 Task: Look for Airbnb properties in Krabi, Thailand from 5th December, 2023 to 12th December, 2023 for 2 adults.  With 1  bedroom having 1 bed and 1 bathroom. Property type can be hotel. Look for 3 properties as per requirement.
Action: Mouse moved to (557, 116)
Screenshot: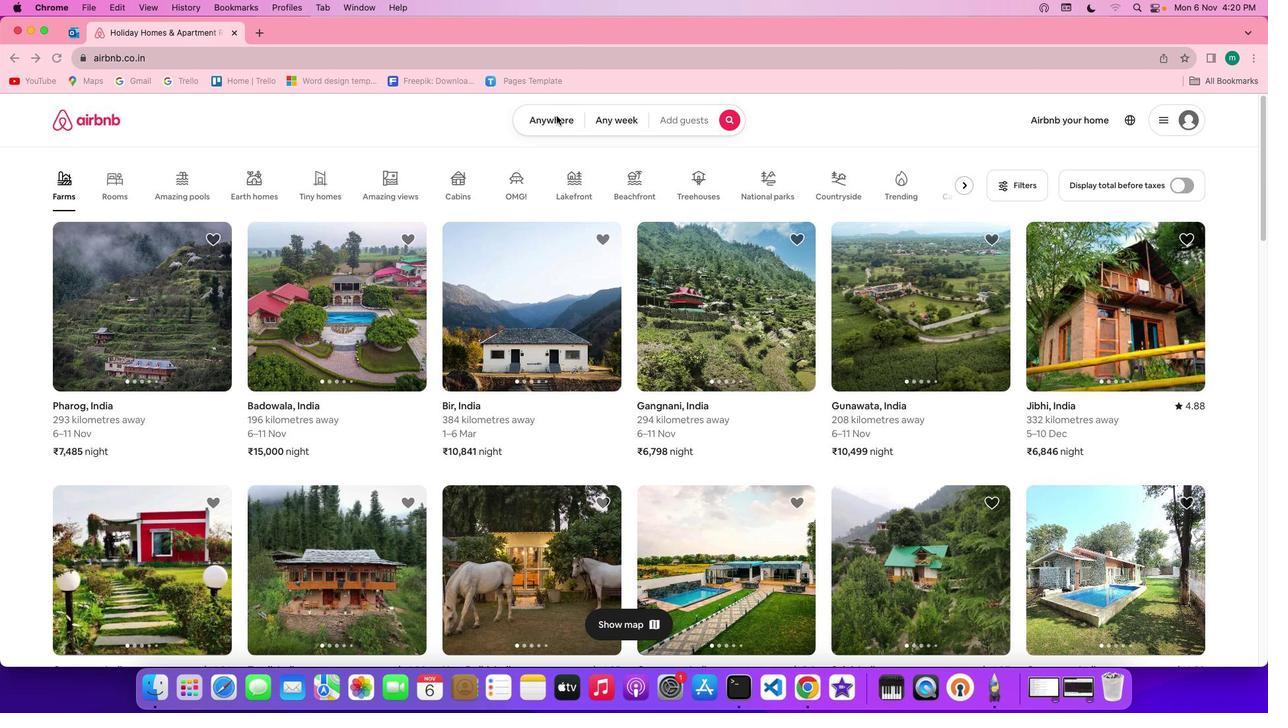 
Action: Mouse pressed left at (557, 116)
Screenshot: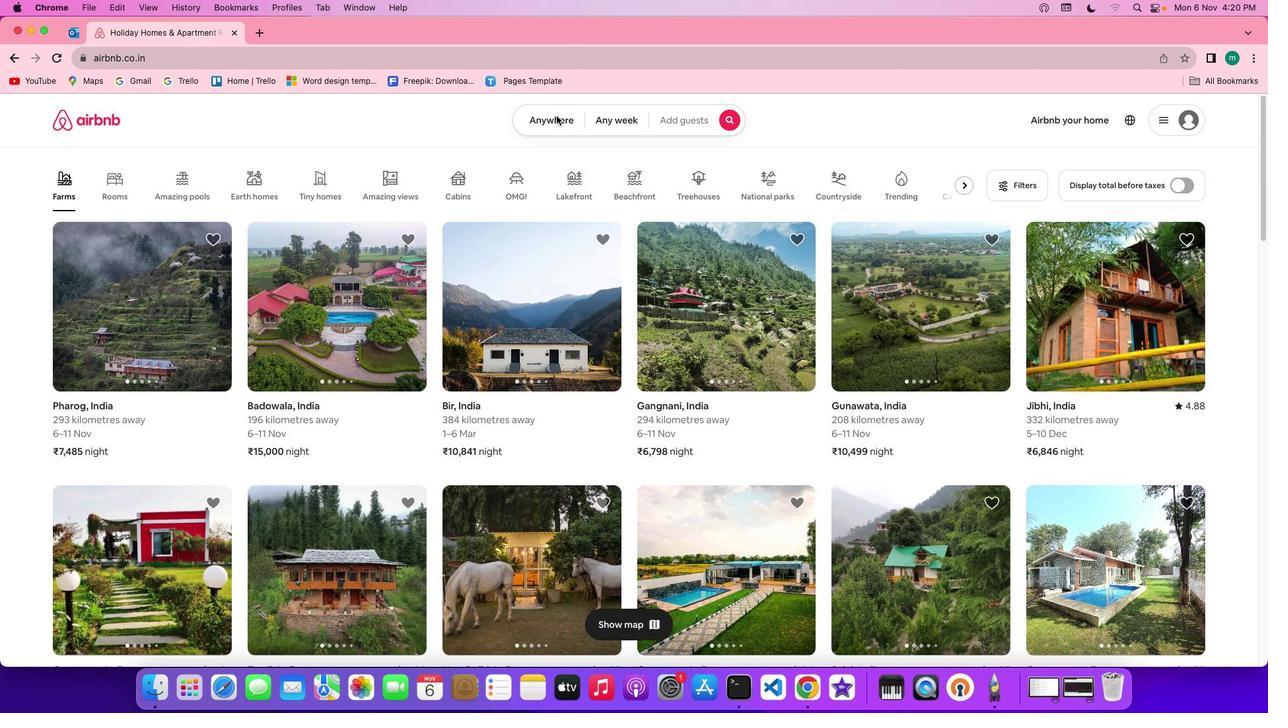 
Action: Mouse pressed left at (557, 116)
Screenshot: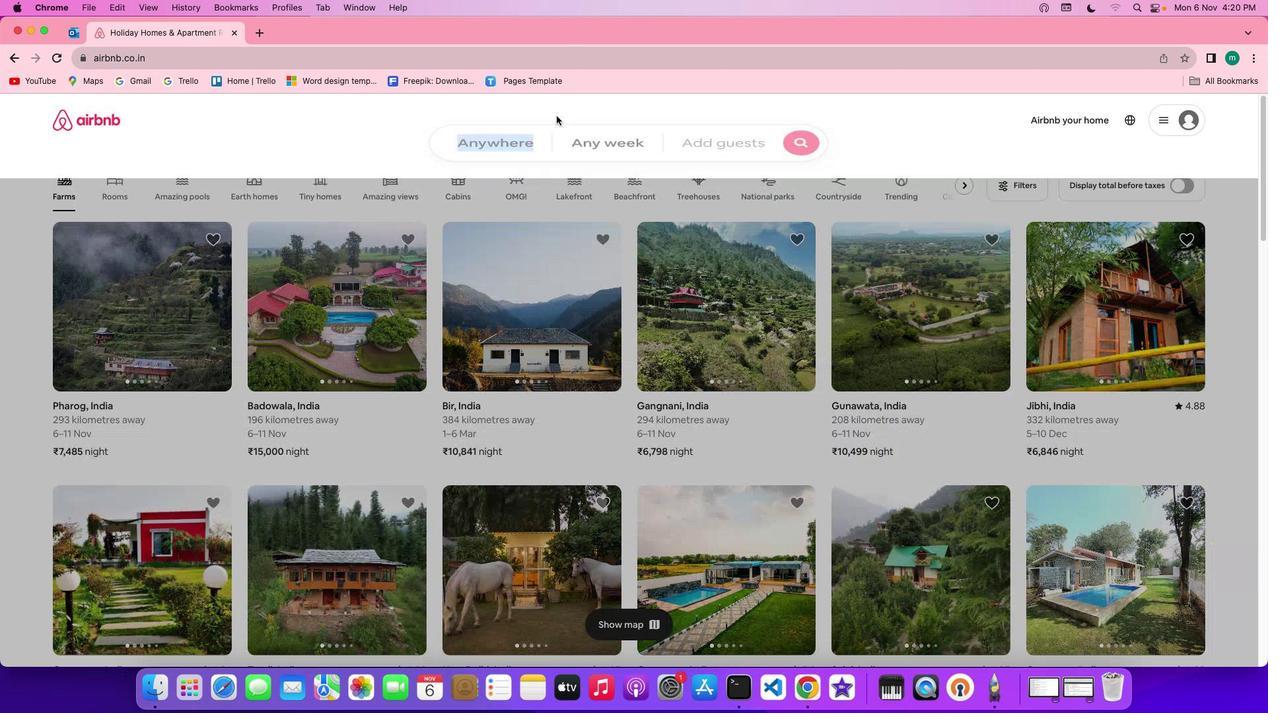 
Action: Mouse moved to (487, 176)
Screenshot: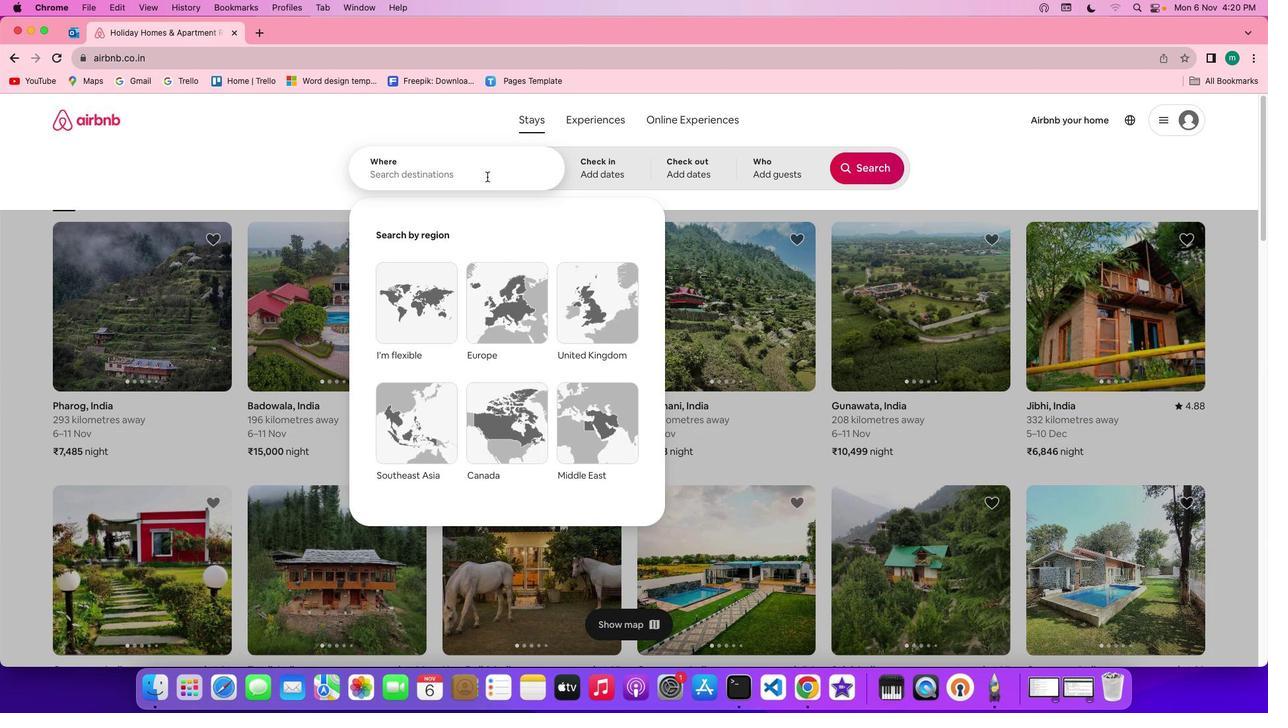 
Action: Mouse pressed left at (487, 176)
Screenshot: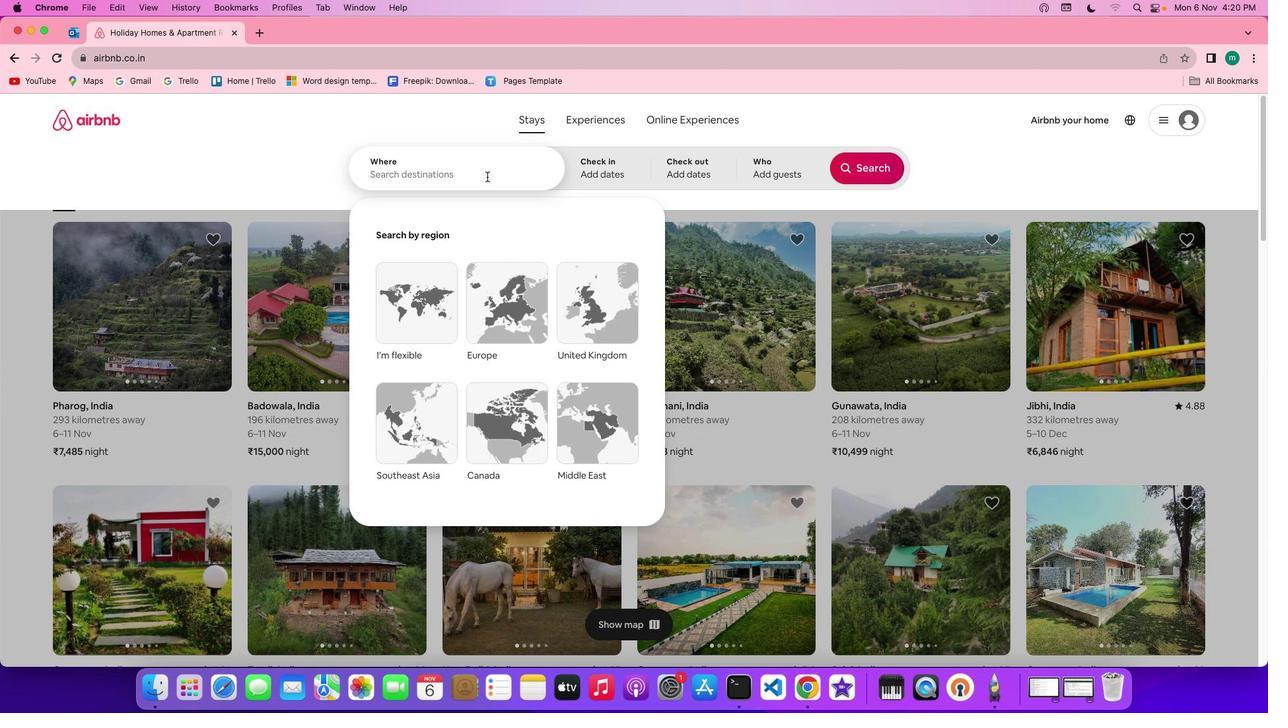 
Action: Mouse moved to (487, 176)
Screenshot: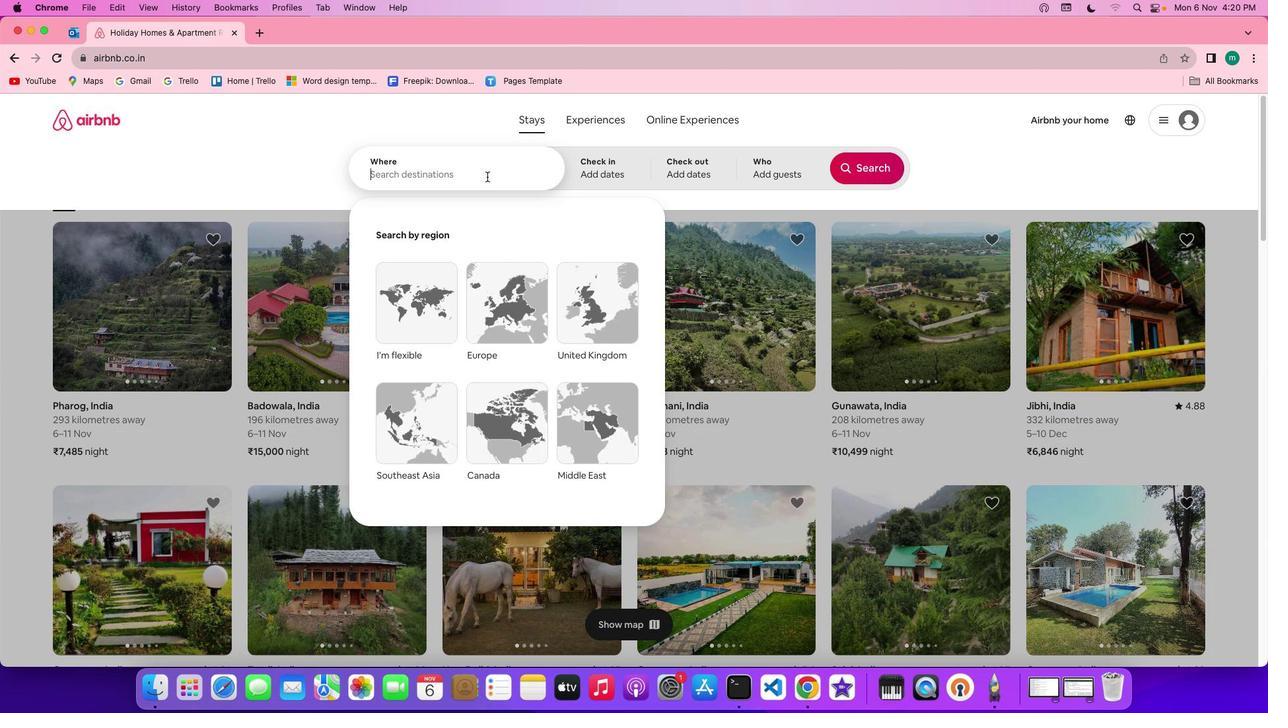 
Action: Key pressed Key.shift'k''r''a''b''i'','Key.spaceKey.shift'T''h''a''i''l''a''n''d'
Screenshot: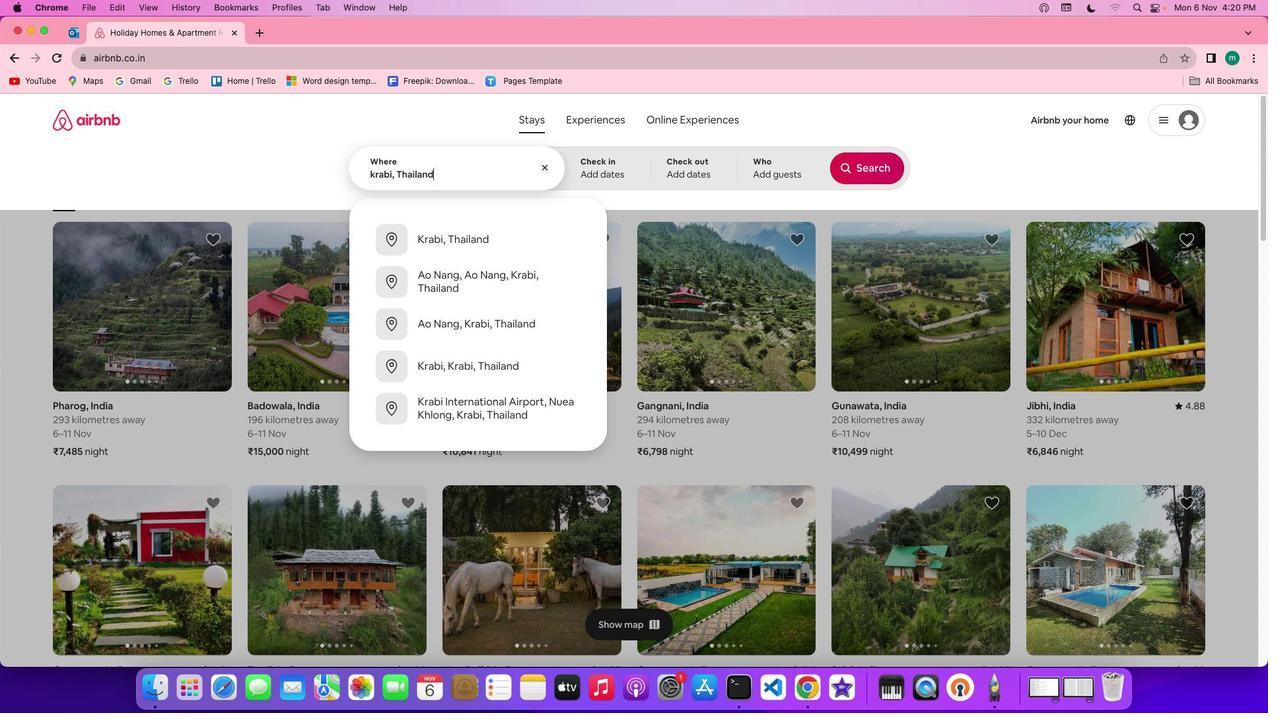 
Action: Mouse moved to (600, 172)
Screenshot: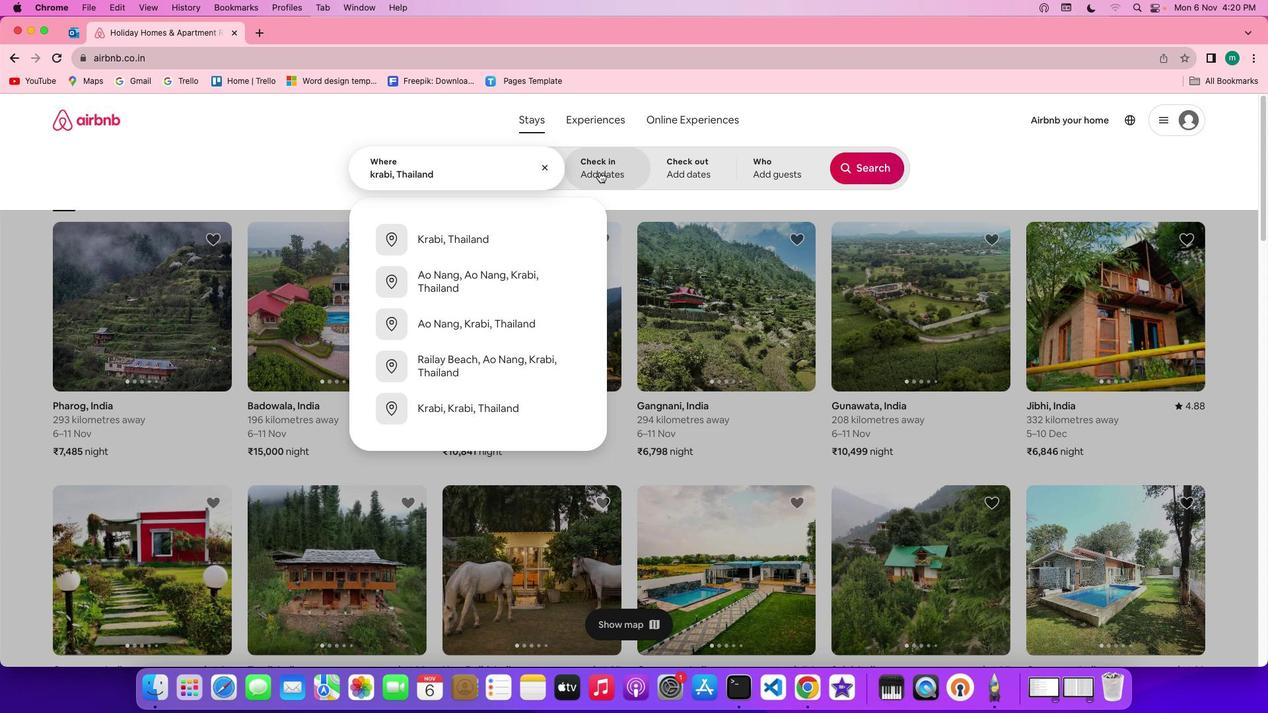 
Action: Mouse pressed left at (600, 172)
Screenshot: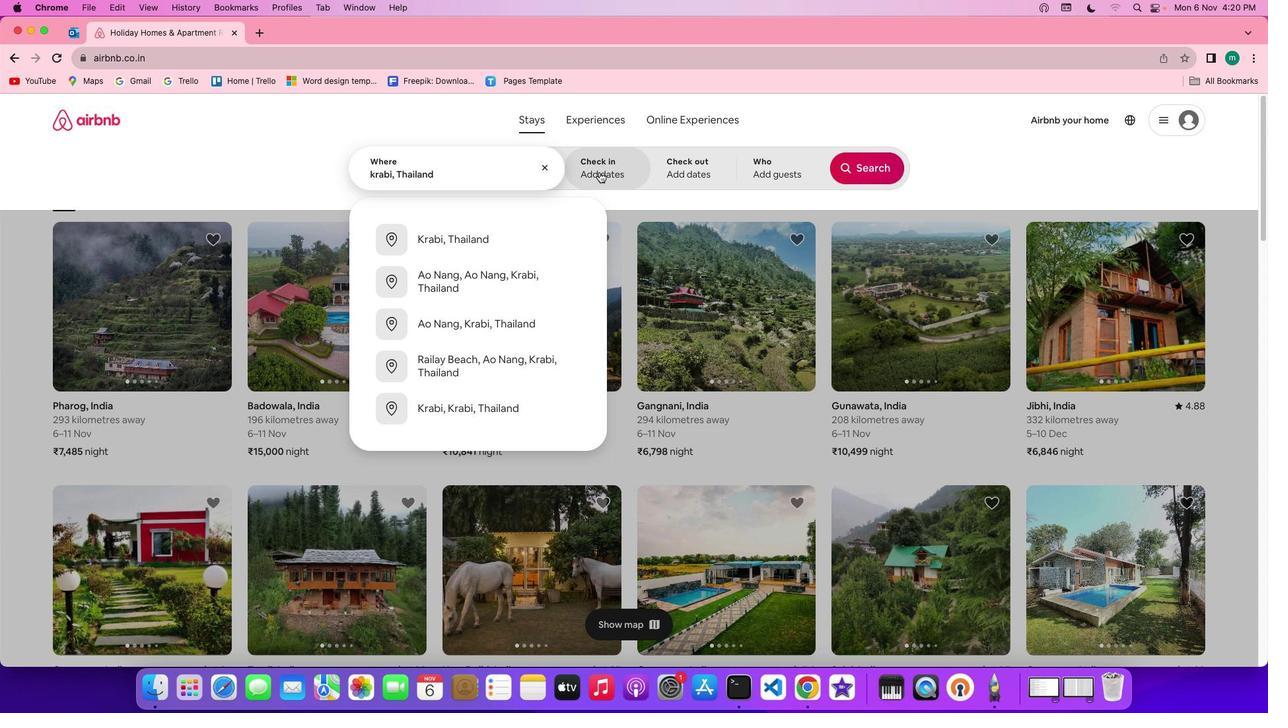 
Action: Mouse moved to (716, 362)
Screenshot: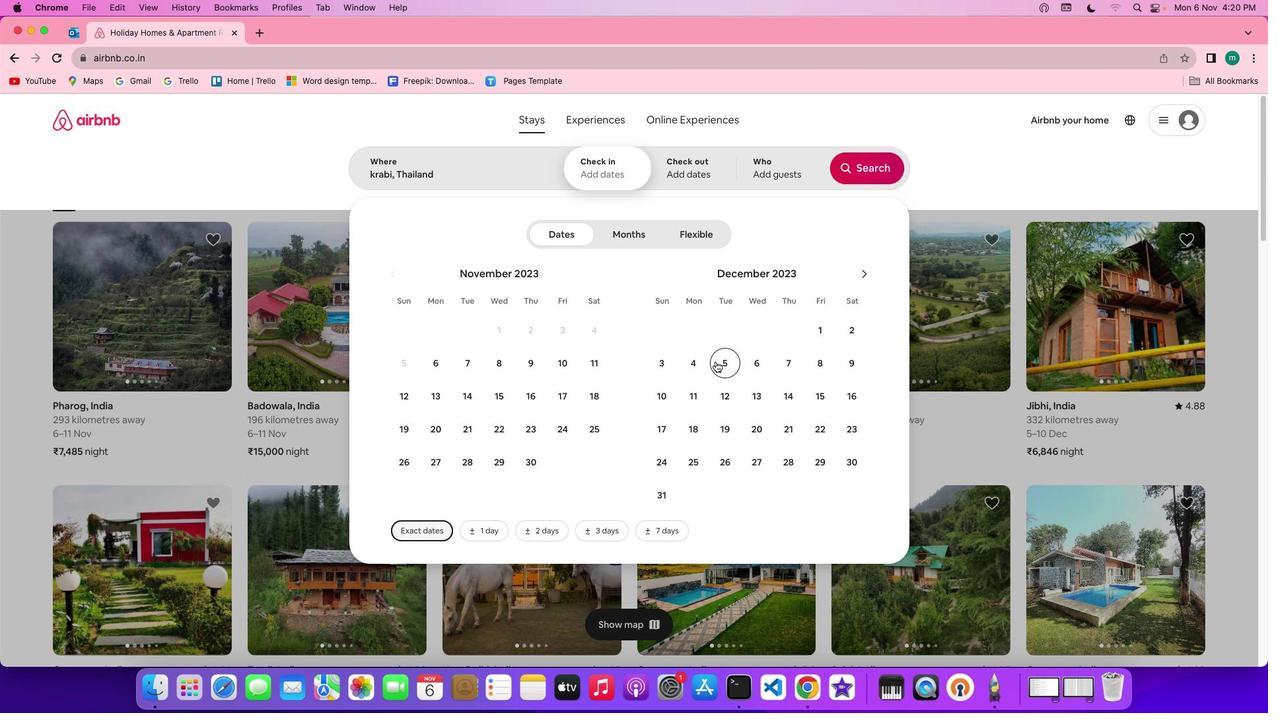 
Action: Mouse pressed left at (716, 362)
Screenshot: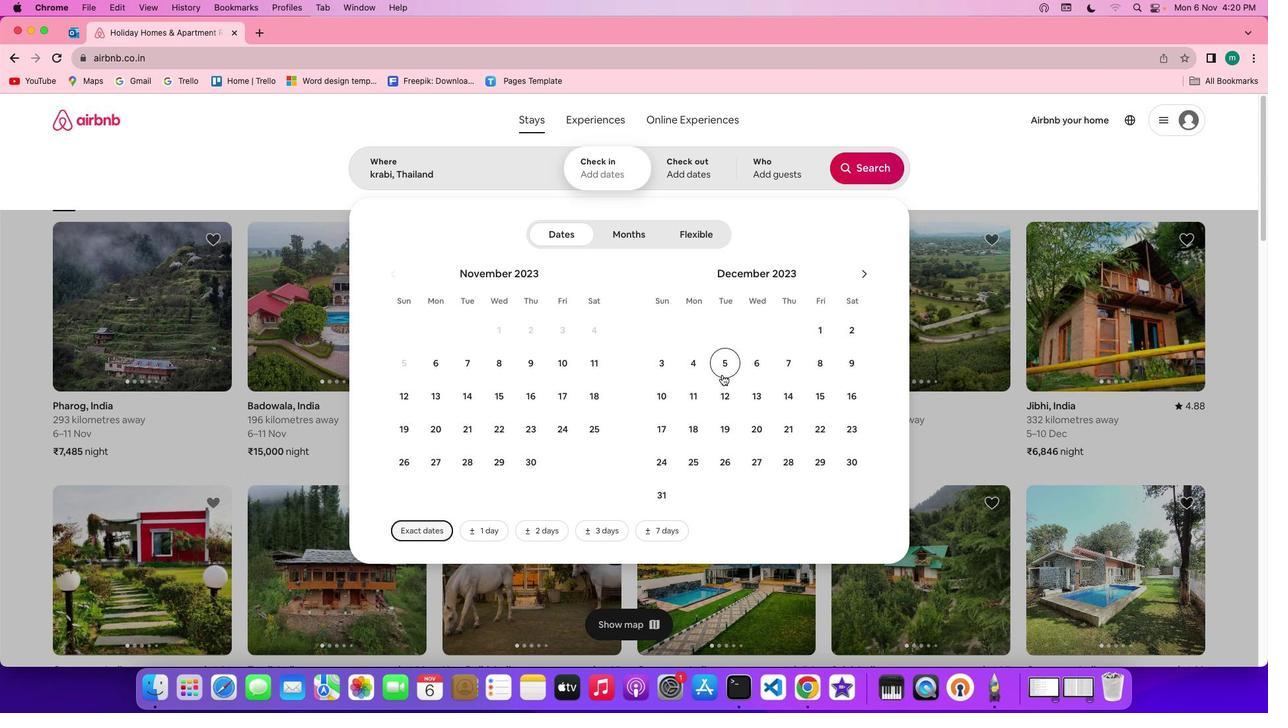 
Action: Mouse moved to (726, 399)
Screenshot: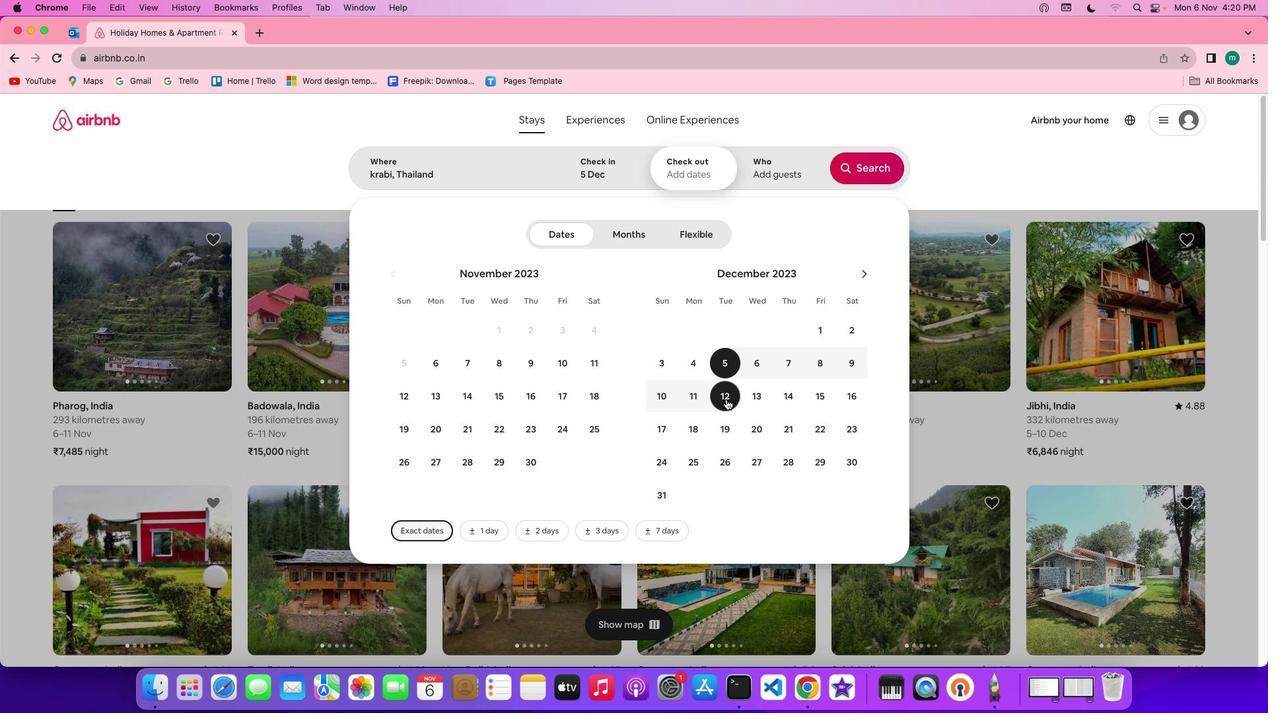 
Action: Mouse pressed left at (726, 399)
Screenshot: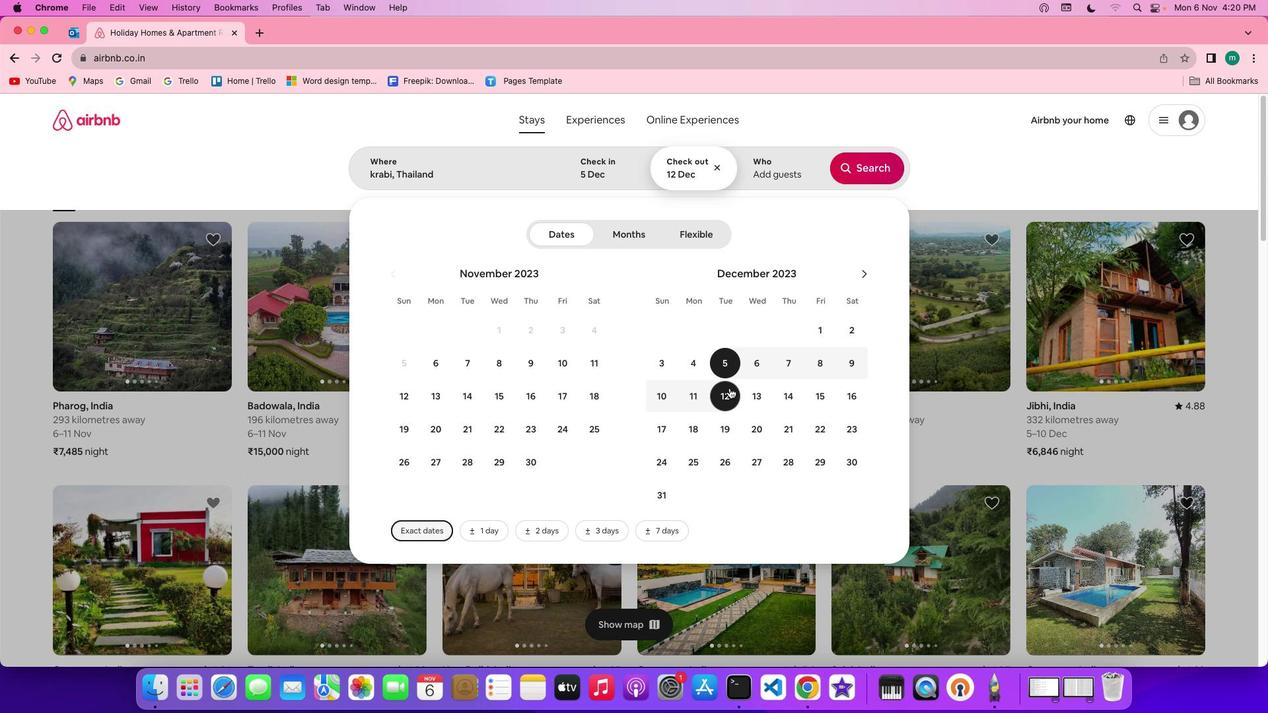 
Action: Mouse moved to (760, 174)
Screenshot: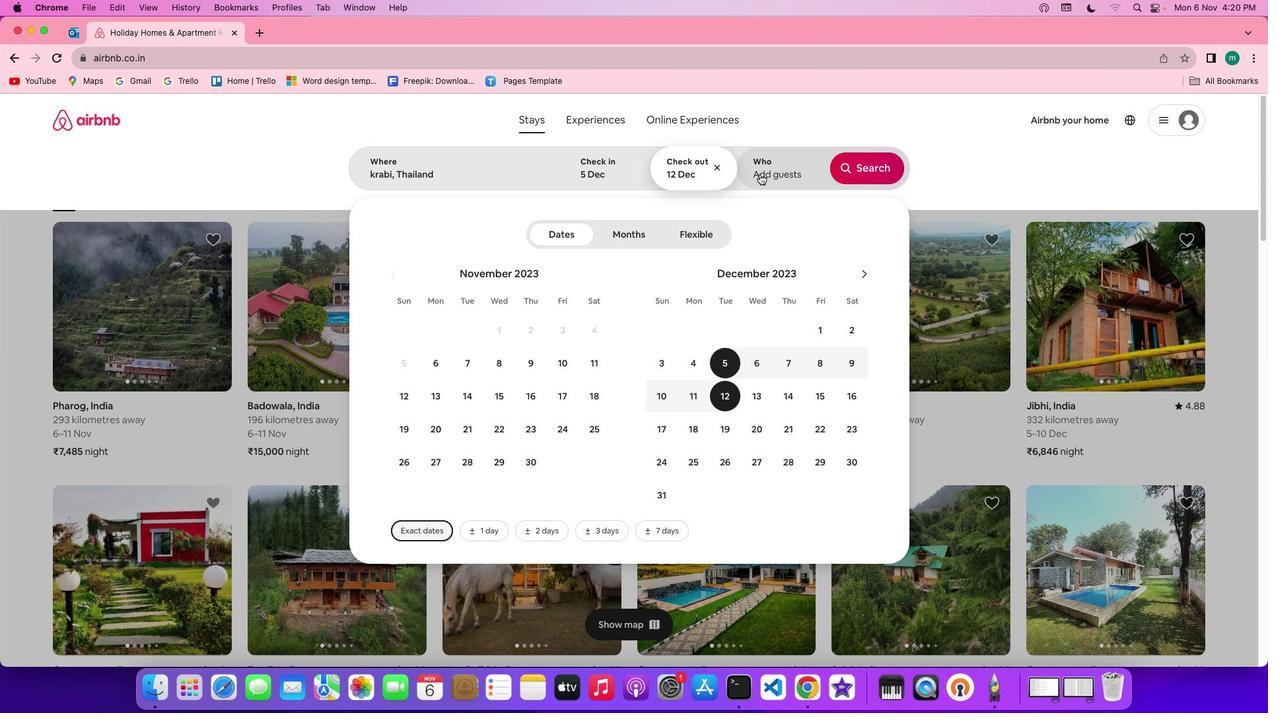 
Action: Mouse pressed left at (760, 174)
Screenshot: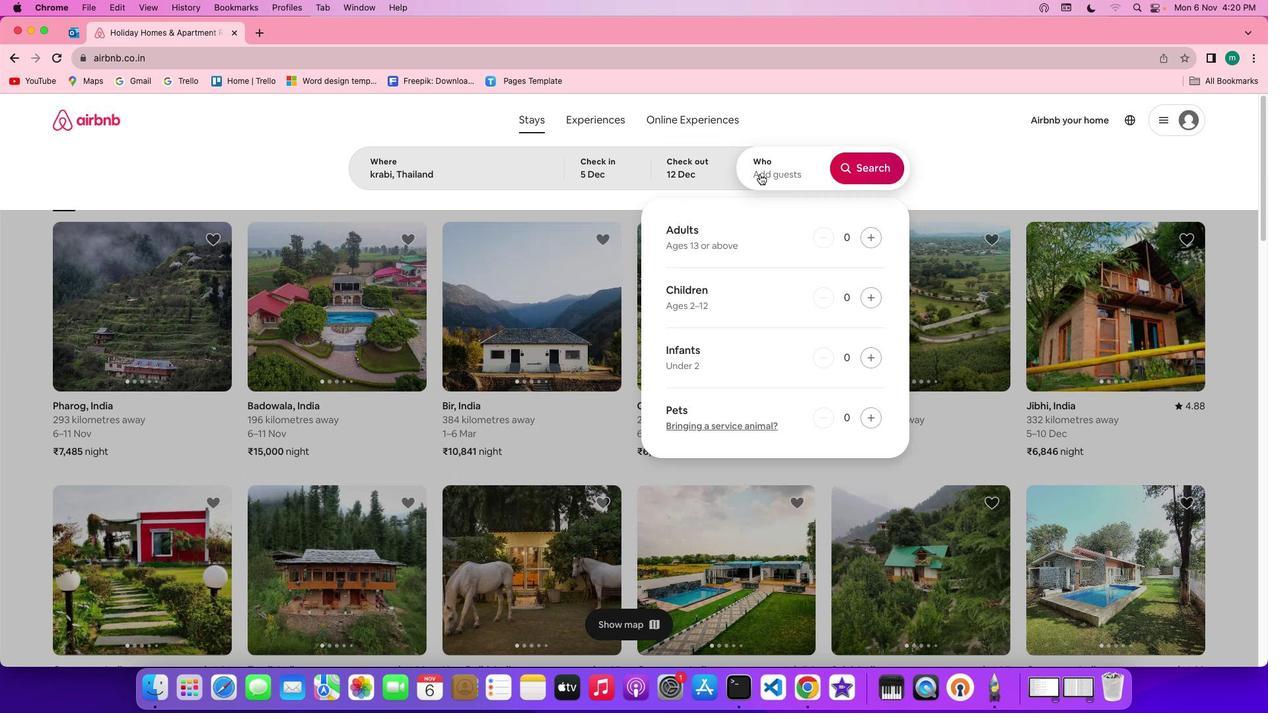 
Action: Mouse moved to (867, 234)
Screenshot: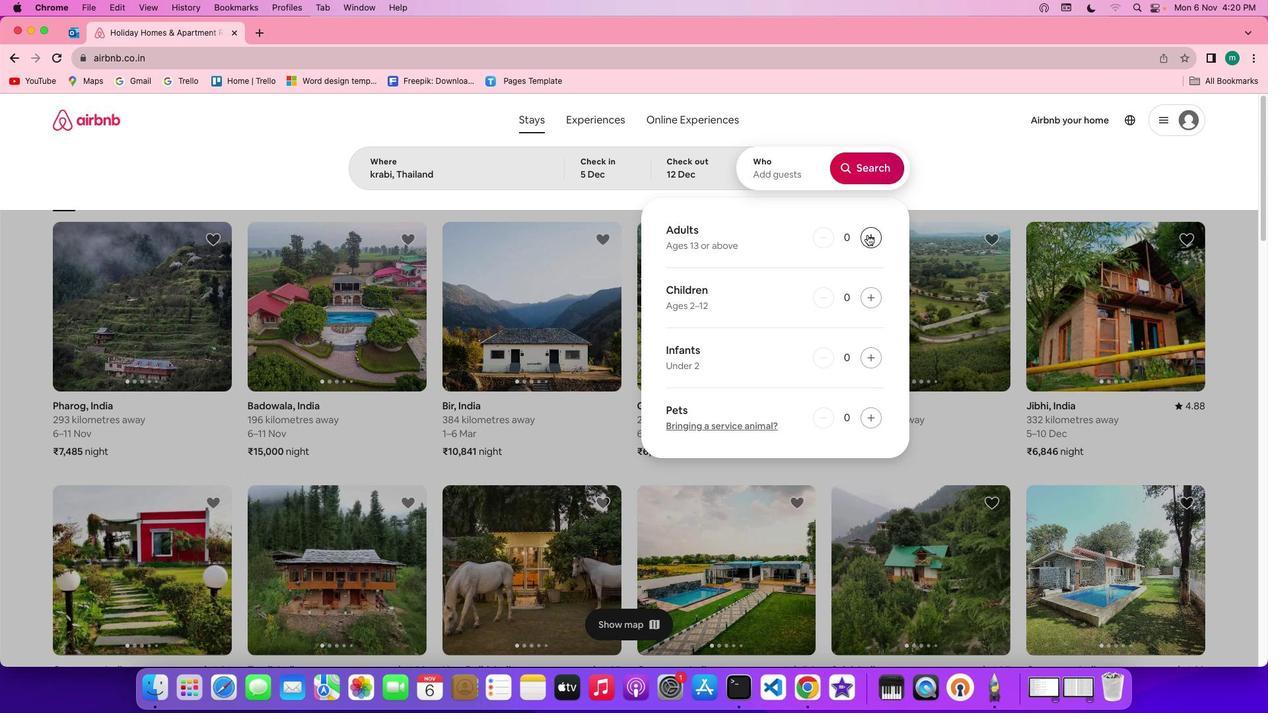 
Action: Mouse pressed left at (867, 234)
Screenshot: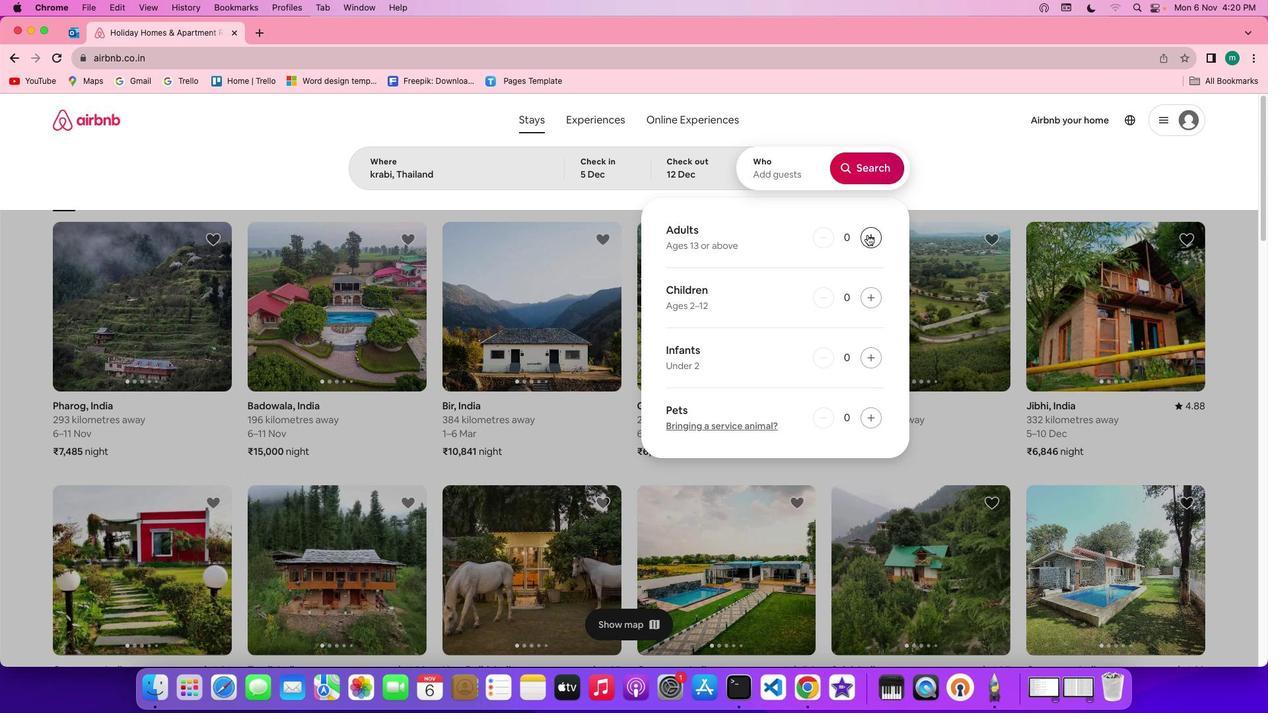 
Action: Mouse pressed left at (867, 234)
Screenshot: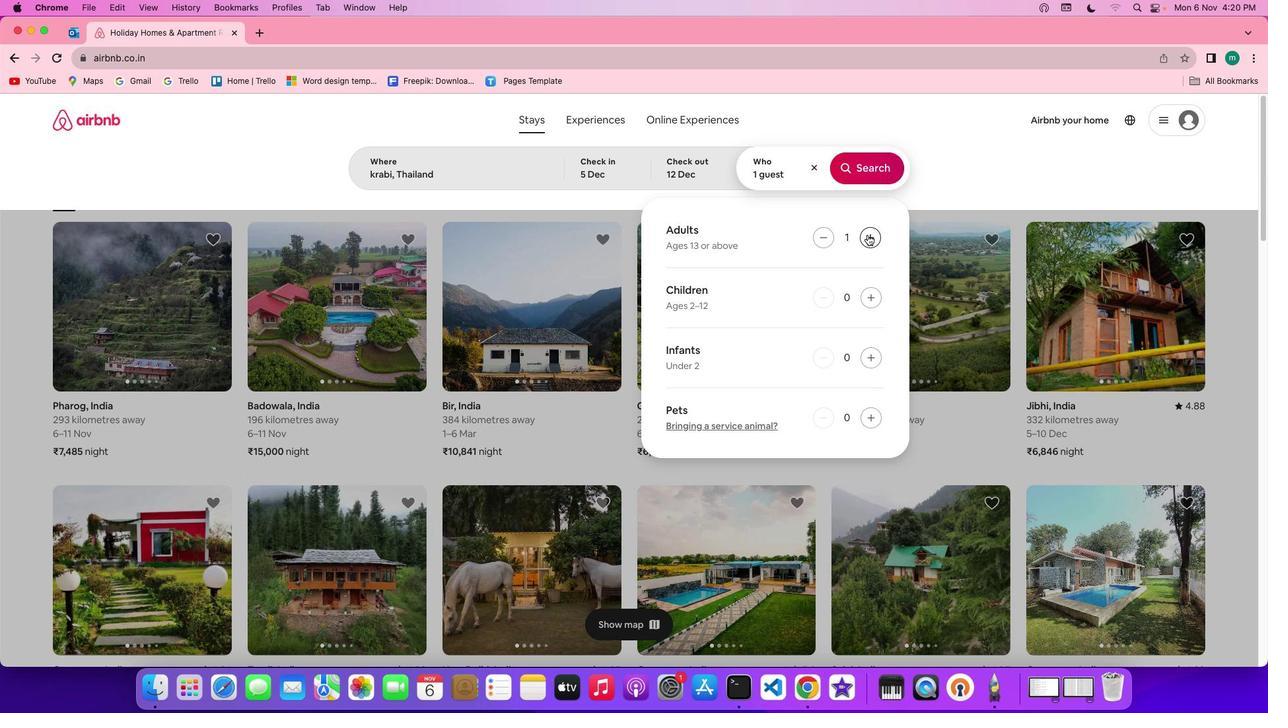 
Action: Mouse moved to (867, 176)
Screenshot: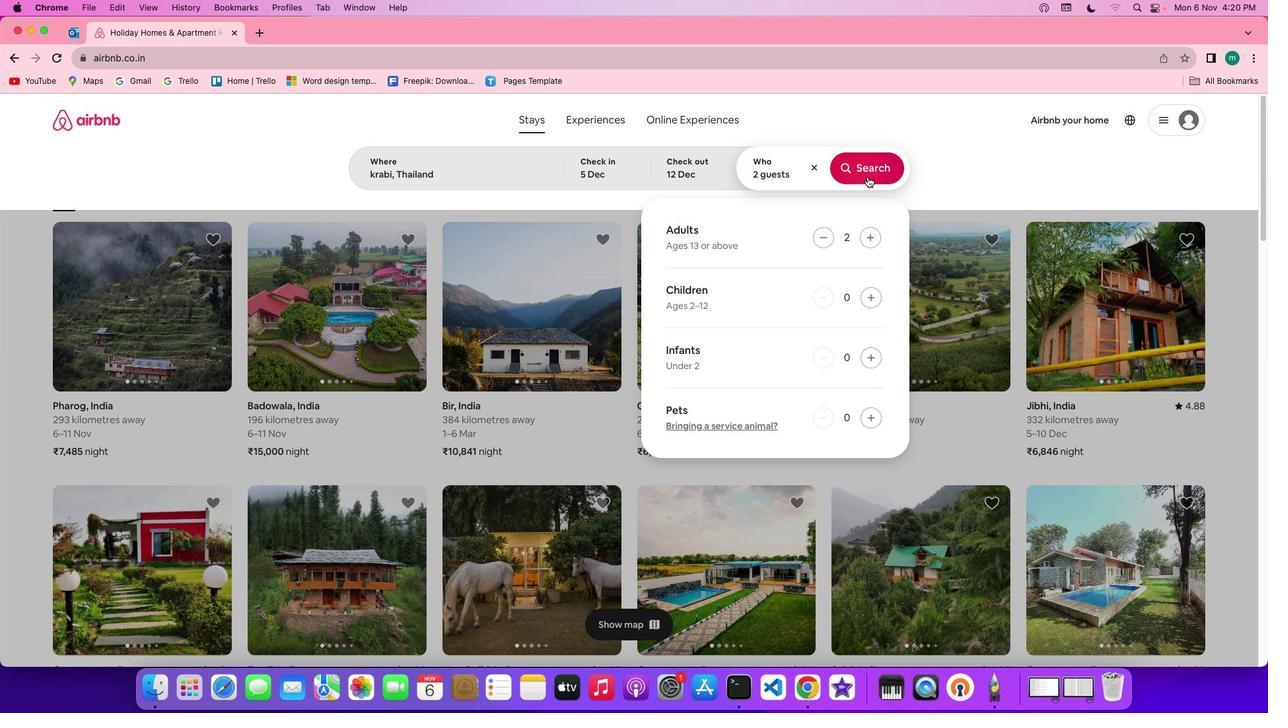 
Action: Mouse pressed left at (867, 176)
Screenshot: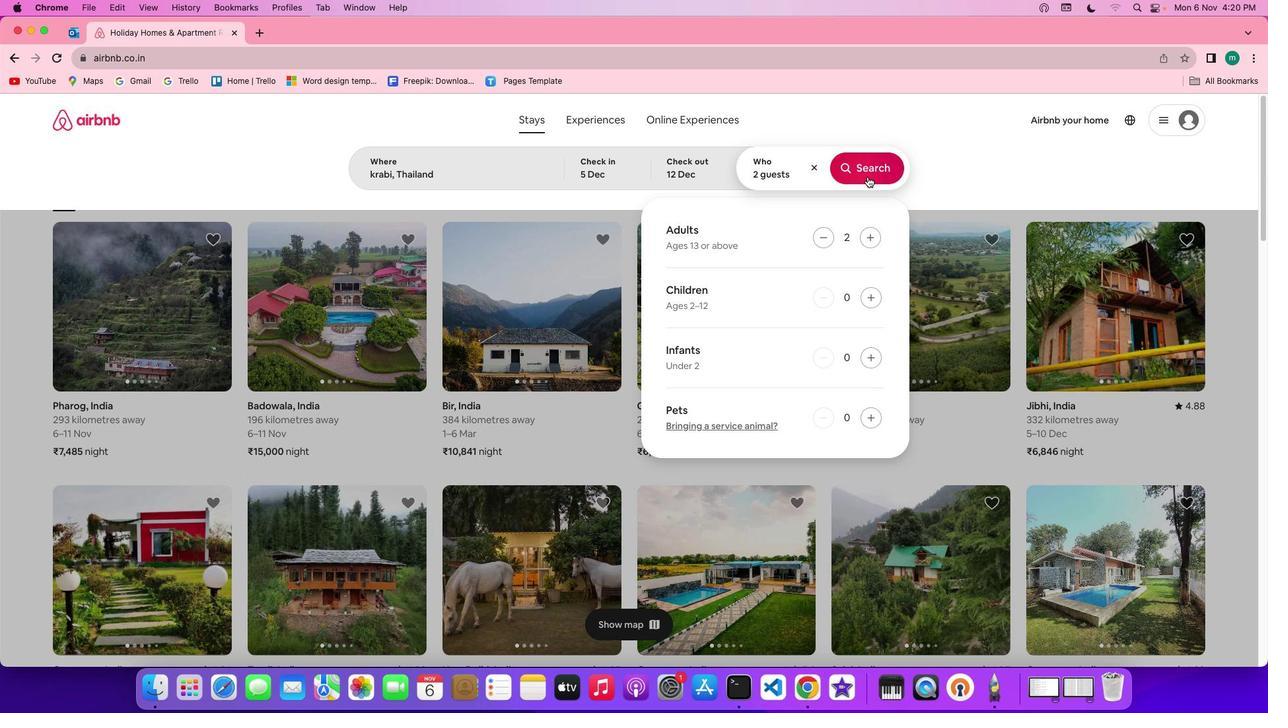 
Action: Mouse moved to (1061, 169)
Screenshot: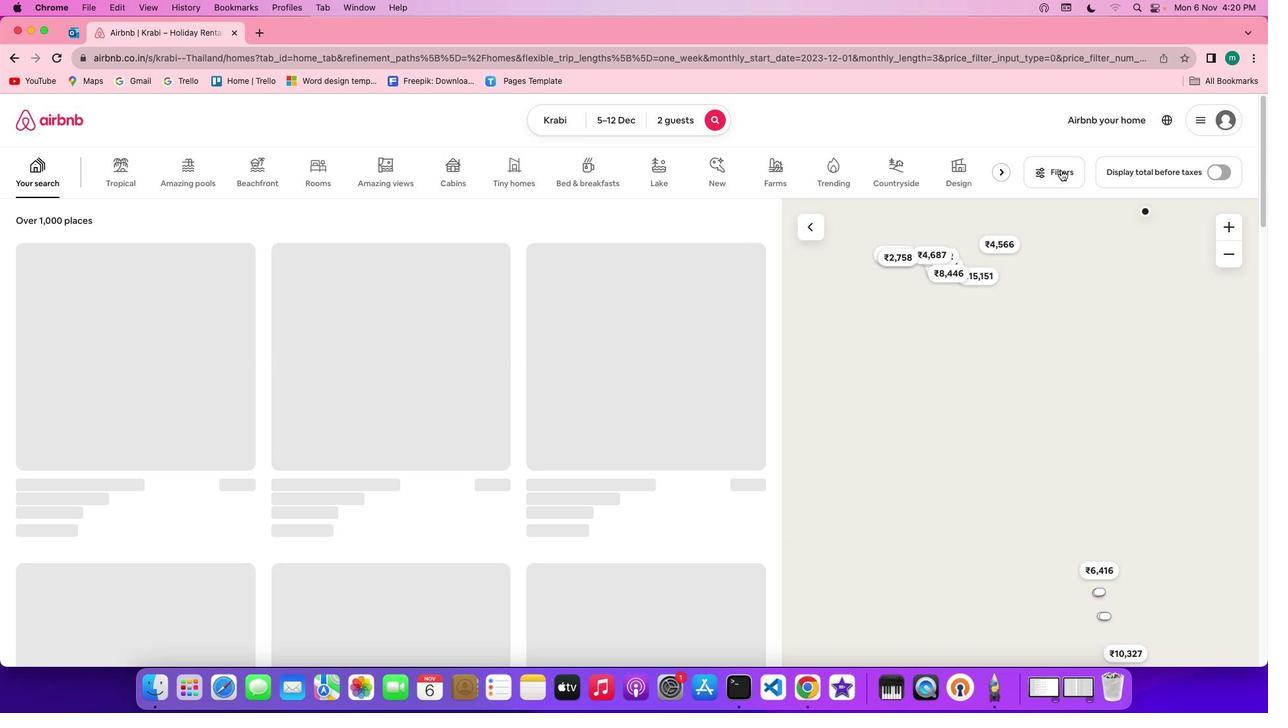 
Action: Mouse pressed left at (1061, 169)
Screenshot: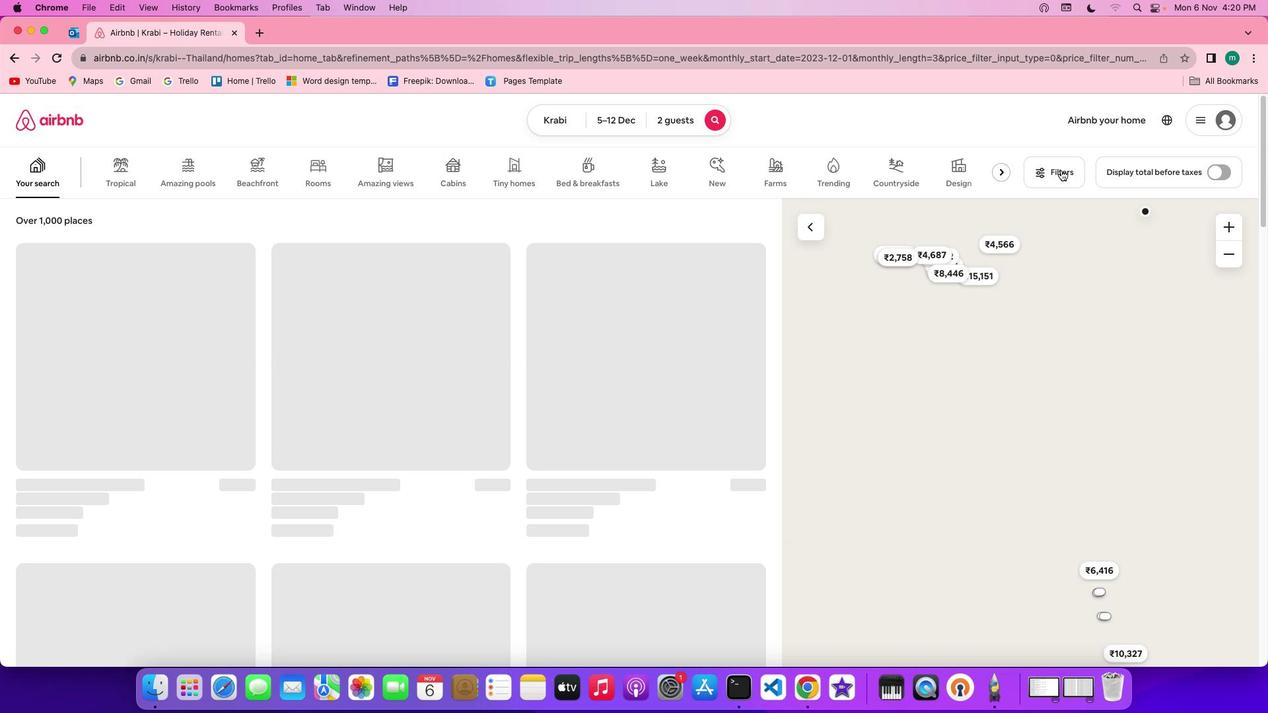 
Action: Mouse moved to (1058, 169)
Screenshot: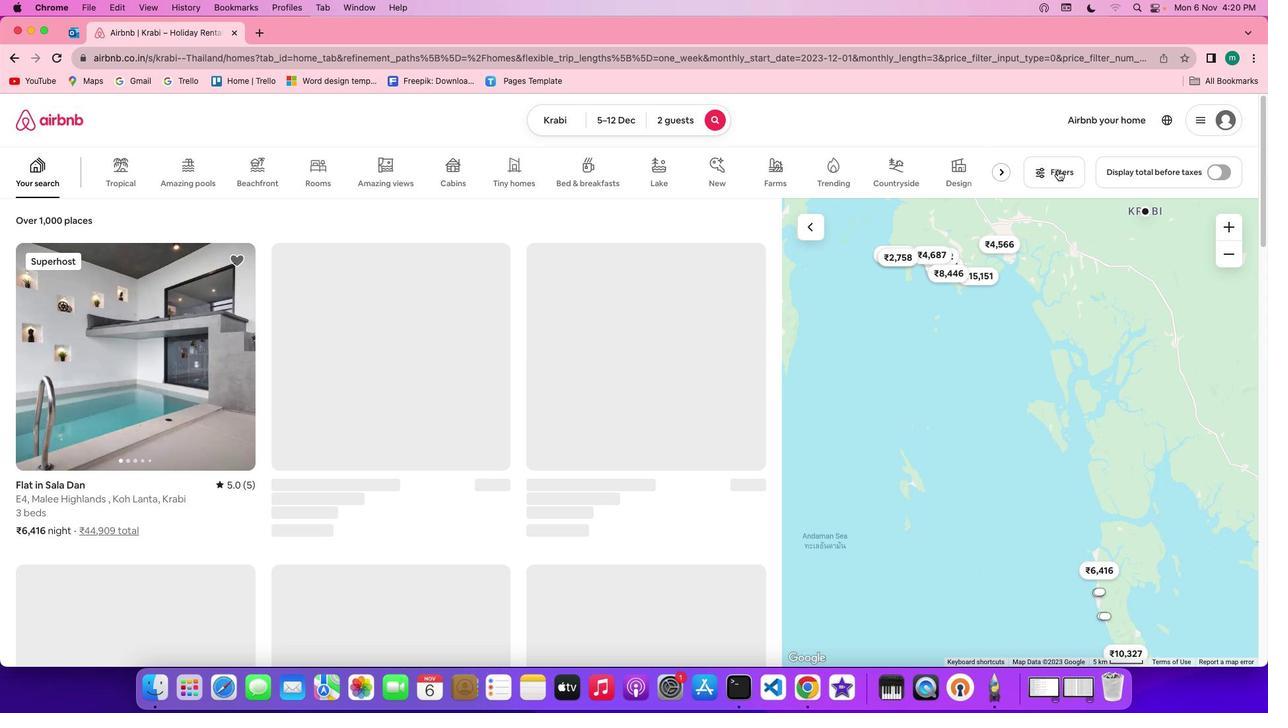 
Action: Mouse pressed left at (1058, 169)
Screenshot: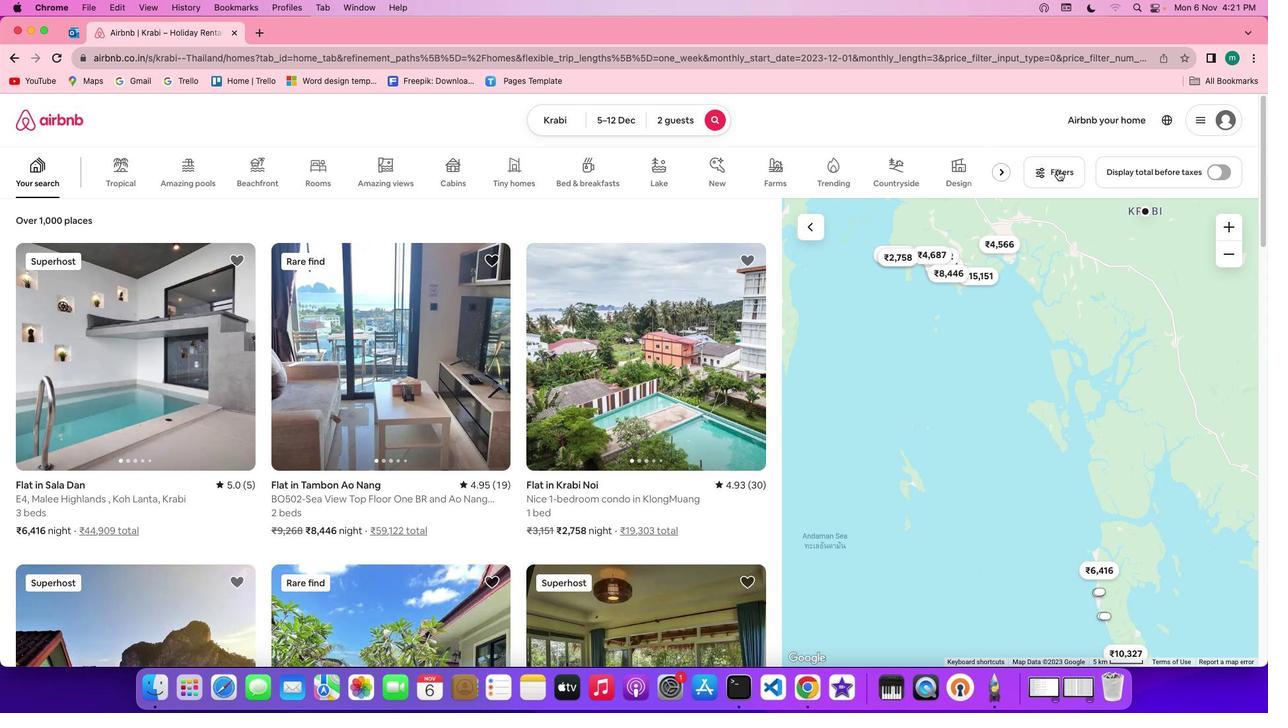 
Action: Mouse moved to (754, 298)
Screenshot: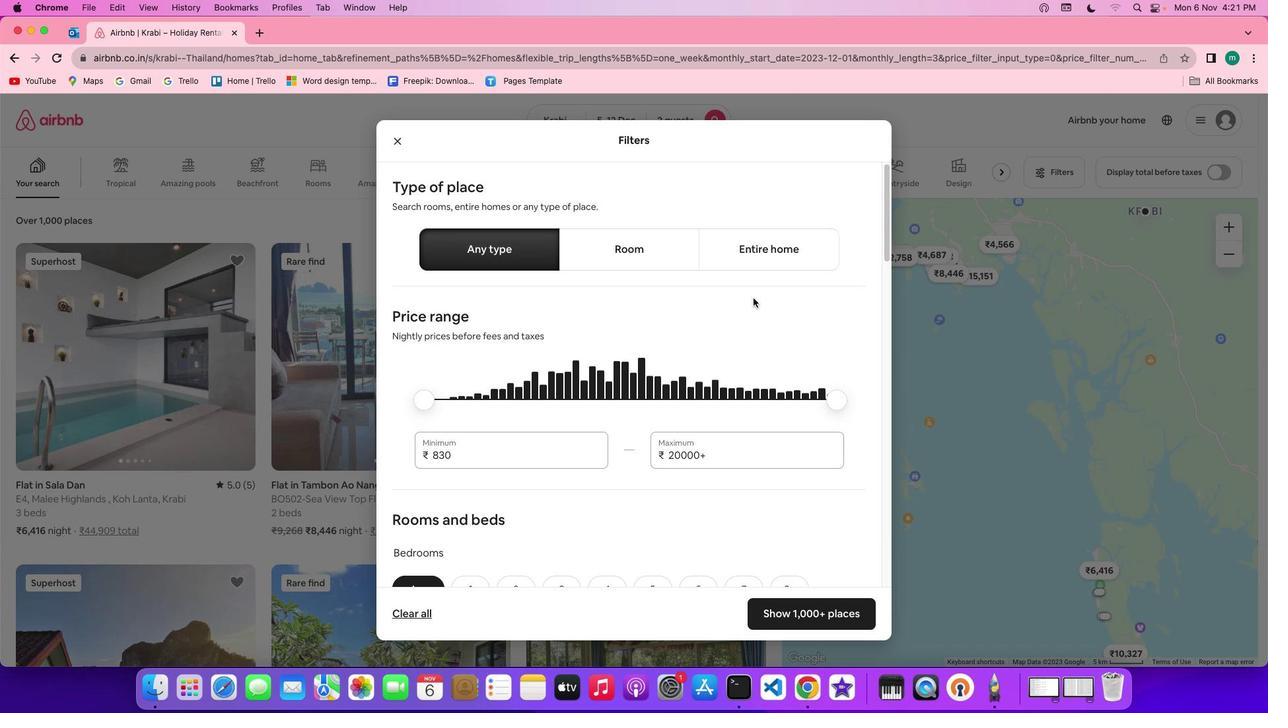 
Action: Mouse scrolled (754, 298) with delta (0, 0)
Screenshot: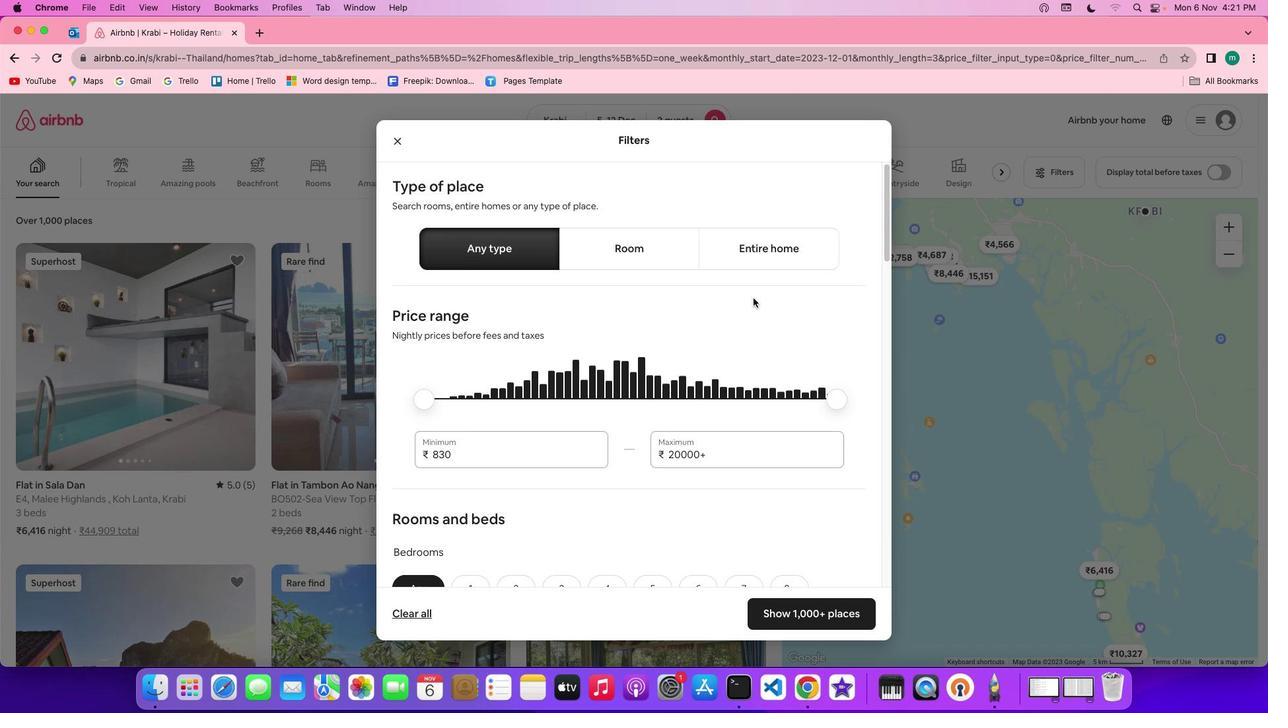 
Action: Mouse scrolled (754, 298) with delta (0, 0)
Screenshot: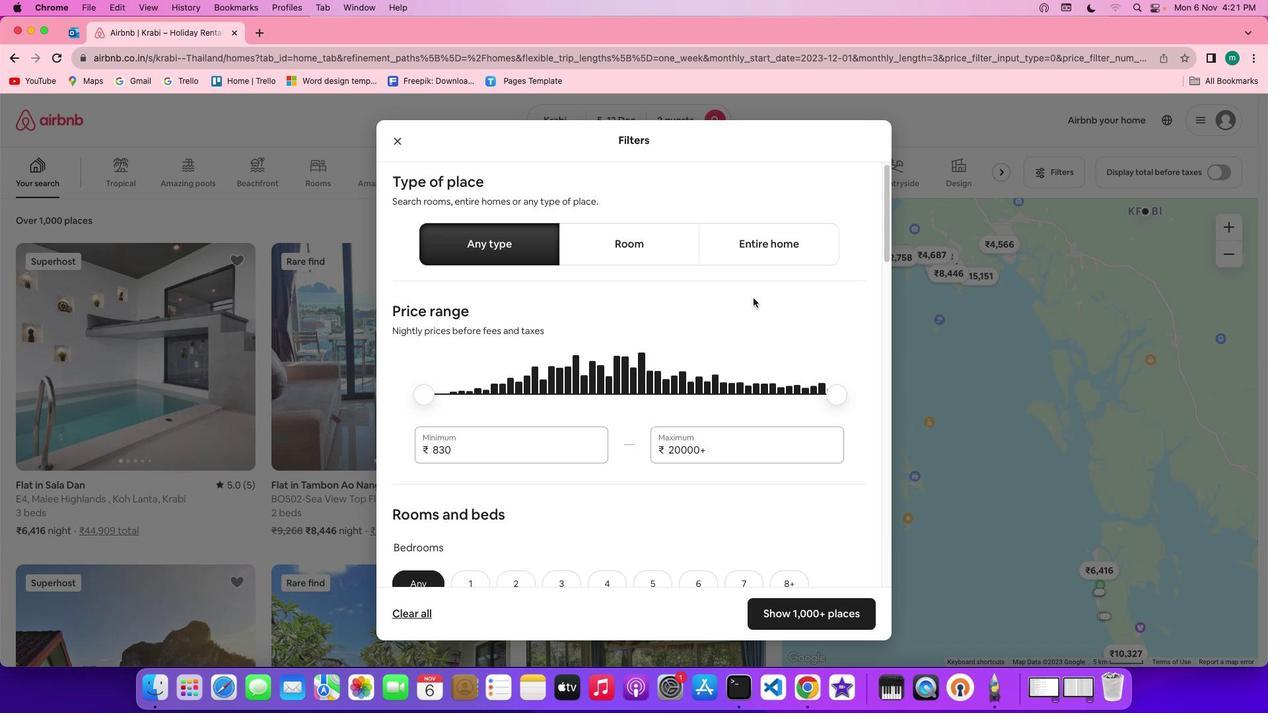 
Action: Mouse scrolled (754, 298) with delta (0, 0)
Screenshot: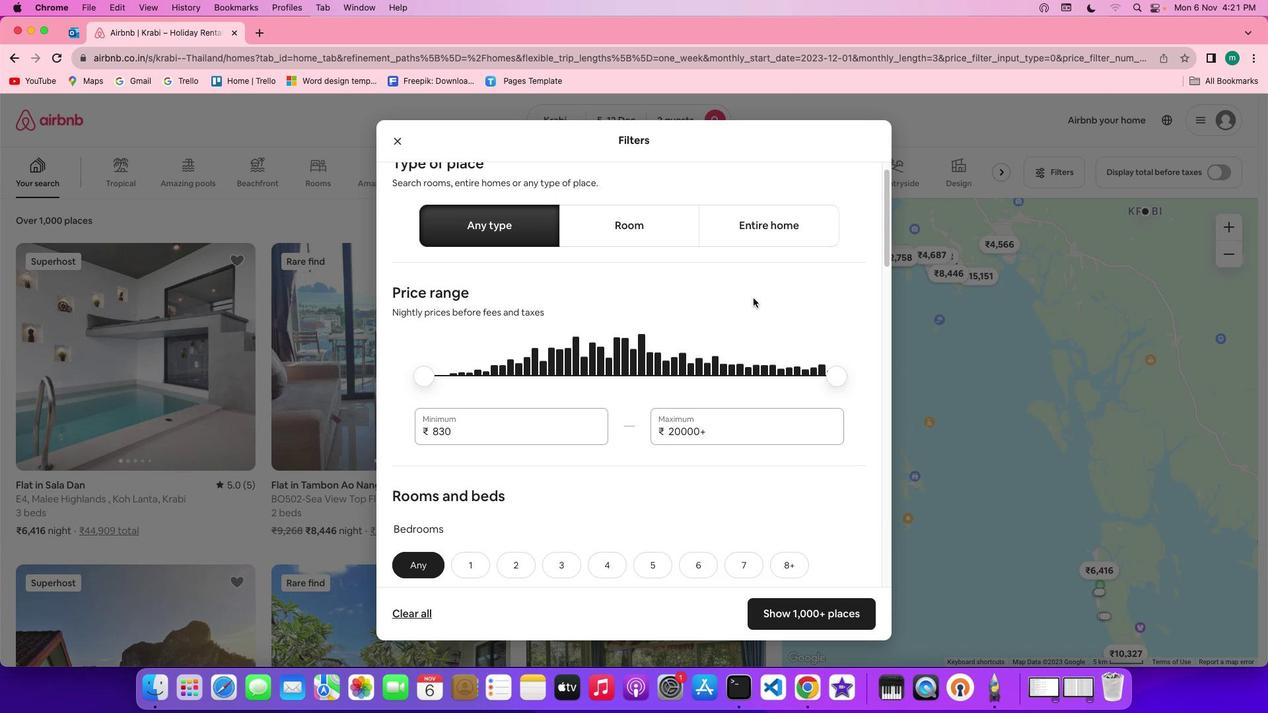 
Action: Mouse scrolled (754, 298) with delta (0, 0)
Screenshot: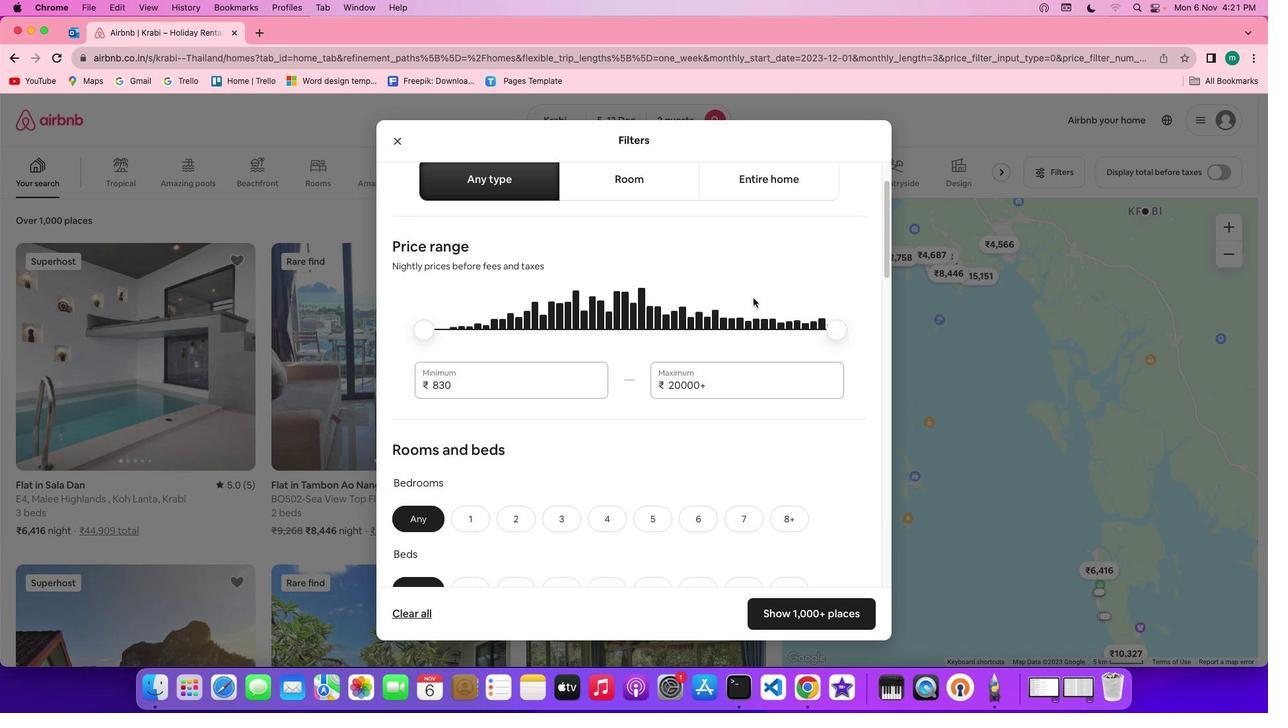 
Action: Mouse scrolled (754, 298) with delta (0, 0)
Screenshot: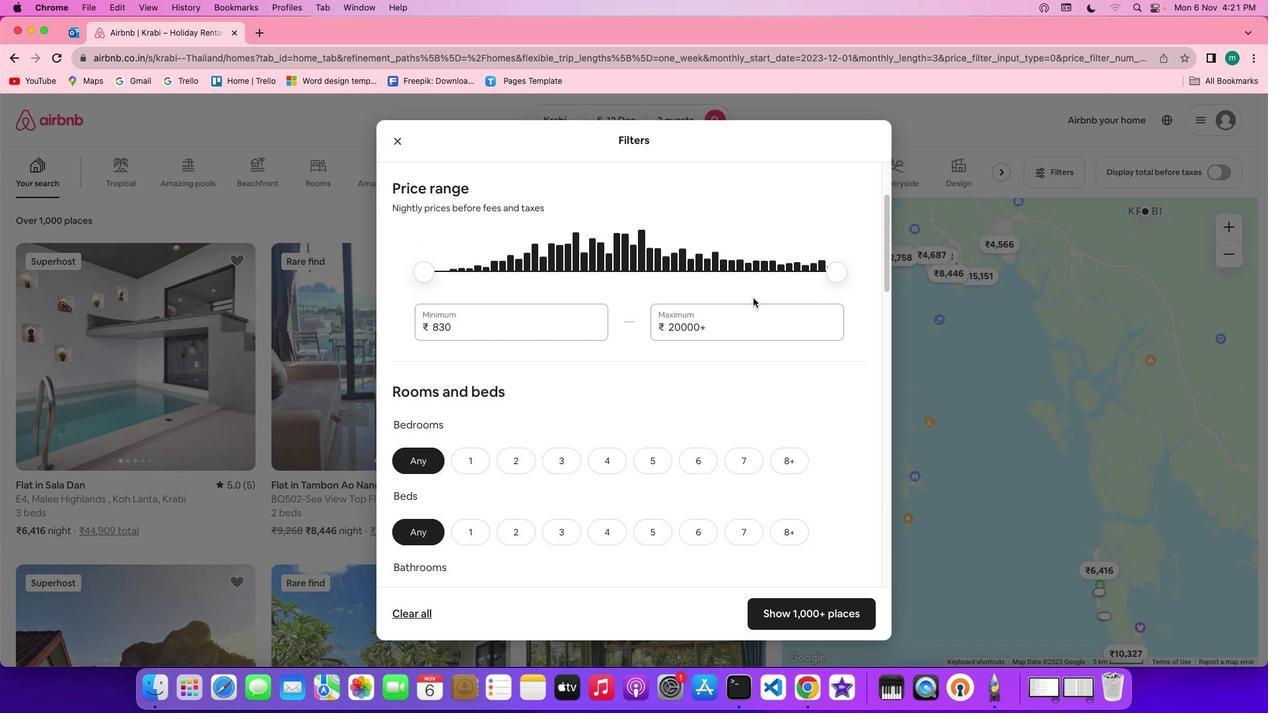 
Action: Mouse moved to (753, 298)
Screenshot: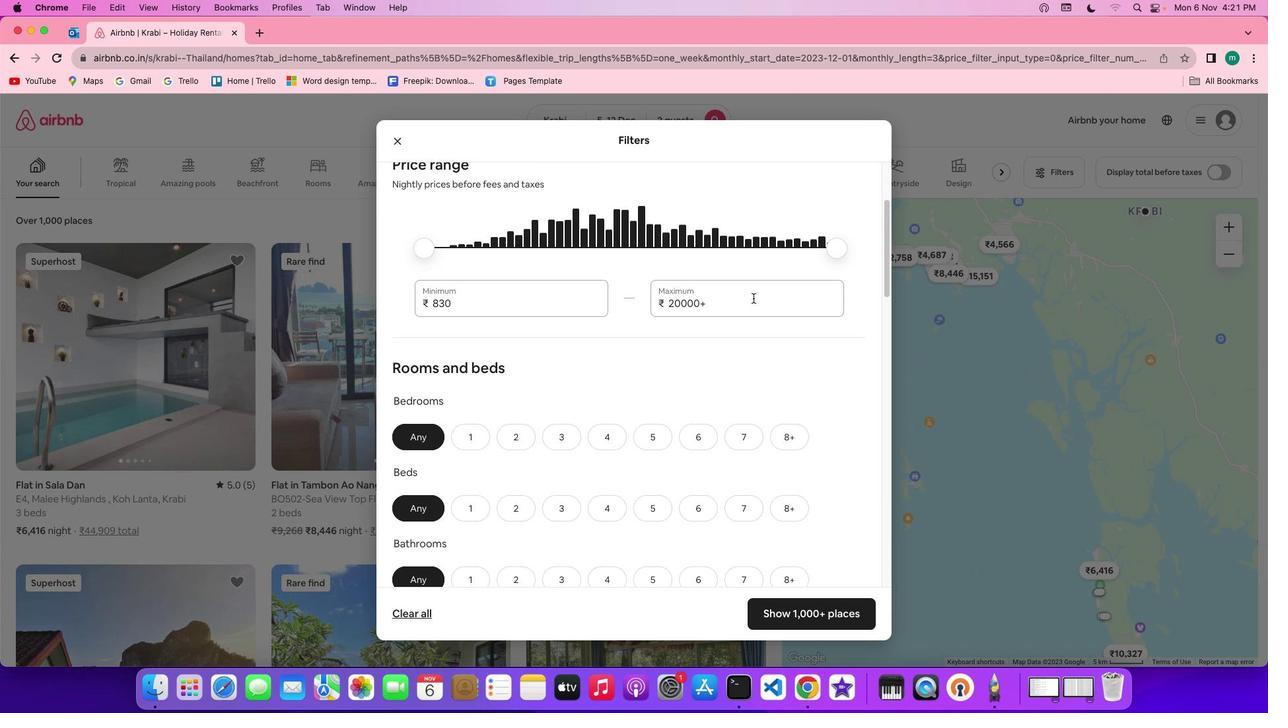 
Action: Mouse scrolled (753, 298) with delta (0, 0)
Screenshot: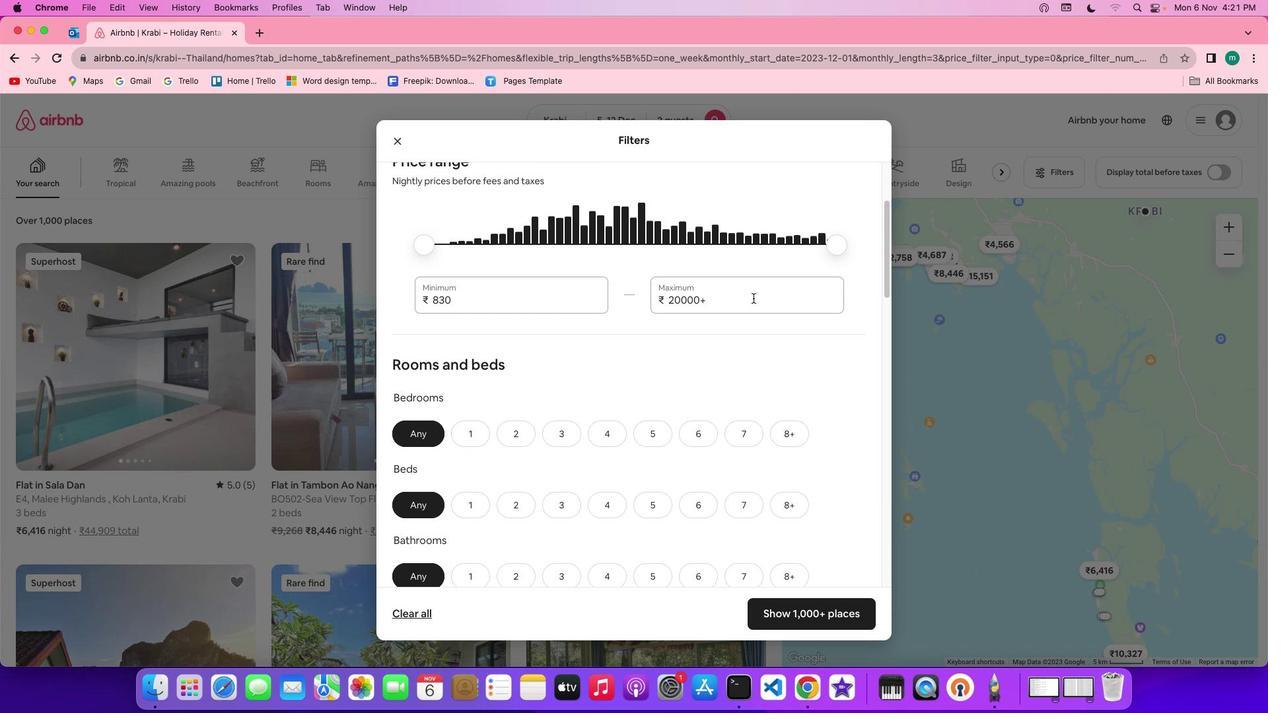
Action: Mouse scrolled (753, 298) with delta (0, 0)
Screenshot: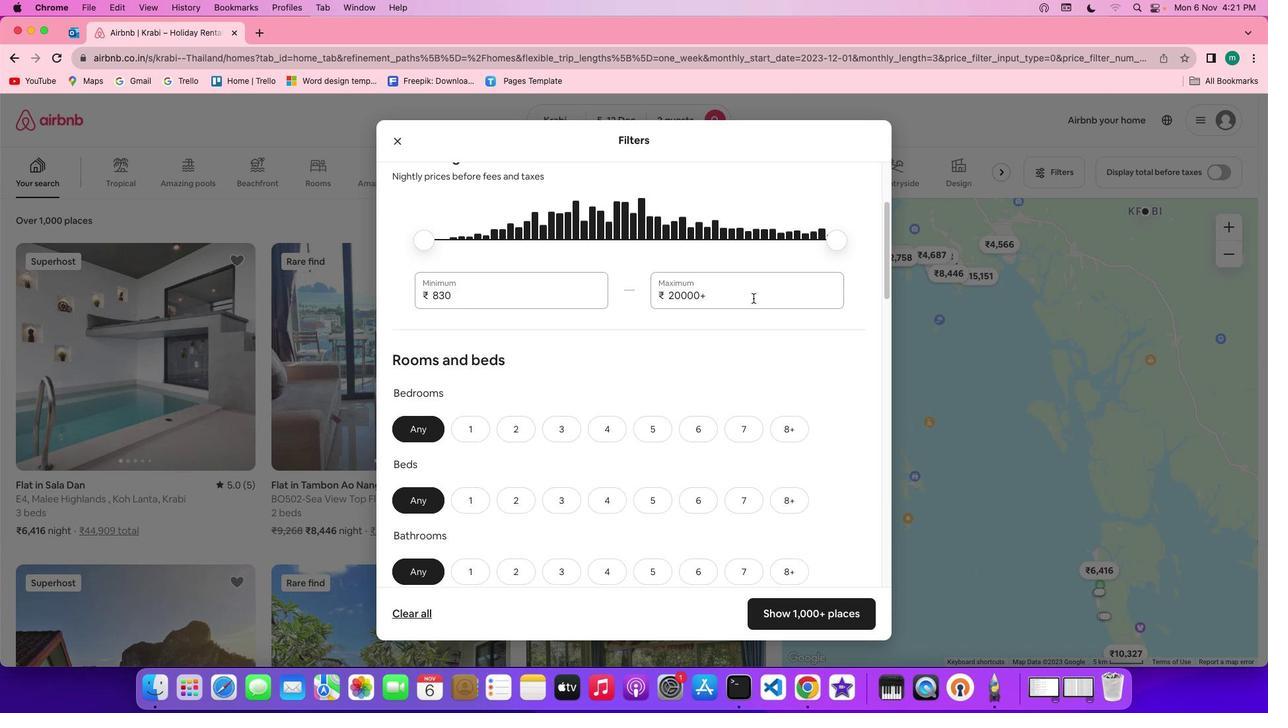 
Action: Mouse scrolled (753, 298) with delta (0, -1)
Screenshot: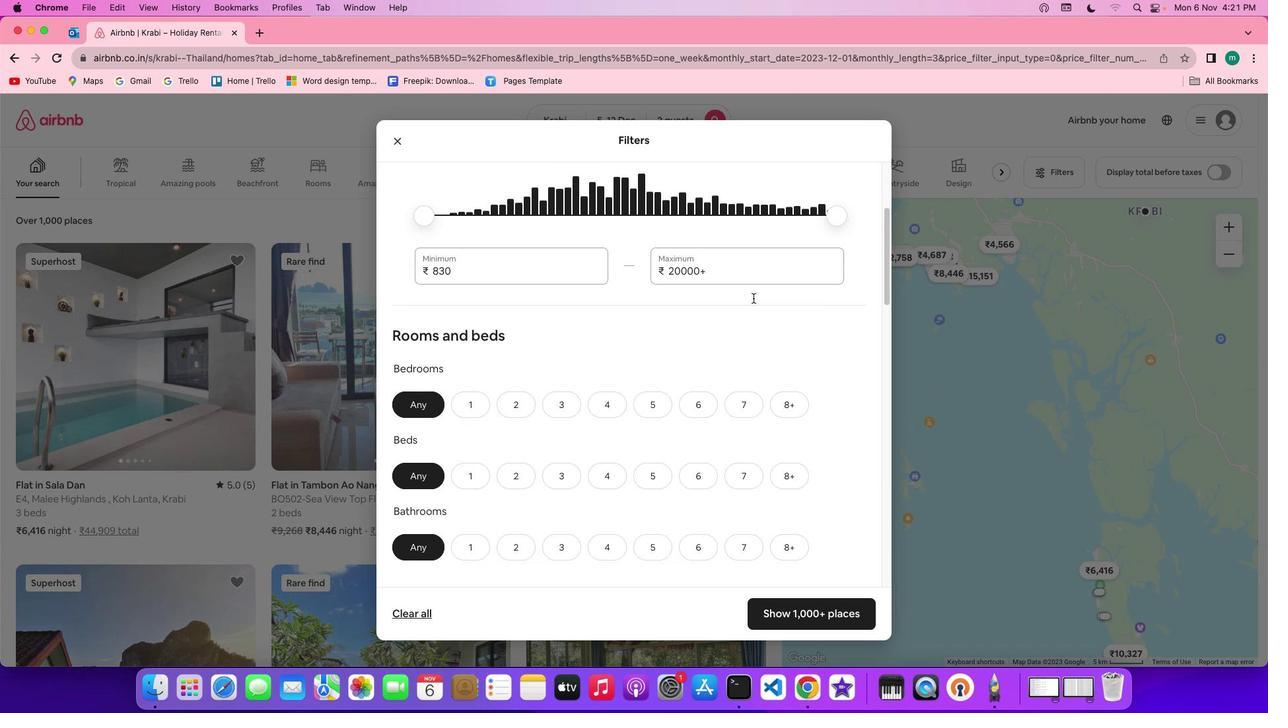 
Action: Mouse scrolled (753, 298) with delta (0, 0)
Screenshot: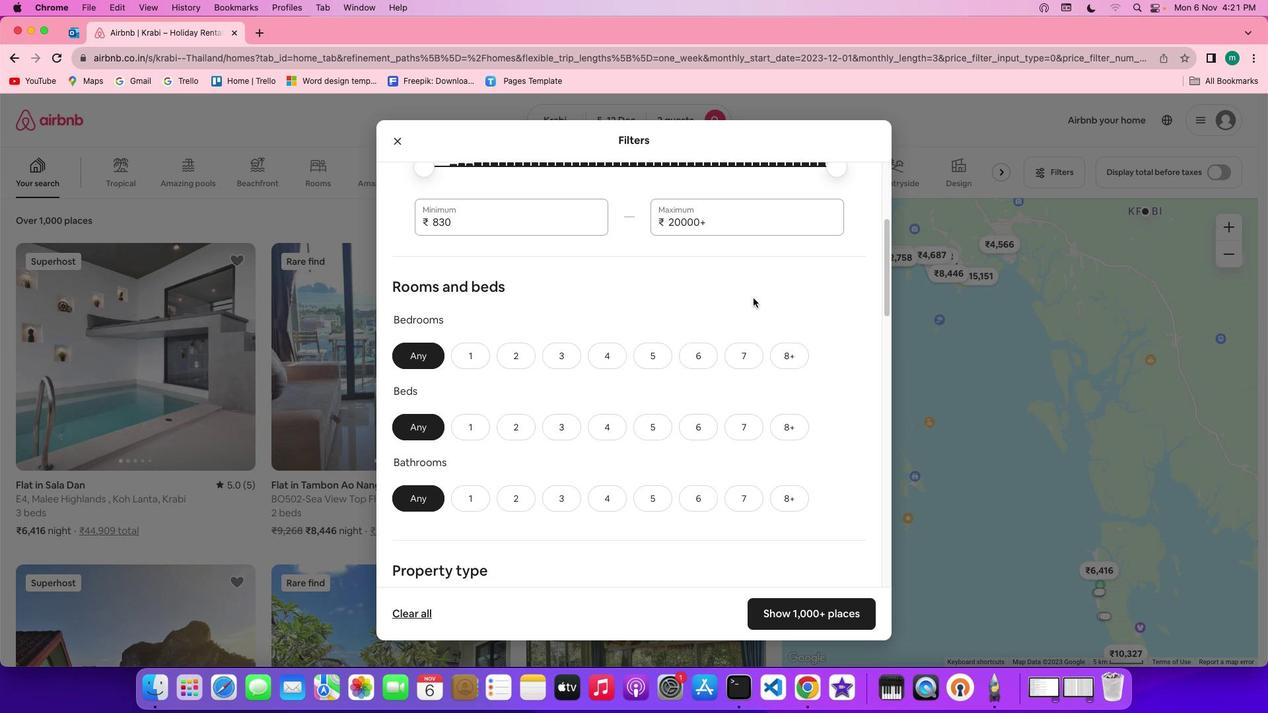 
Action: Mouse scrolled (753, 298) with delta (0, 0)
Screenshot: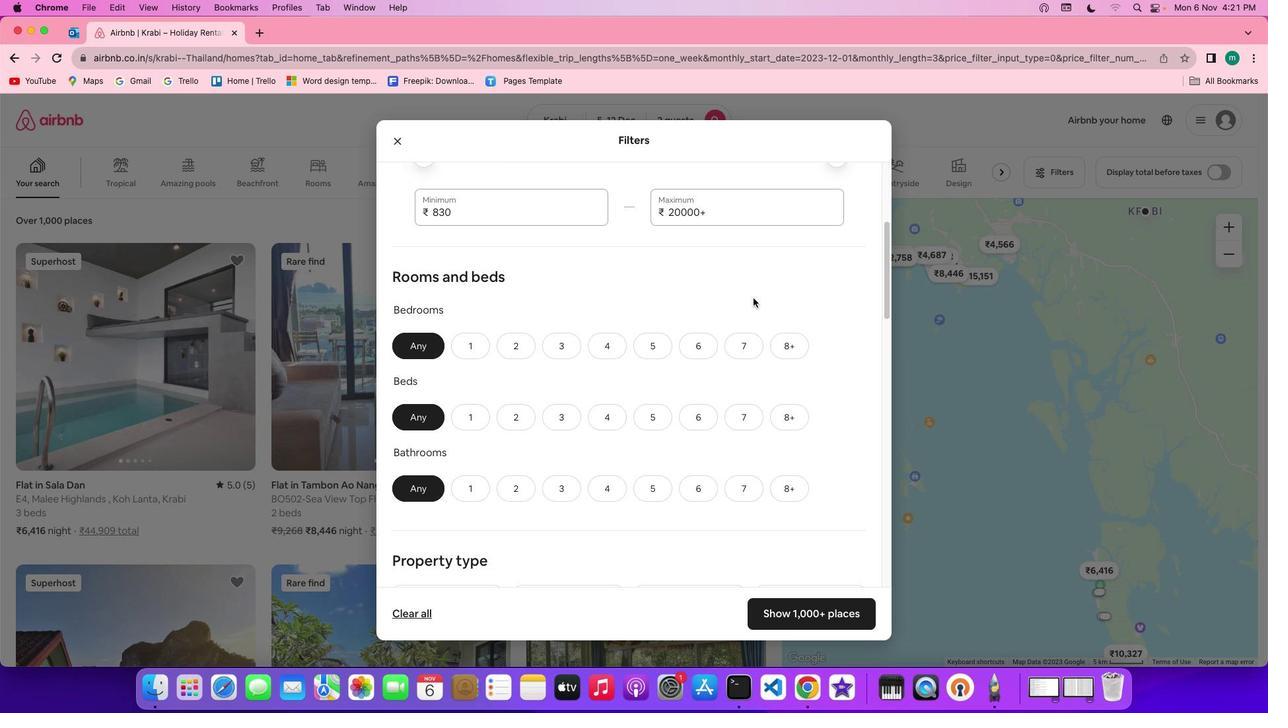 
Action: Mouse scrolled (753, 298) with delta (0, 0)
Screenshot: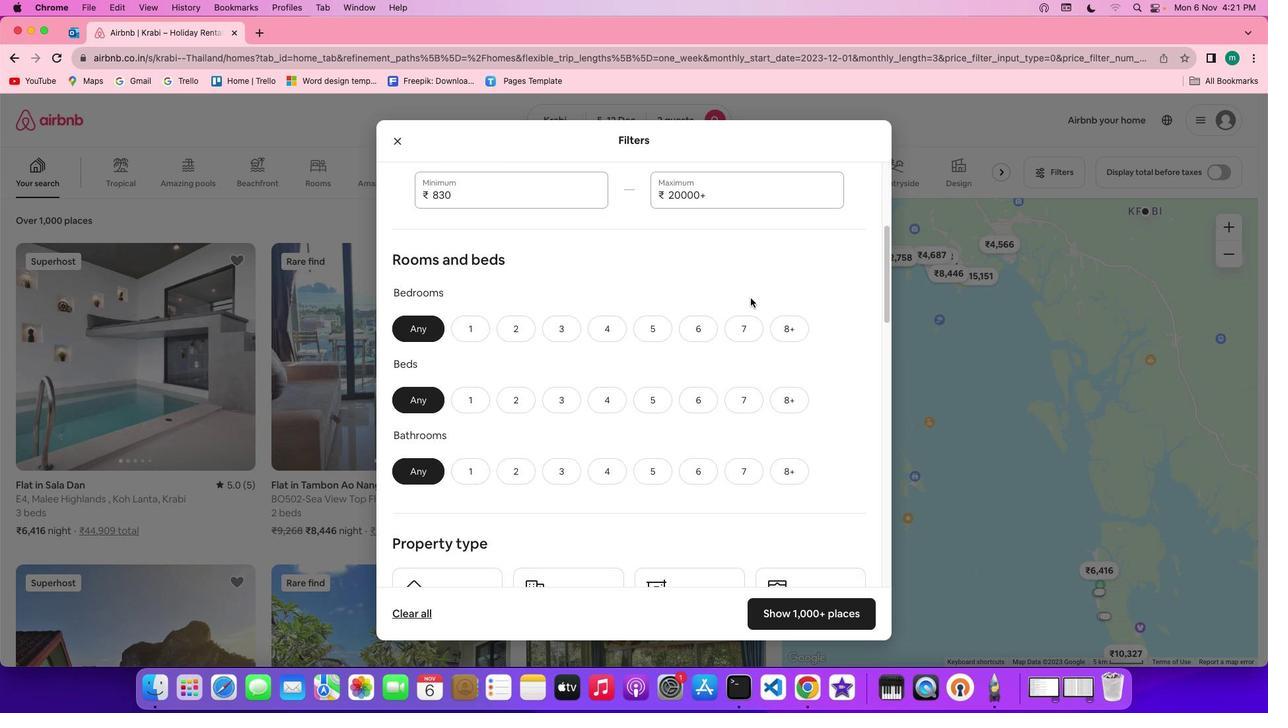
Action: Mouse moved to (465, 327)
Screenshot: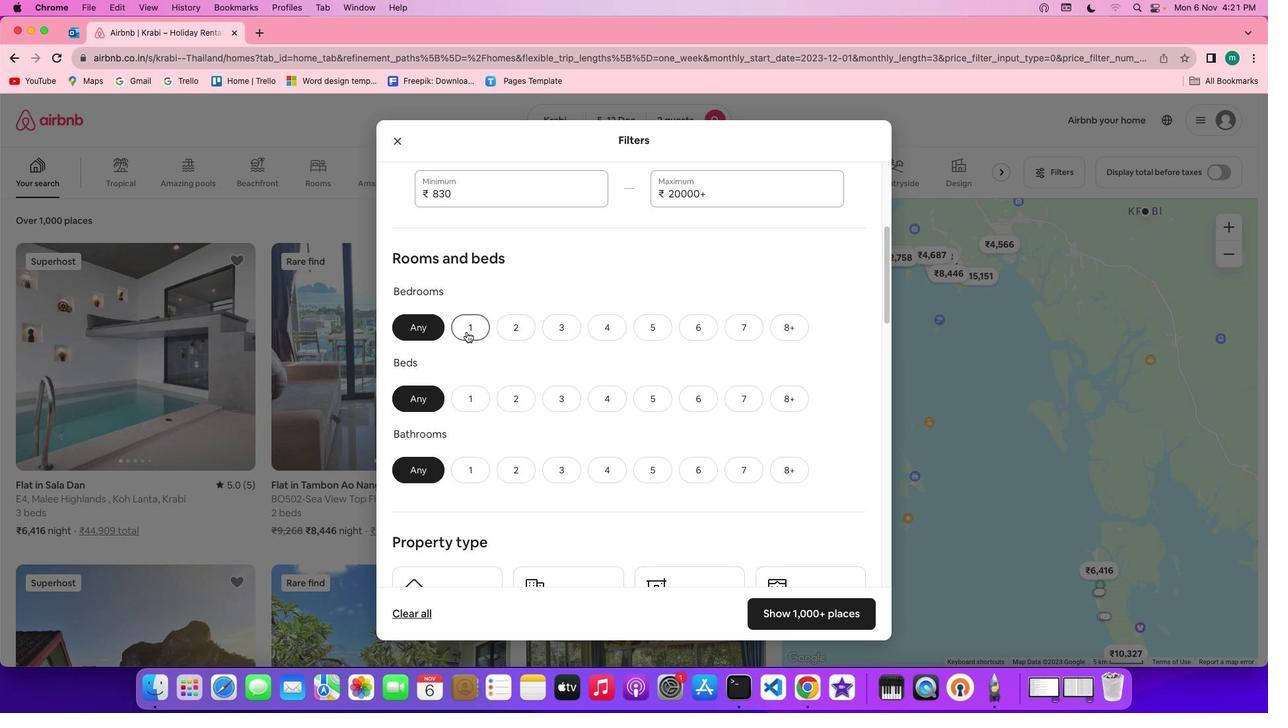 
Action: Mouse pressed left at (465, 327)
Screenshot: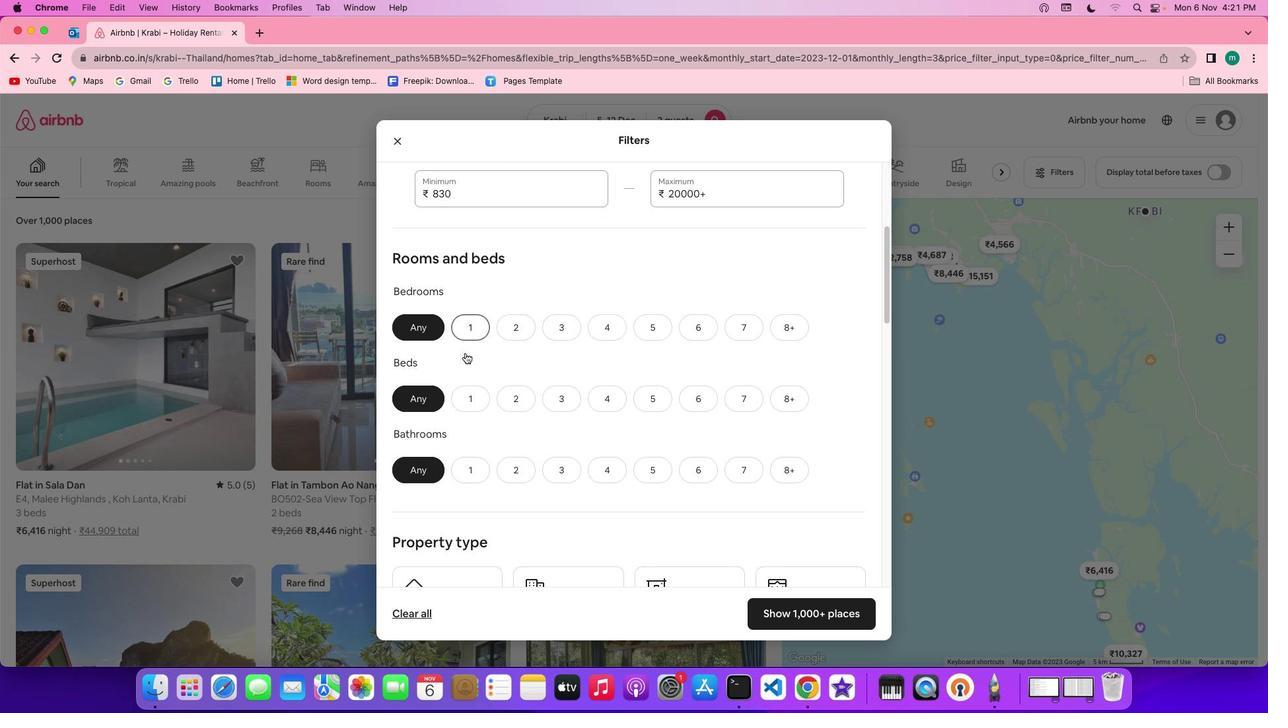 
Action: Mouse moved to (471, 402)
Screenshot: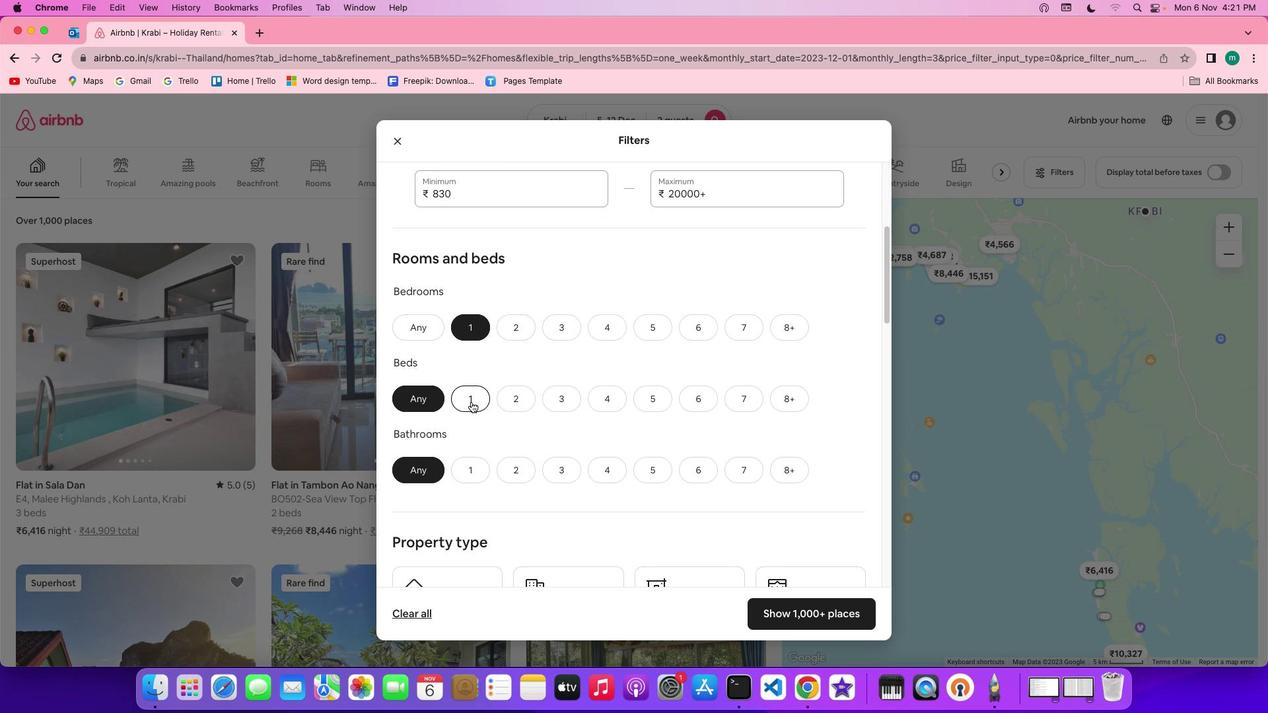 
Action: Mouse pressed left at (471, 402)
Screenshot: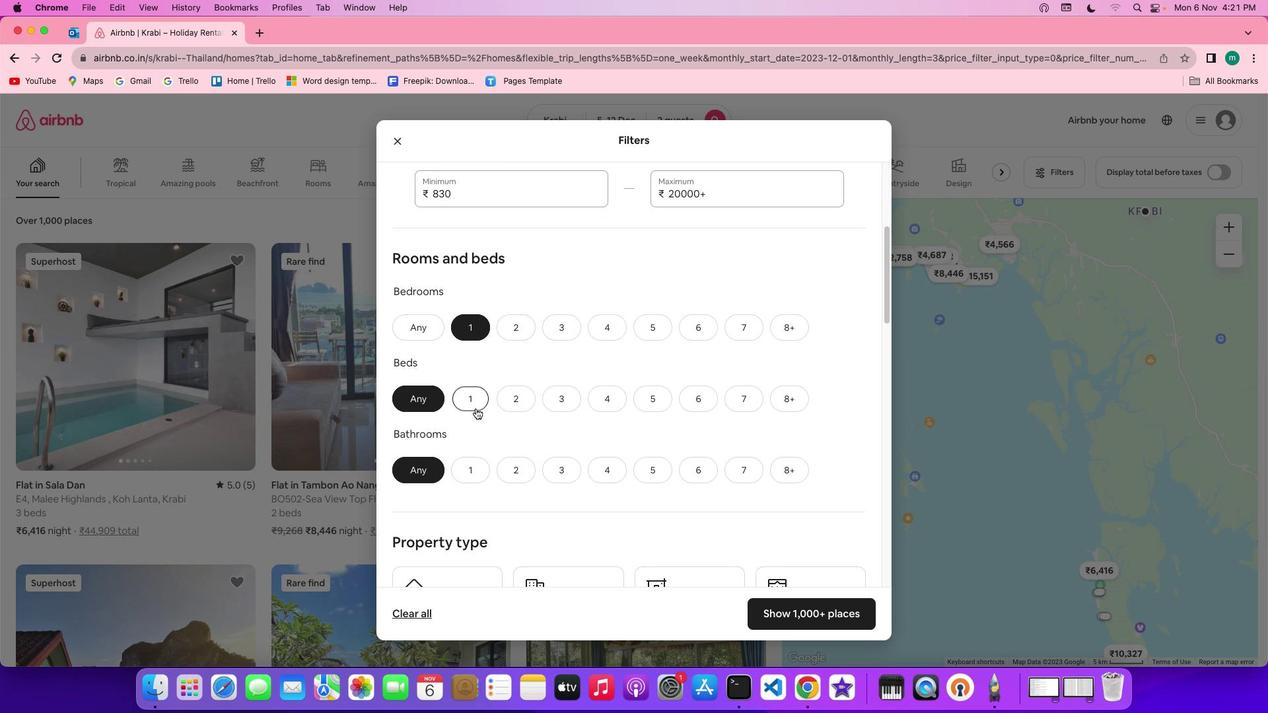 
Action: Mouse moved to (483, 466)
Screenshot: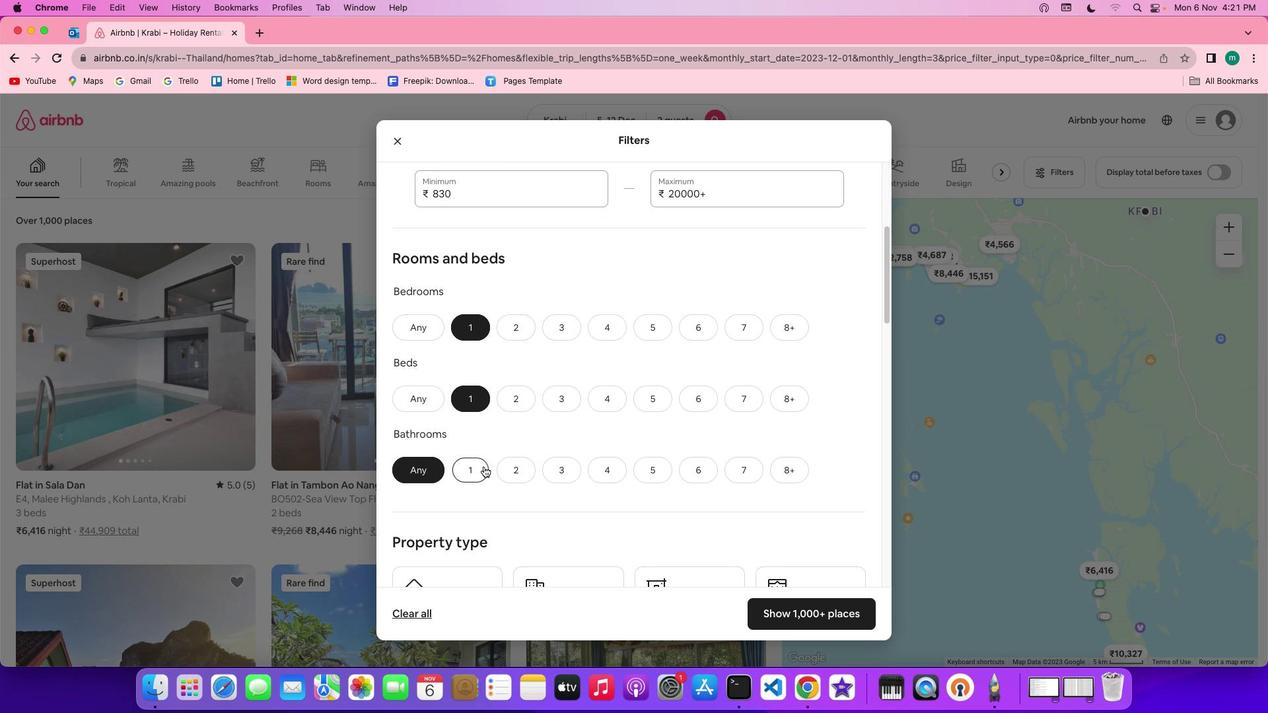 
Action: Mouse pressed left at (483, 466)
Screenshot: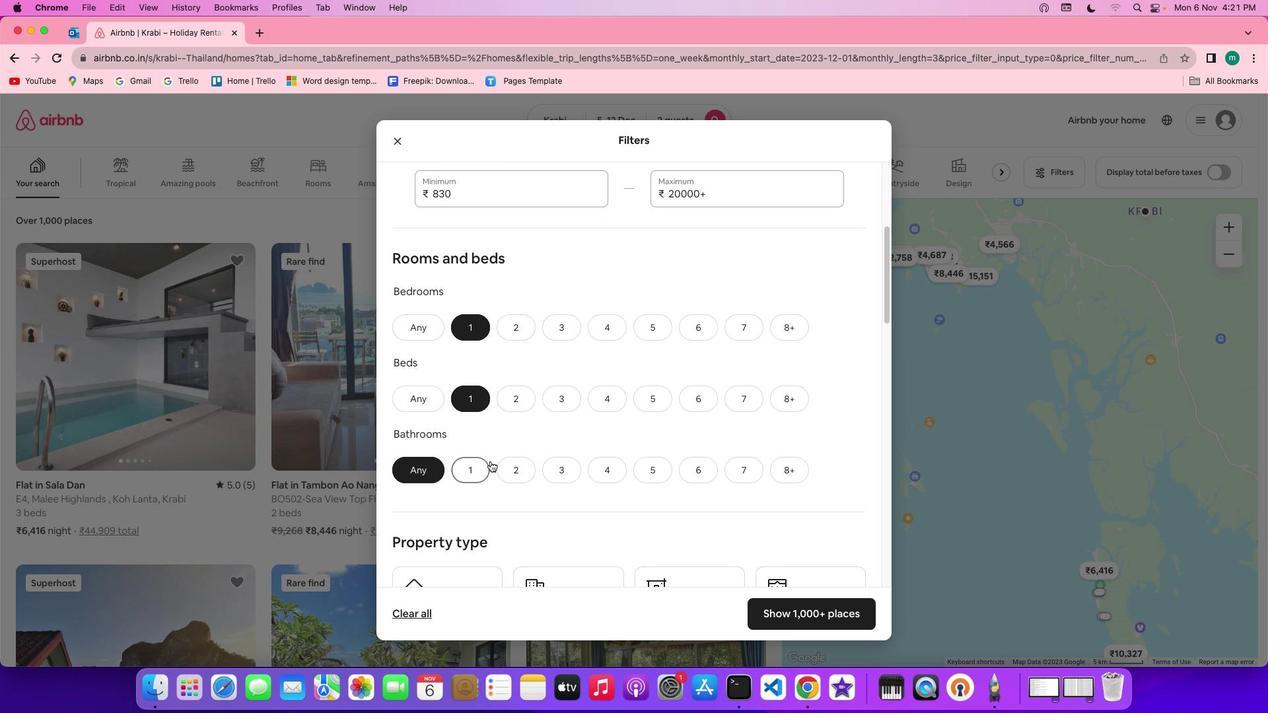 
Action: Mouse moved to (724, 444)
Screenshot: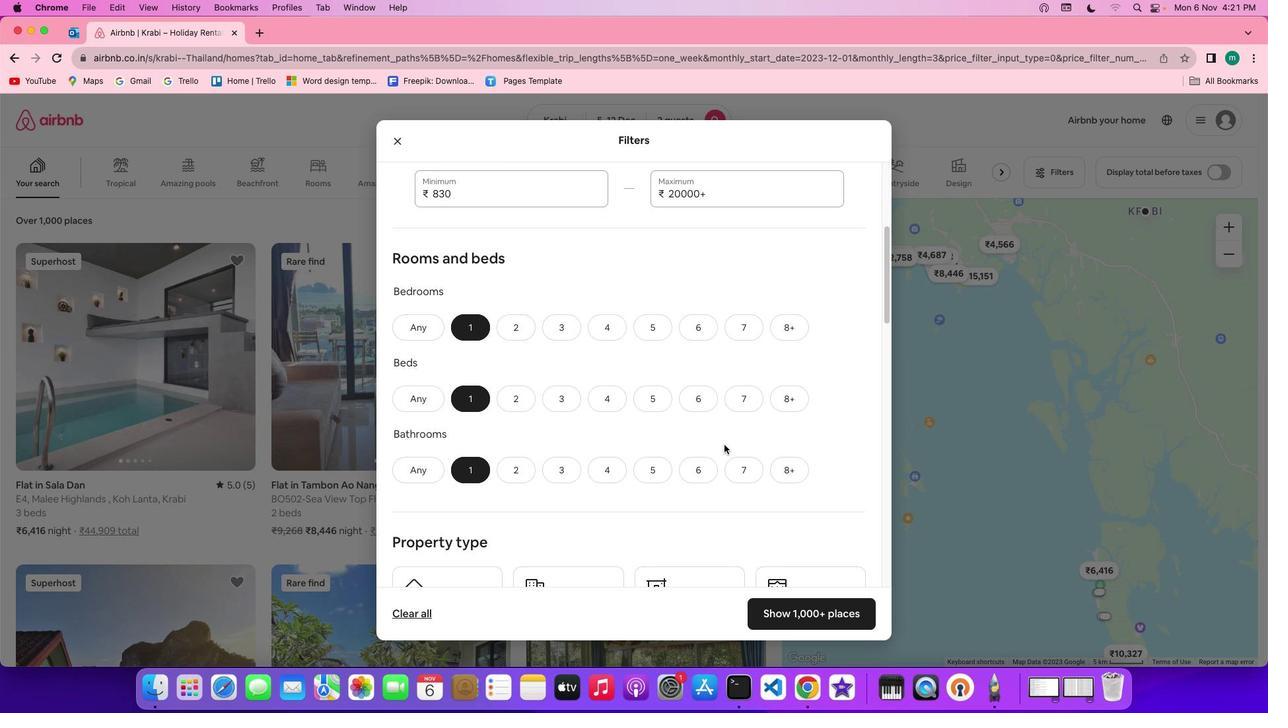 
Action: Mouse scrolled (724, 444) with delta (0, 0)
Screenshot: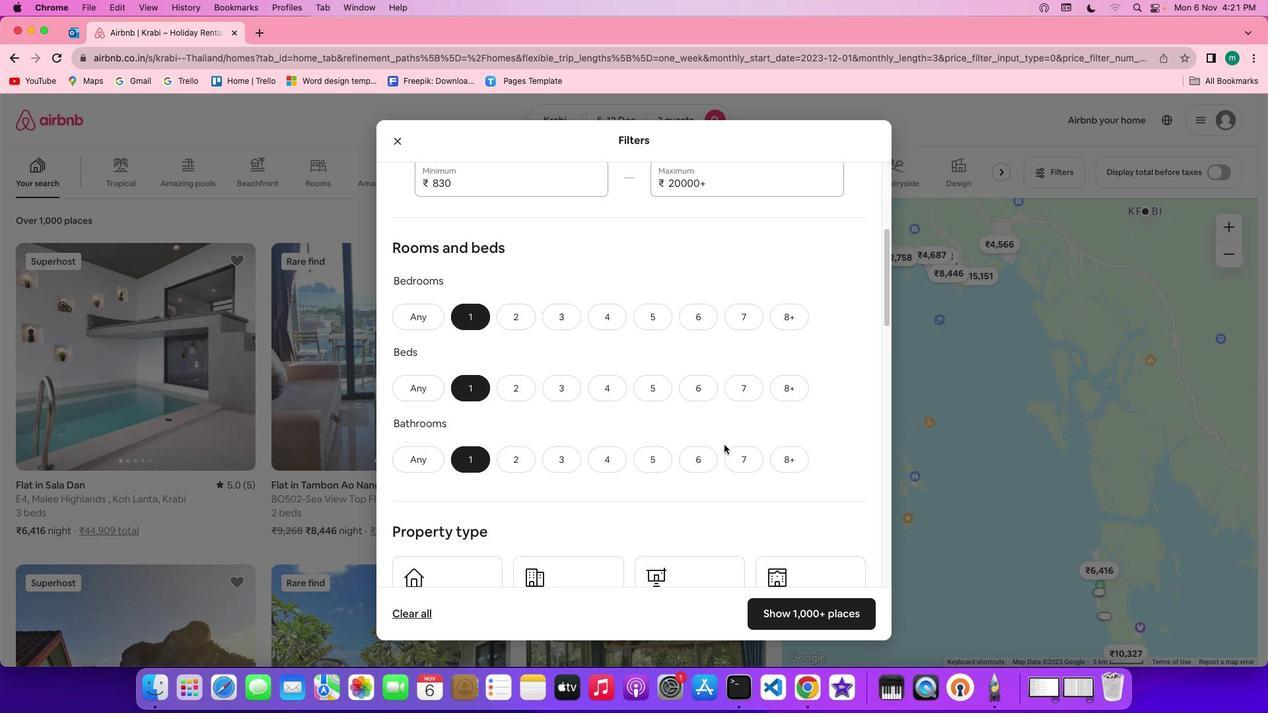 
Action: Mouse scrolled (724, 444) with delta (0, 0)
Screenshot: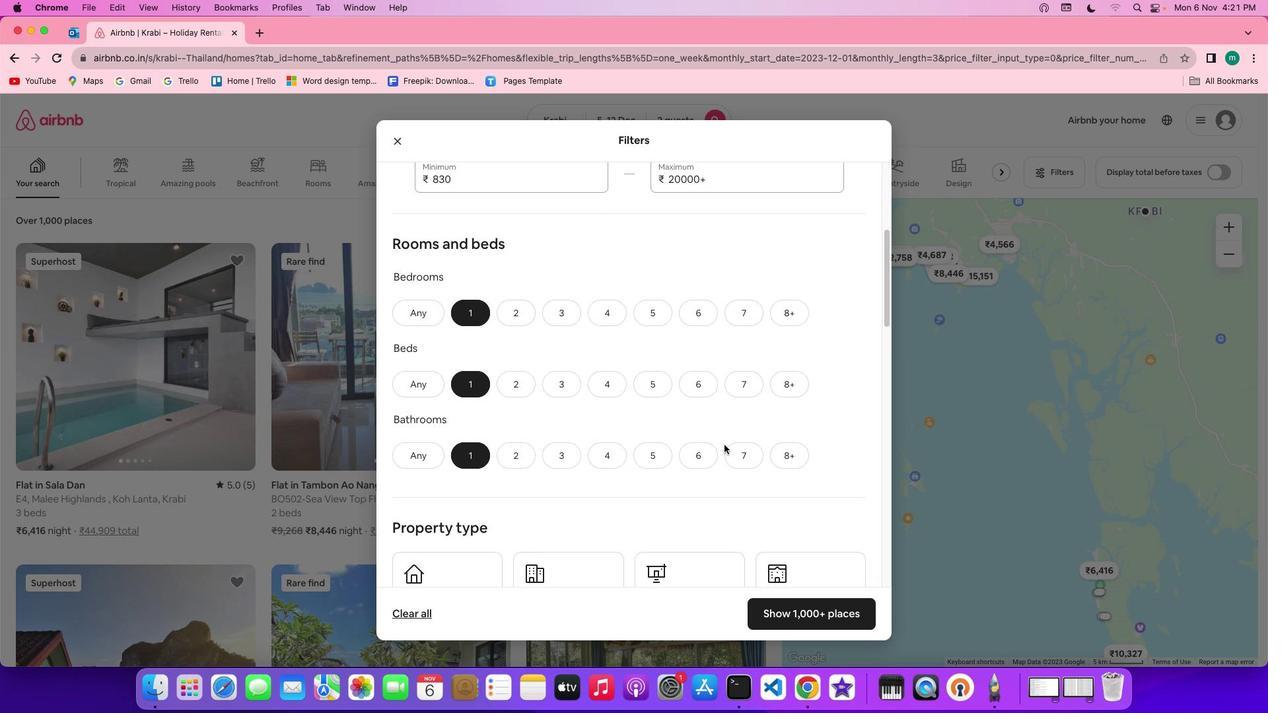 
Action: Mouse moved to (724, 444)
Screenshot: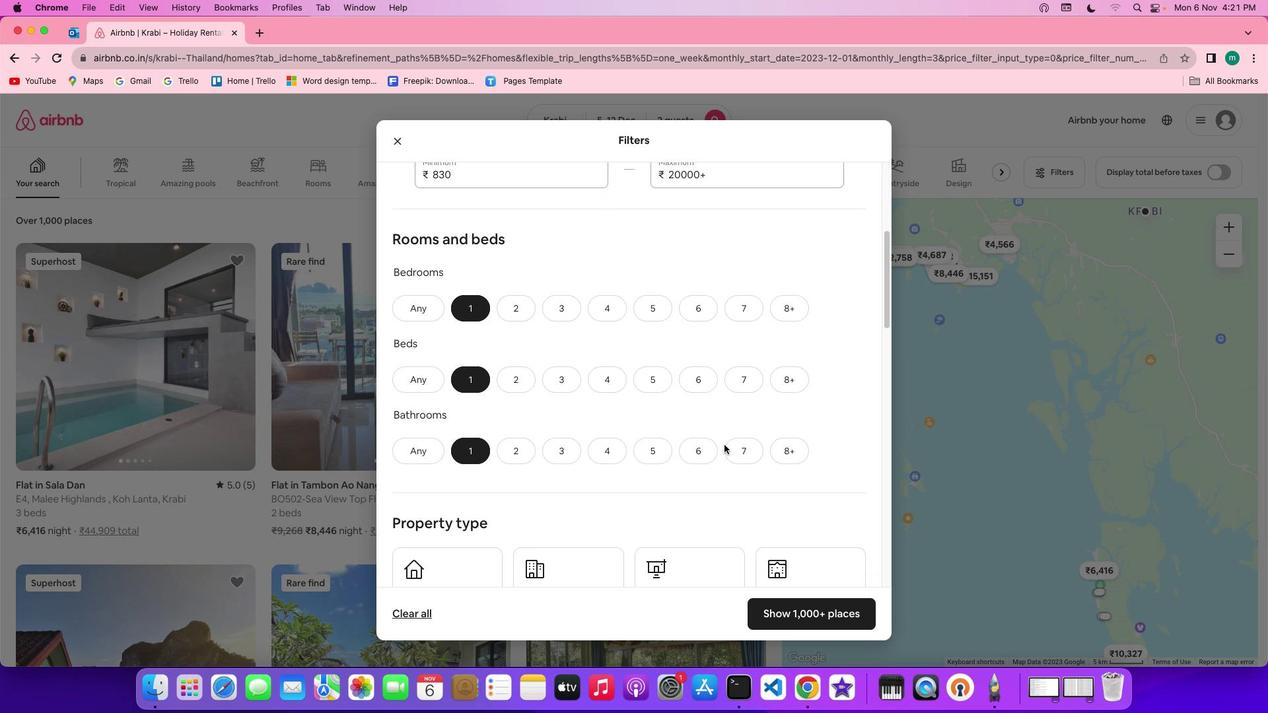 
Action: Mouse scrolled (724, 444) with delta (0, 0)
Screenshot: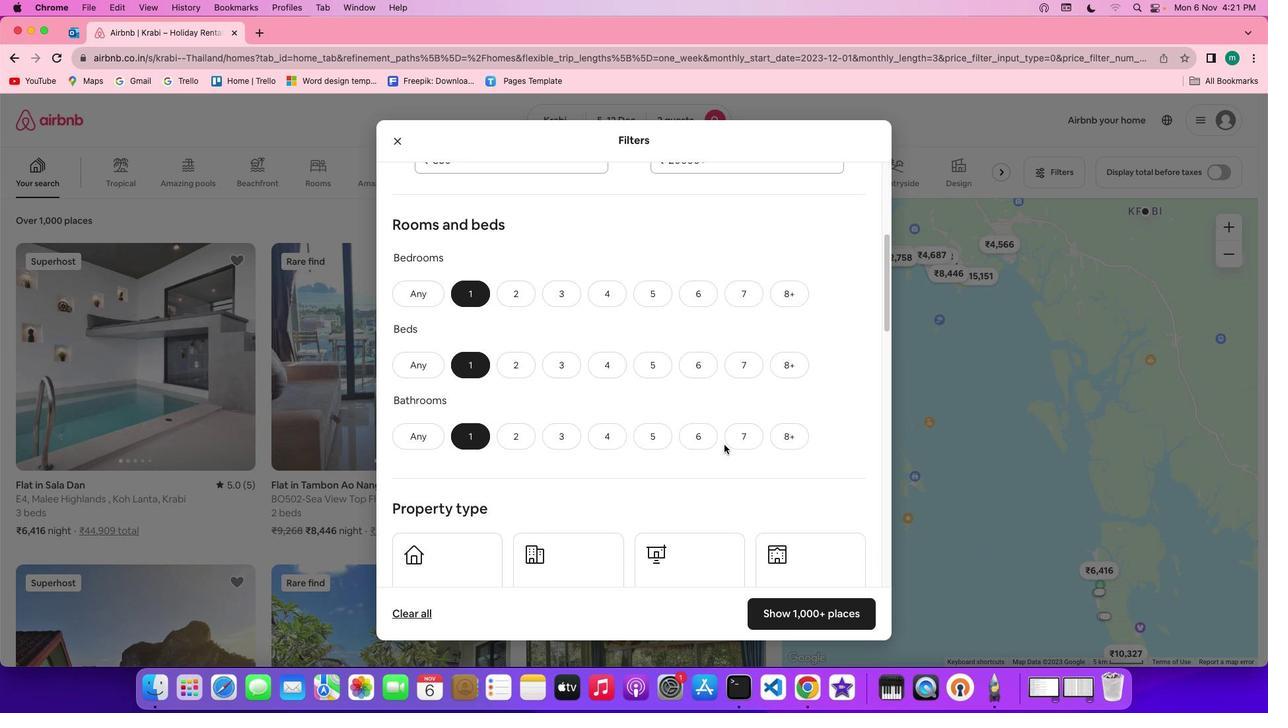 
Action: Mouse scrolled (724, 444) with delta (0, 0)
Screenshot: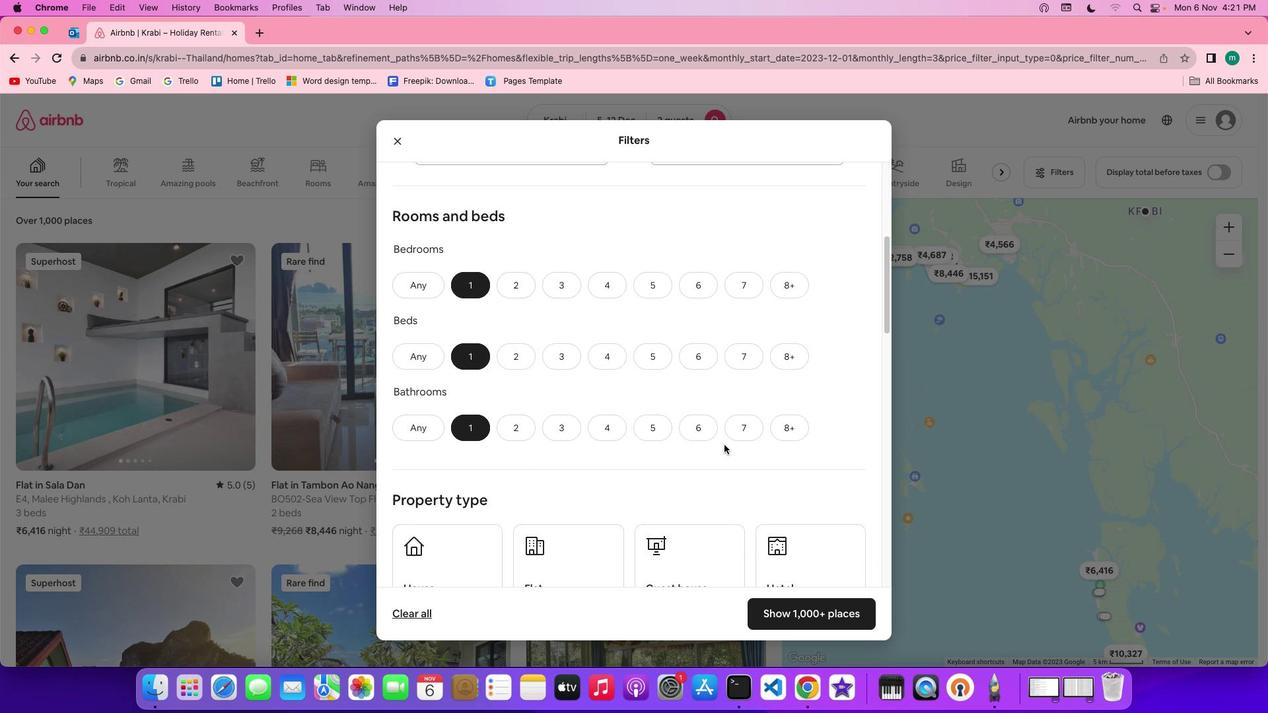 
Action: Mouse scrolled (724, 444) with delta (0, 0)
Screenshot: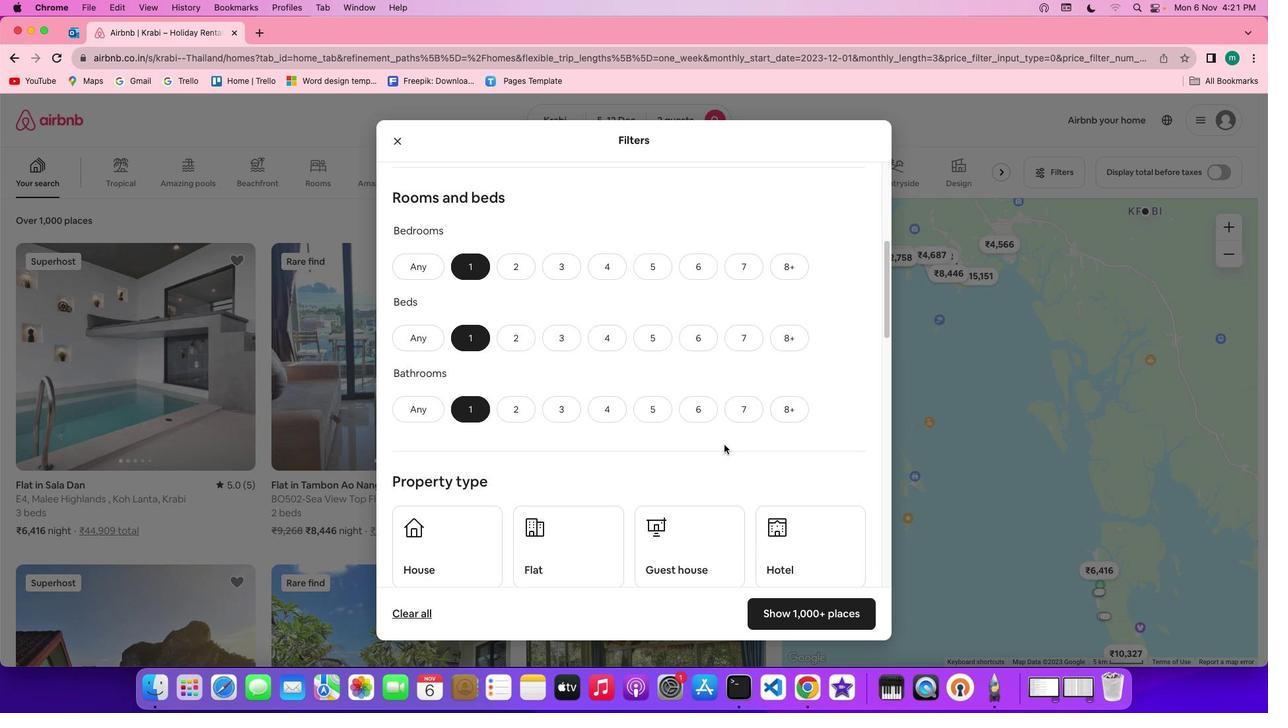 
Action: Mouse scrolled (724, 444) with delta (0, 0)
Screenshot: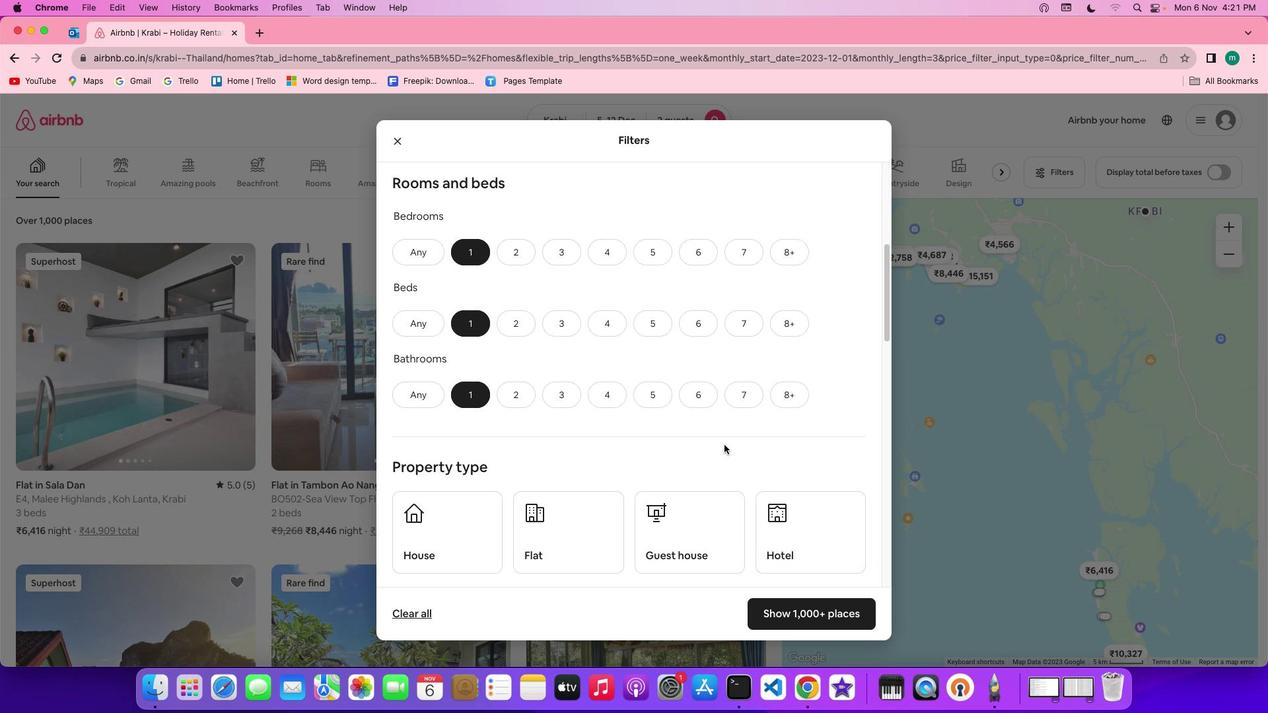 
Action: Mouse scrolled (724, 444) with delta (0, 0)
Screenshot: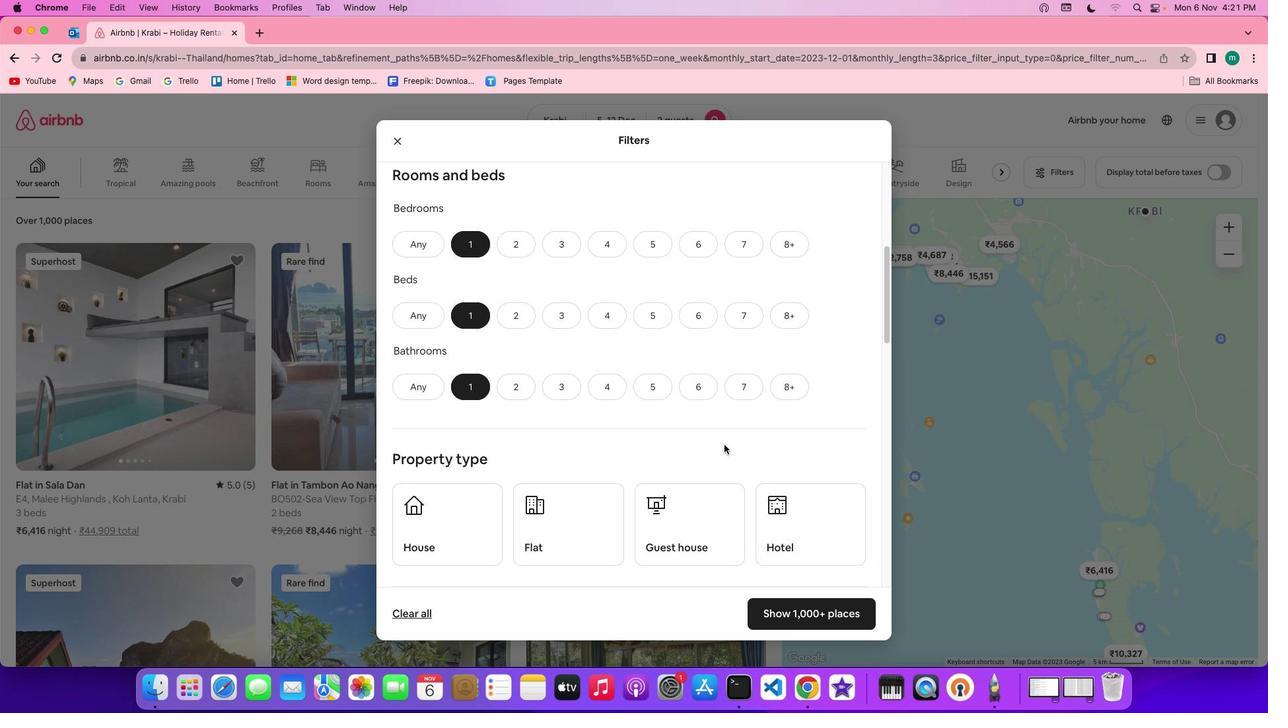 
Action: Mouse scrolled (724, 444) with delta (0, 0)
Screenshot: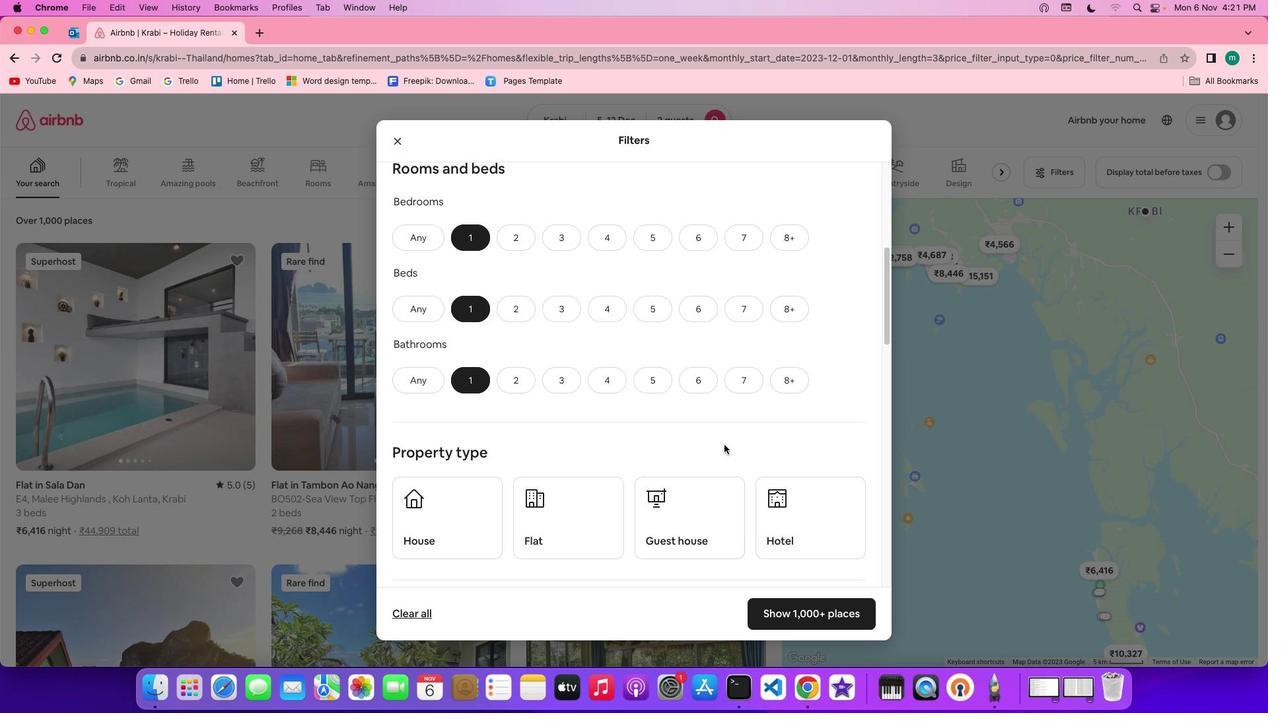 
Action: Mouse scrolled (724, 444) with delta (0, 0)
Screenshot: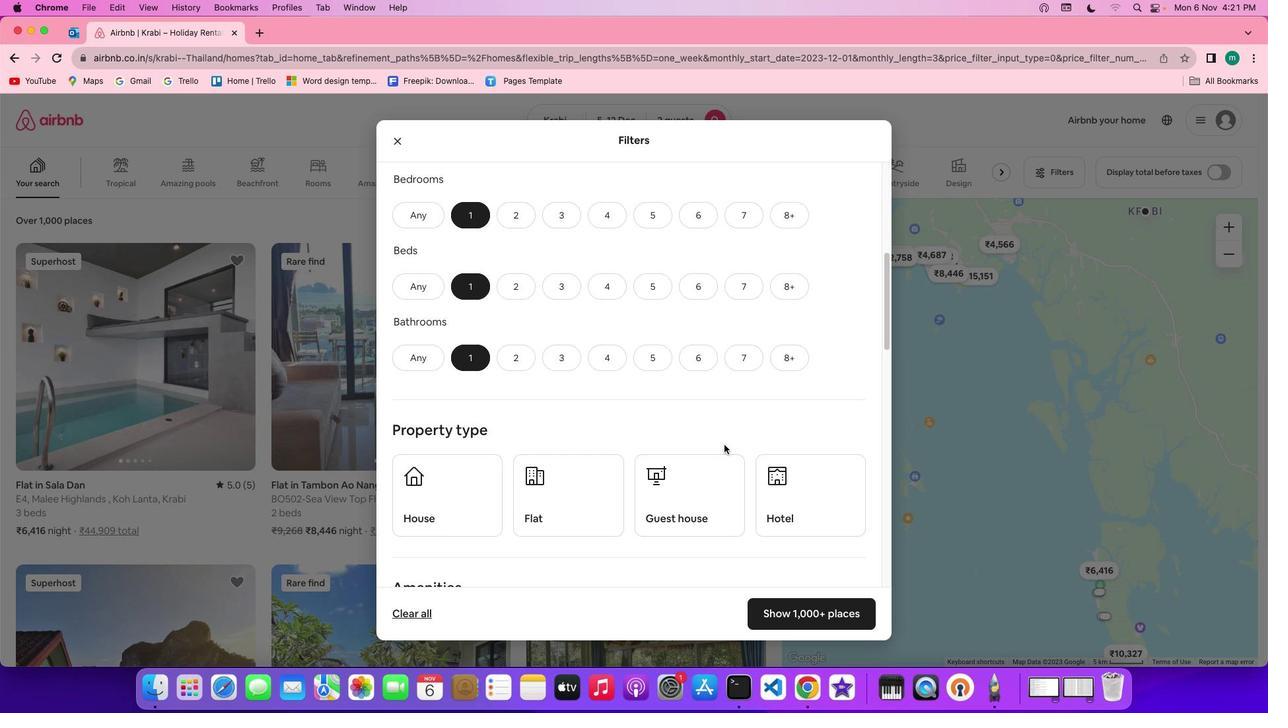 
Action: Mouse scrolled (724, 444) with delta (0, 0)
Screenshot: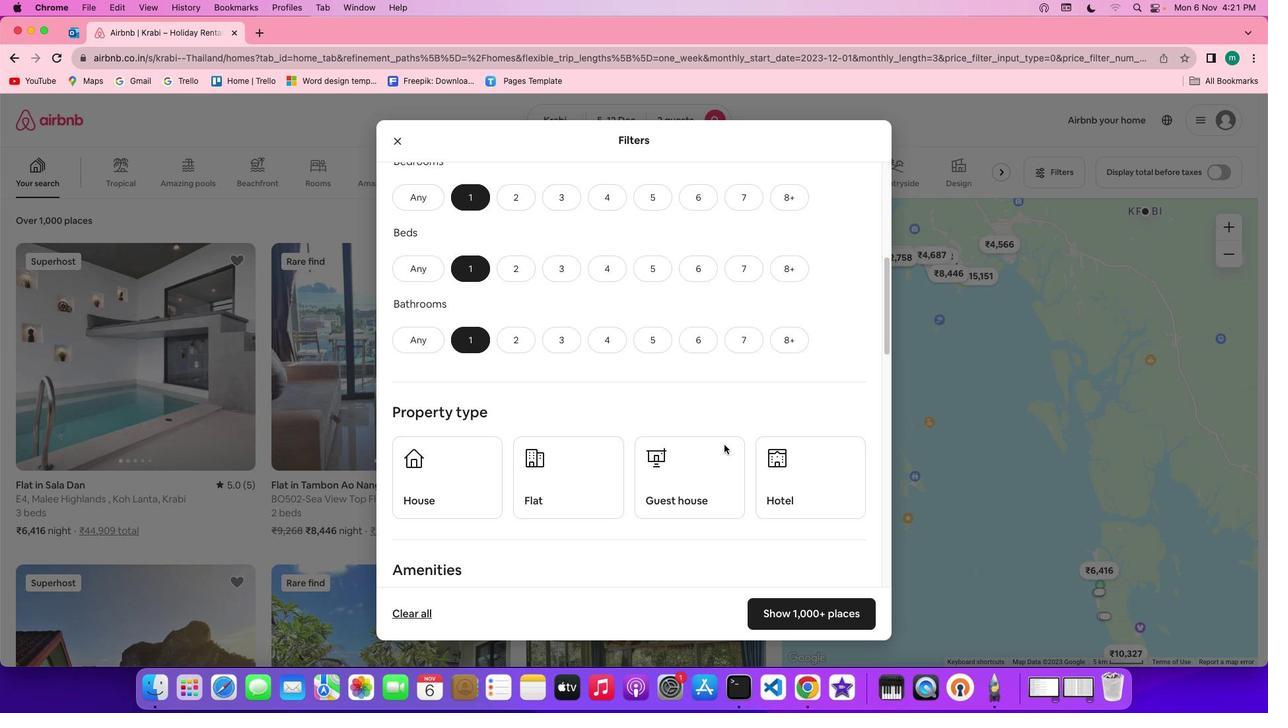 
Action: Mouse scrolled (724, 444) with delta (0, -1)
Screenshot: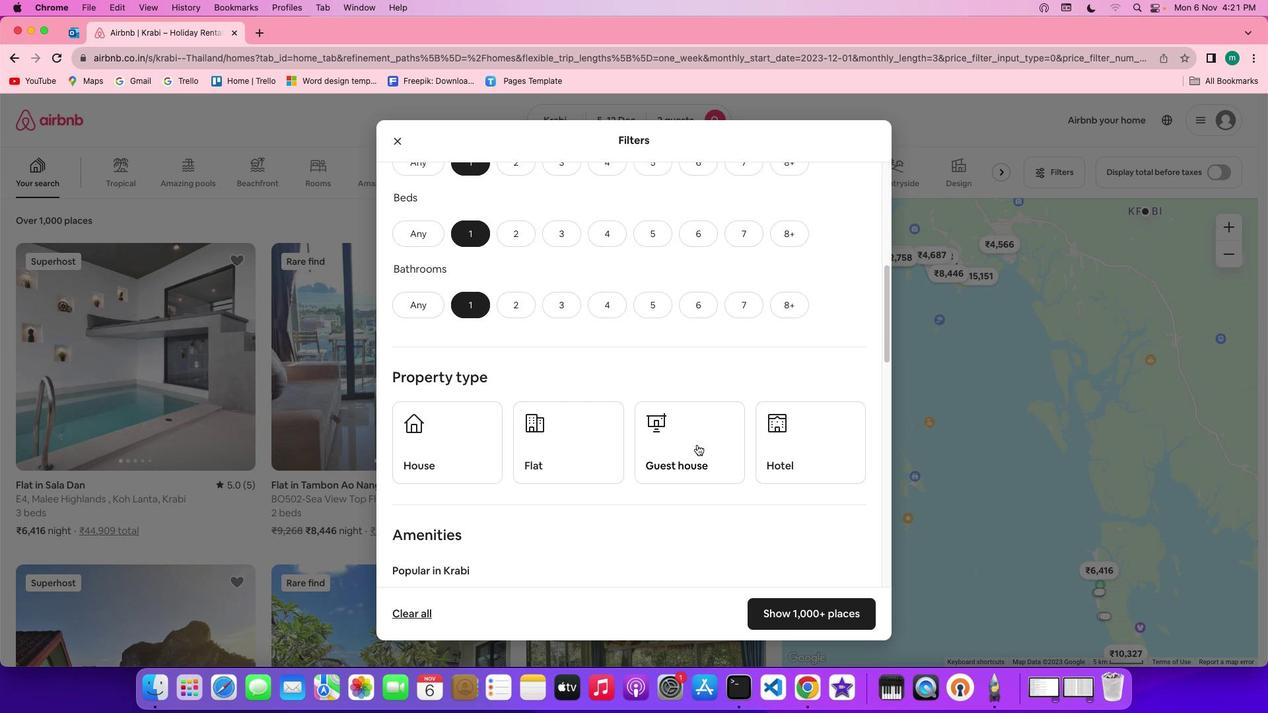 
Action: Mouse moved to (820, 461)
Screenshot: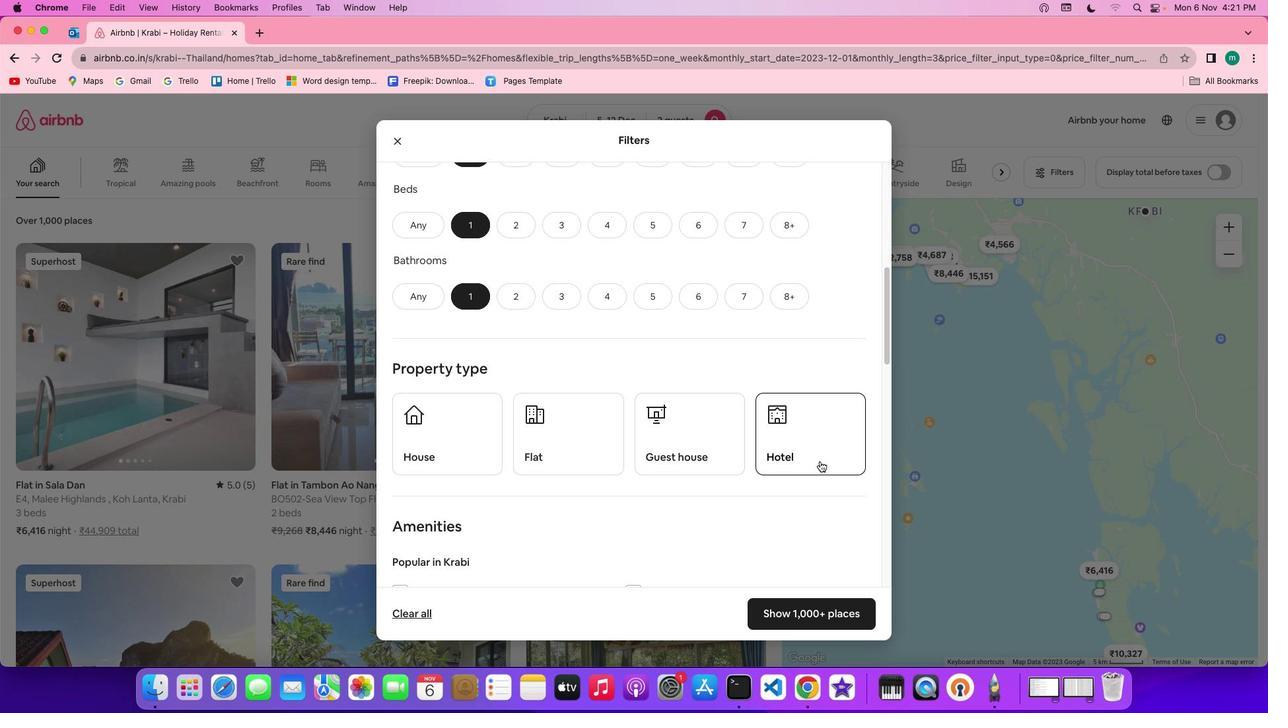 
Action: Mouse pressed left at (820, 461)
Screenshot: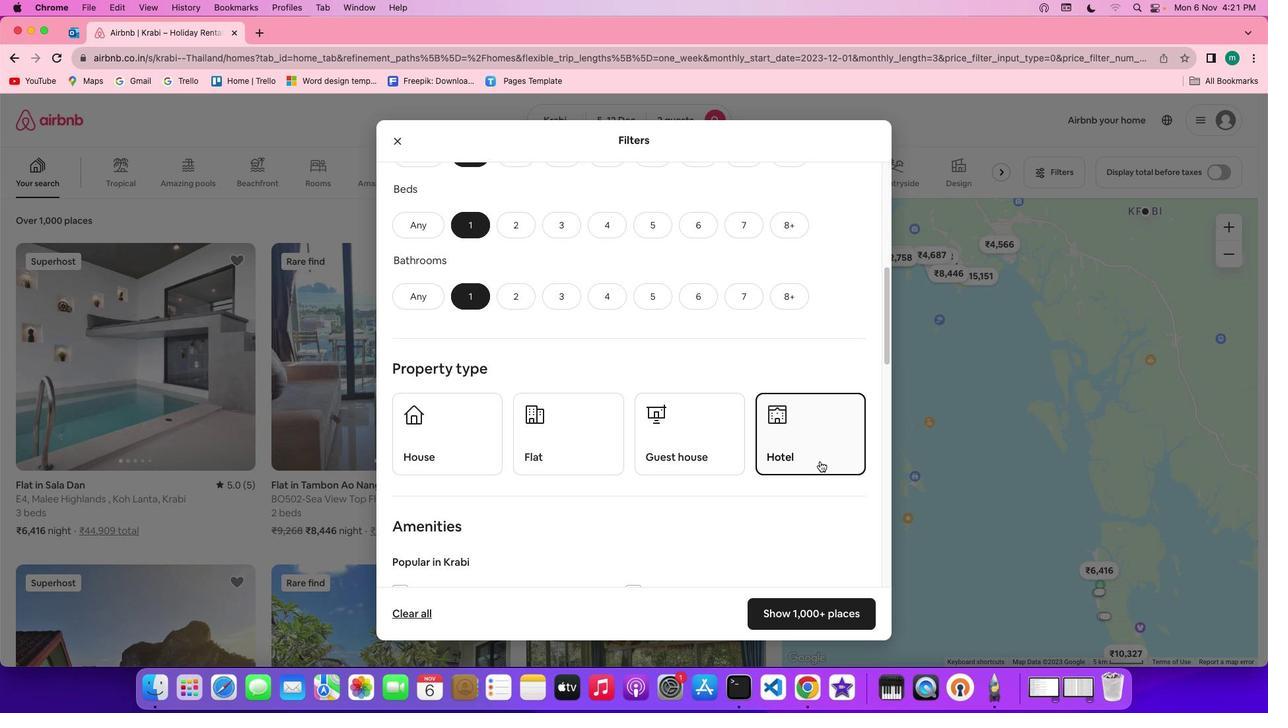 
Action: Mouse moved to (626, 460)
Screenshot: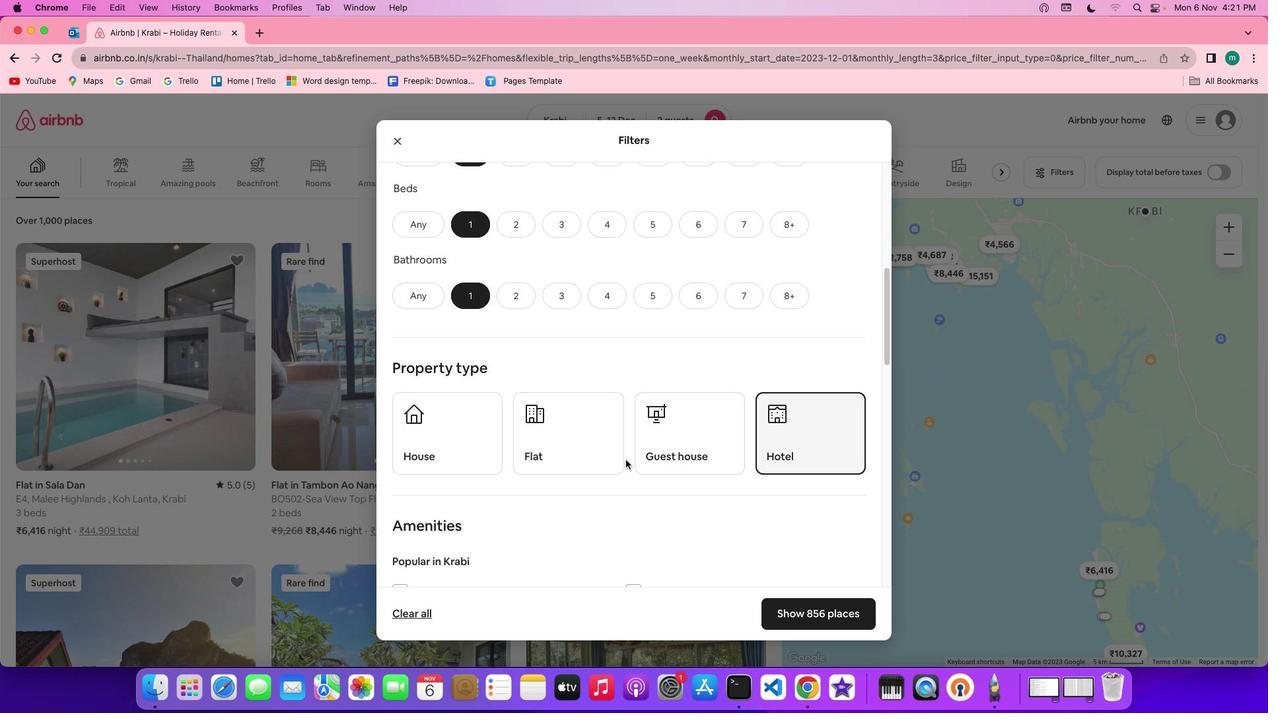 
Action: Mouse scrolled (626, 460) with delta (0, 0)
Screenshot: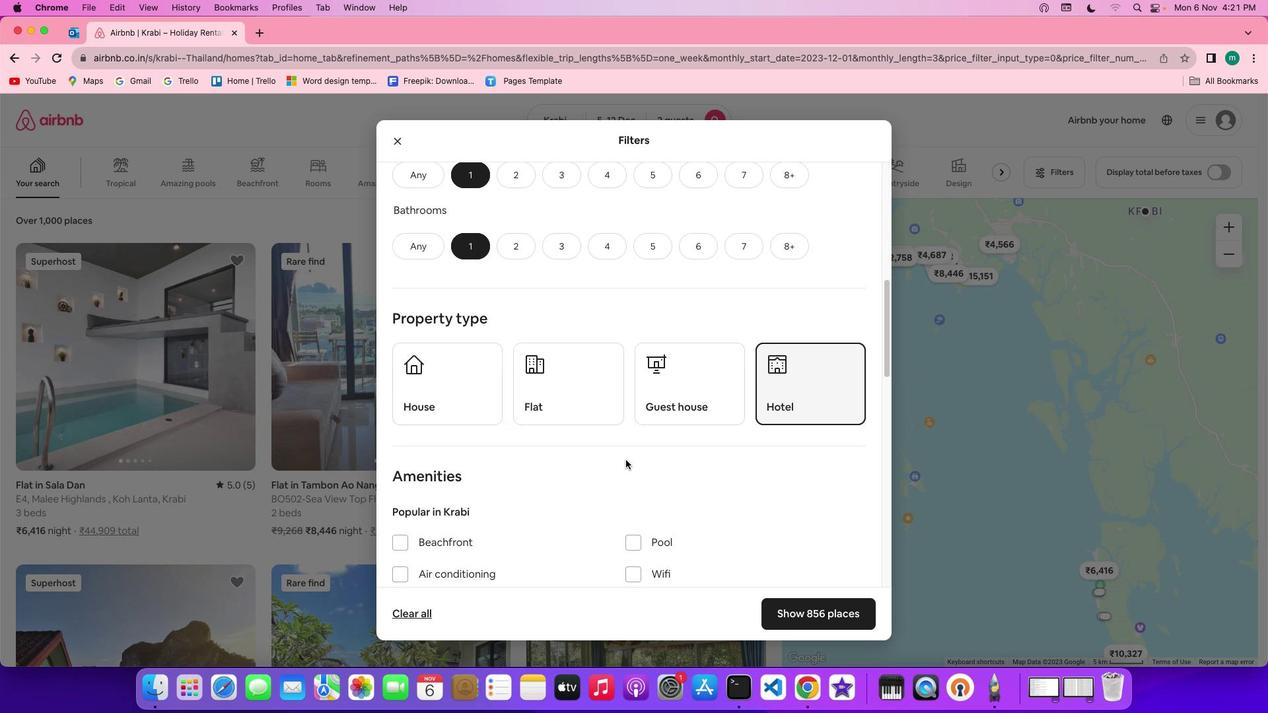 
Action: Mouse scrolled (626, 460) with delta (0, 0)
Screenshot: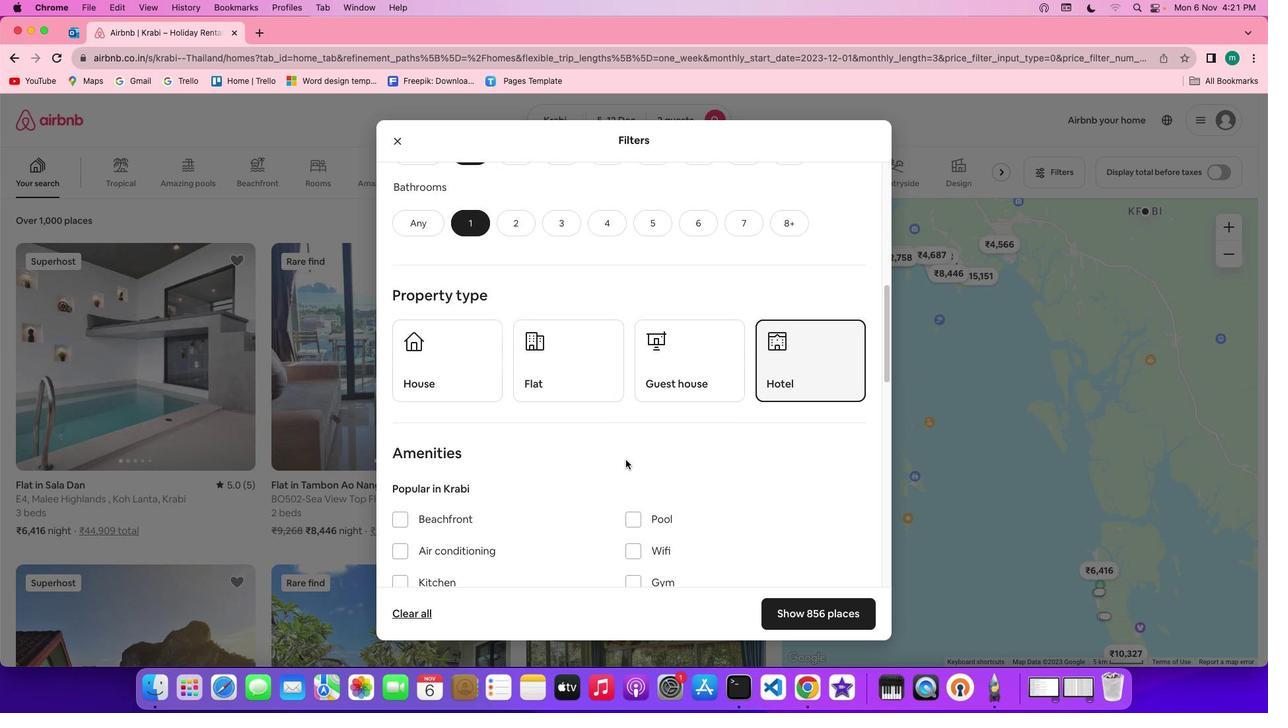 
Action: Mouse scrolled (626, 460) with delta (0, -1)
Screenshot: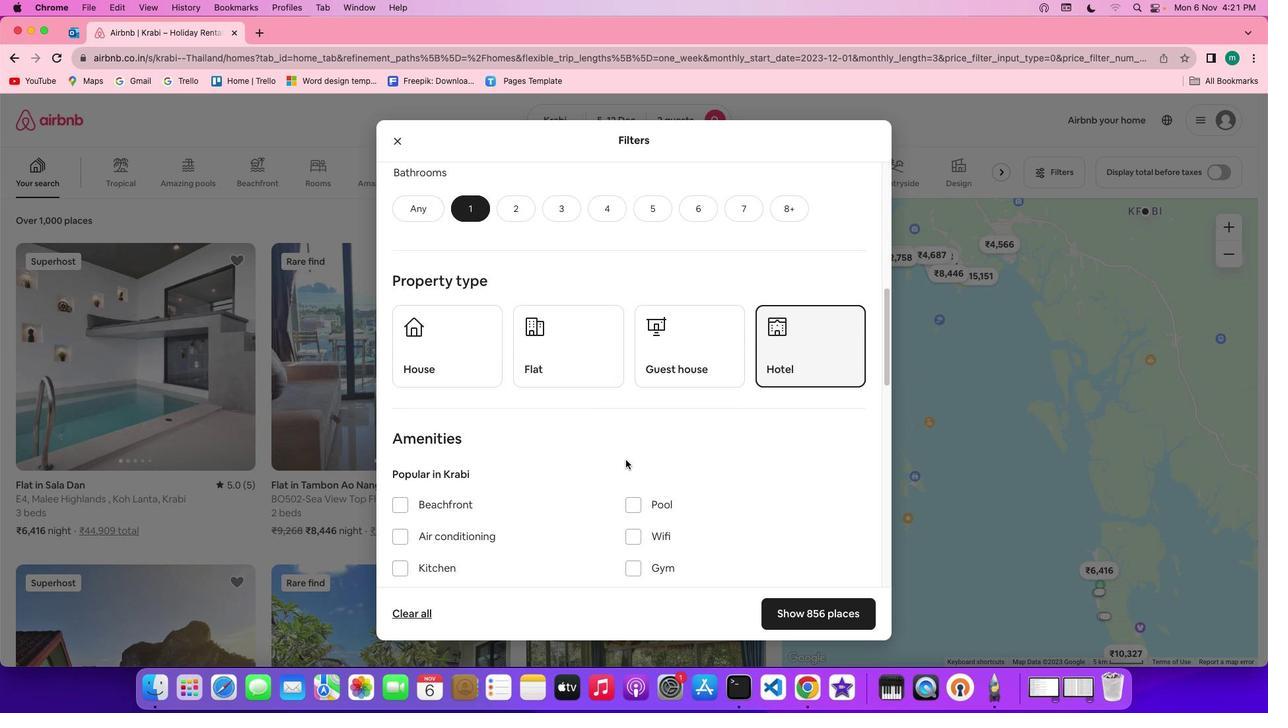 
Action: Mouse scrolled (626, 460) with delta (0, 0)
Screenshot: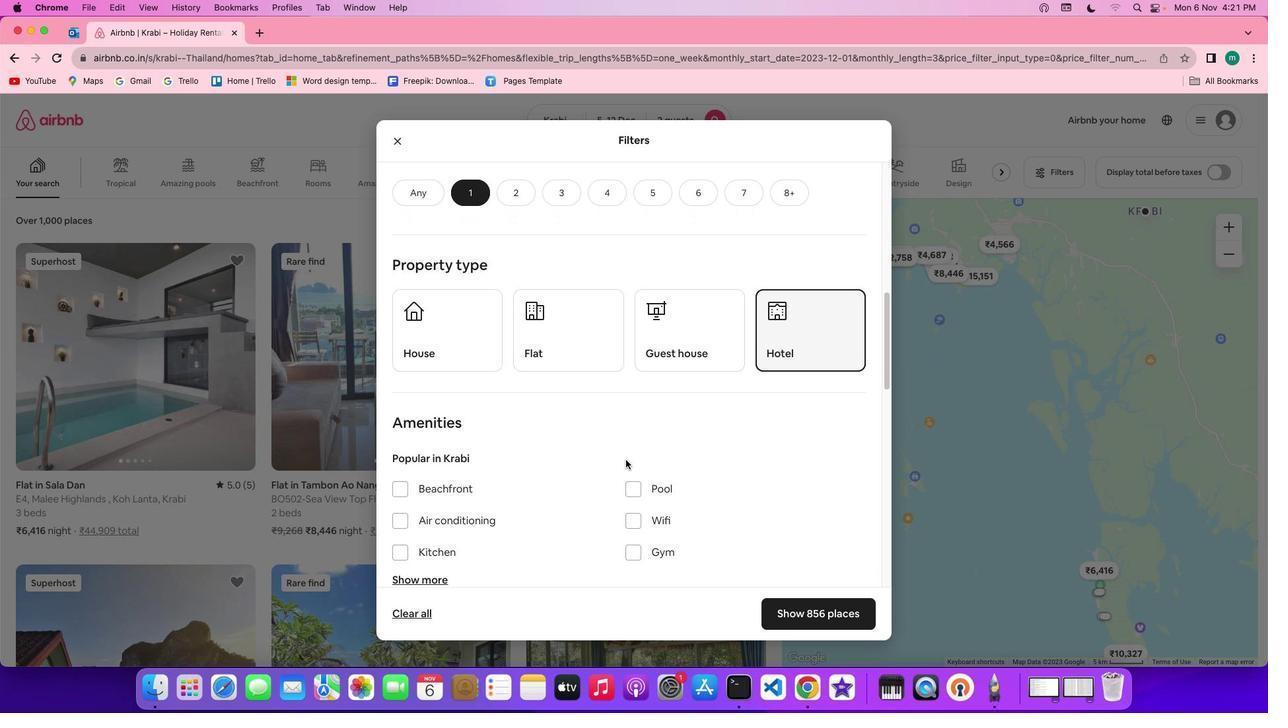 
Action: Mouse scrolled (626, 460) with delta (0, 0)
Screenshot: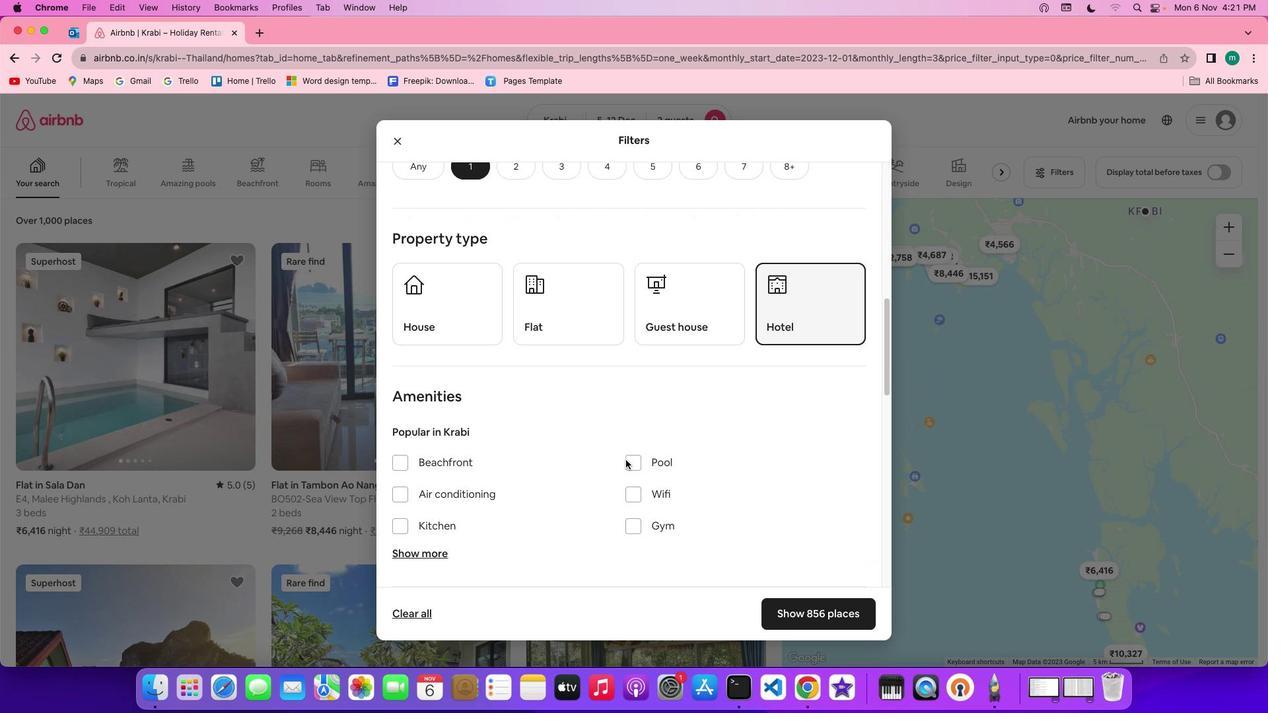 
Action: Mouse scrolled (626, 460) with delta (0, 0)
Screenshot: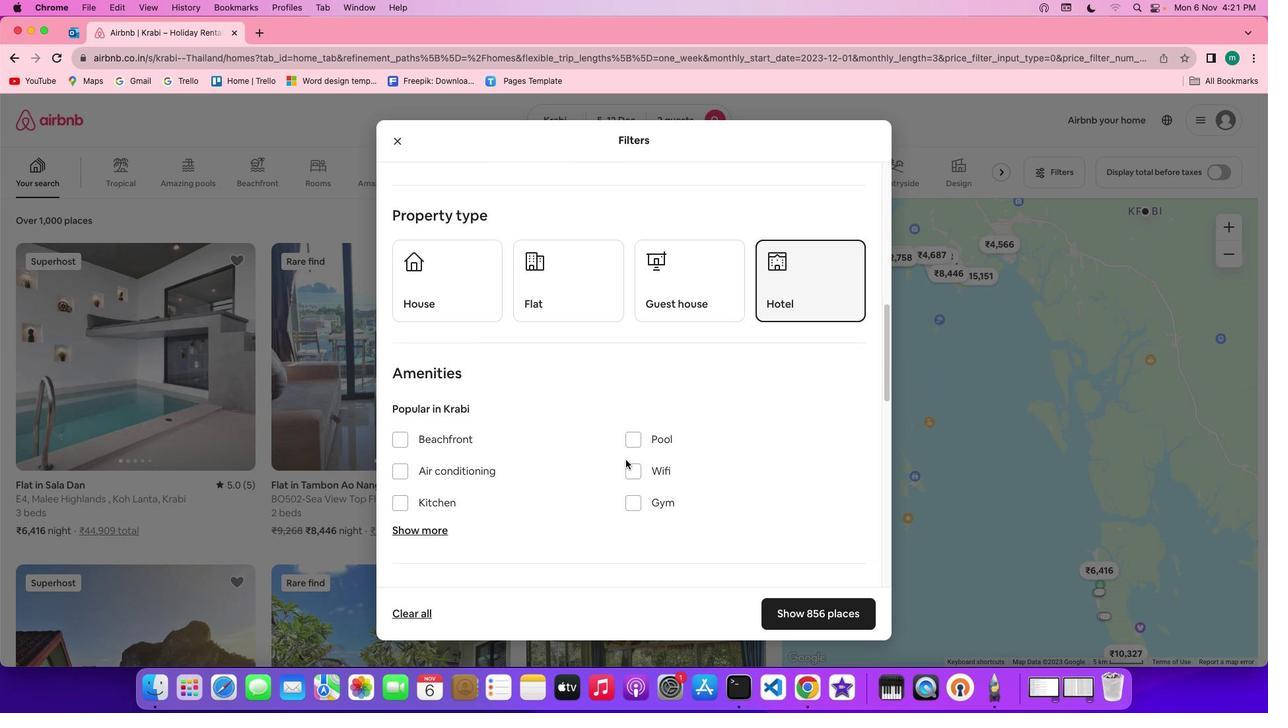 
Action: Mouse moved to (576, 445)
Screenshot: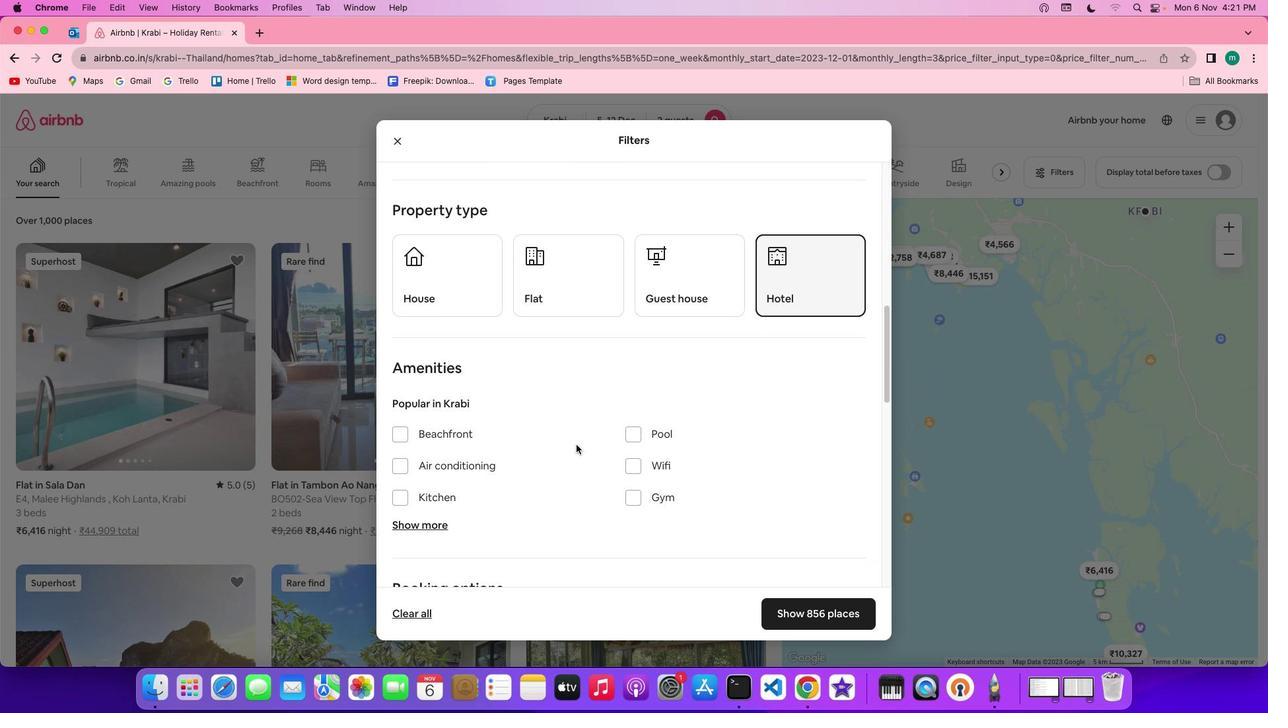 
Action: Mouse scrolled (576, 445) with delta (0, 0)
Screenshot: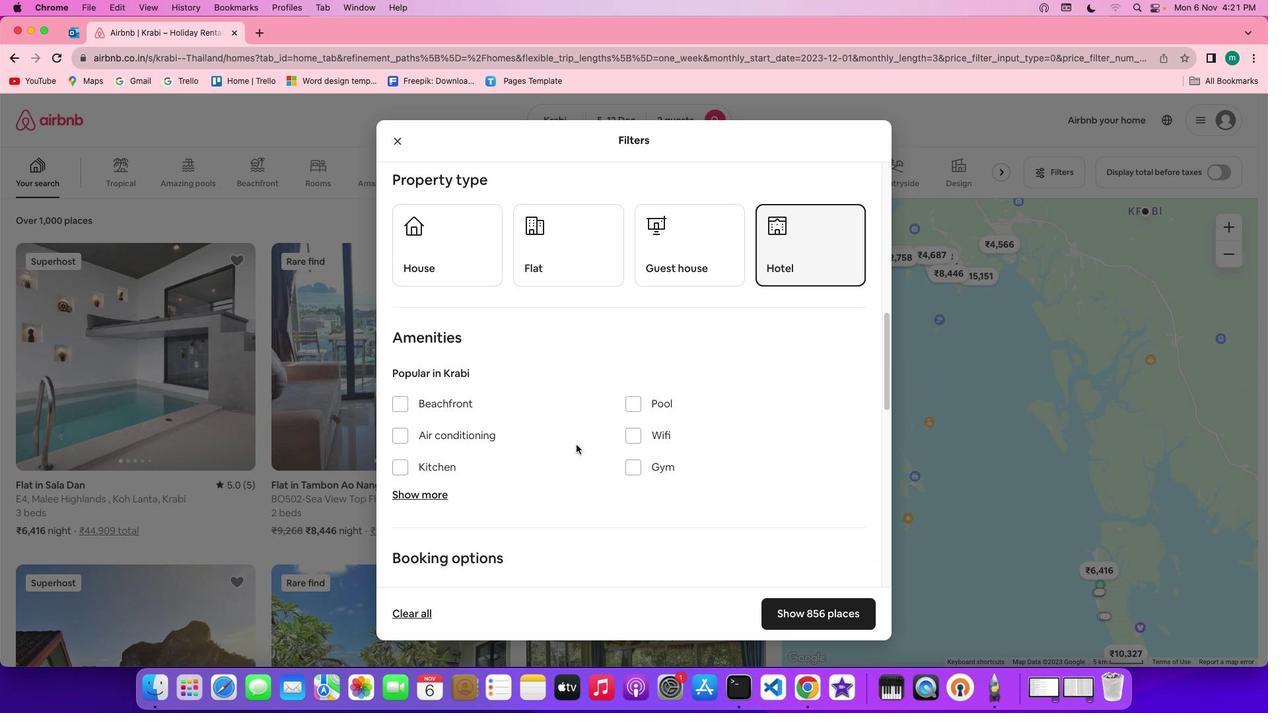 
Action: Mouse moved to (576, 445)
Screenshot: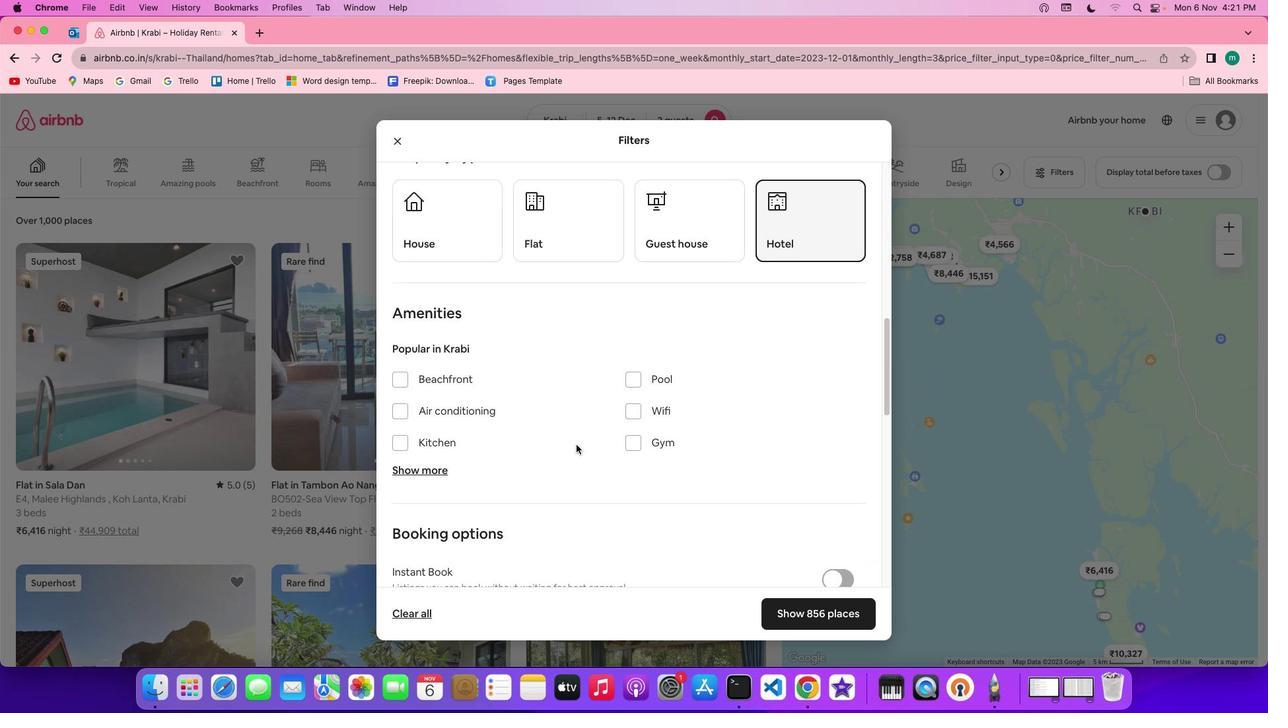 
Action: Mouse scrolled (576, 445) with delta (0, 0)
Screenshot: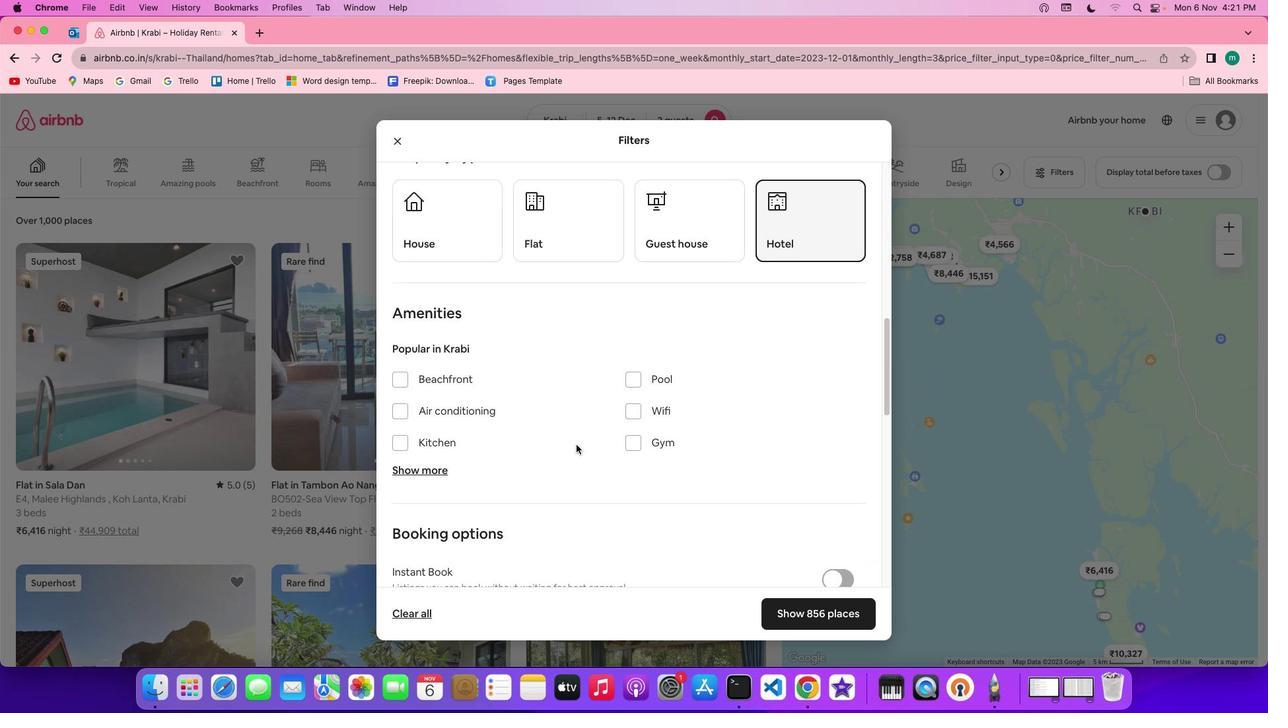 
Action: Mouse scrolled (576, 445) with delta (0, -1)
Screenshot: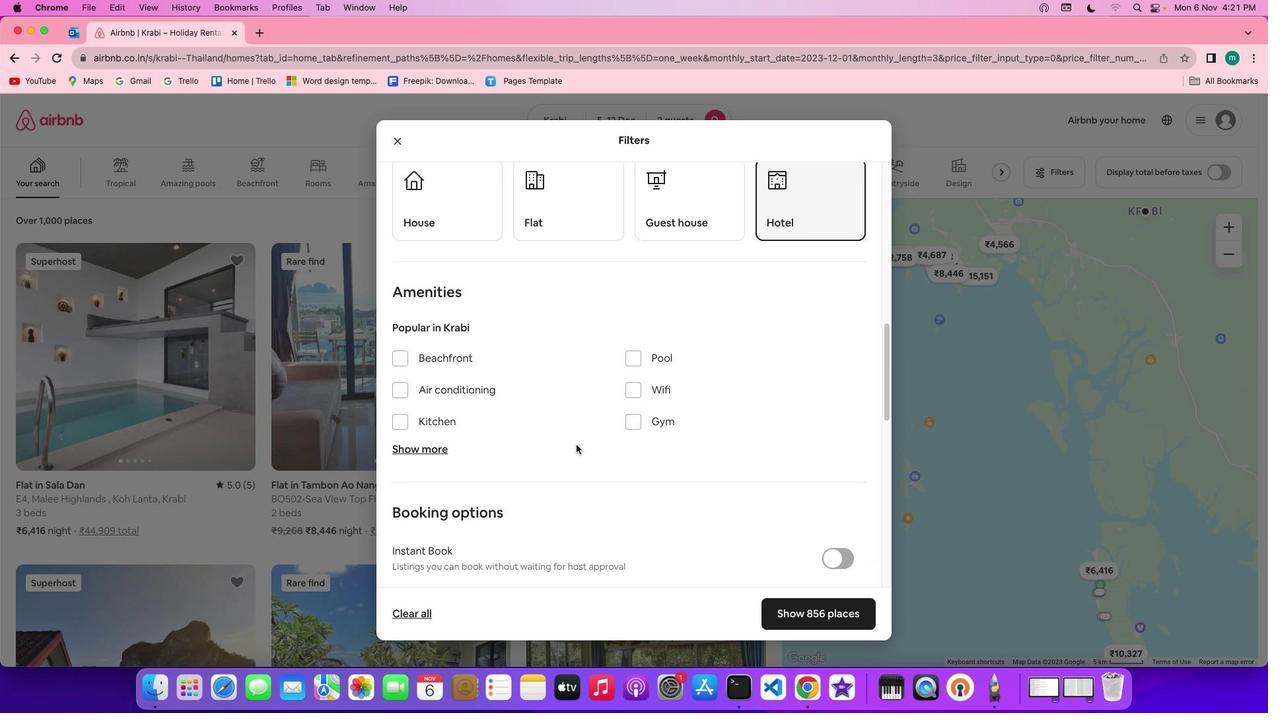 
Action: Mouse scrolled (576, 445) with delta (0, 0)
Screenshot: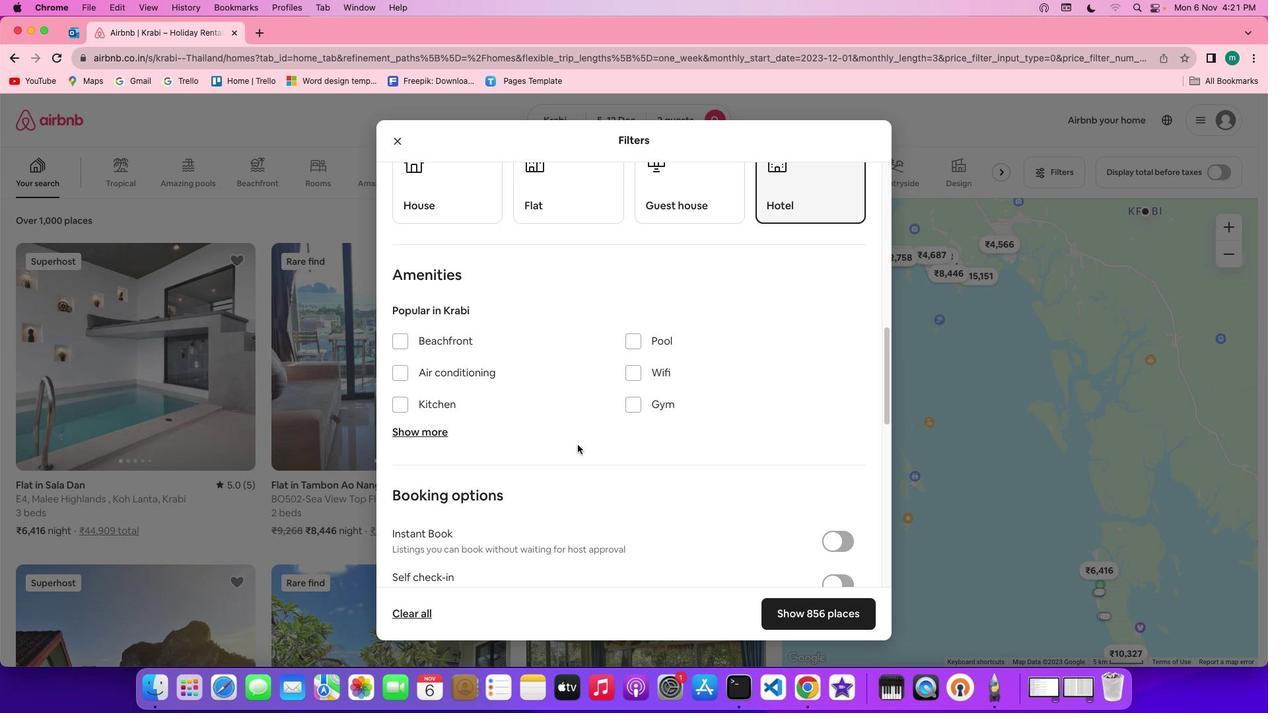 
Action: Mouse moved to (578, 444)
Screenshot: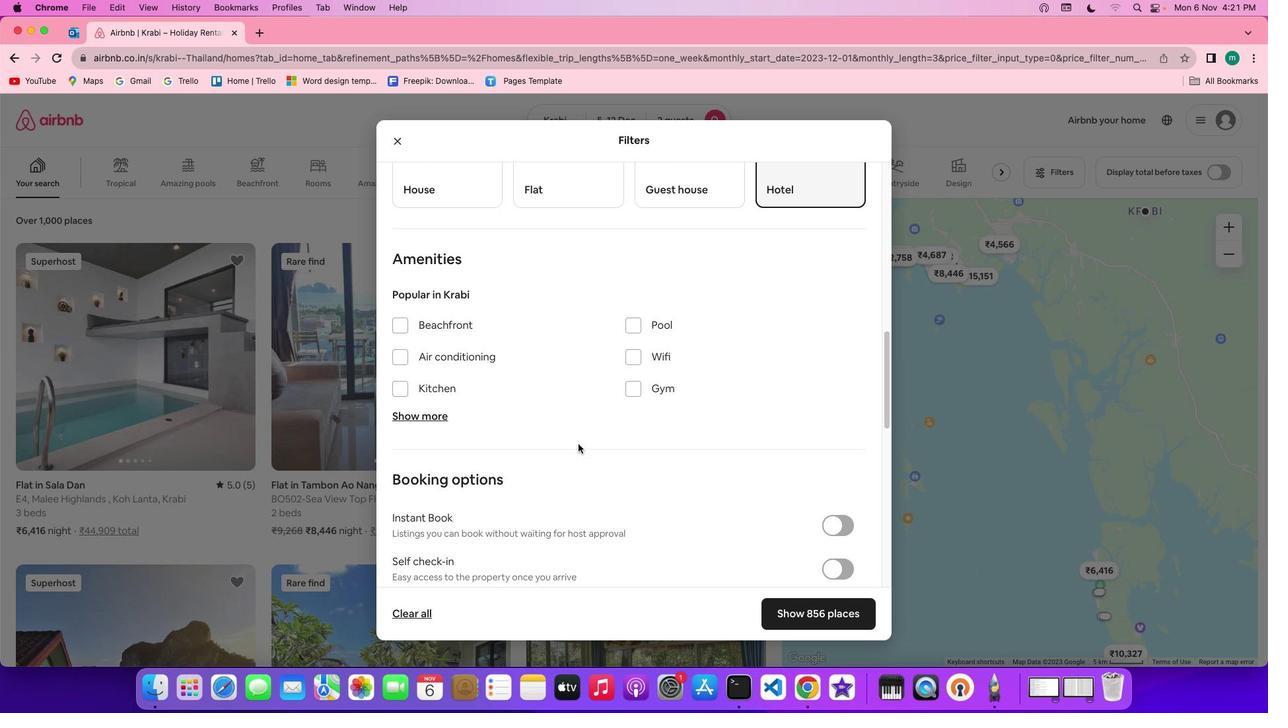 
Action: Mouse scrolled (578, 444) with delta (0, 0)
Screenshot: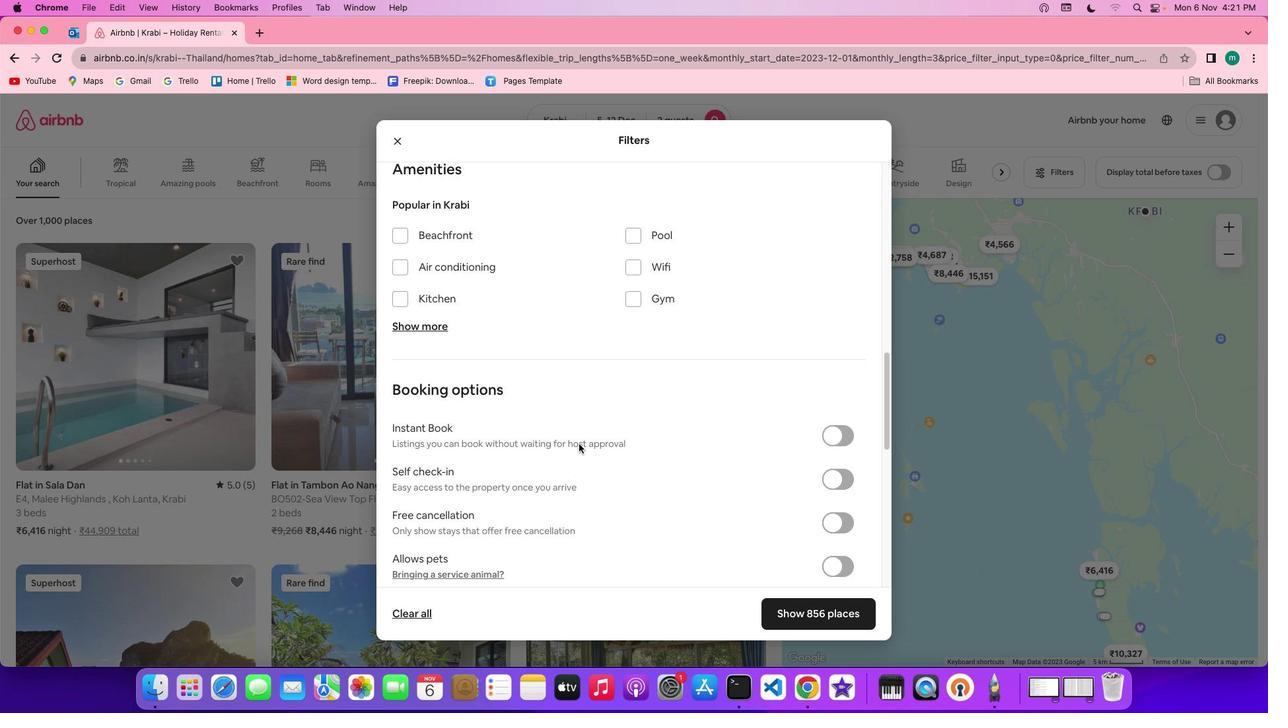 
Action: Mouse scrolled (578, 444) with delta (0, 0)
Screenshot: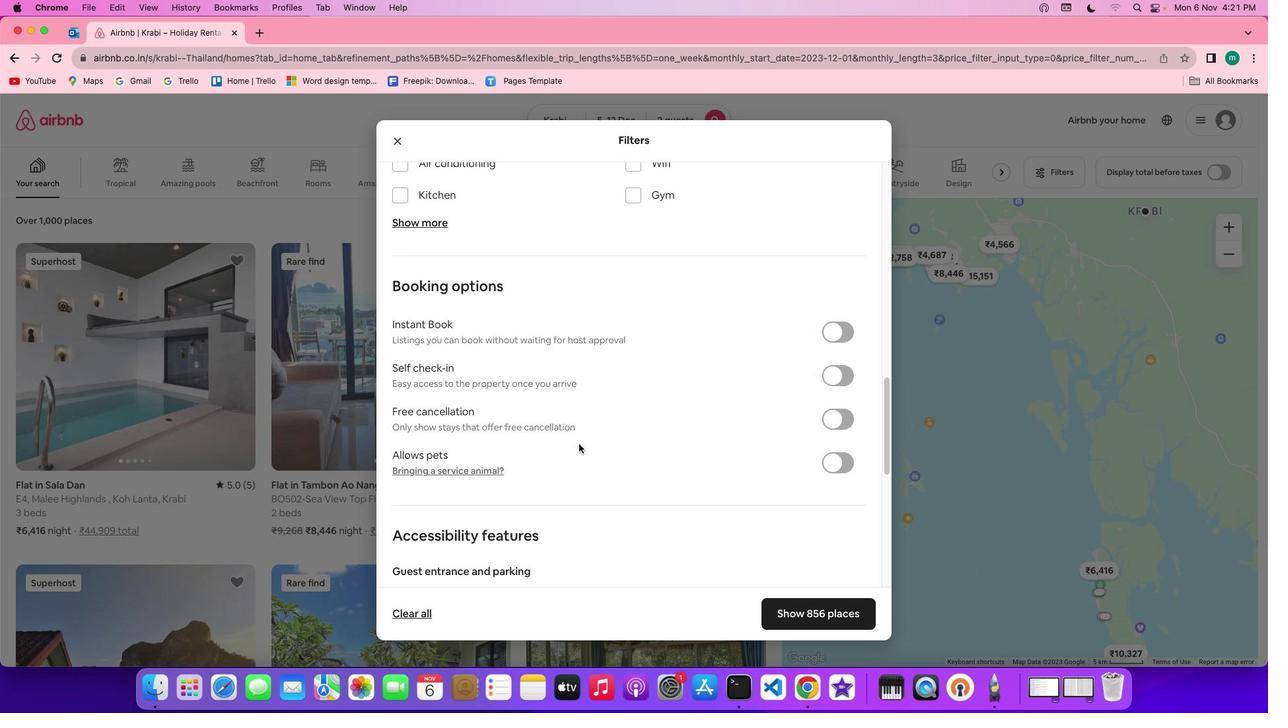 
Action: Mouse scrolled (578, 444) with delta (0, -1)
Screenshot: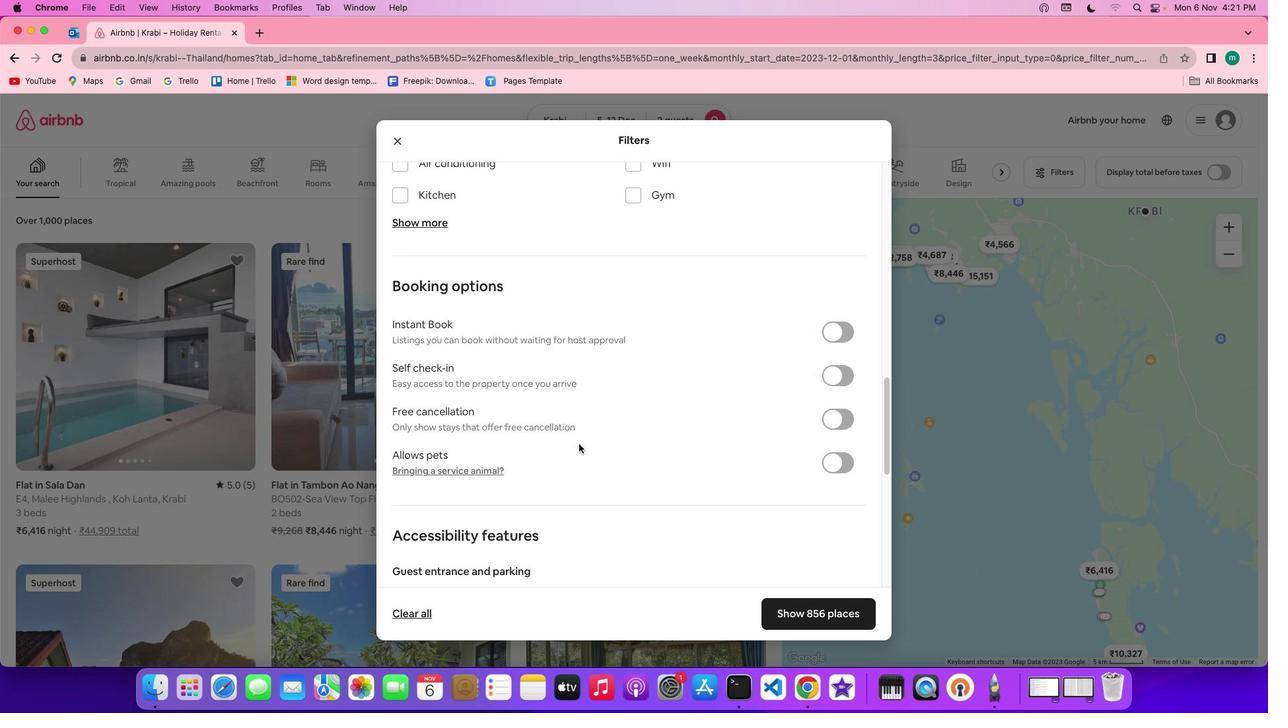 
Action: Mouse moved to (578, 444)
Screenshot: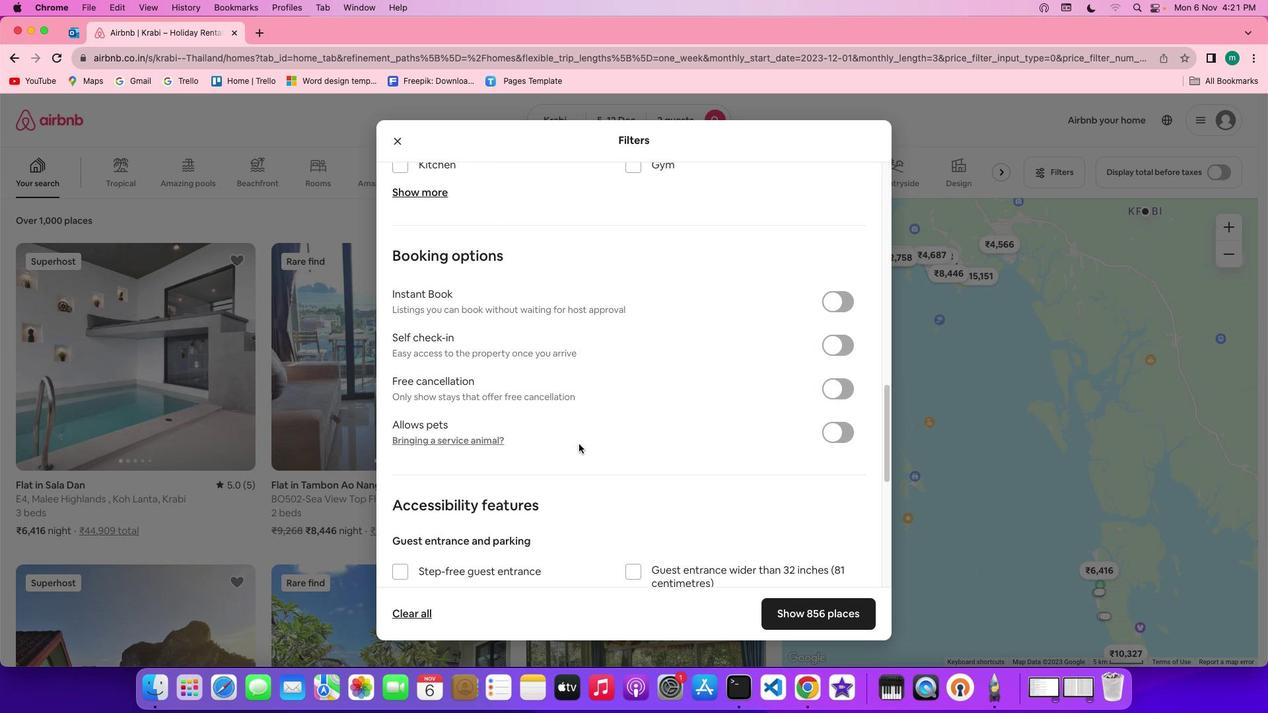 
Action: Mouse scrolled (578, 444) with delta (0, -2)
Screenshot: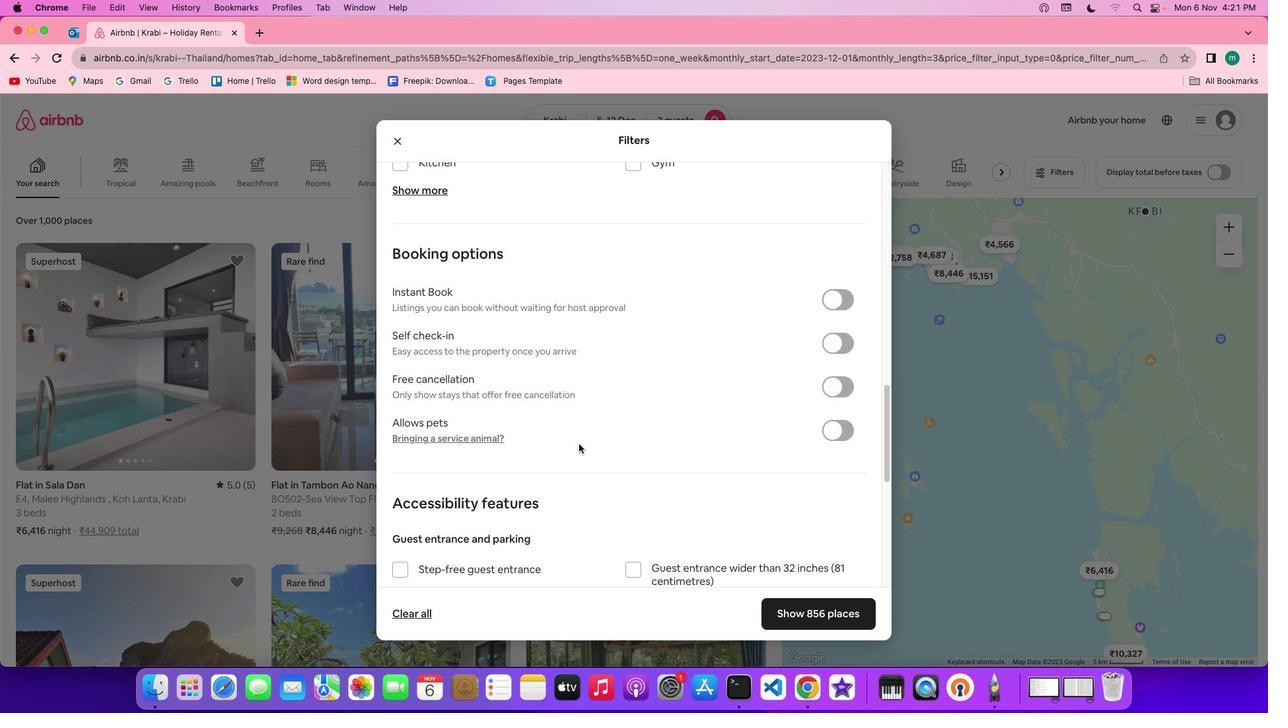 
Action: Mouse moved to (579, 444)
Screenshot: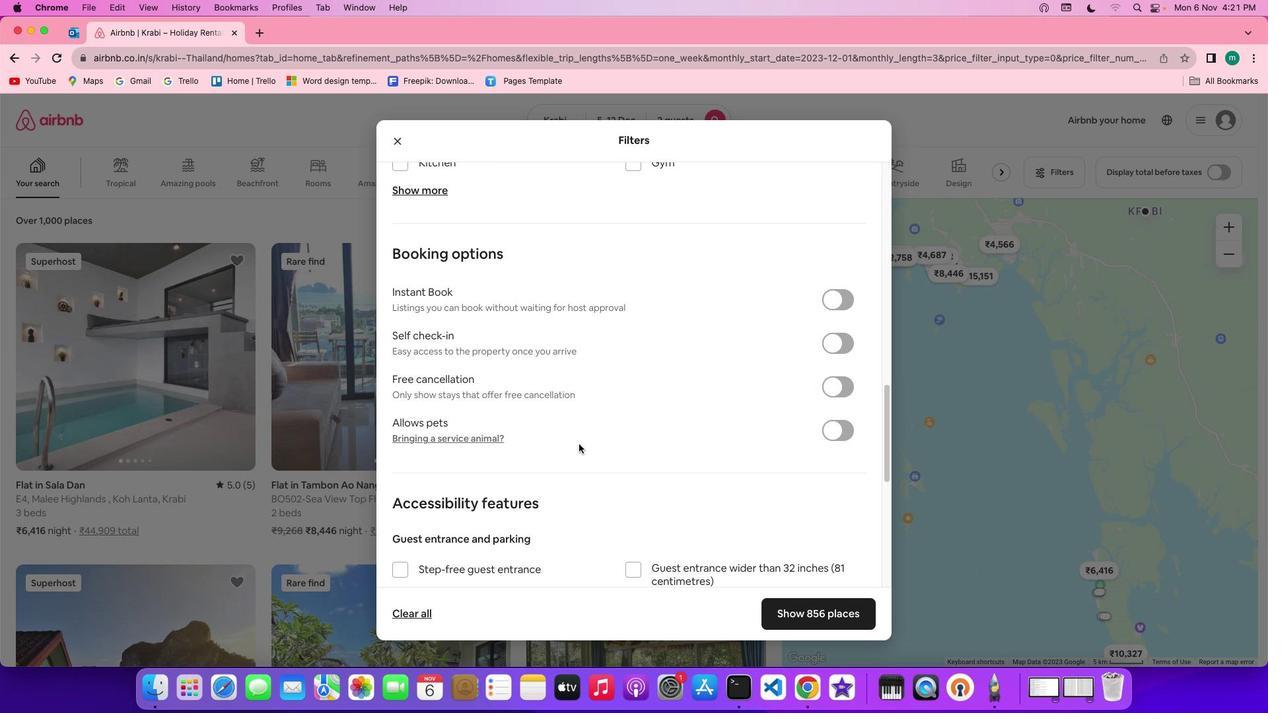 
Action: Mouse scrolled (579, 444) with delta (0, 0)
Screenshot: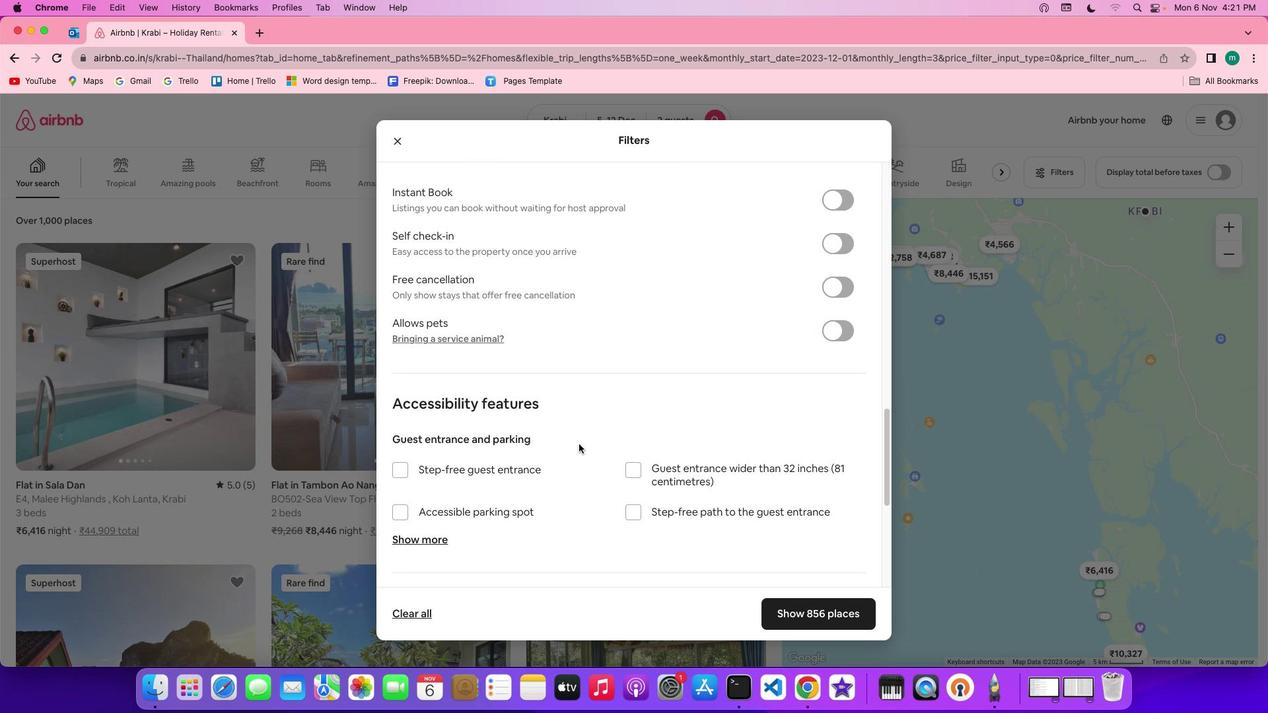 
Action: Mouse scrolled (579, 444) with delta (0, 0)
Screenshot: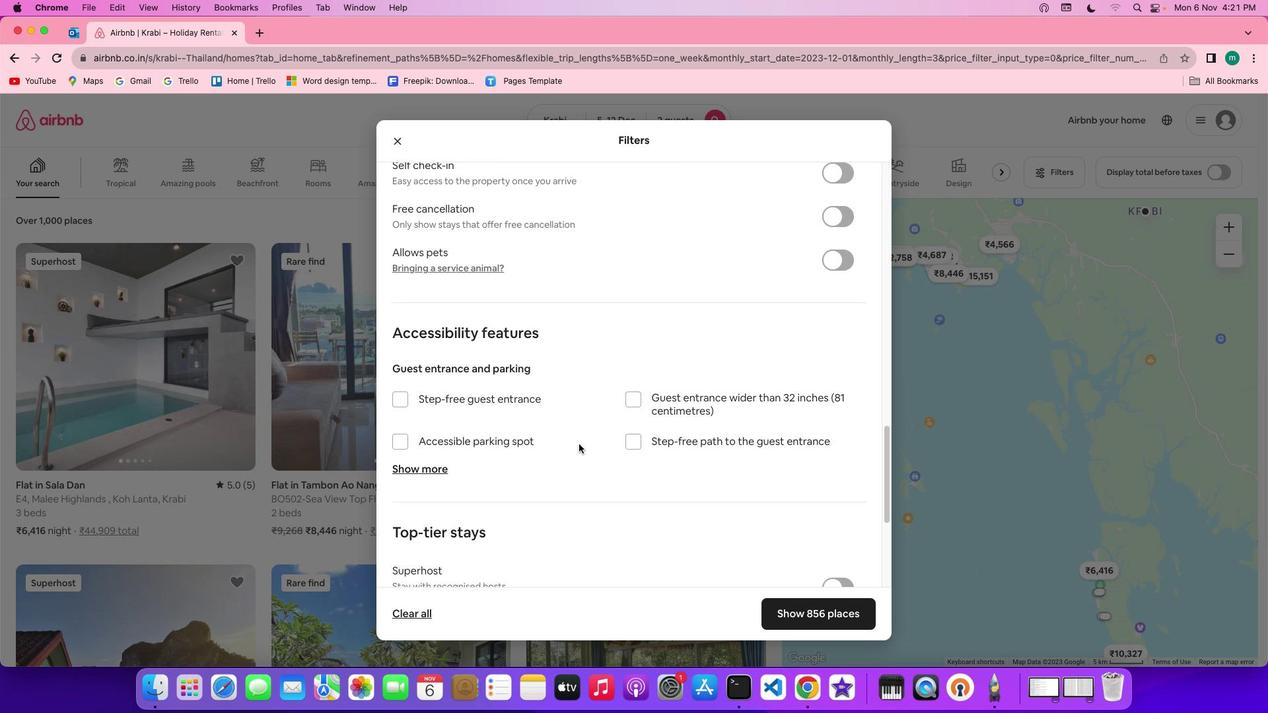 
Action: Mouse scrolled (579, 444) with delta (0, -1)
Screenshot: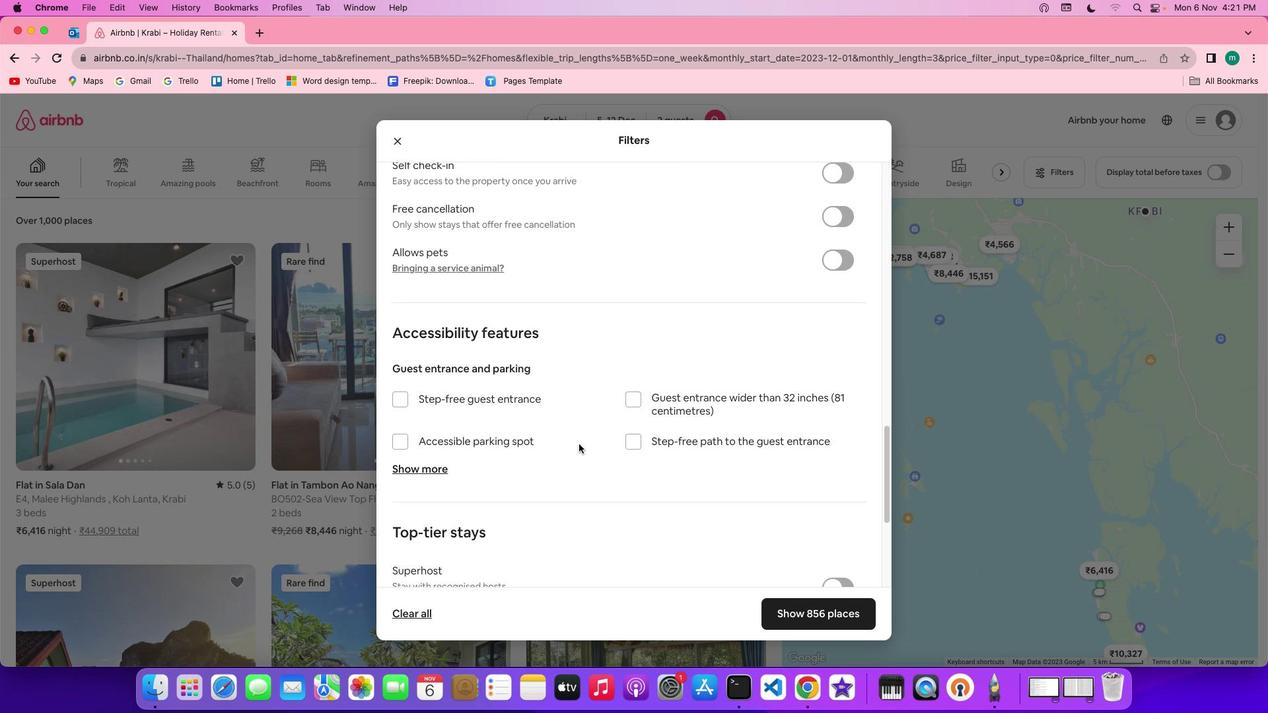 
Action: Mouse scrolled (579, 444) with delta (0, -3)
Screenshot: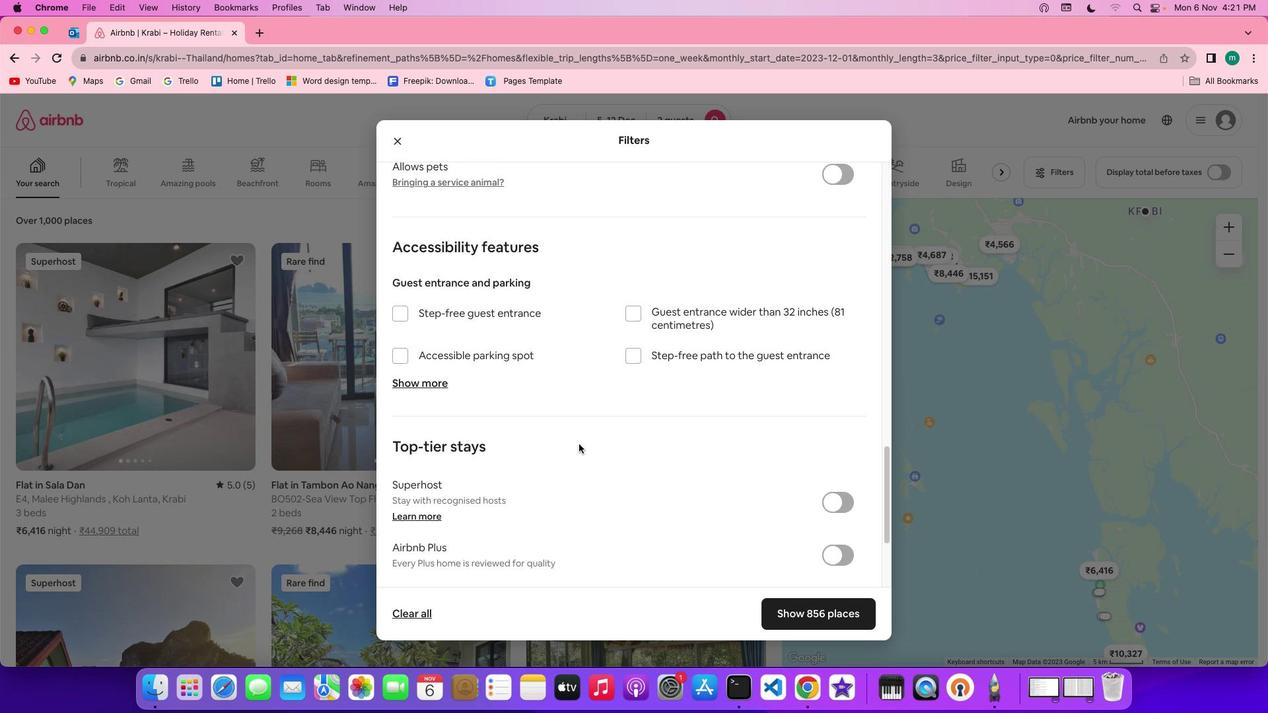 
Action: Mouse scrolled (579, 444) with delta (0, -3)
Screenshot: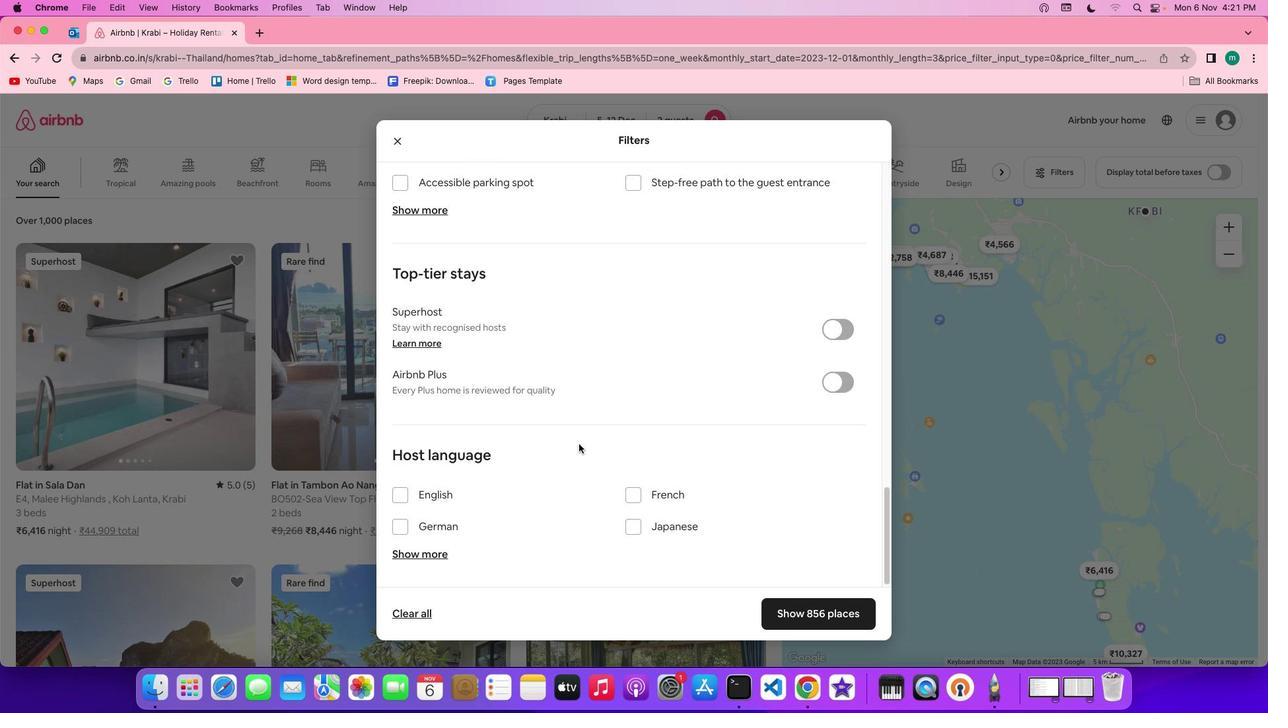 
Action: Mouse scrolled (579, 444) with delta (0, 0)
Screenshot: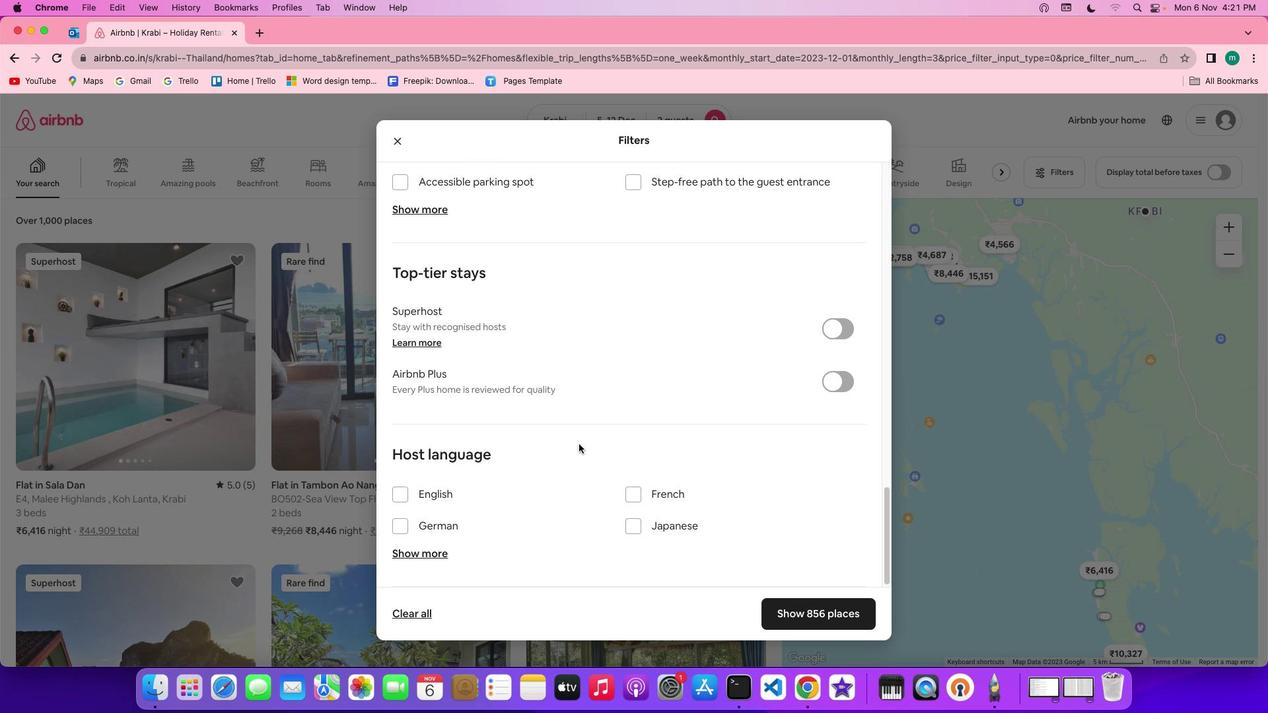 
Action: Mouse scrolled (579, 444) with delta (0, 0)
Screenshot: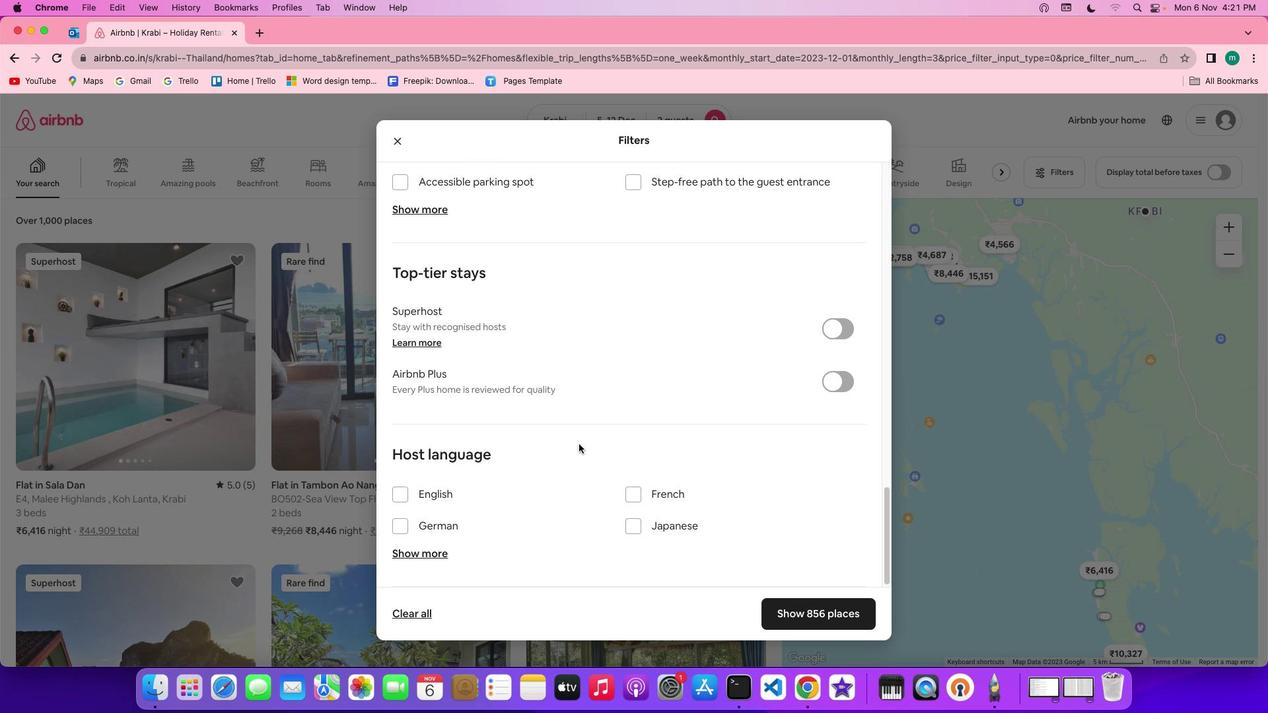 
Action: Mouse scrolled (579, 444) with delta (0, -1)
Screenshot: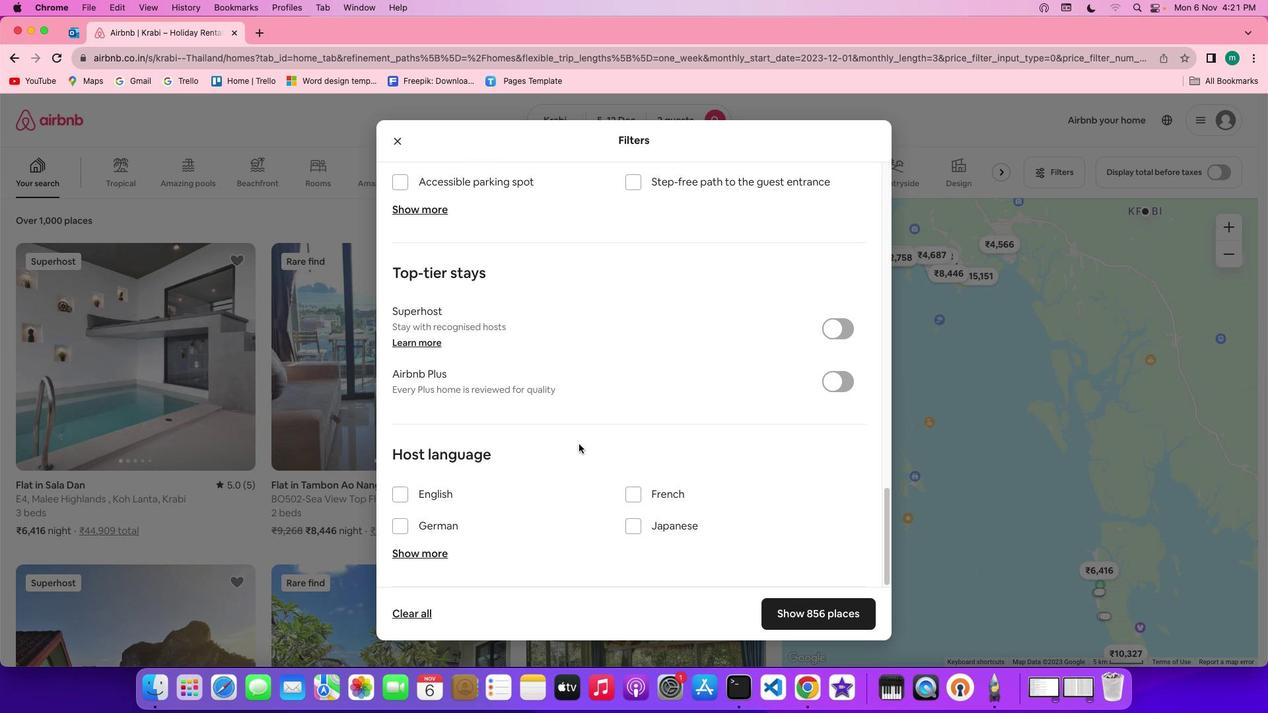 
Action: Mouse scrolled (579, 444) with delta (0, -3)
Screenshot: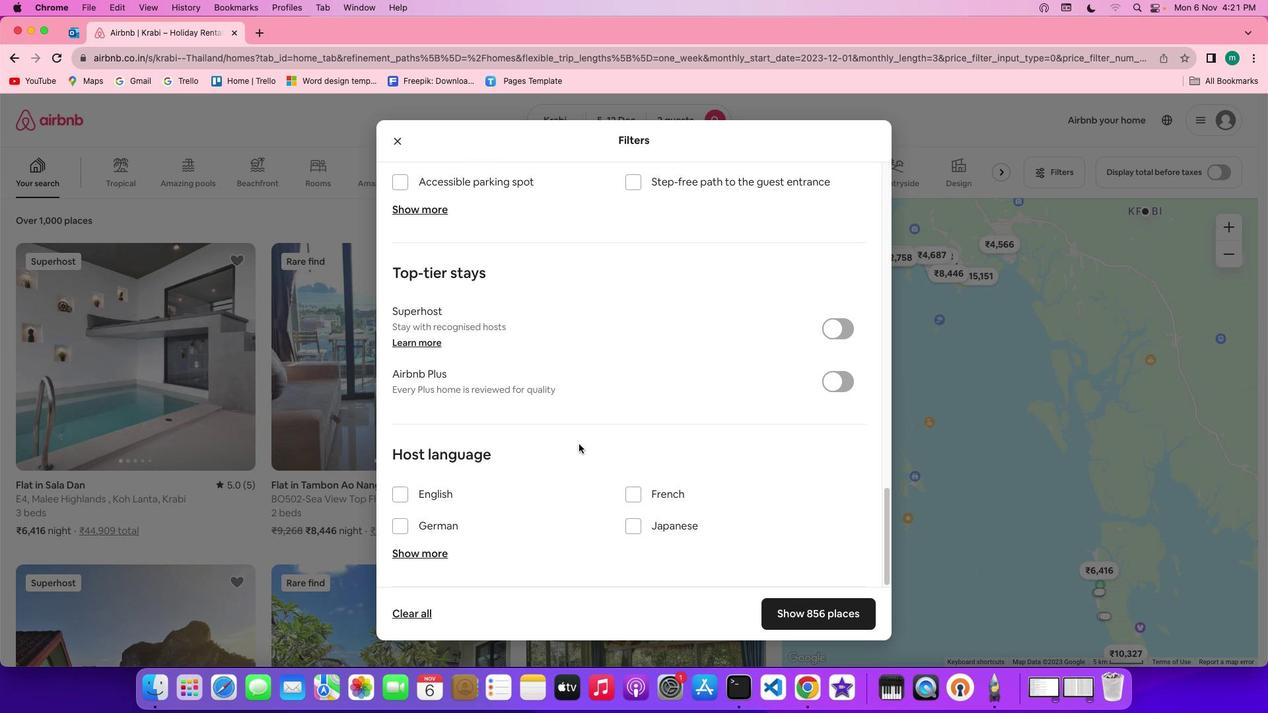 
Action: Mouse scrolled (579, 444) with delta (0, -3)
Screenshot: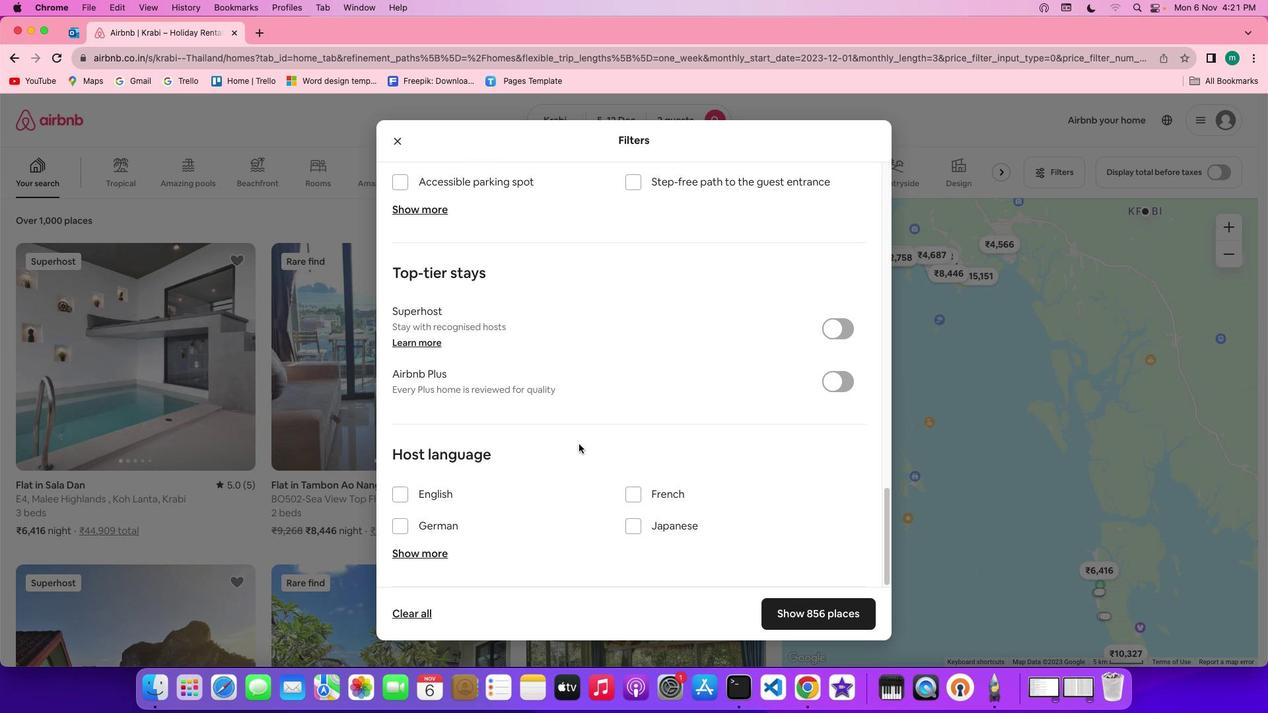 
Action: Mouse scrolled (579, 444) with delta (0, -3)
Screenshot: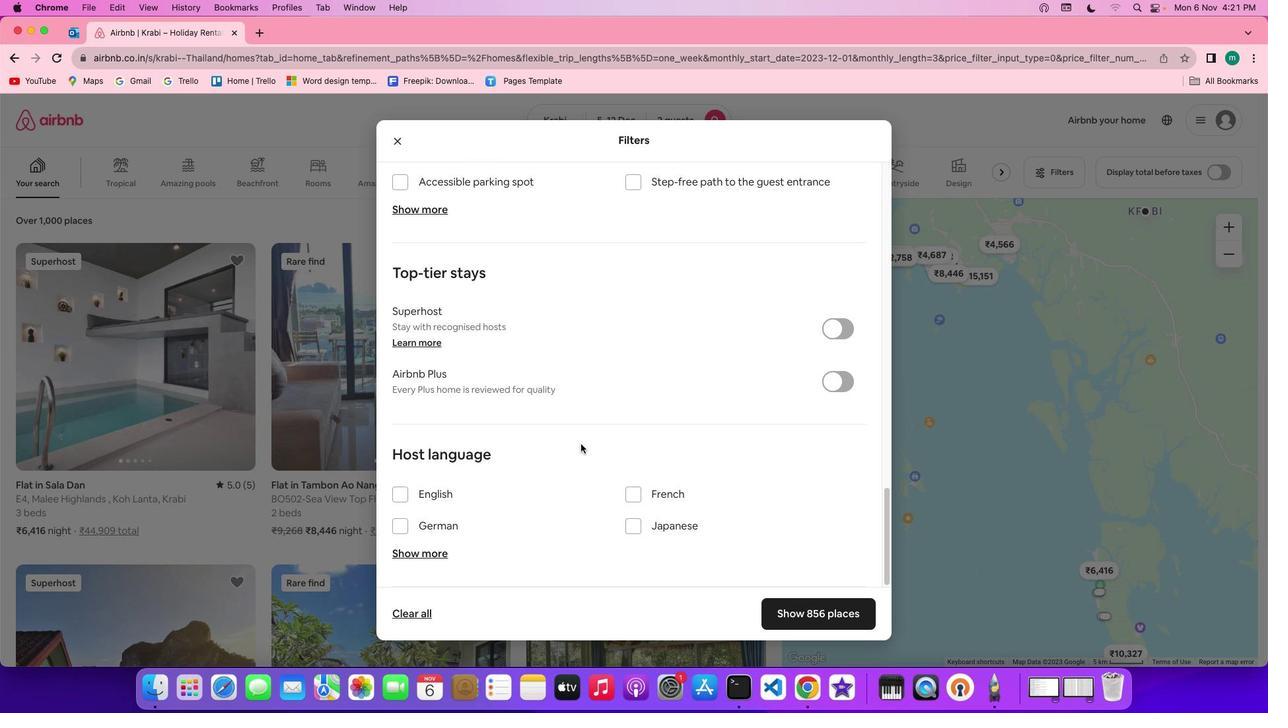 
Action: Mouse moved to (581, 444)
Screenshot: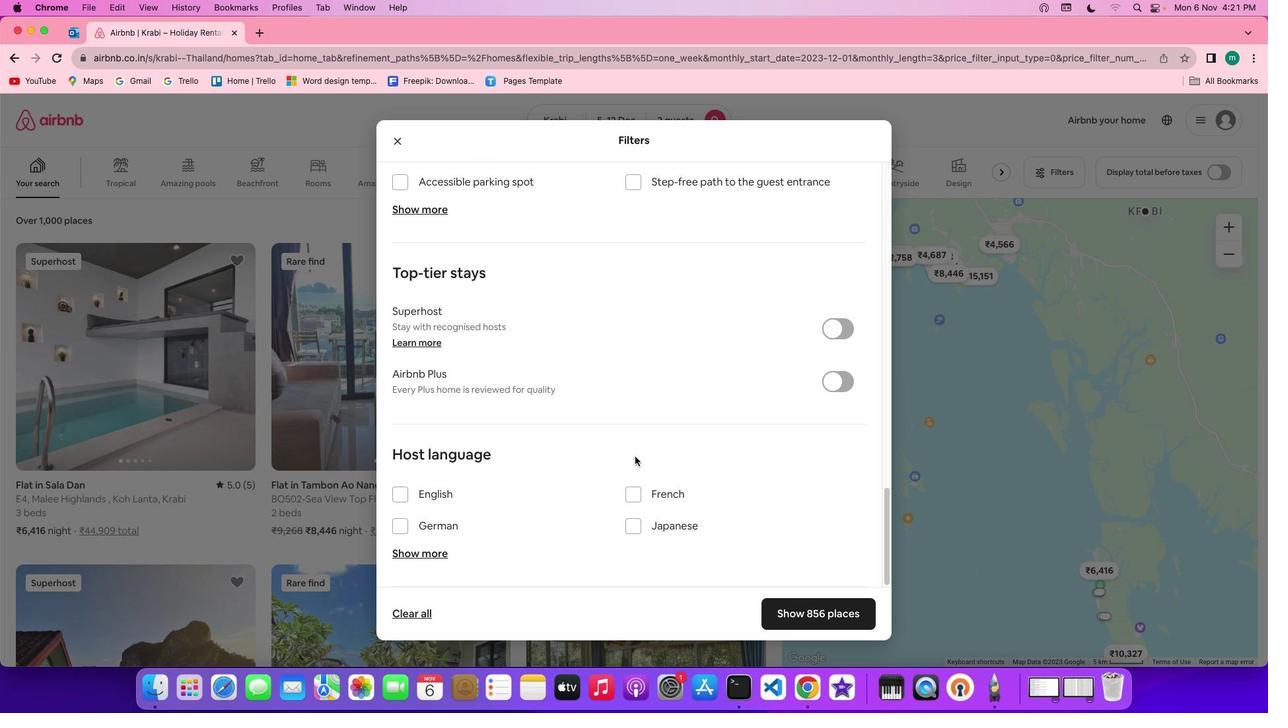 
Action: Mouse scrolled (581, 444) with delta (0, 0)
Screenshot: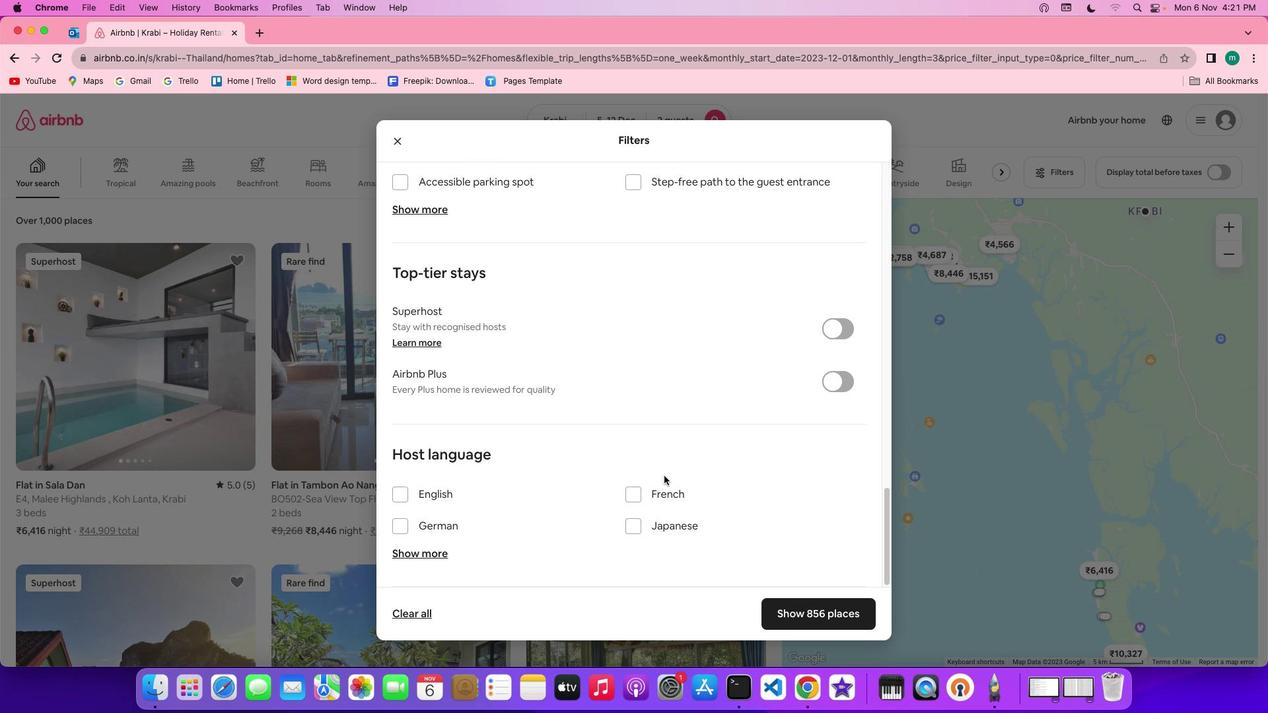 
Action: Mouse scrolled (581, 444) with delta (0, 0)
Screenshot: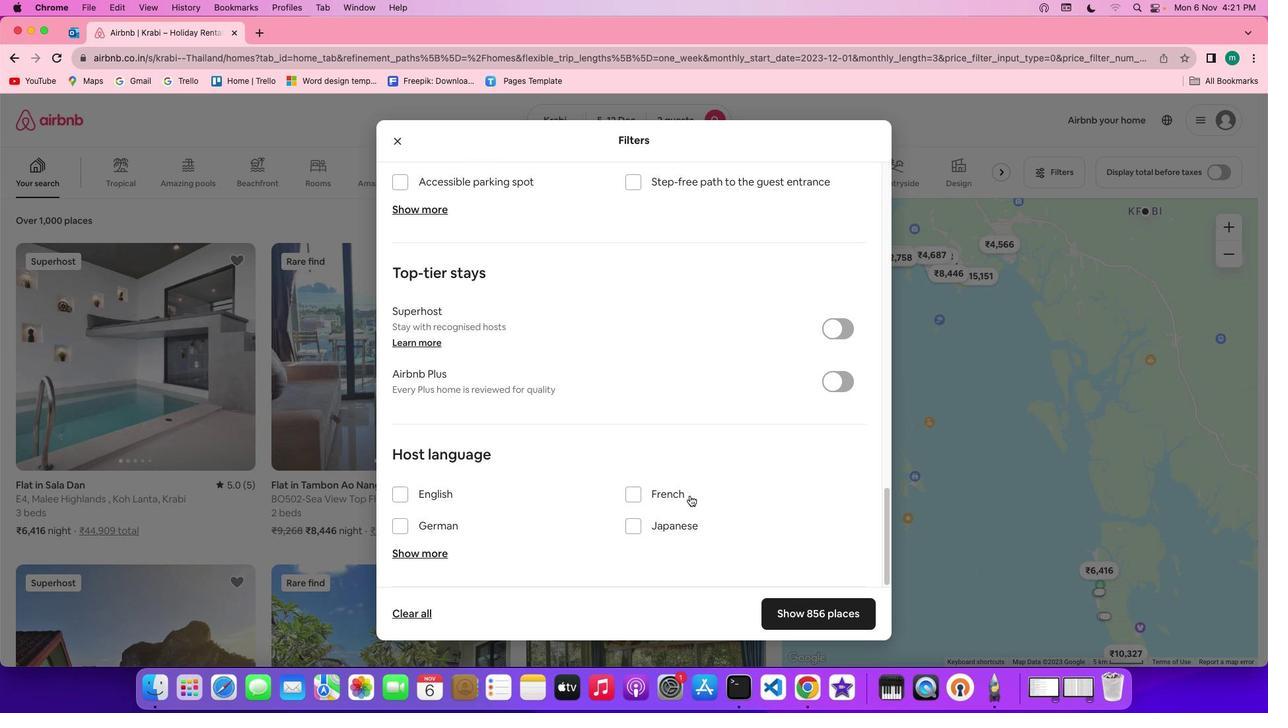 
Action: Mouse moved to (582, 444)
Screenshot: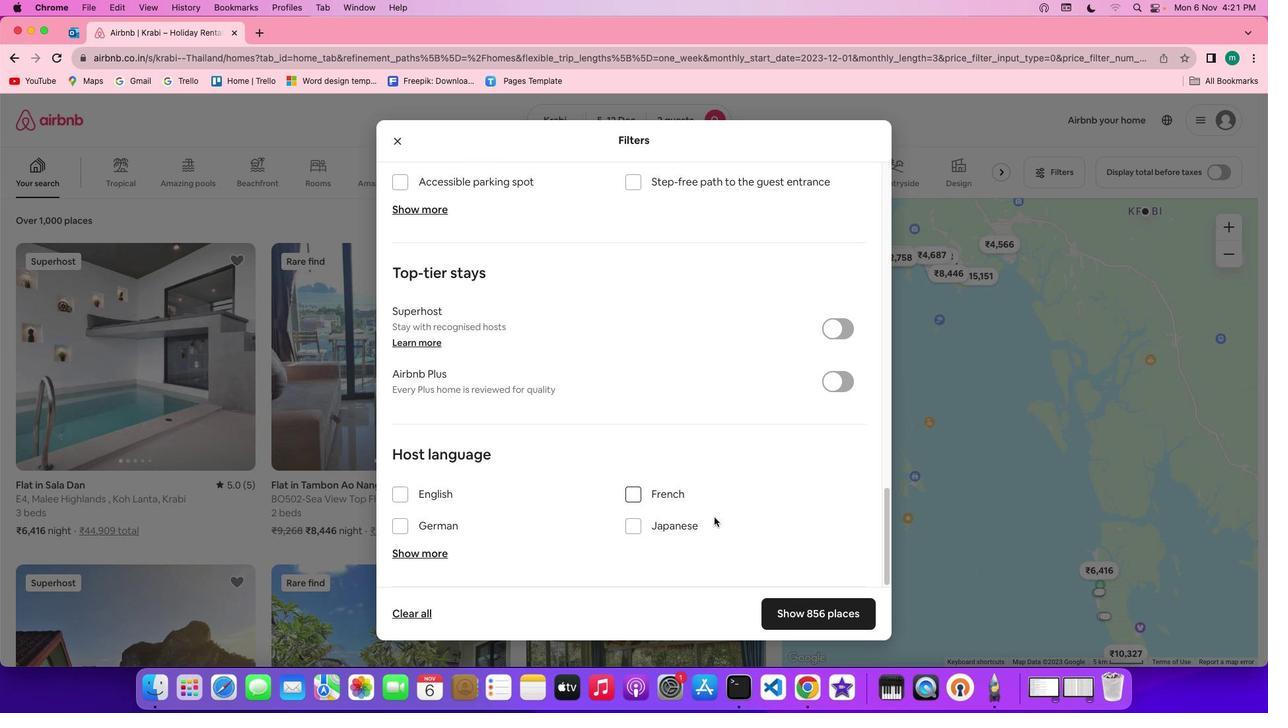 
Action: Mouse scrolled (582, 444) with delta (0, -1)
Screenshot: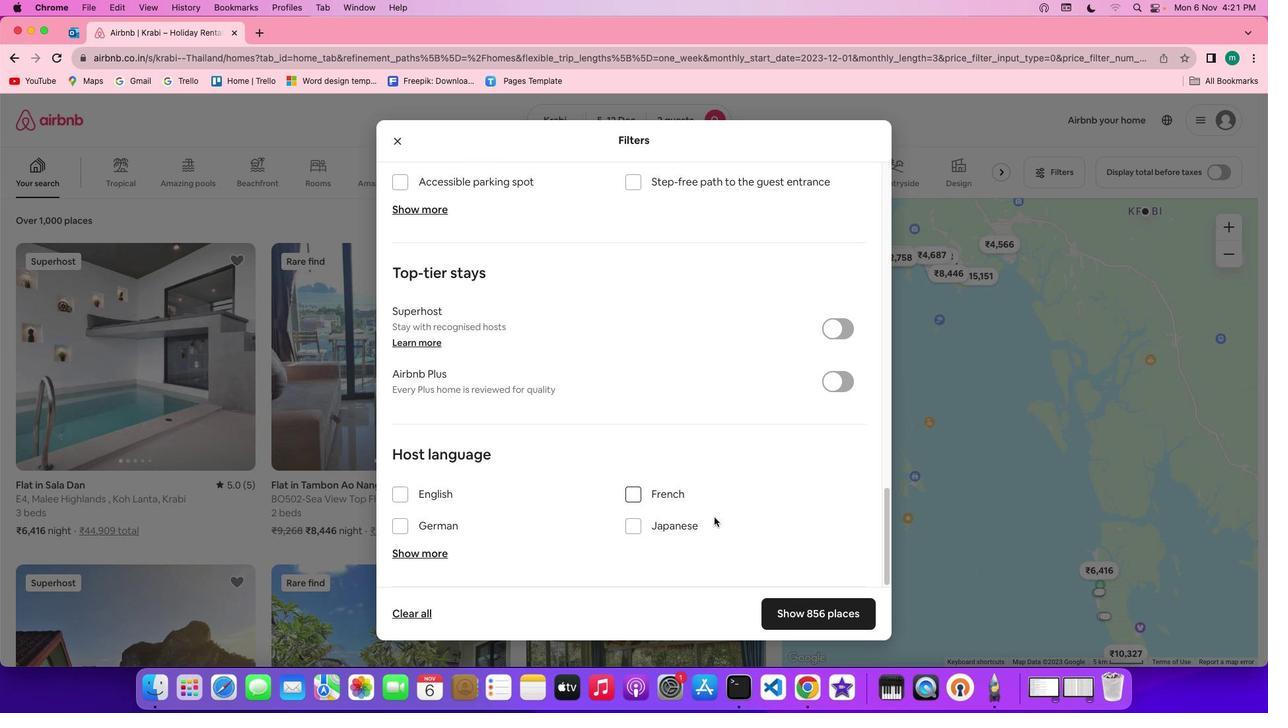 
Action: Mouse moved to (586, 444)
Screenshot: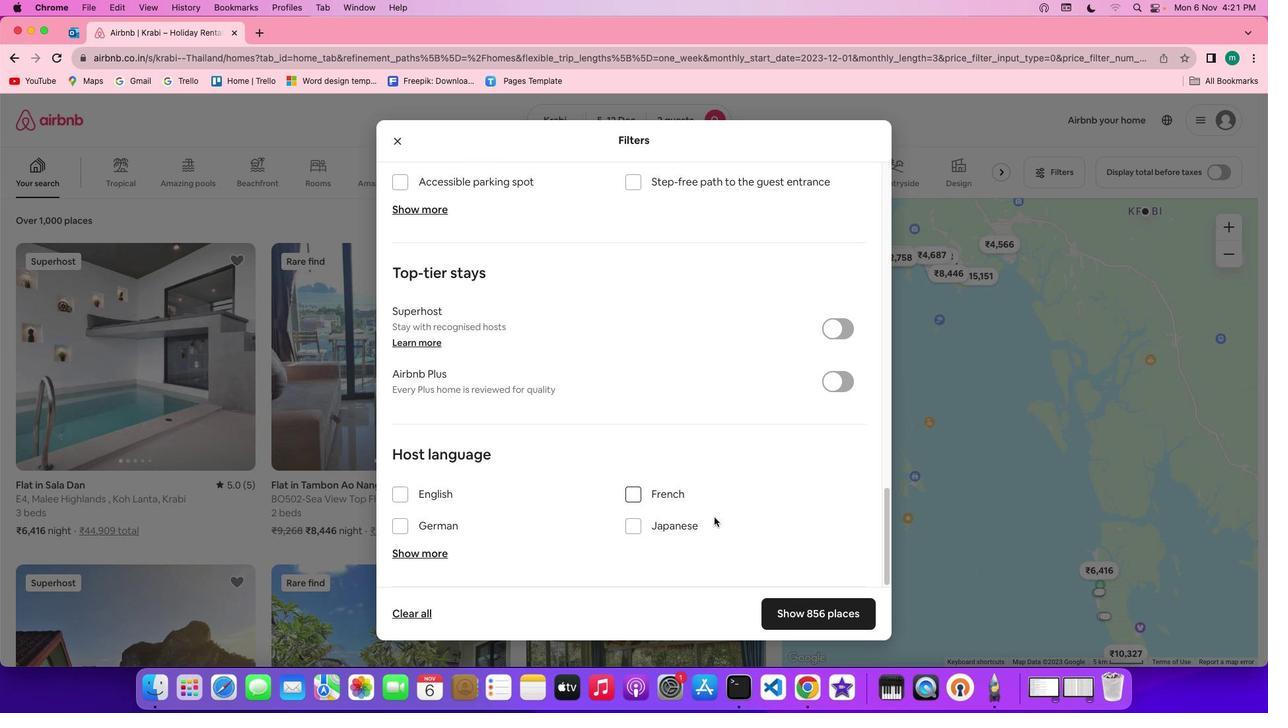 
Action: Mouse scrolled (586, 444) with delta (0, -3)
Screenshot: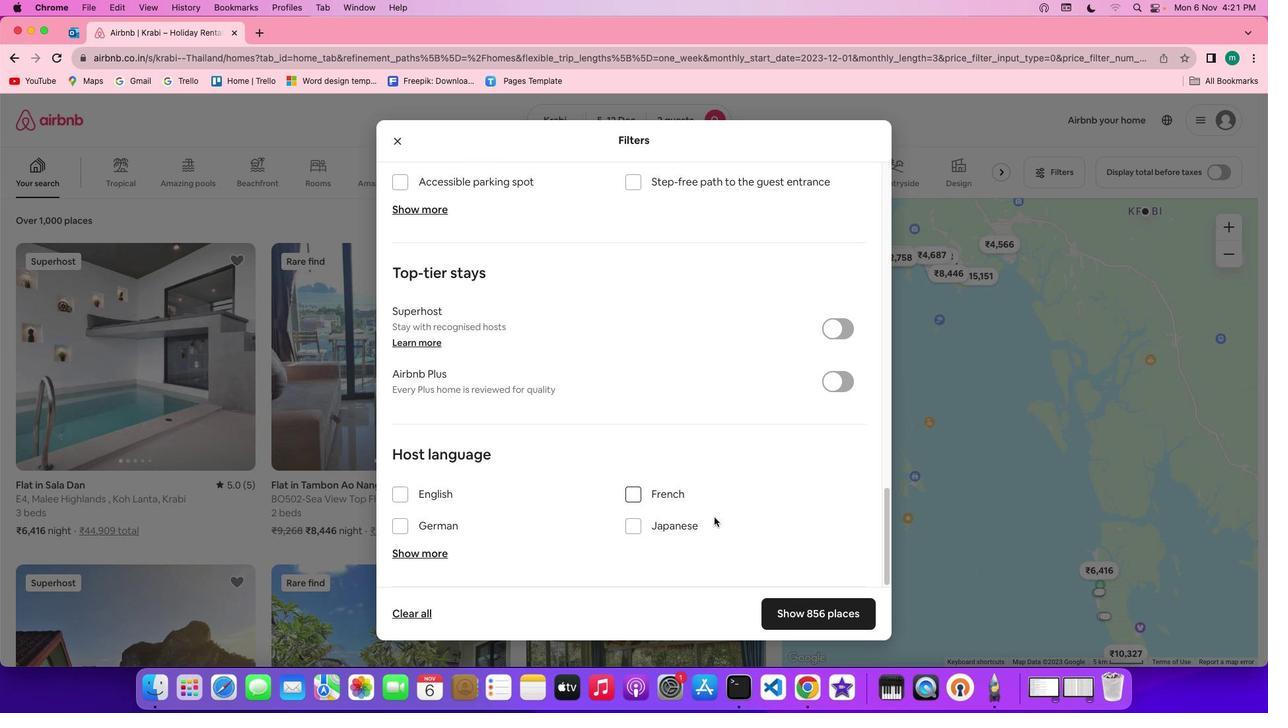 
Action: Mouse moved to (826, 611)
Screenshot: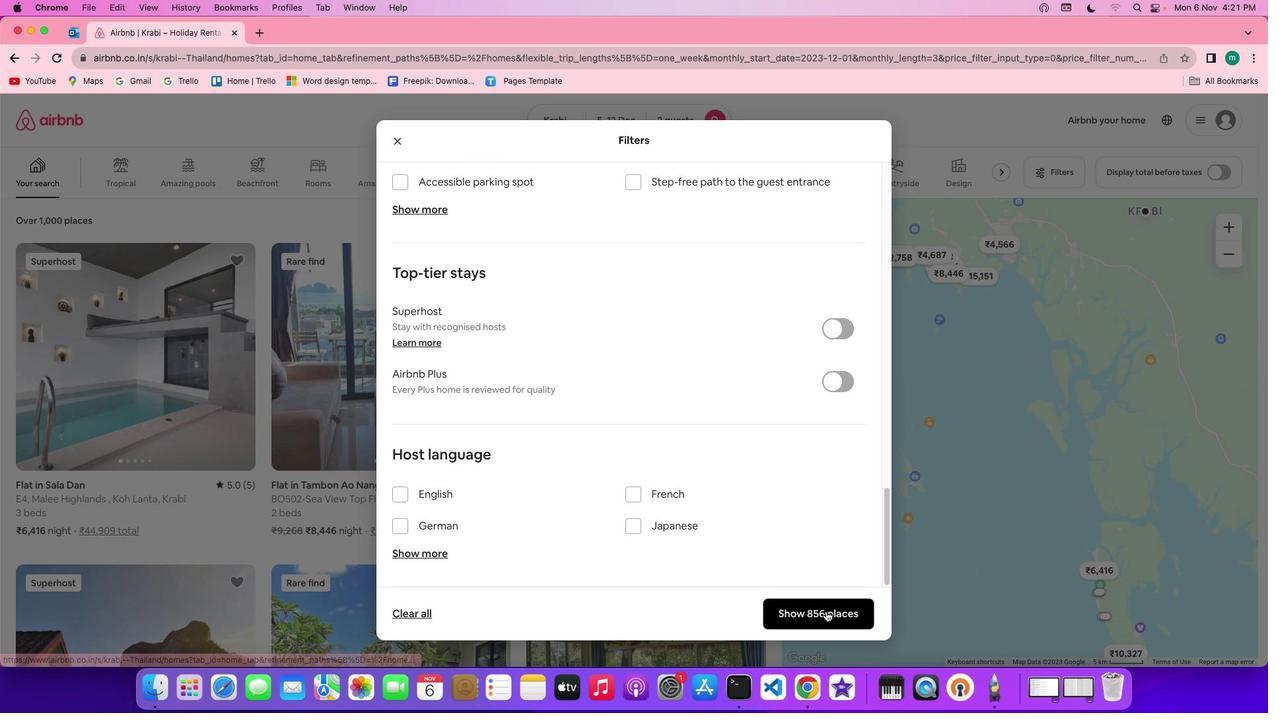 
Action: Mouse pressed left at (826, 611)
Screenshot: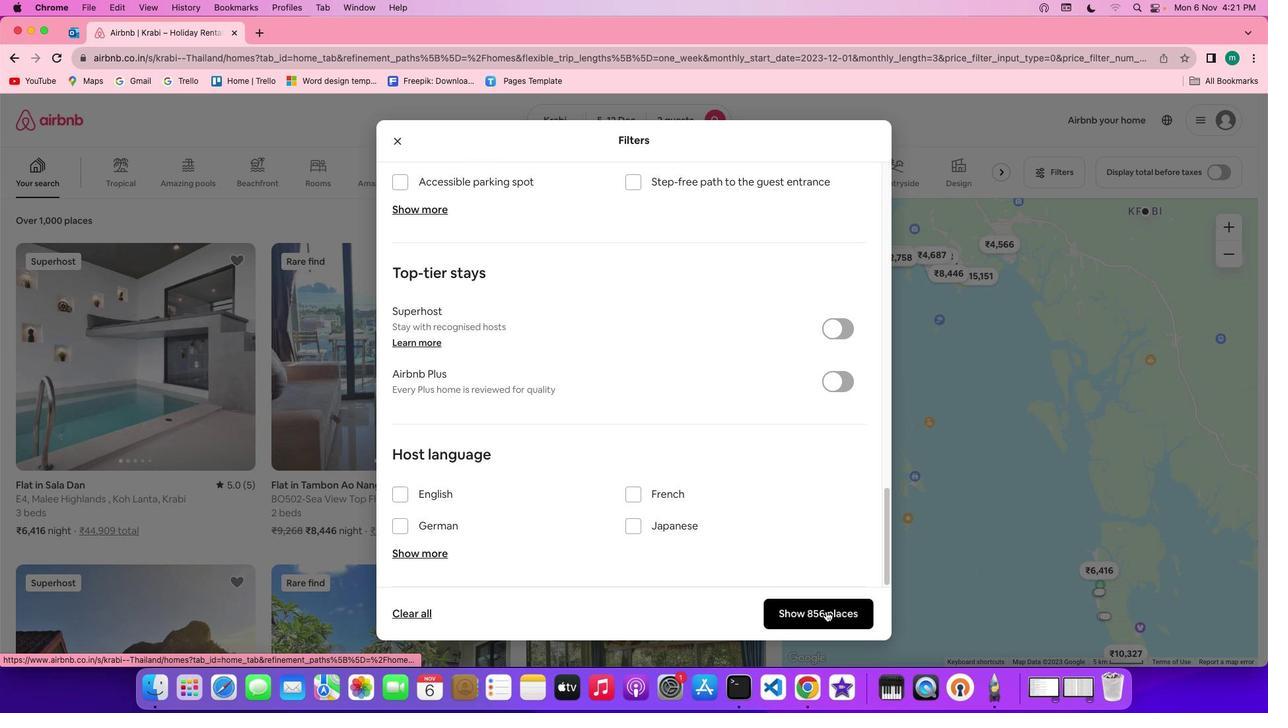 
Action: Mouse moved to (222, 314)
Screenshot: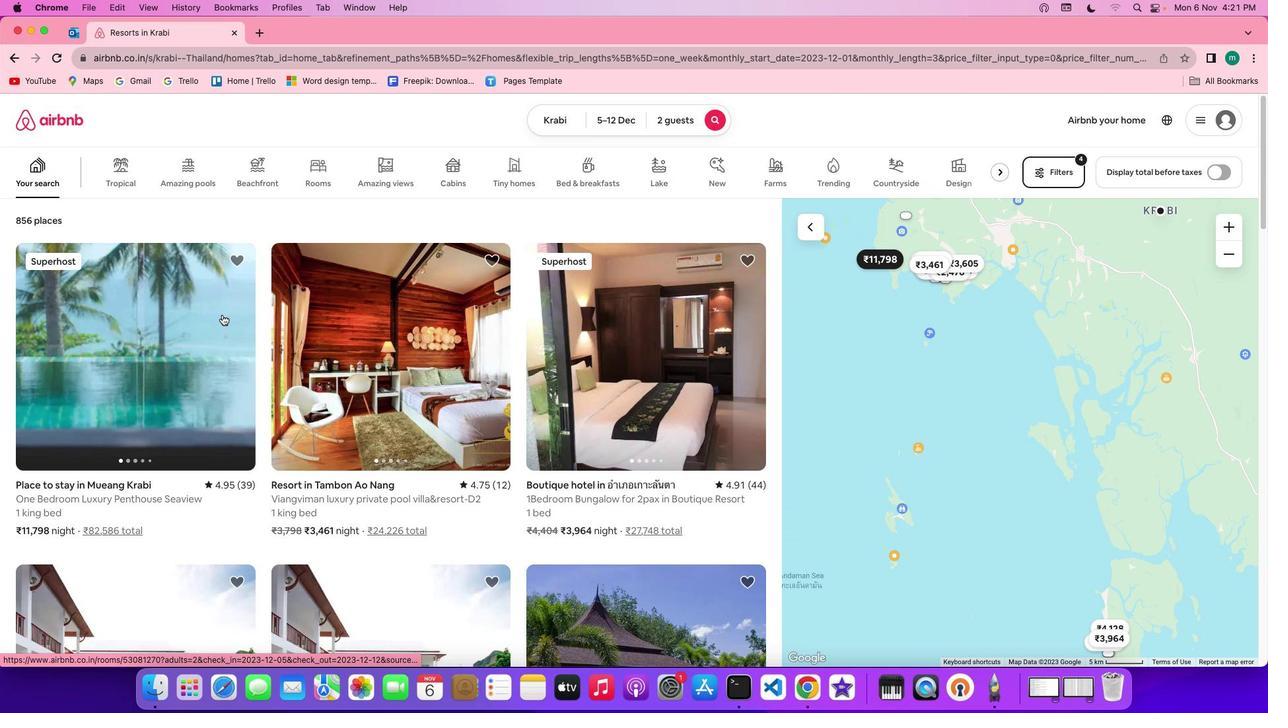 
Action: Mouse pressed left at (222, 314)
Screenshot: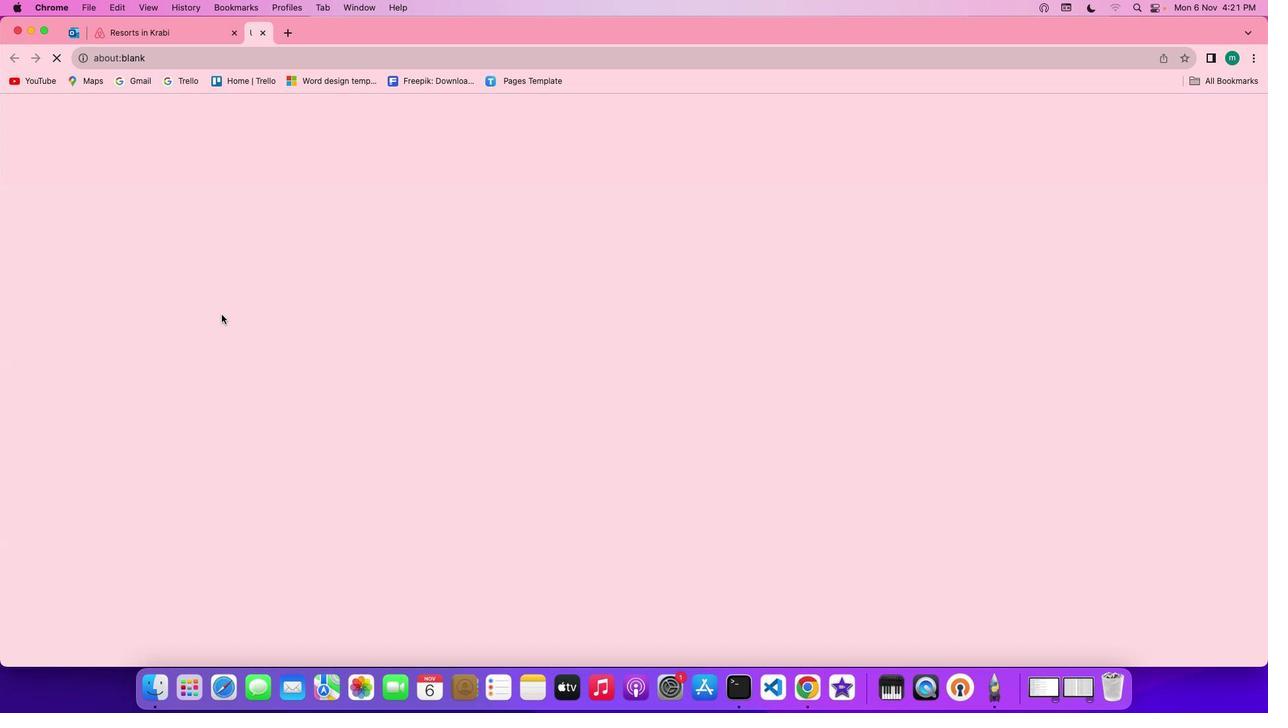 
Action: Mouse moved to (932, 494)
Screenshot: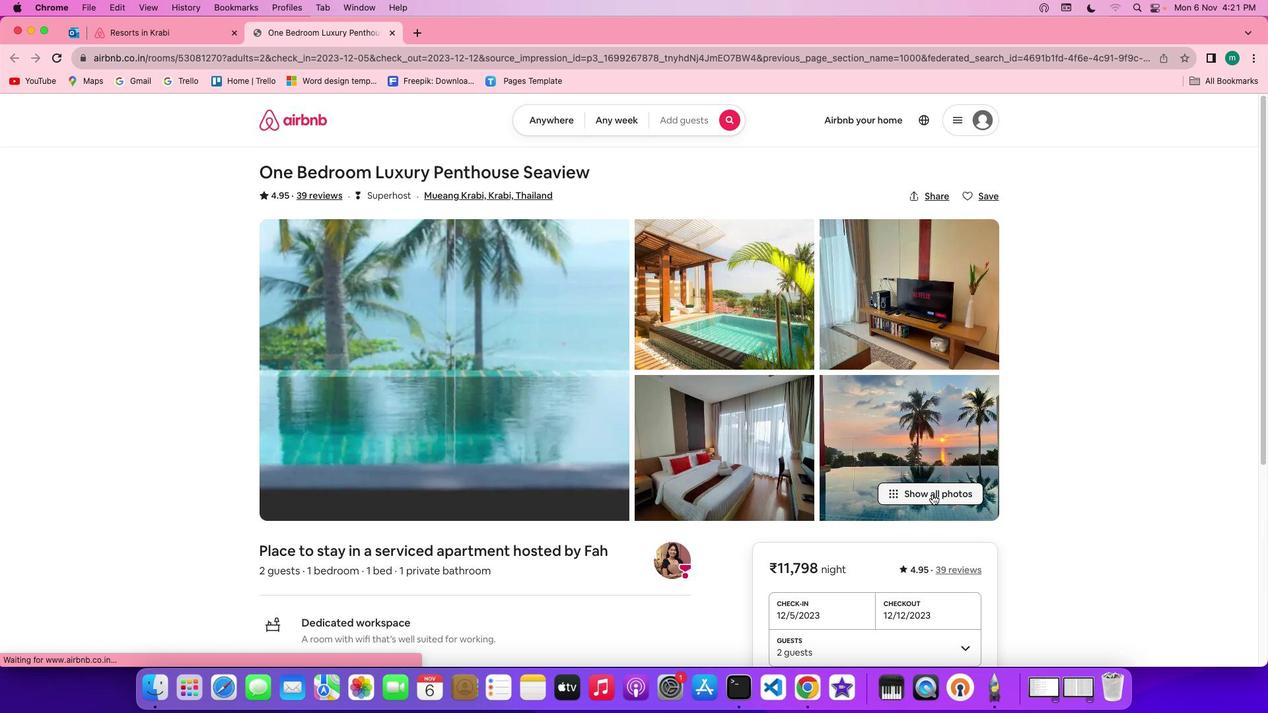 
Action: Mouse pressed left at (932, 494)
Screenshot: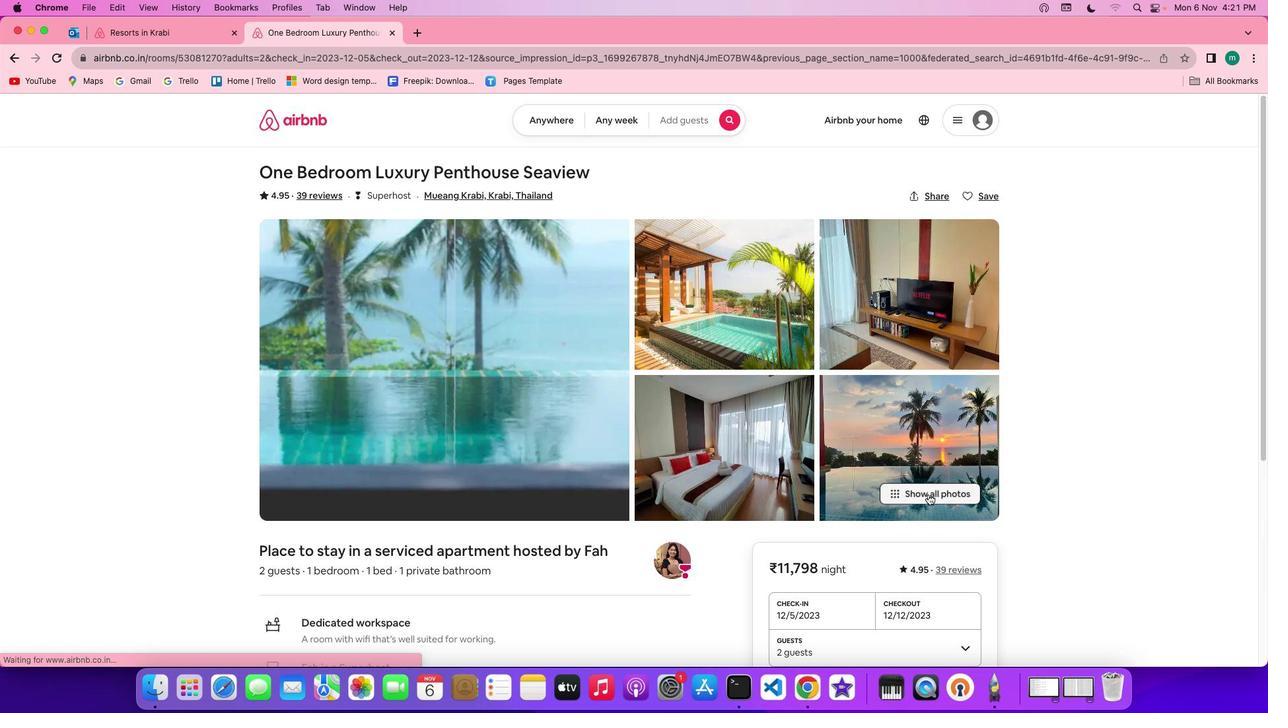 
Action: Mouse moved to (678, 472)
Screenshot: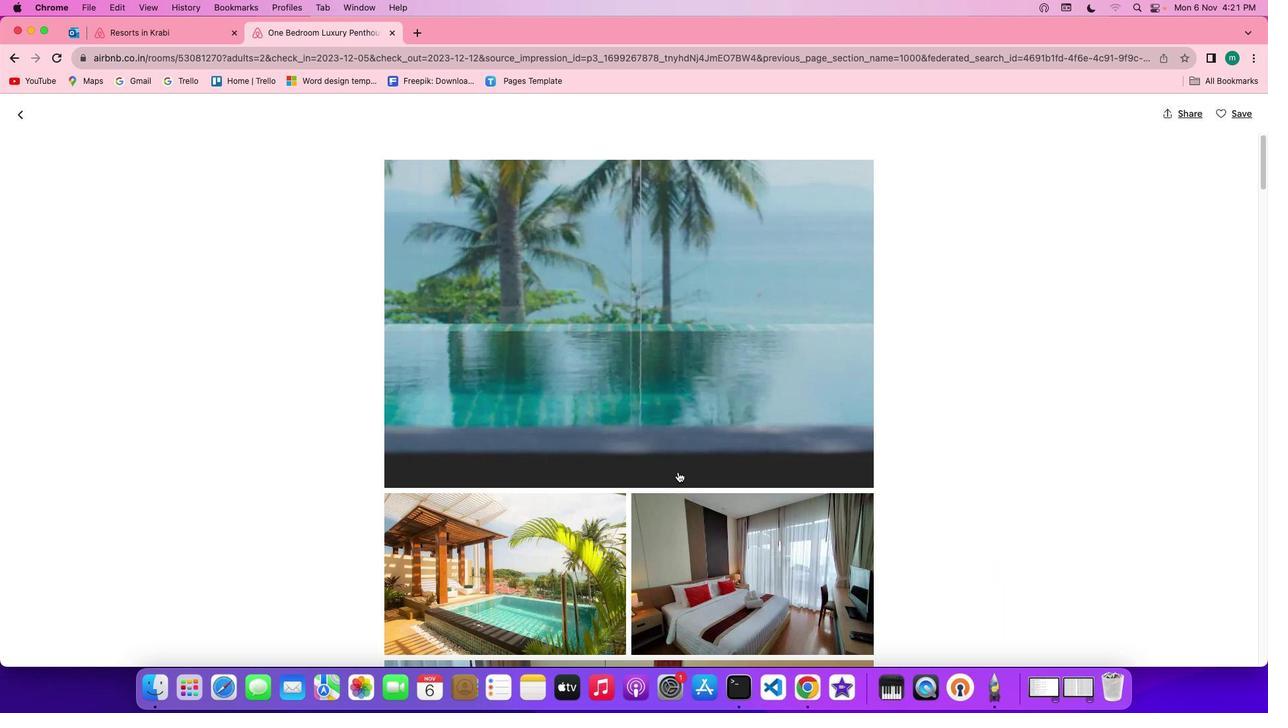 
Action: Mouse scrolled (678, 472) with delta (0, 0)
Screenshot: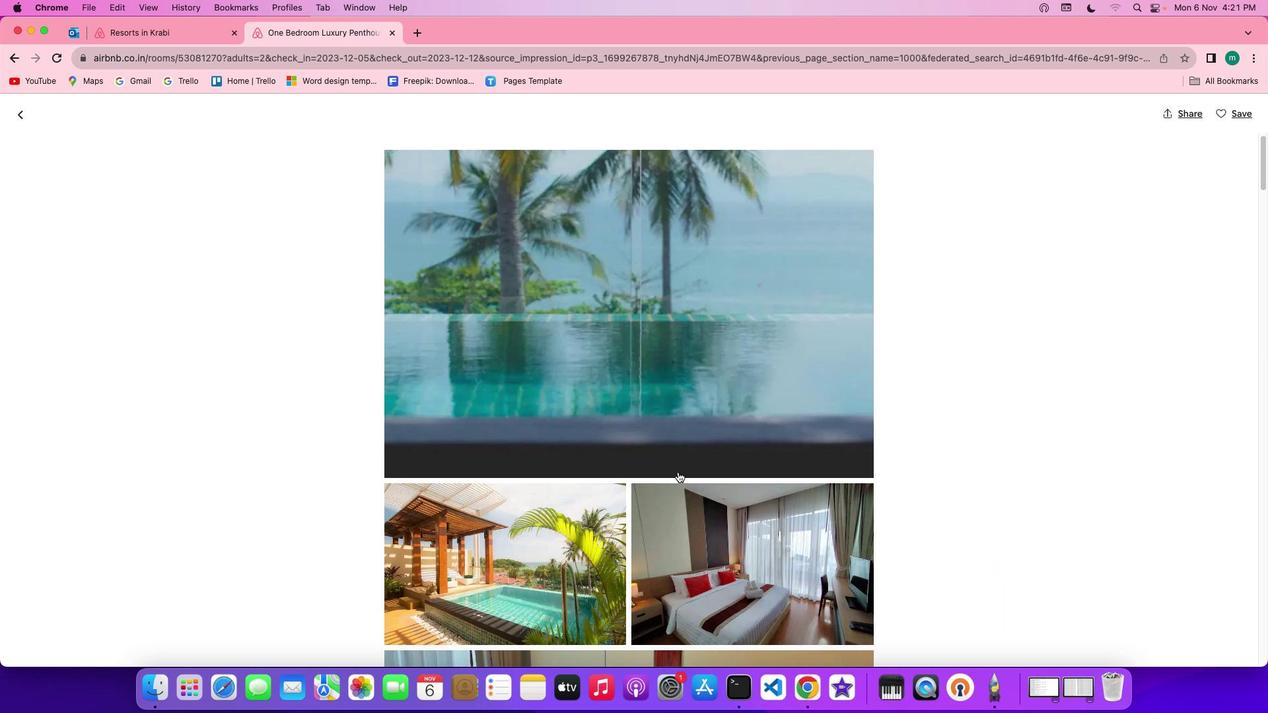 
Action: Mouse scrolled (678, 472) with delta (0, 0)
Screenshot: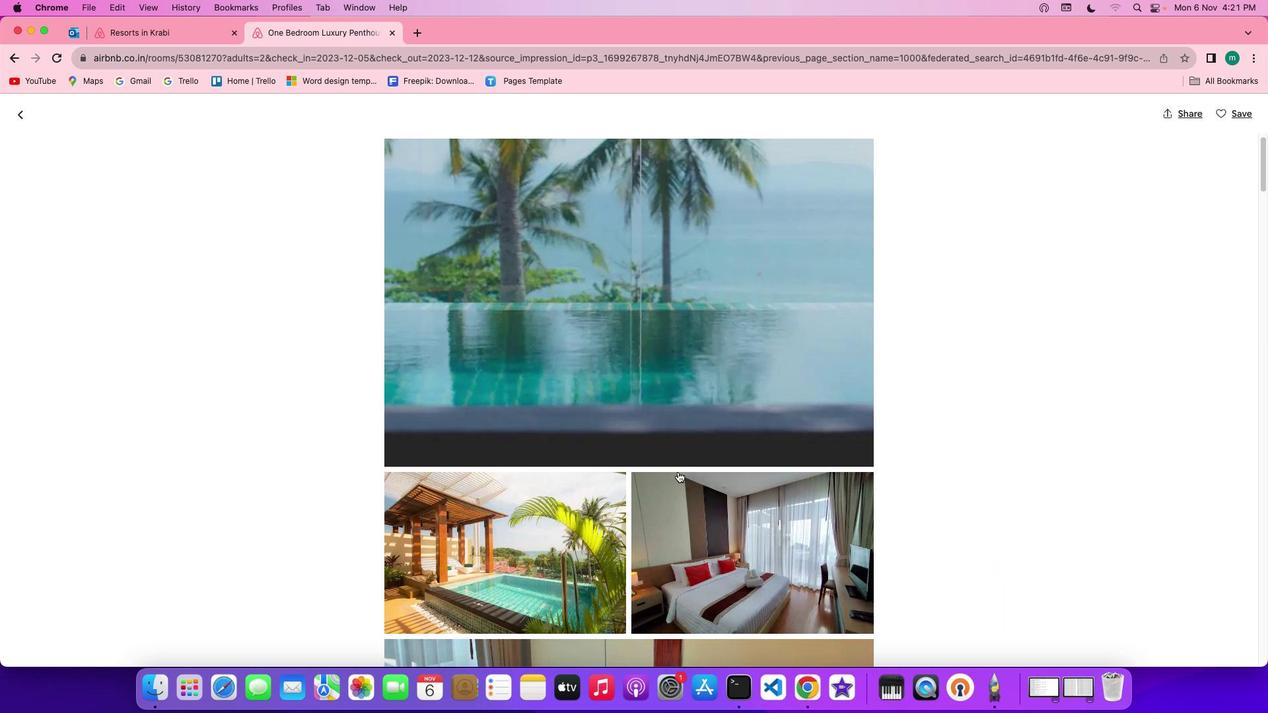
Action: Mouse scrolled (678, 472) with delta (0, -1)
Screenshot: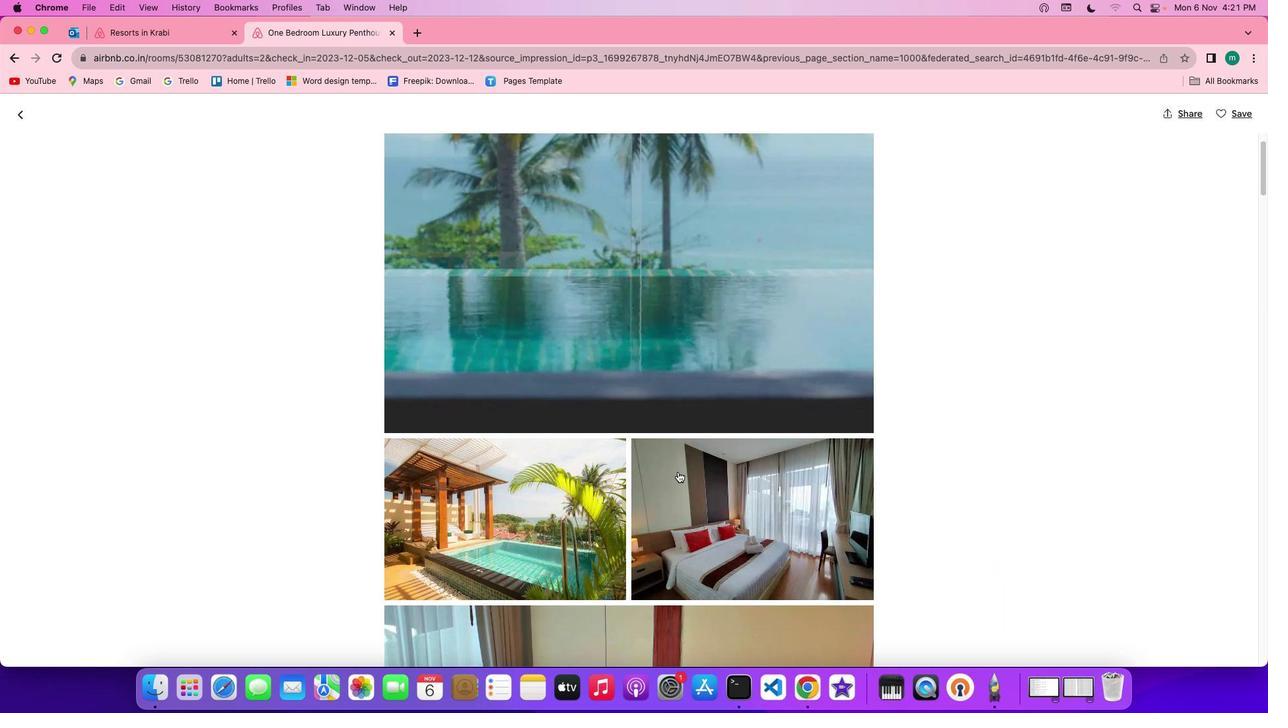 
Action: Mouse scrolled (678, 472) with delta (0, 0)
Screenshot: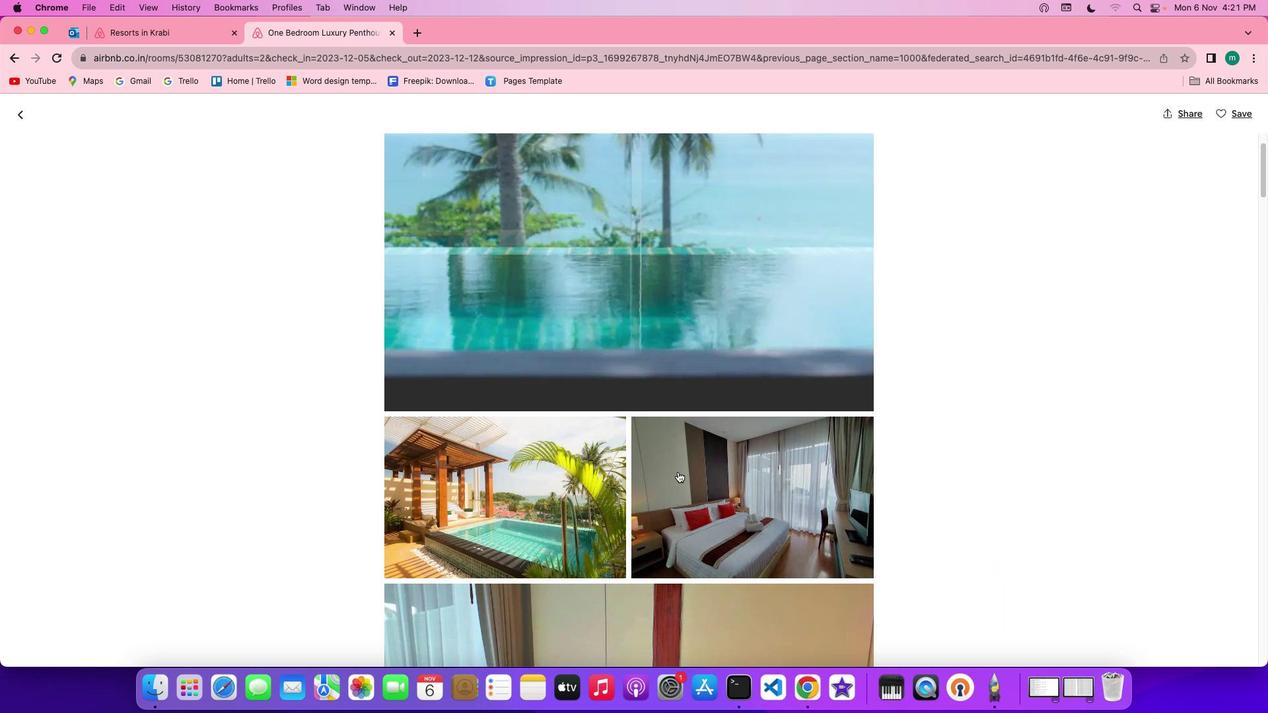 
Action: Mouse scrolled (678, 472) with delta (0, 0)
Screenshot: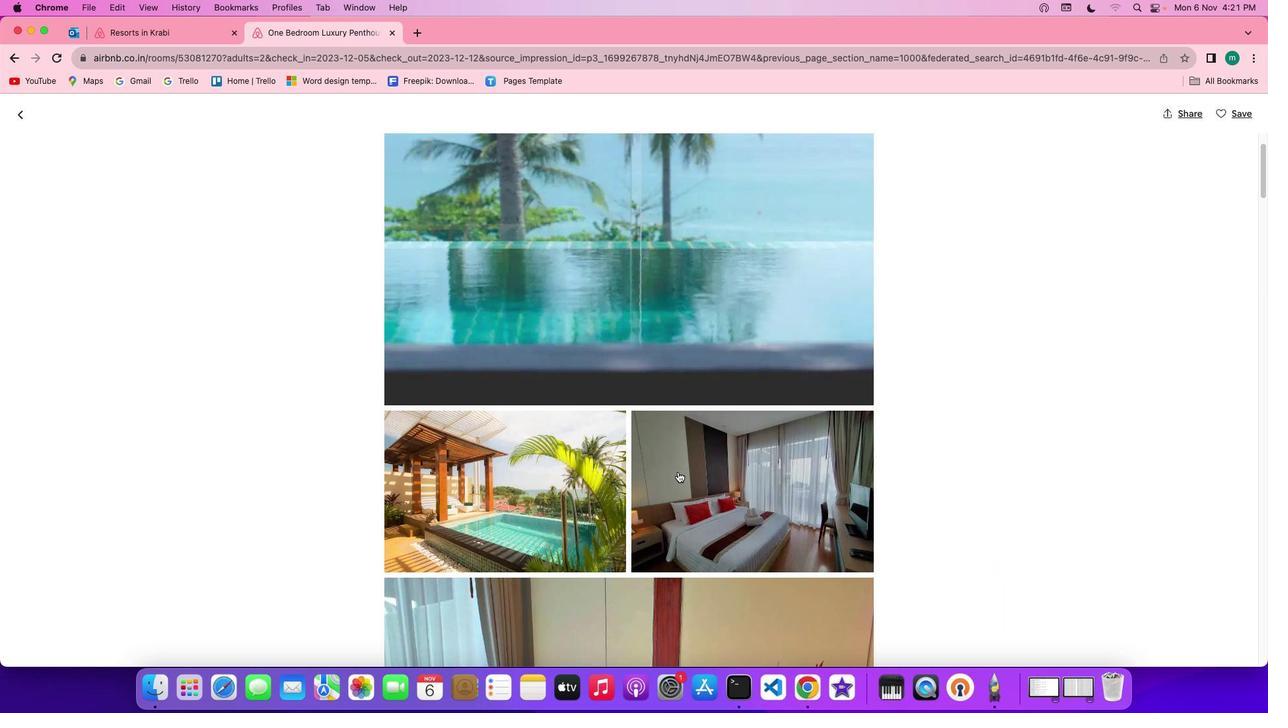 
Action: Mouse scrolled (678, 472) with delta (0, 0)
Screenshot: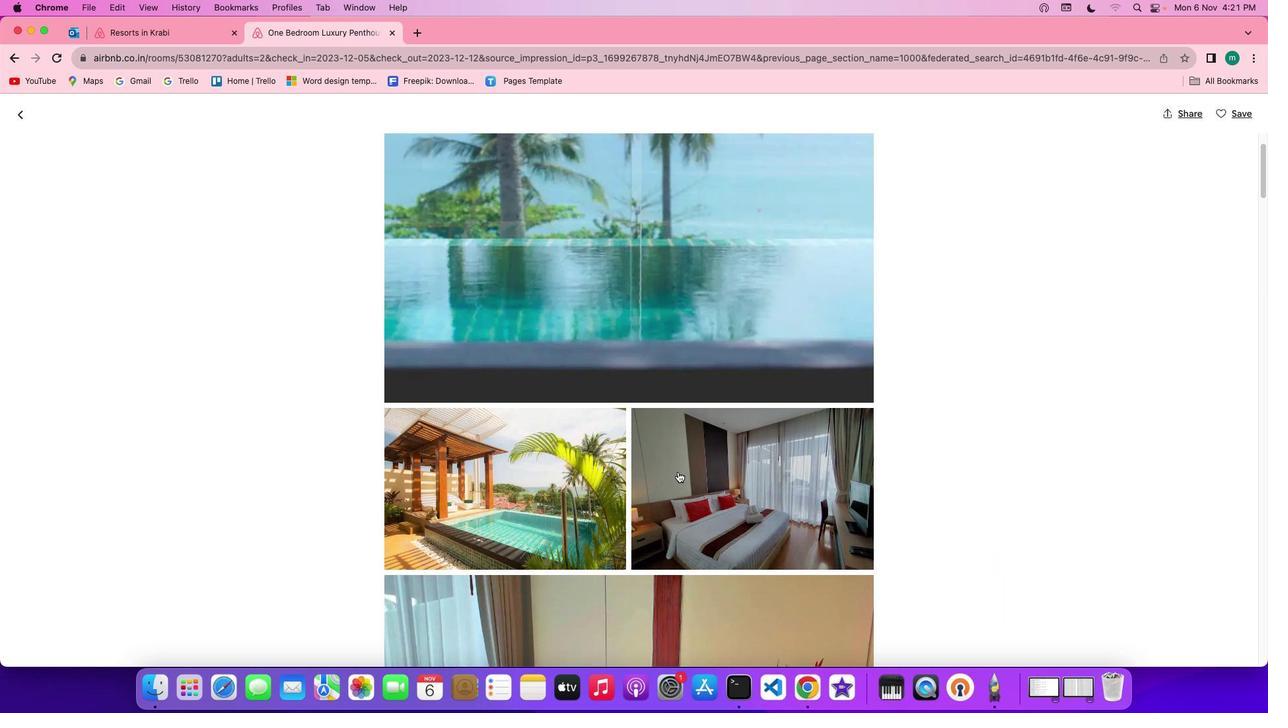 
Action: Mouse scrolled (678, 472) with delta (0, 0)
Screenshot: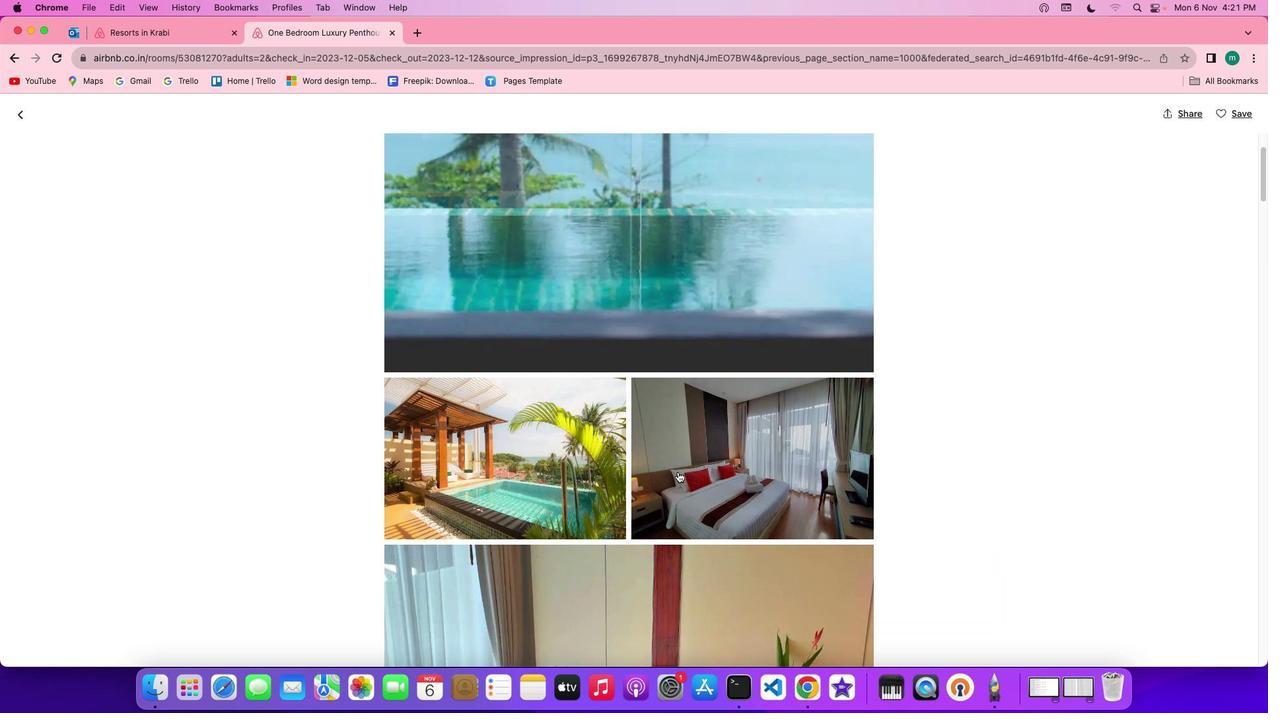 
Action: Mouse scrolled (678, 472) with delta (0, 0)
Screenshot: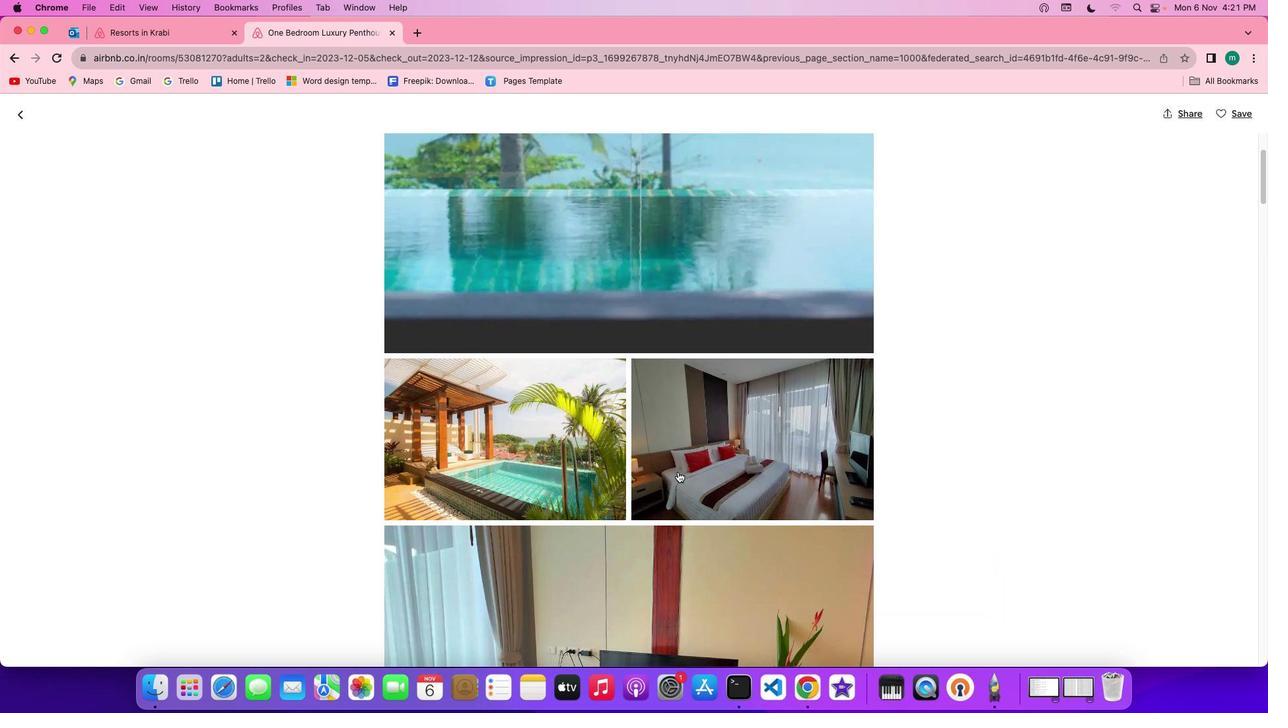 
Action: Mouse scrolled (678, 472) with delta (0, 0)
Screenshot: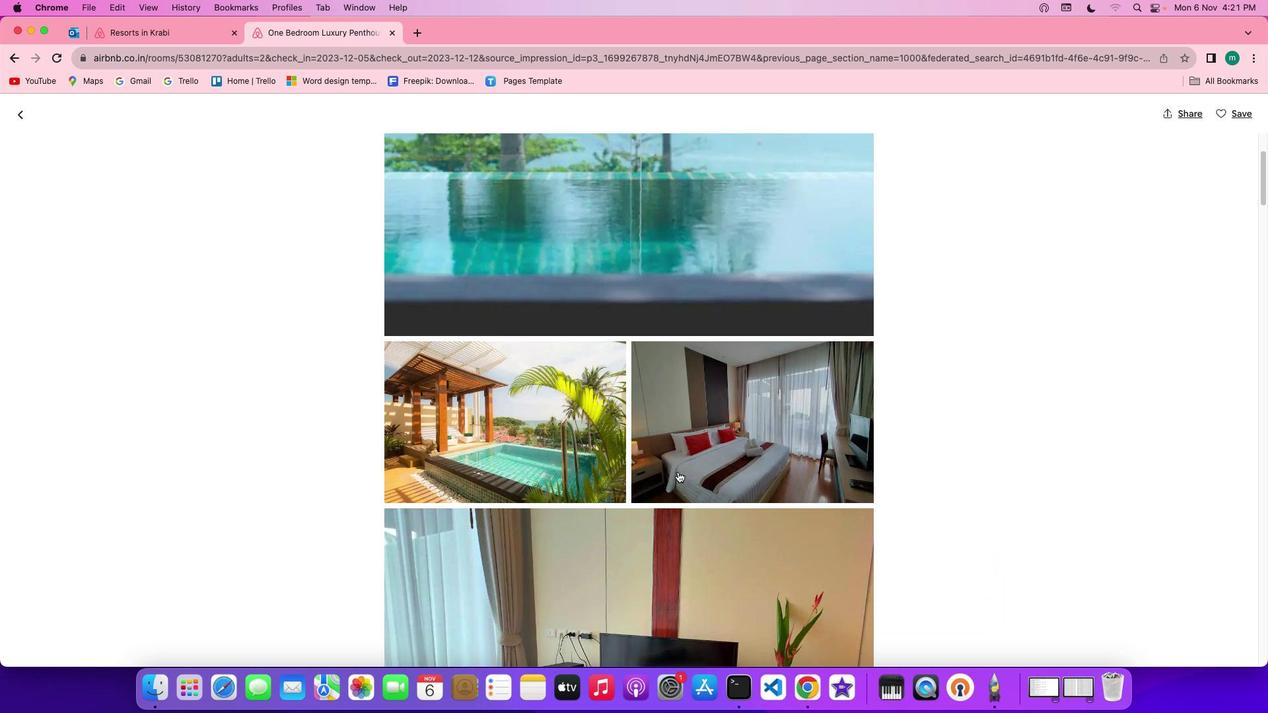 
Action: Mouse scrolled (678, 472) with delta (0, 0)
Screenshot: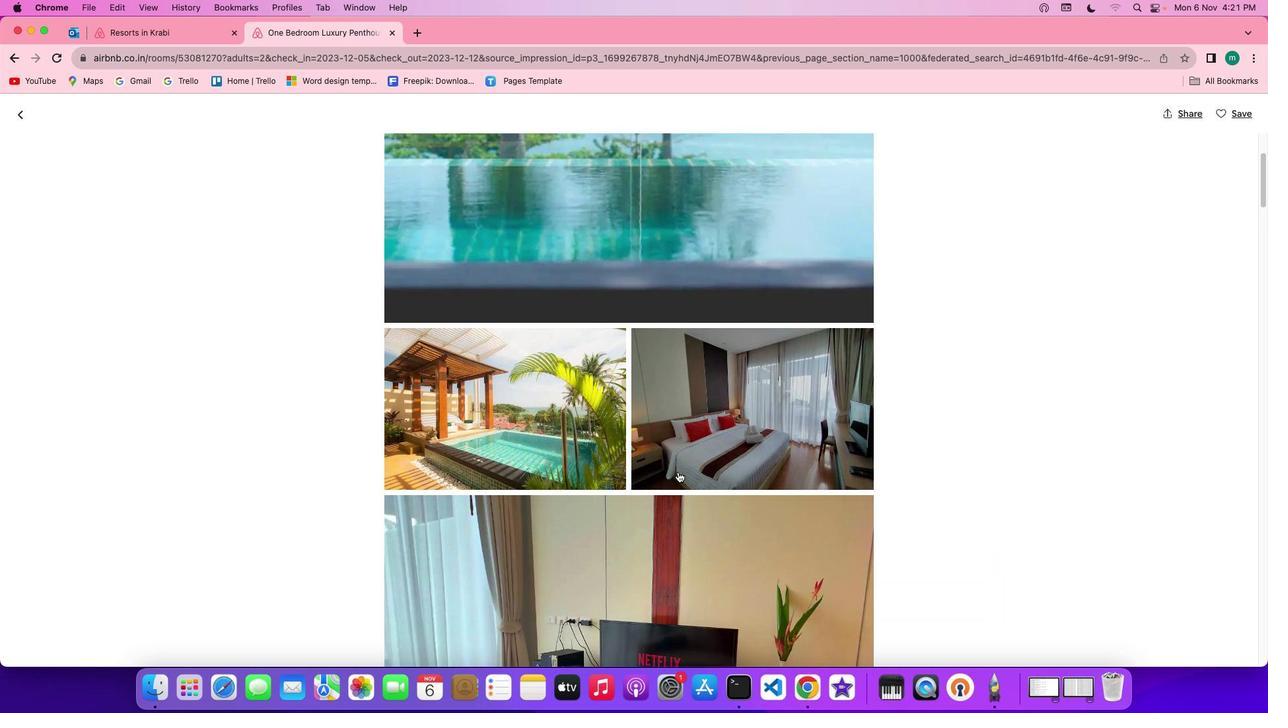 
Action: Mouse scrolled (678, 472) with delta (0, 0)
Screenshot: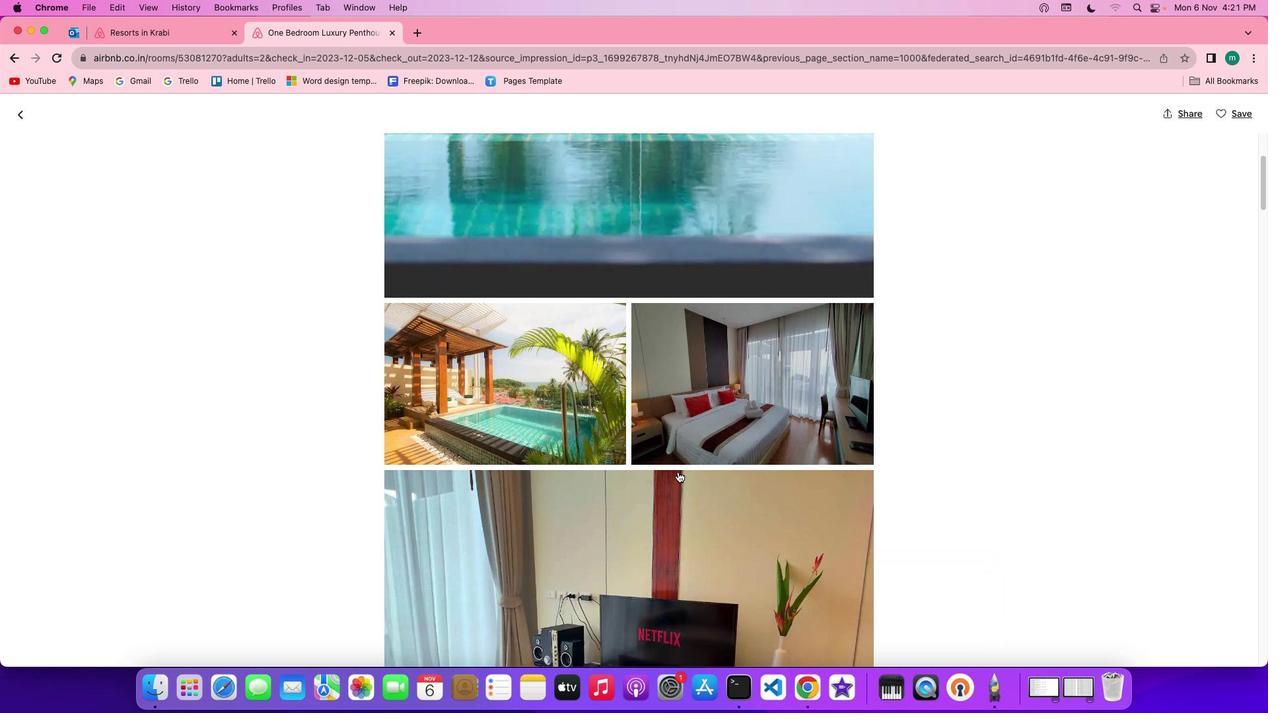 
Action: Mouse scrolled (678, 472) with delta (0, 0)
Screenshot: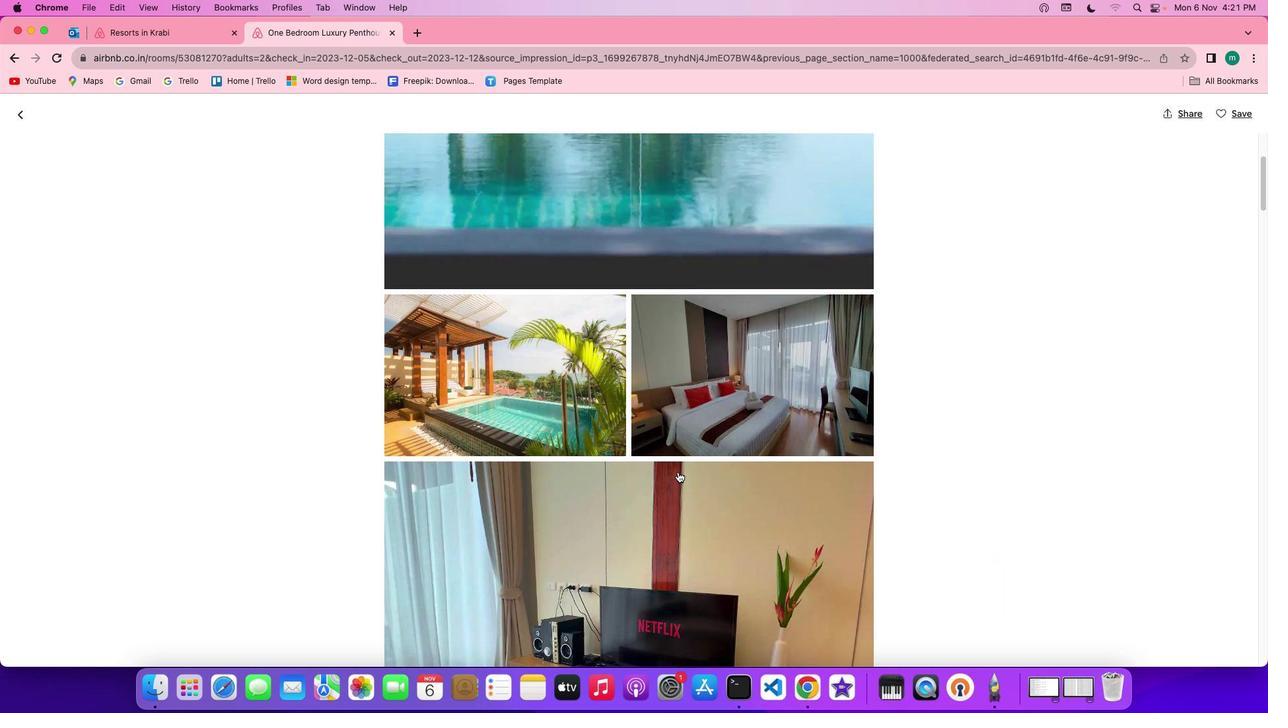 
Action: Mouse scrolled (678, 472) with delta (0, 0)
Screenshot: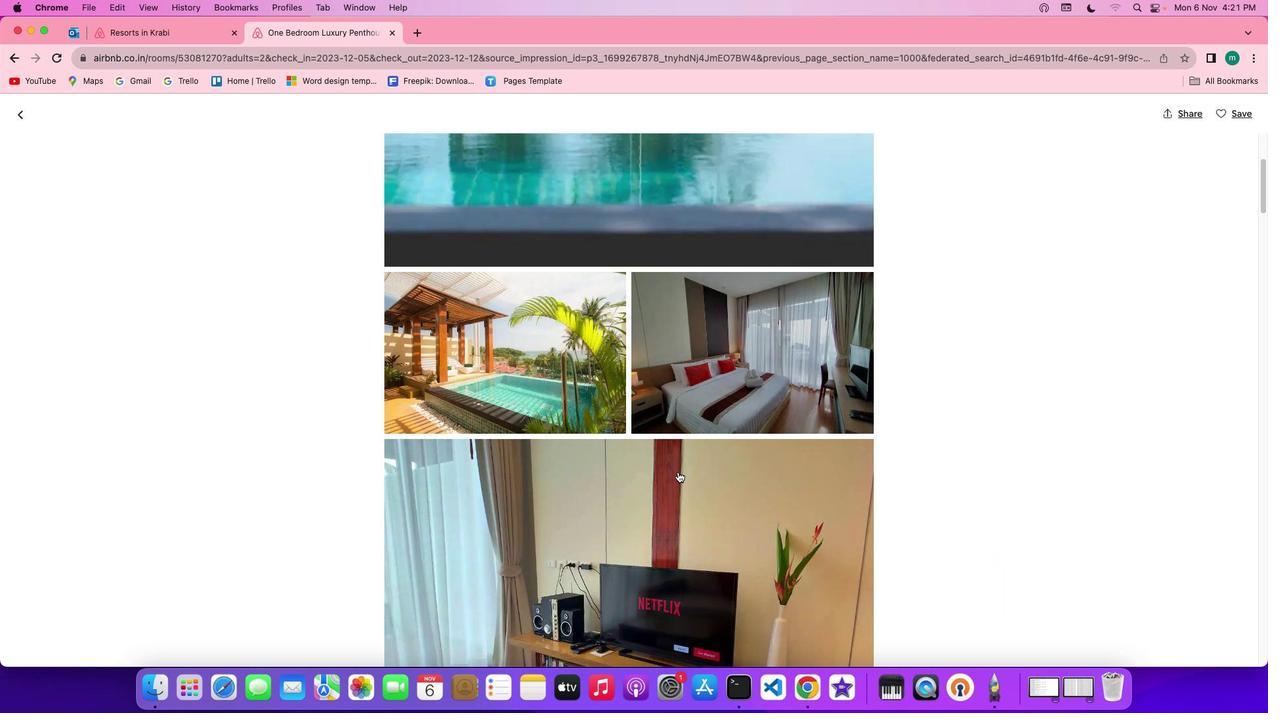 
Action: Mouse scrolled (678, 472) with delta (0, 0)
Screenshot: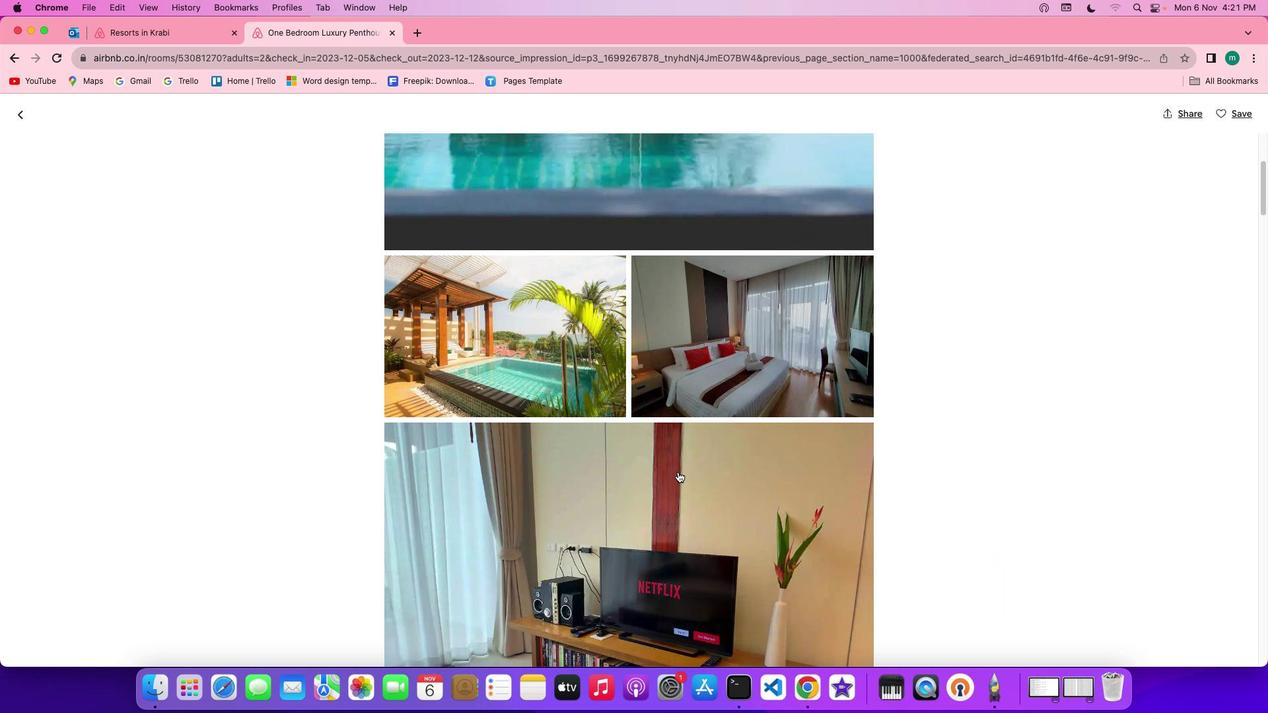 
Action: Mouse scrolled (678, 472) with delta (0, 0)
Screenshot: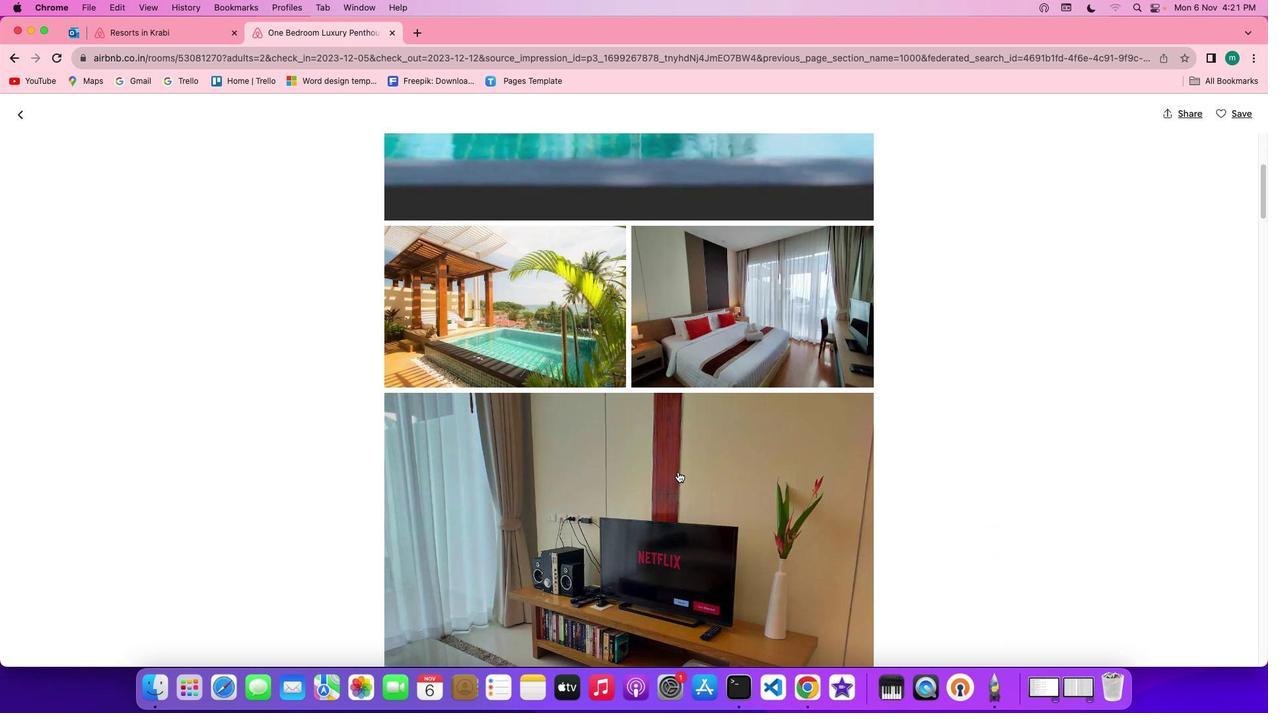 
Action: Mouse scrolled (678, 472) with delta (0, 0)
Screenshot: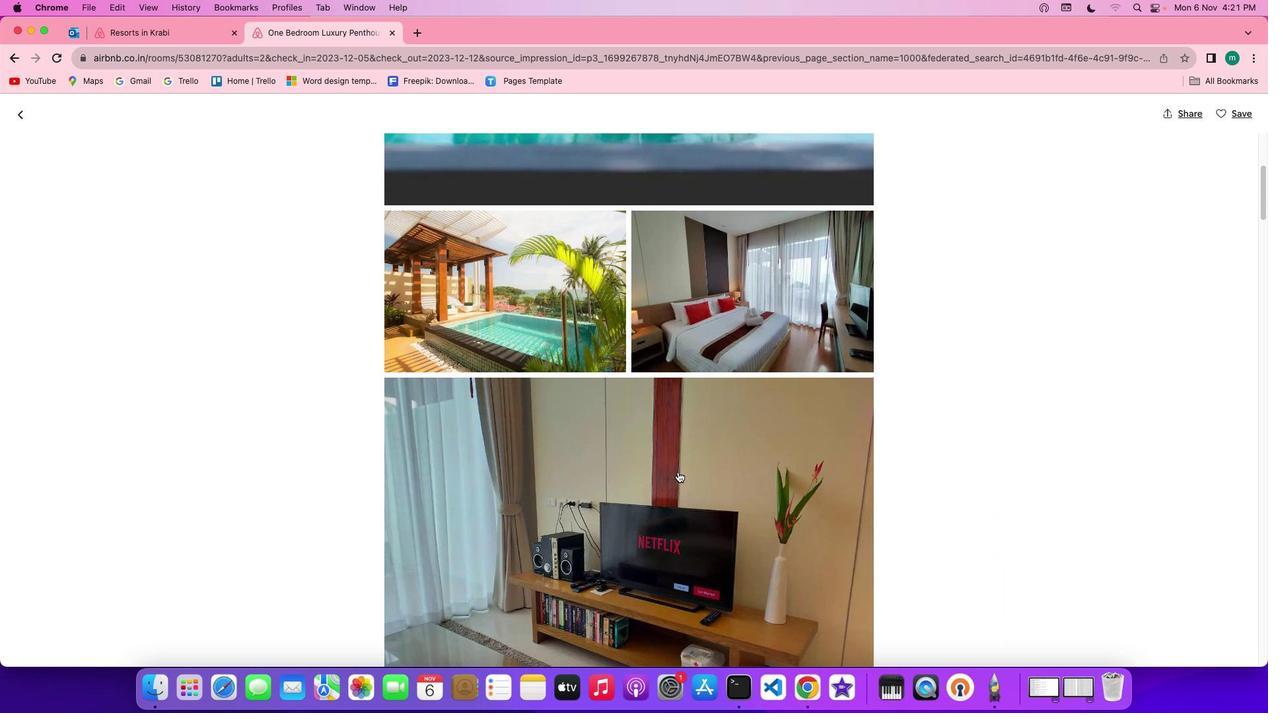 
Action: Mouse scrolled (678, 472) with delta (0, 0)
Screenshot: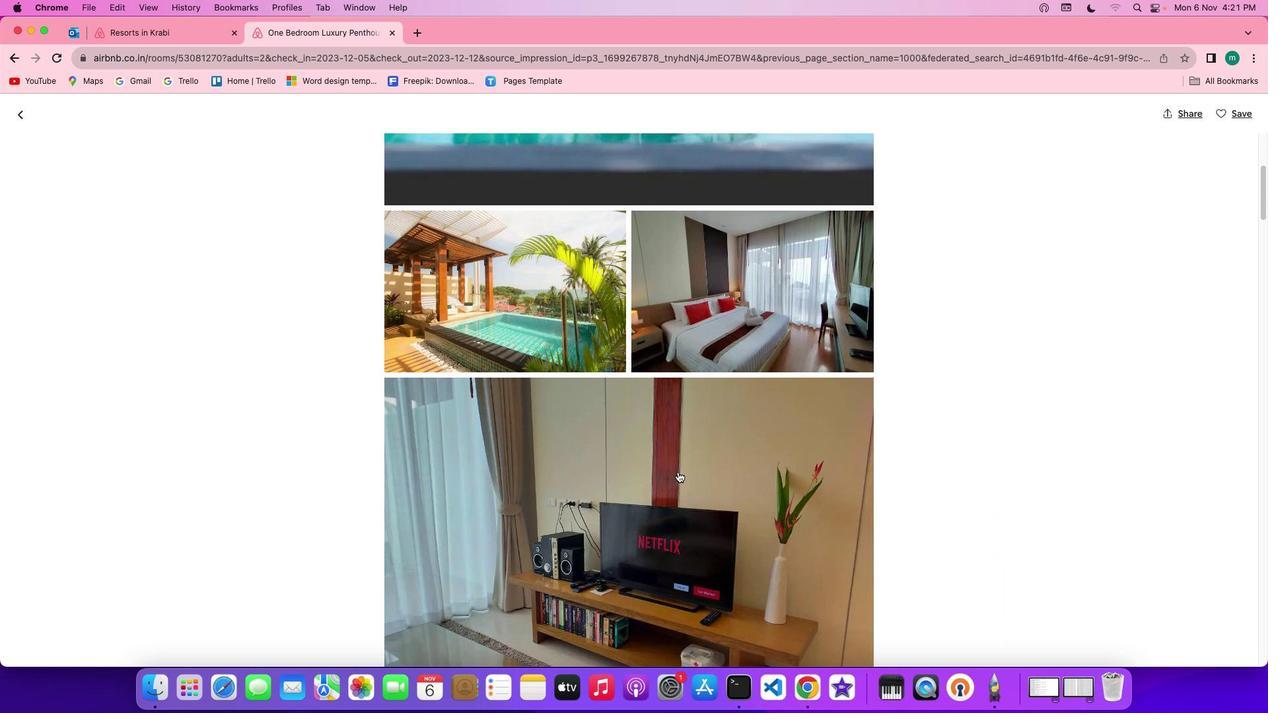 
Action: Mouse scrolled (678, 472) with delta (0, 0)
Screenshot: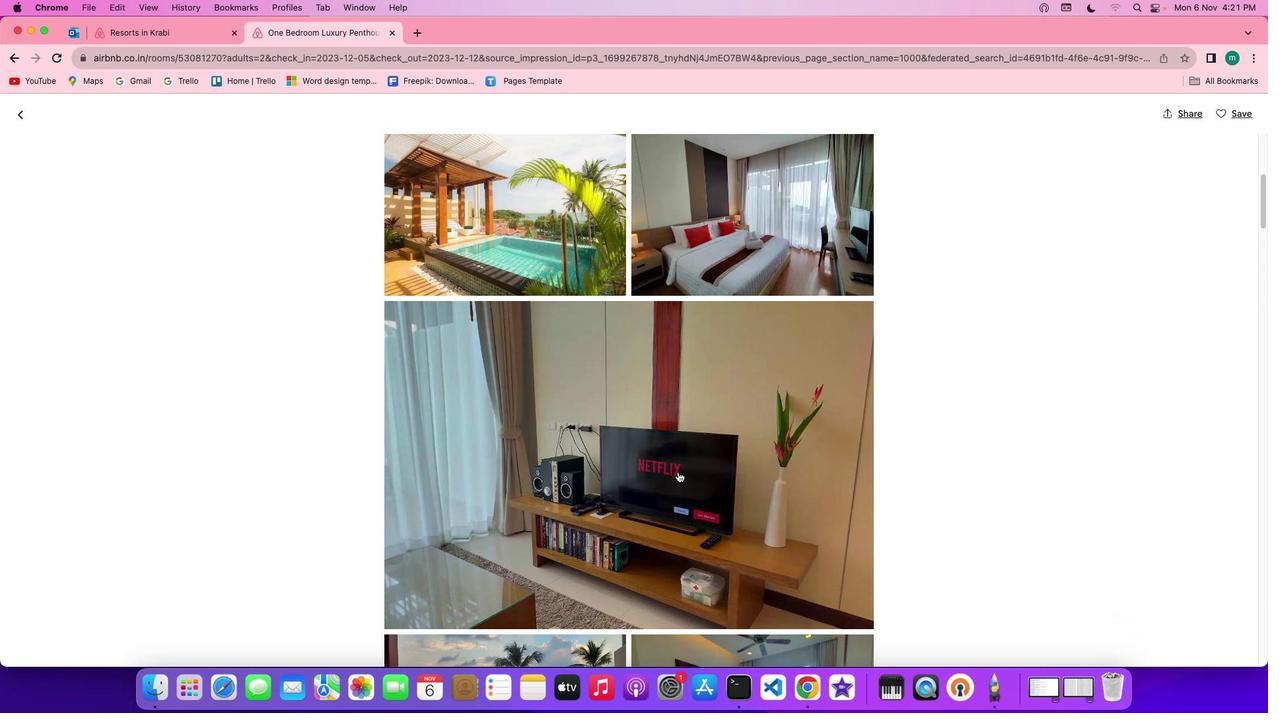 
Action: Mouse scrolled (678, 472) with delta (0, 0)
Screenshot: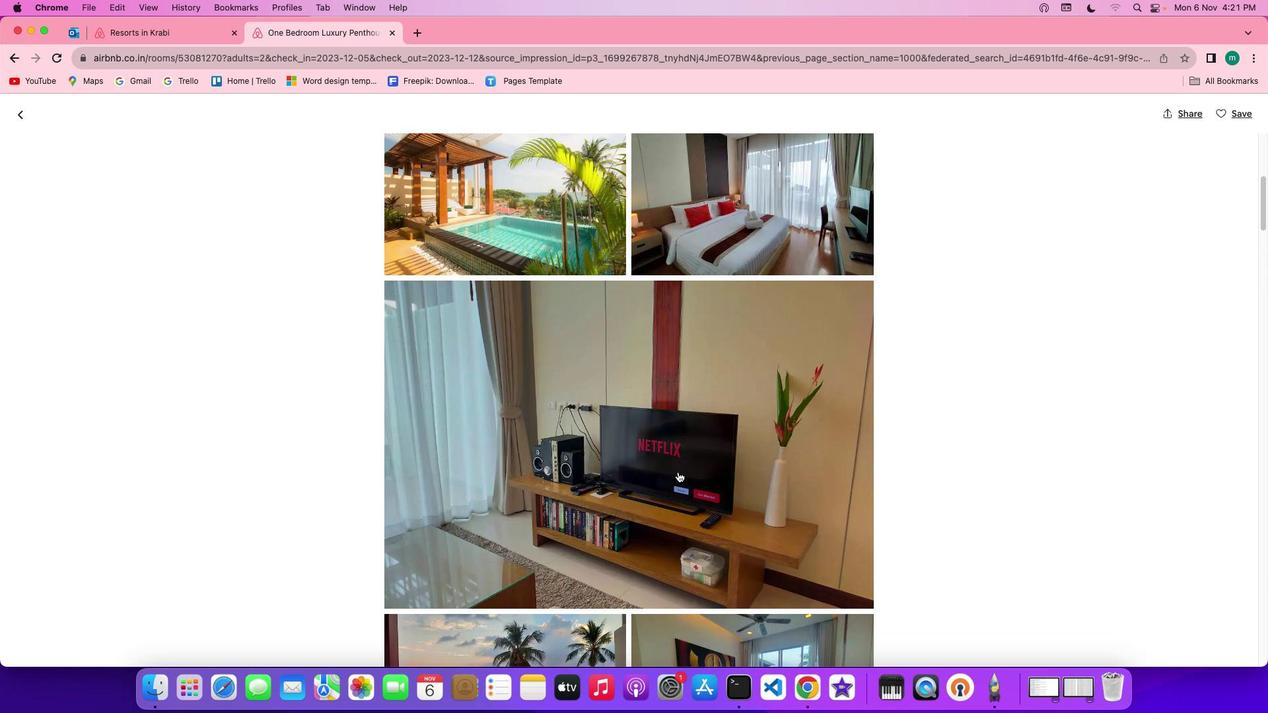 
Action: Mouse scrolled (678, 472) with delta (0, 0)
Screenshot: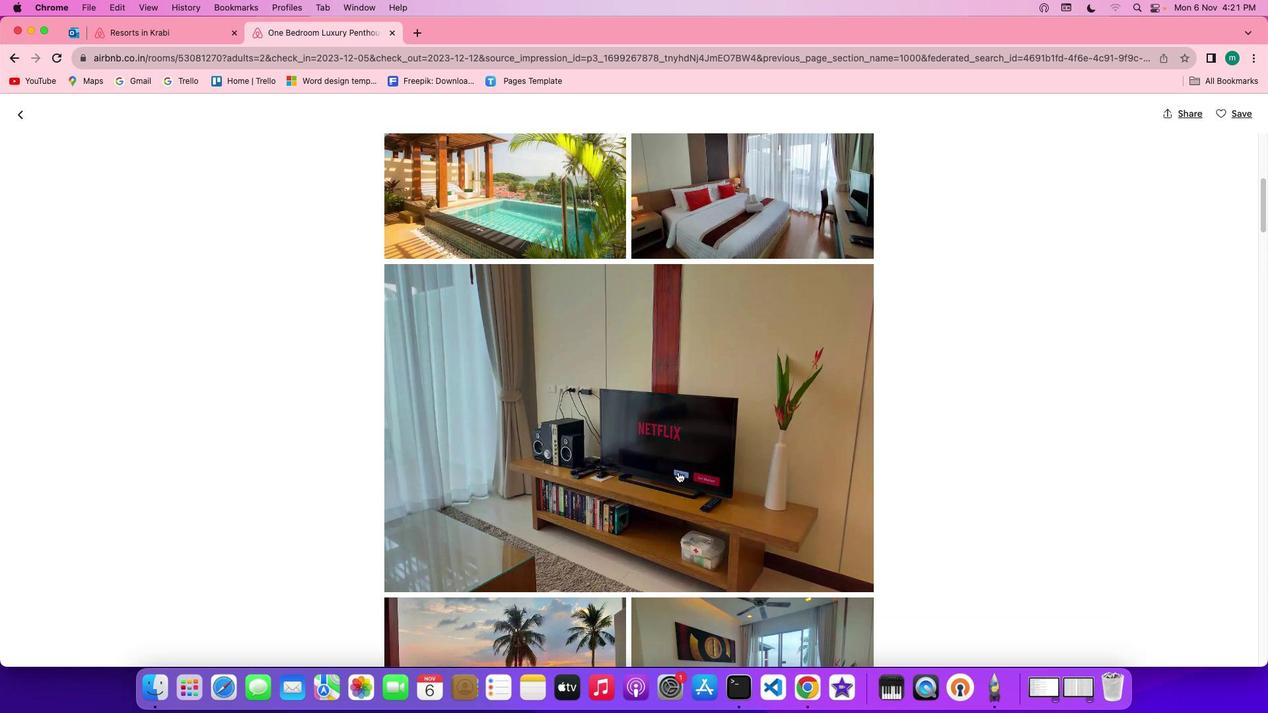 
Action: Mouse scrolled (678, 472) with delta (0, -1)
Screenshot: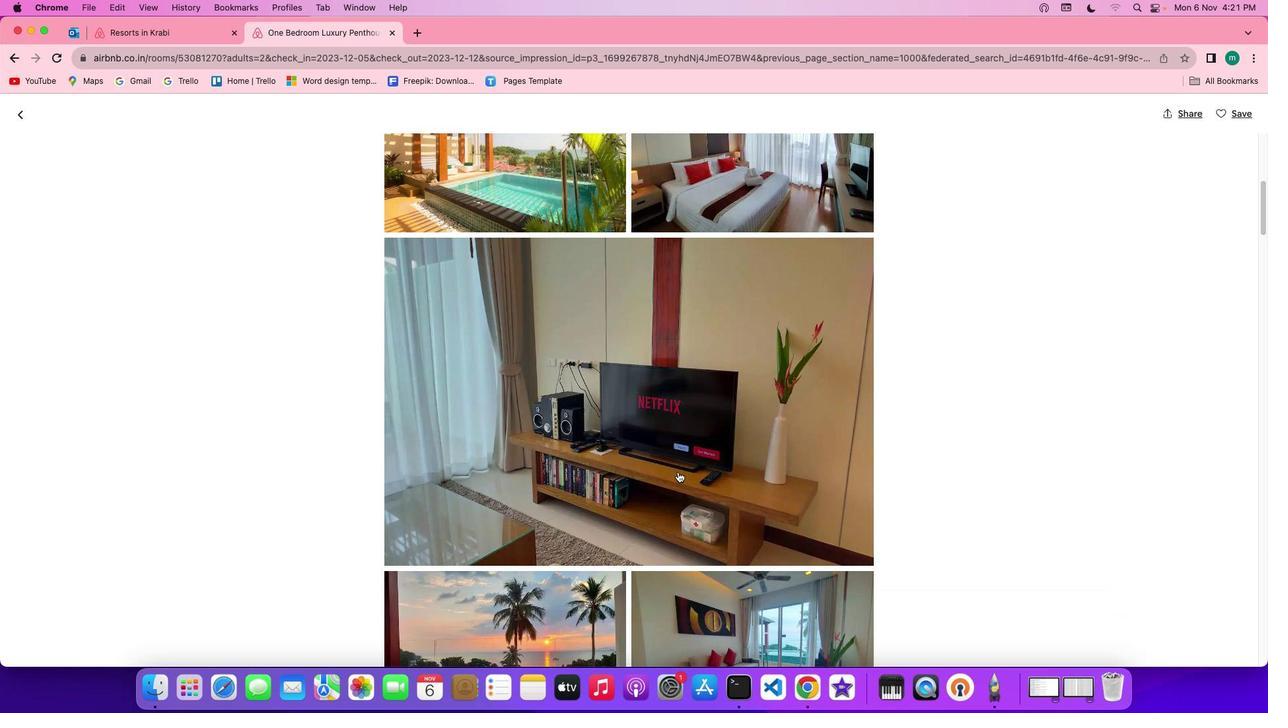 
Action: Mouse scrolled (678, 472) with delta (0, 0)
Screenshot: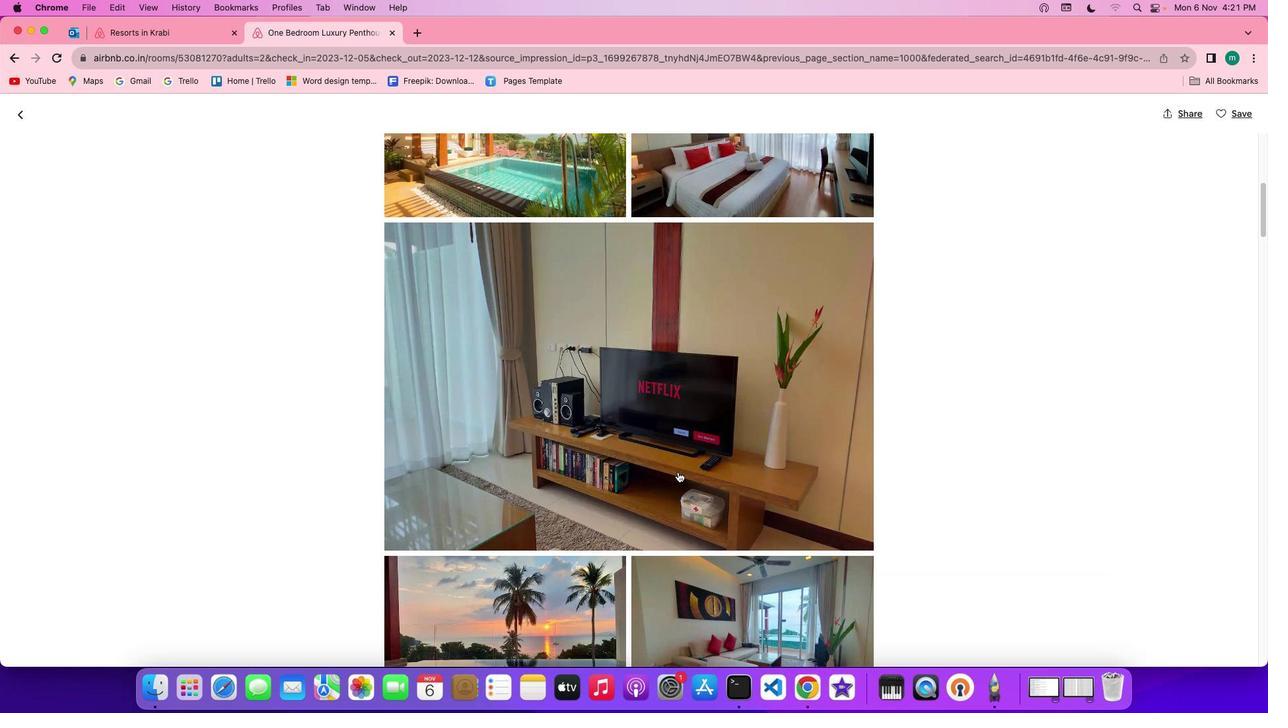 
Action: Mouse scrolled (678, 472) with delta (0, 0)
Screenshot: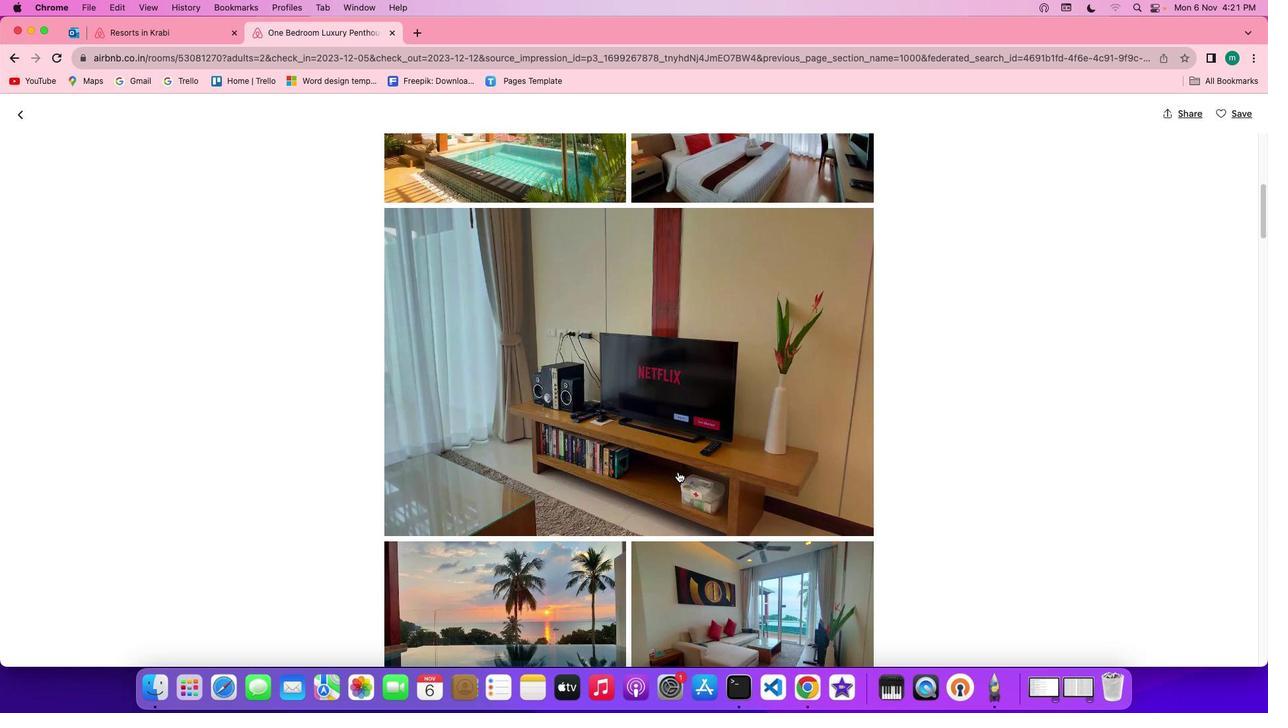 
Action: Mouse scrolled (678, 472) with delta (0, 0)
Screenshot: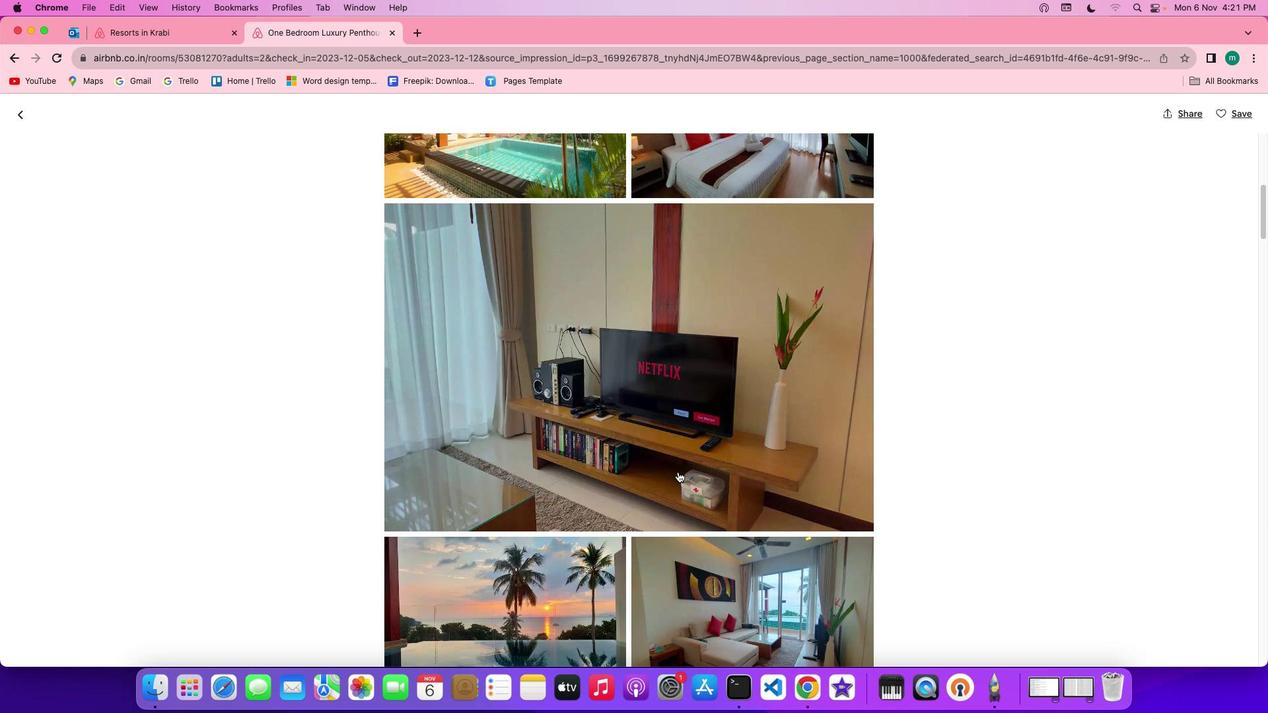 
Action: Mouse scrolled (678, 472) with delta (0, 0)
Screenshot: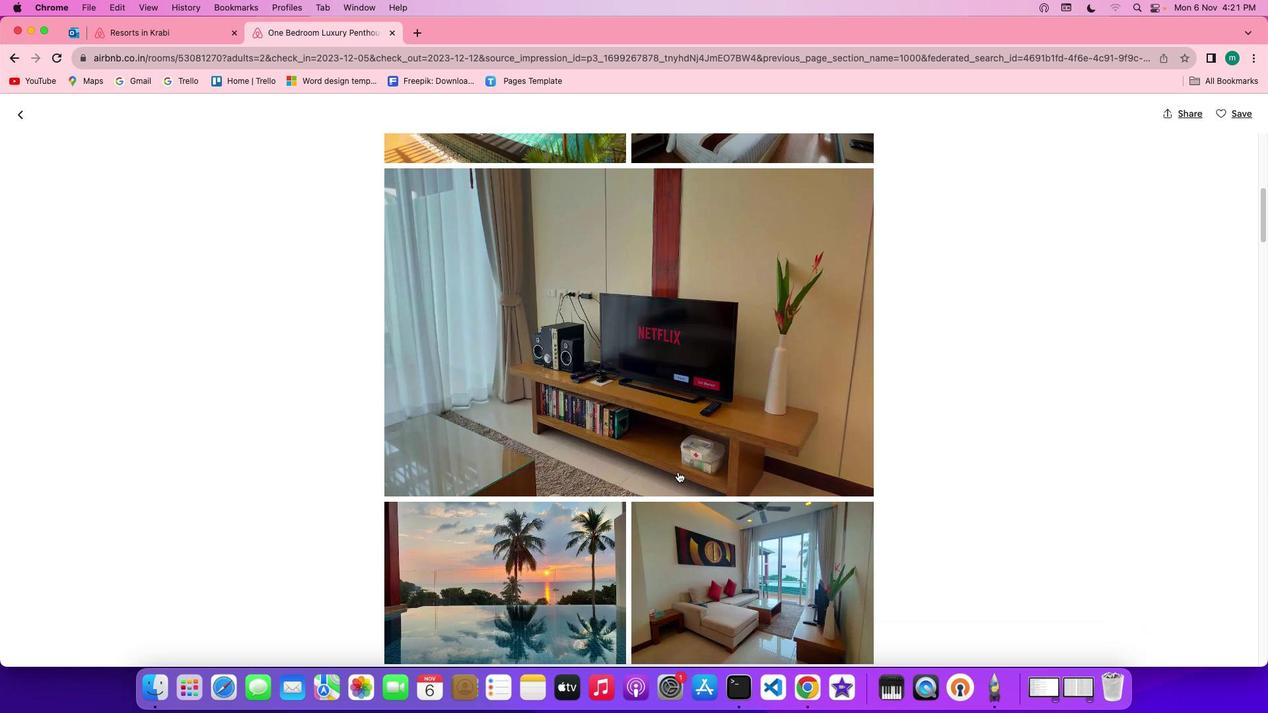 
Action: Mouse scrolled (678, 472) with delta (0, 0)
Screenshot: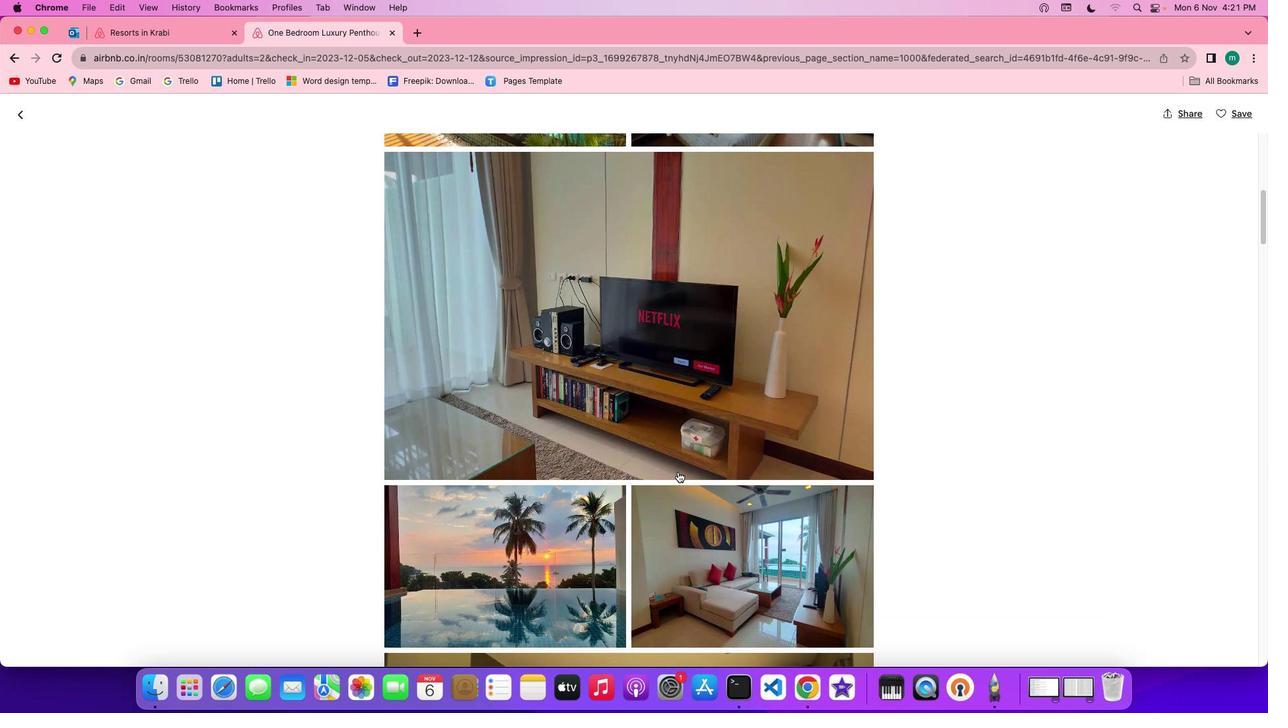 
Action: Mouse scrolled (678, 472) with delta (0, 0)
Screenshot: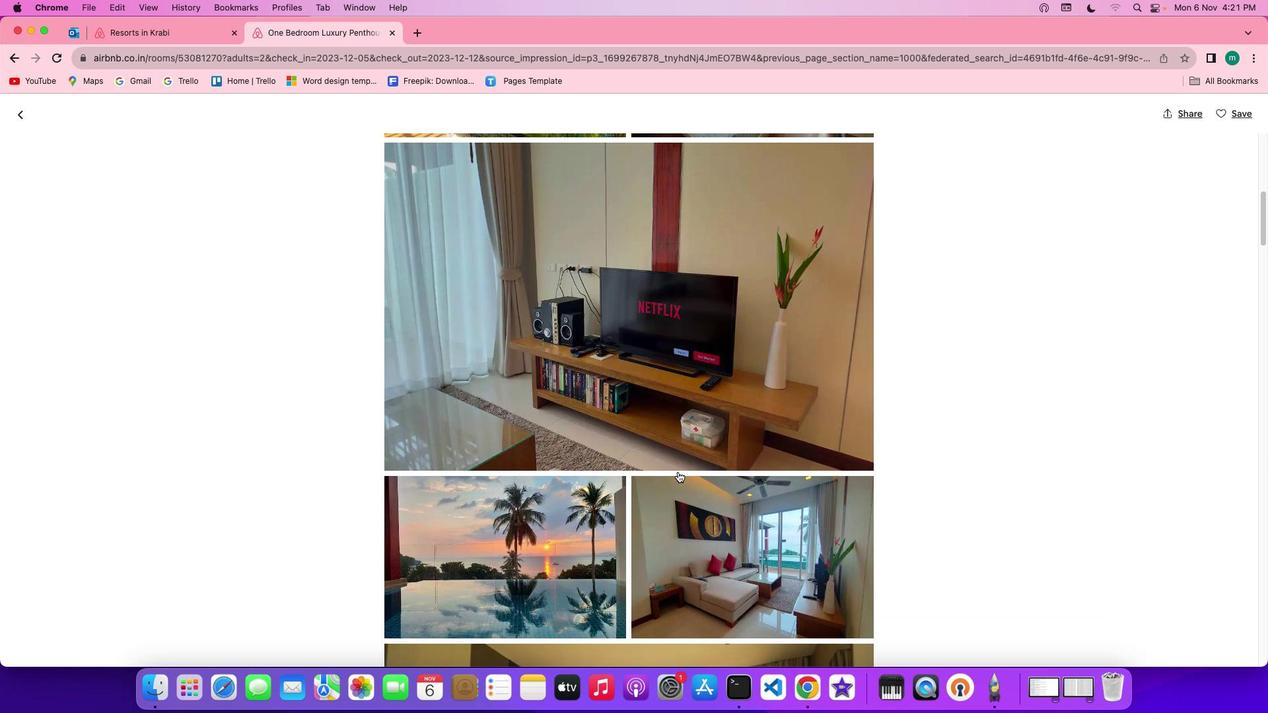 
Action: Mouse scrolled (678, 472) with delta (0, 0)
Screenshot: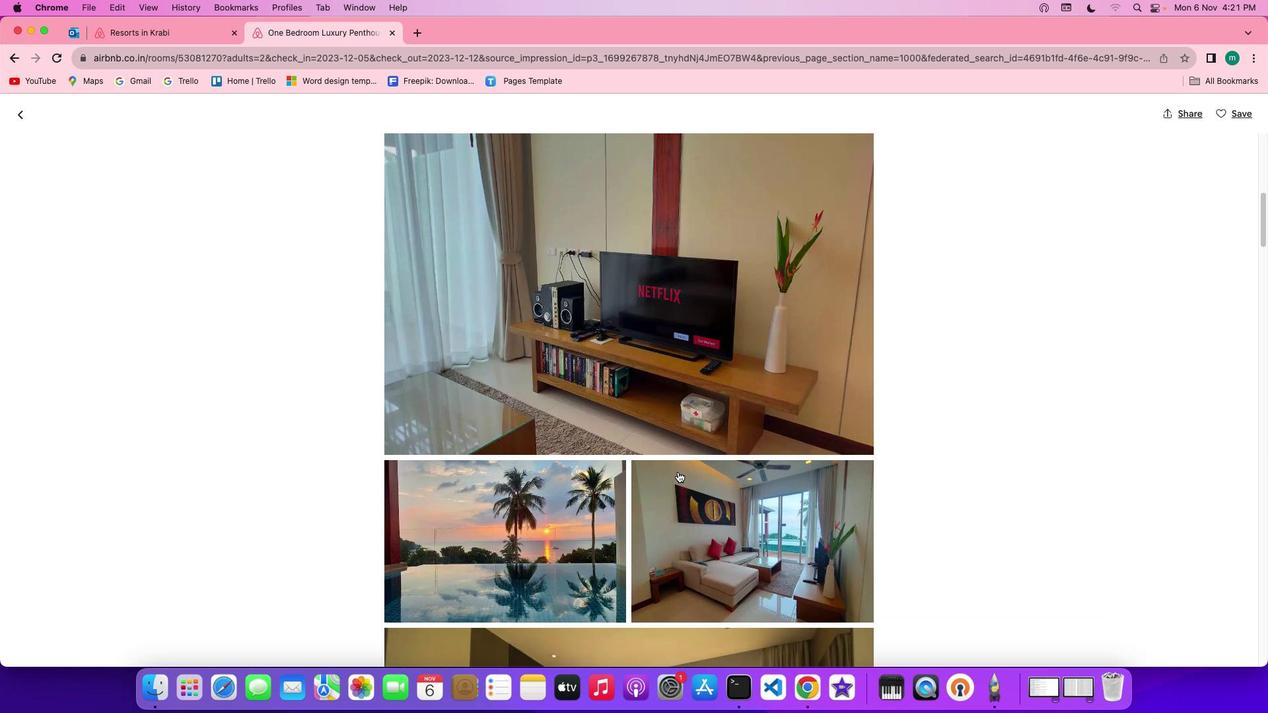 
Action: Mouse scrolled (678, 472) with delta (0, 0)
Screenshot: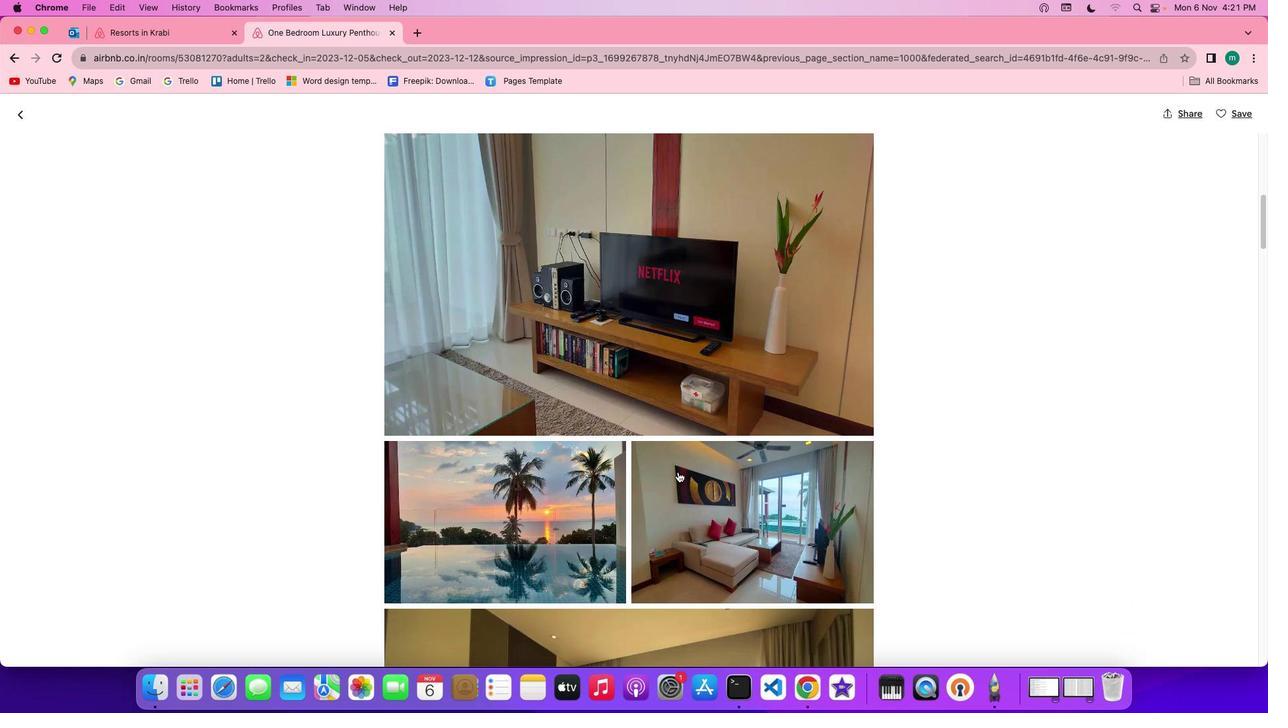 
Action: Mouse scrolled (678, 472) with delta (0, 0)
Screenshot: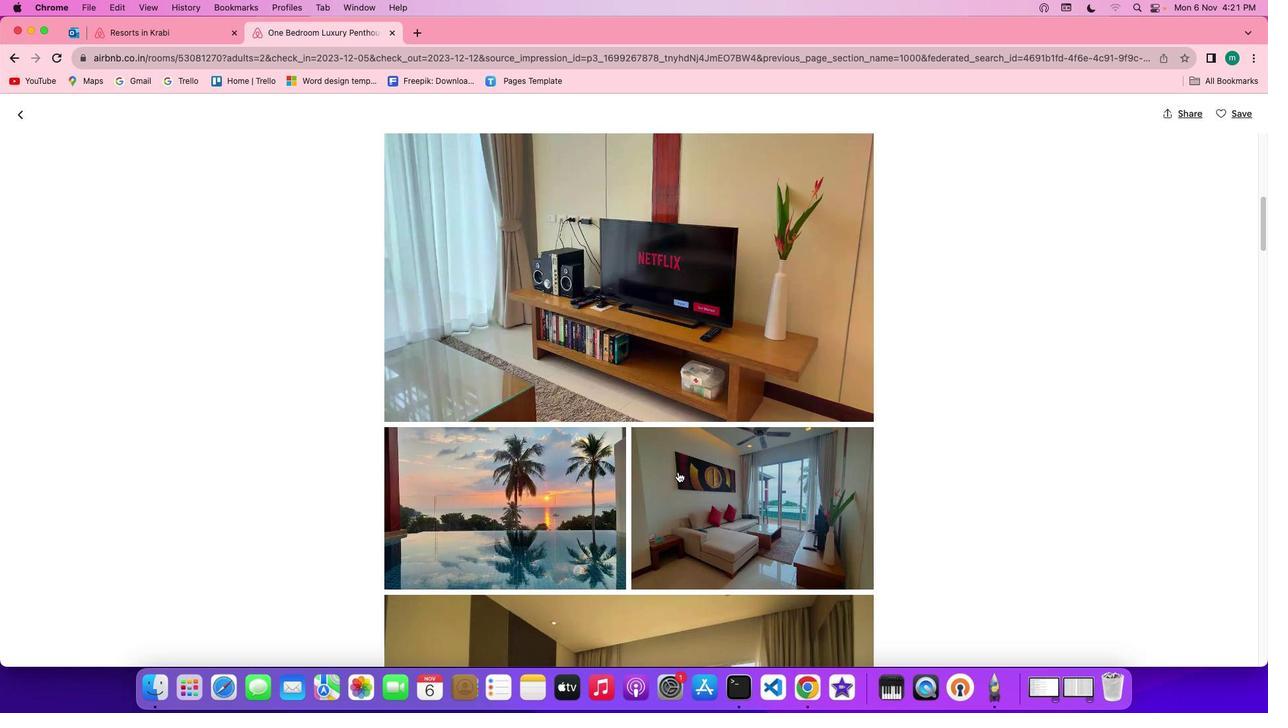 
Action: Mouse scrolled (678, 472) with delta (0, 0)
Screenshot: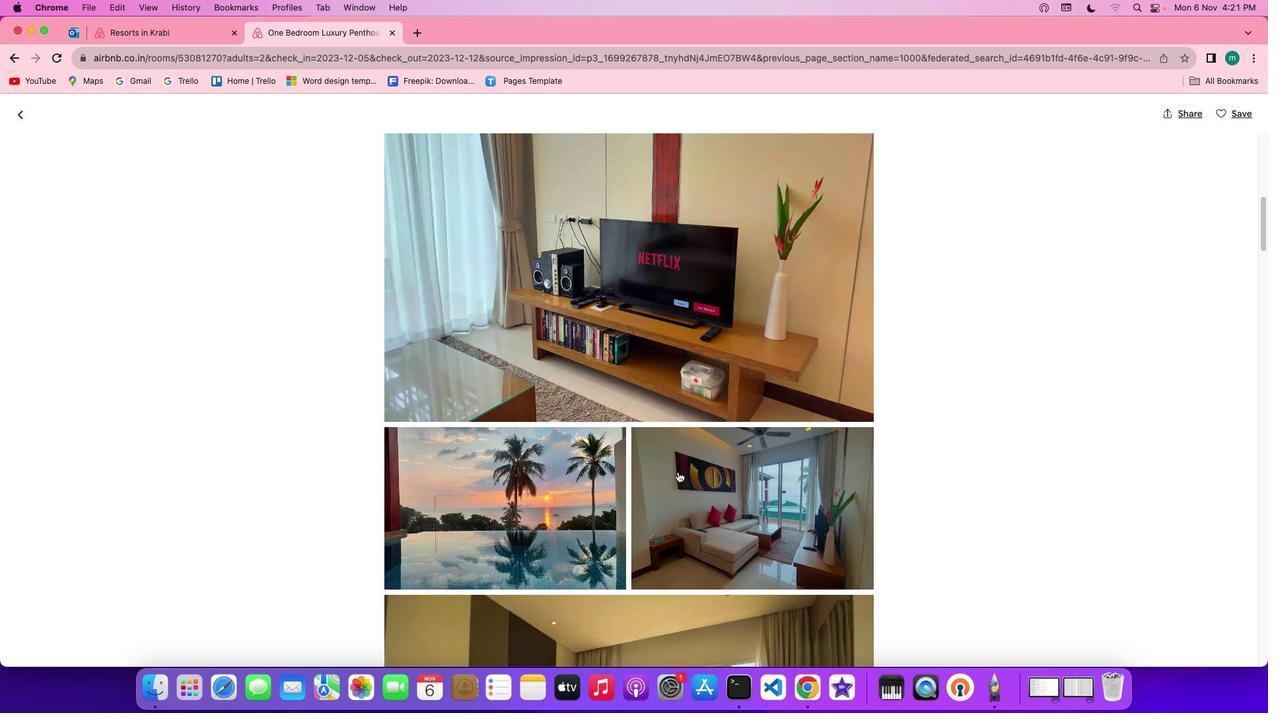 
Action: Mouse scrolled (678, 472) with delta (0, -1)
Screenshot: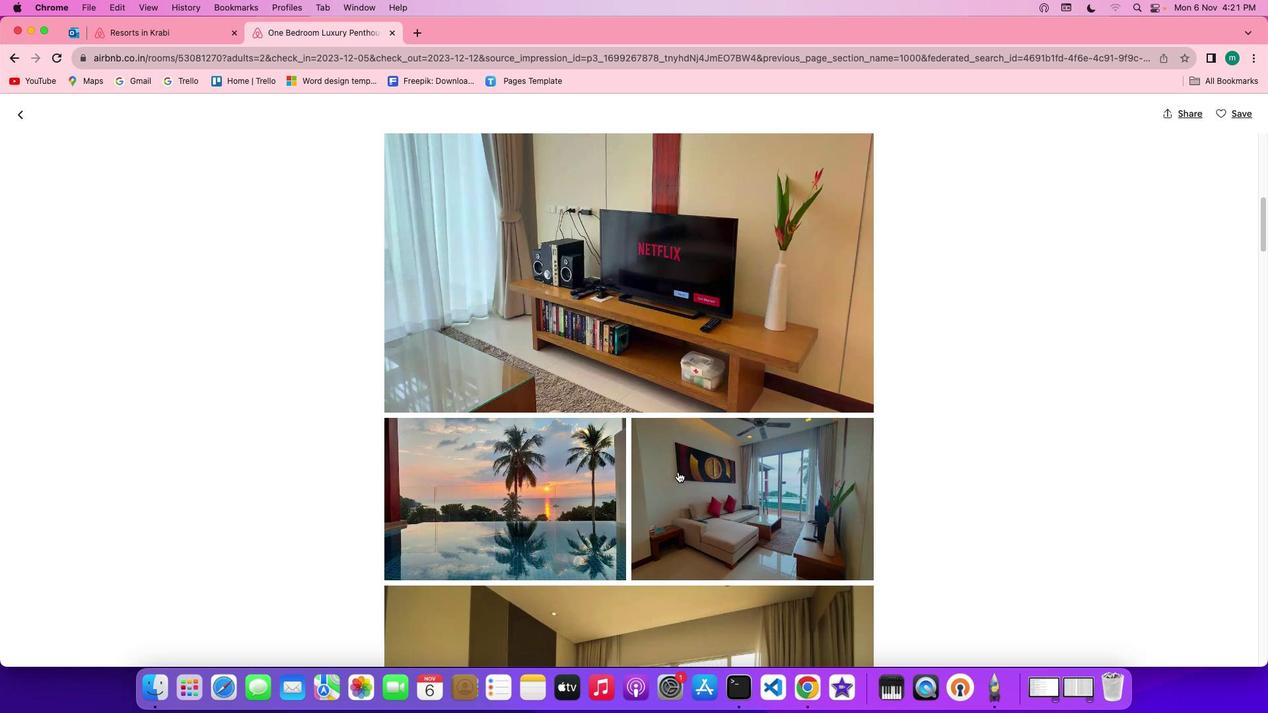 
Action: Mouse scrolled (678, 472) with delta (0, 0)
Screenshot: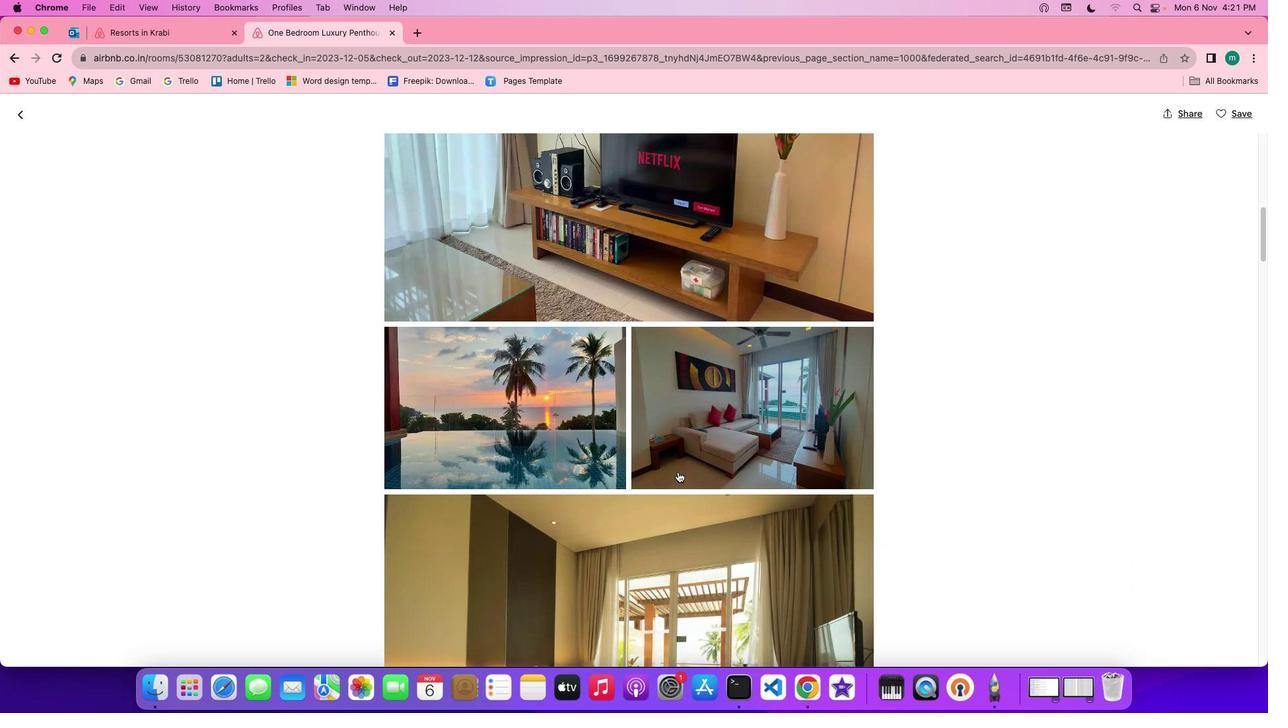 
Action: Mouse scrolled (678, 472) with delta (0, 0)
Screenshot: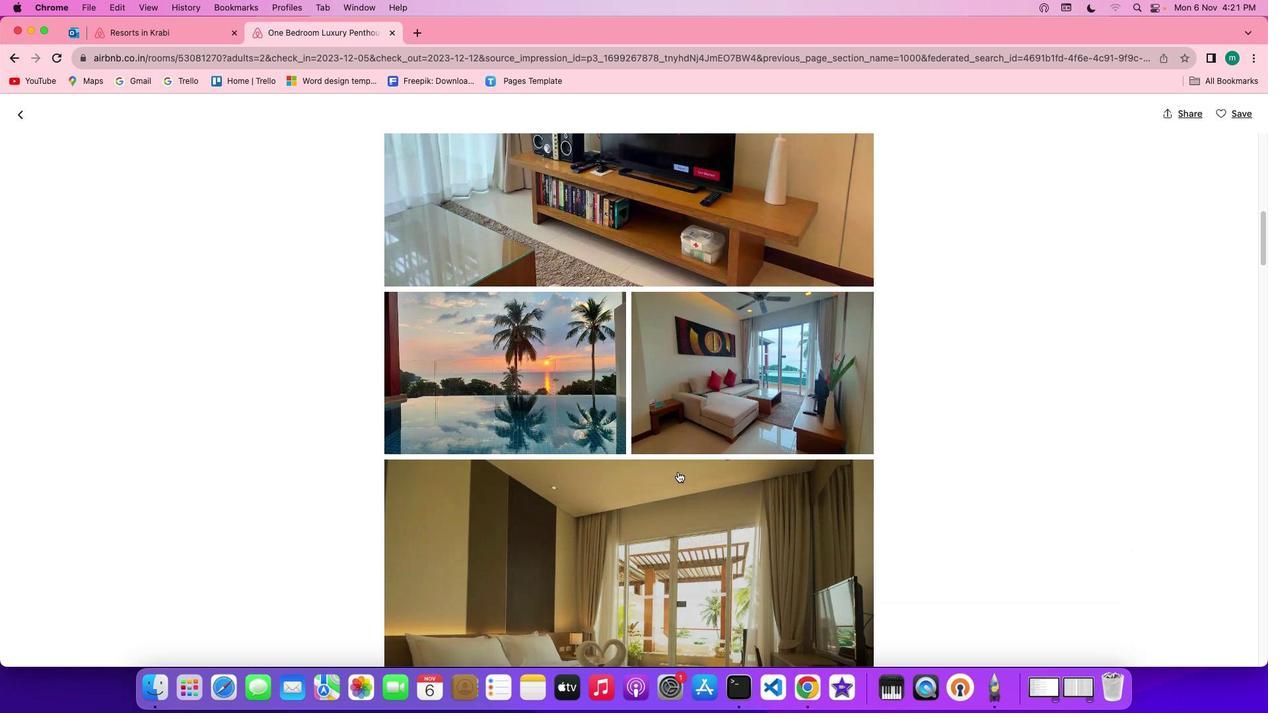 
Action: Mouse scrolled (678, 472) with delta (0, 0)
Screenshot: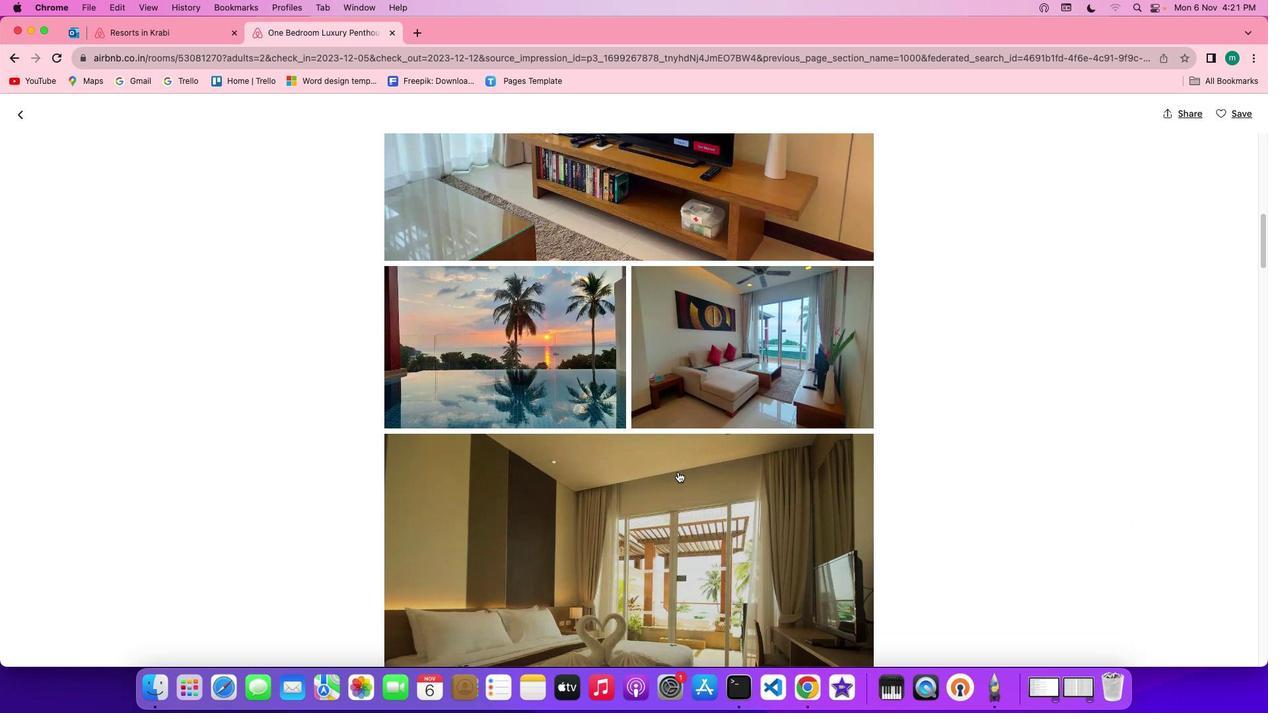 
Action: Mouse scrolled (678, 472) with delta (0, -1)
Screenshot: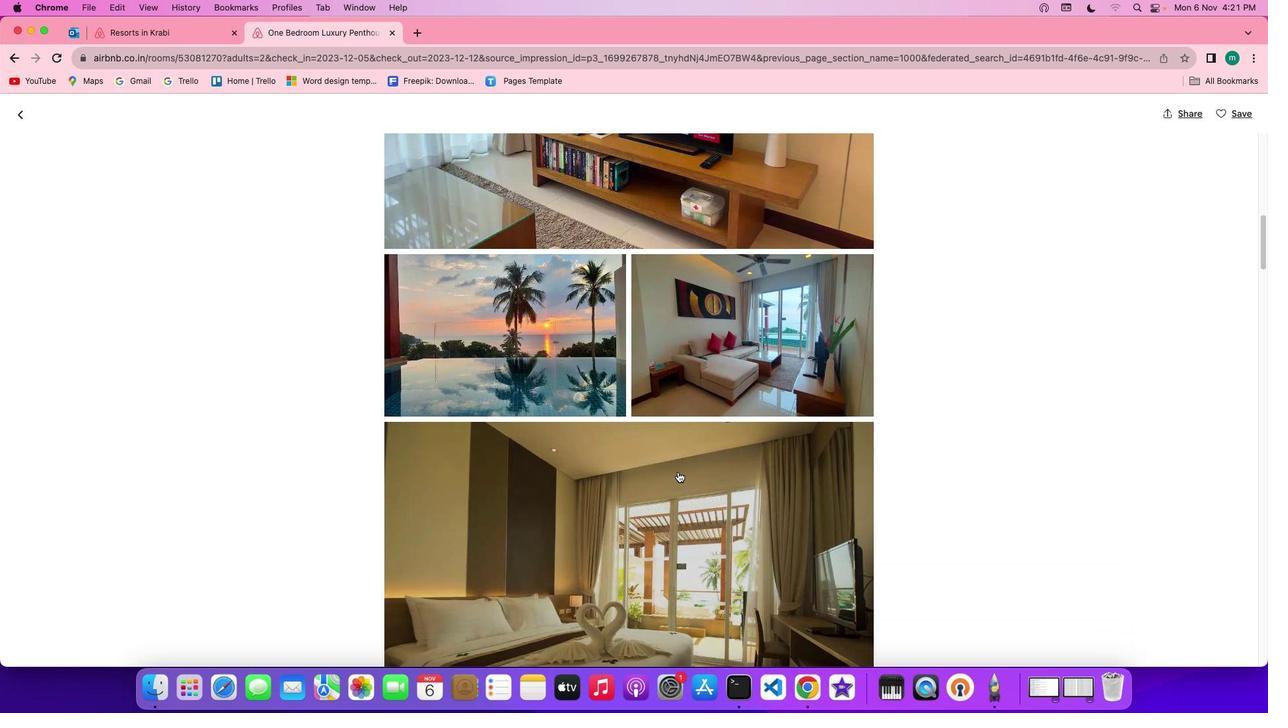 
Action: Mouse scrolled (678, 472) with delta (0, -1)
Screenshot: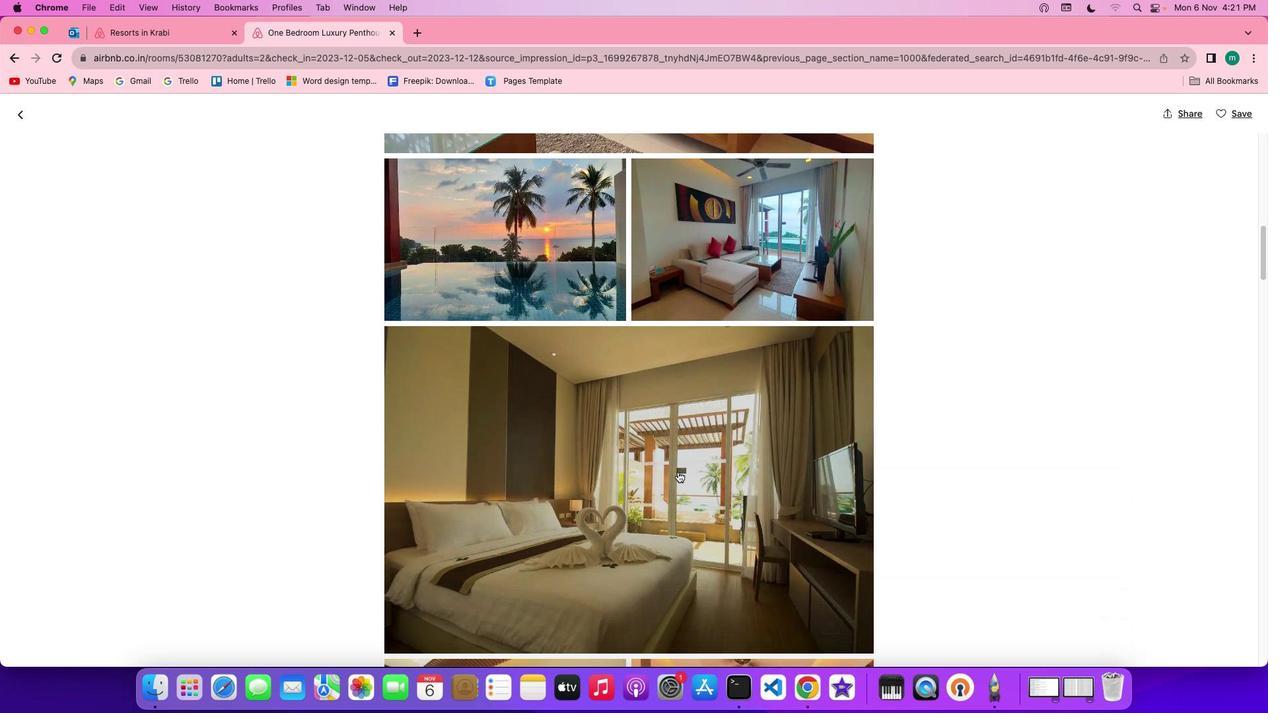 
Action: Mouse scrolled (678, 472) with delta (0, 0)
Screenshot: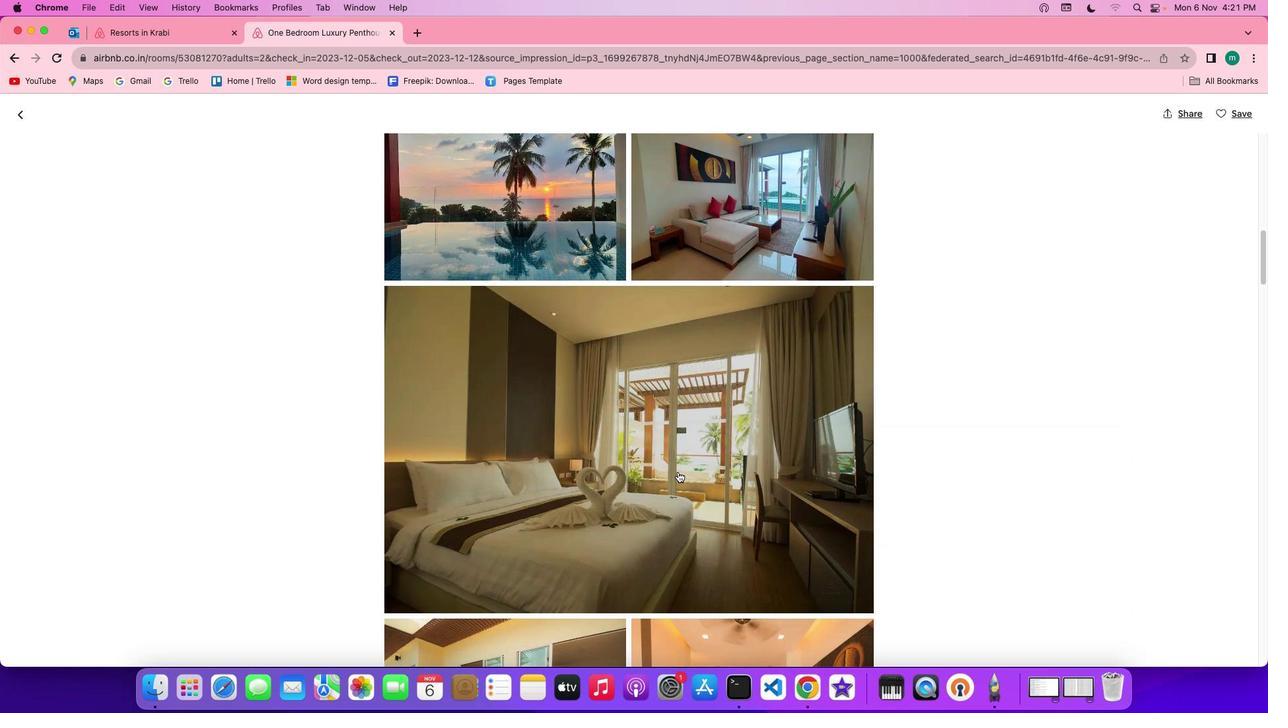 
Action: Mouse scrolled (678, 472) with delta (0, 0)
Screenshot: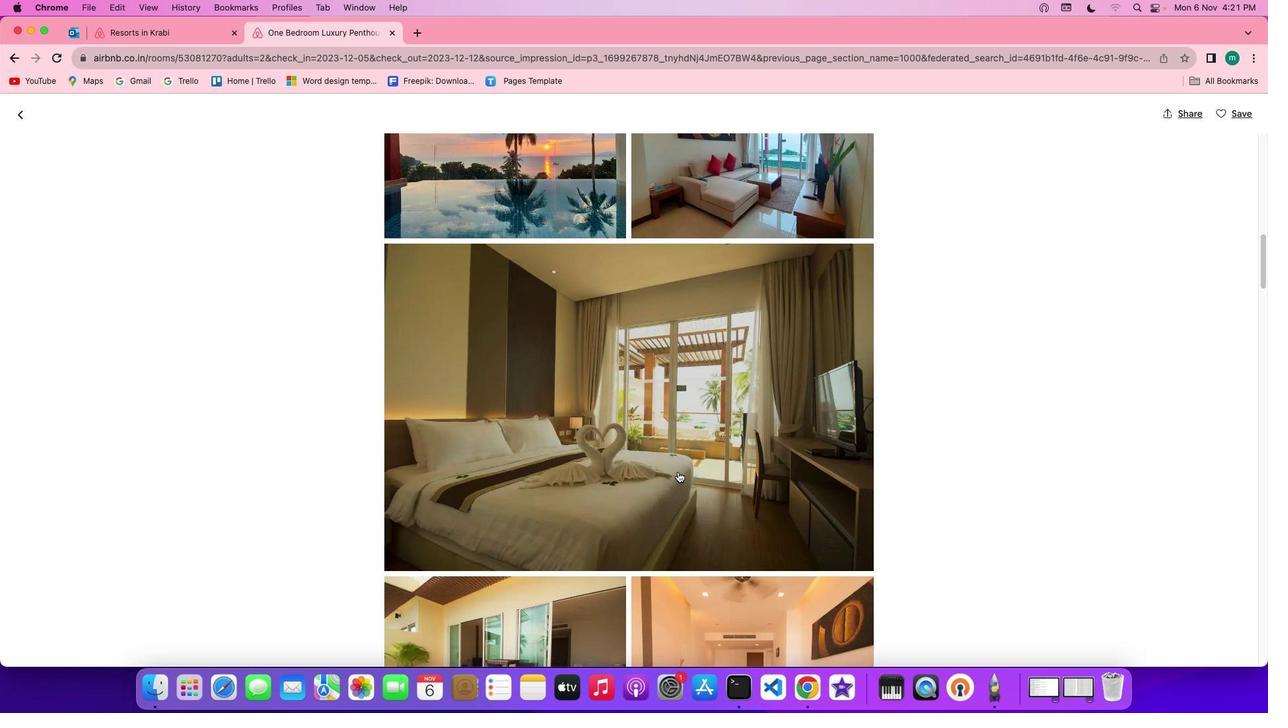 
Action: Mouse scrolled (678, 472) with delta (0, -1)
Screenshot: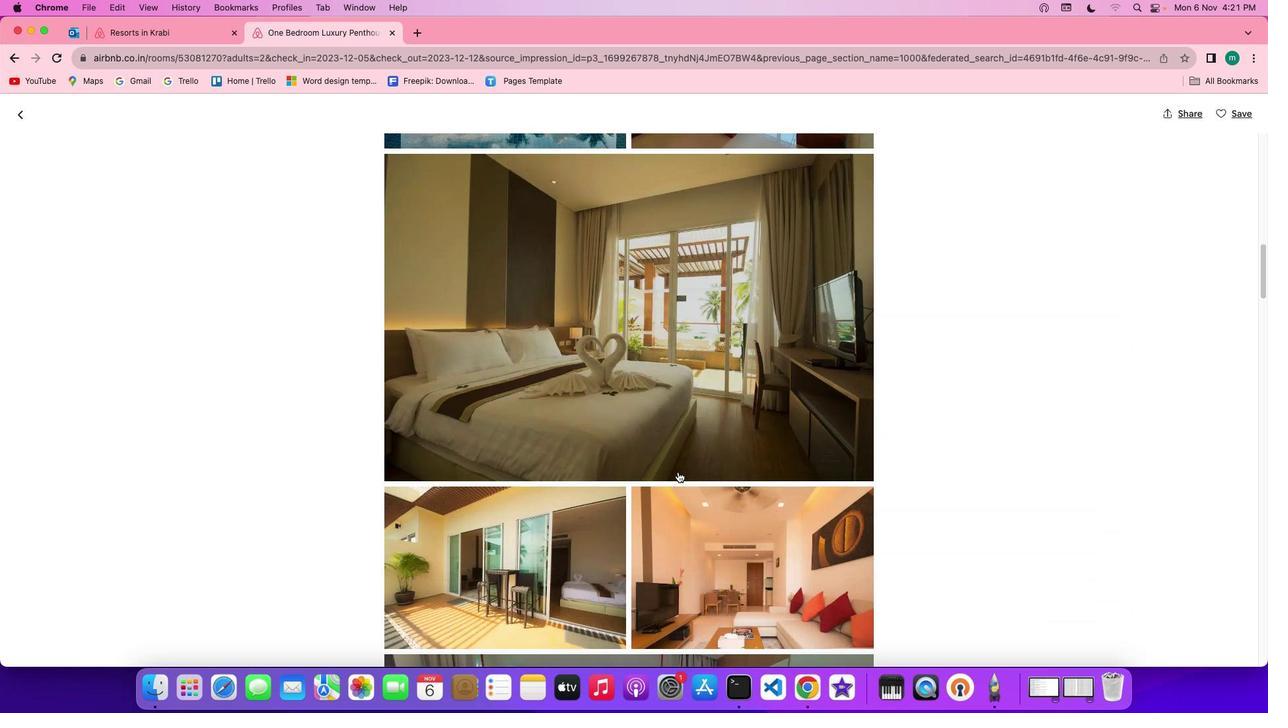
Action: Mouse scrolled (678, 472) with delta (0, -1)
Screenshot: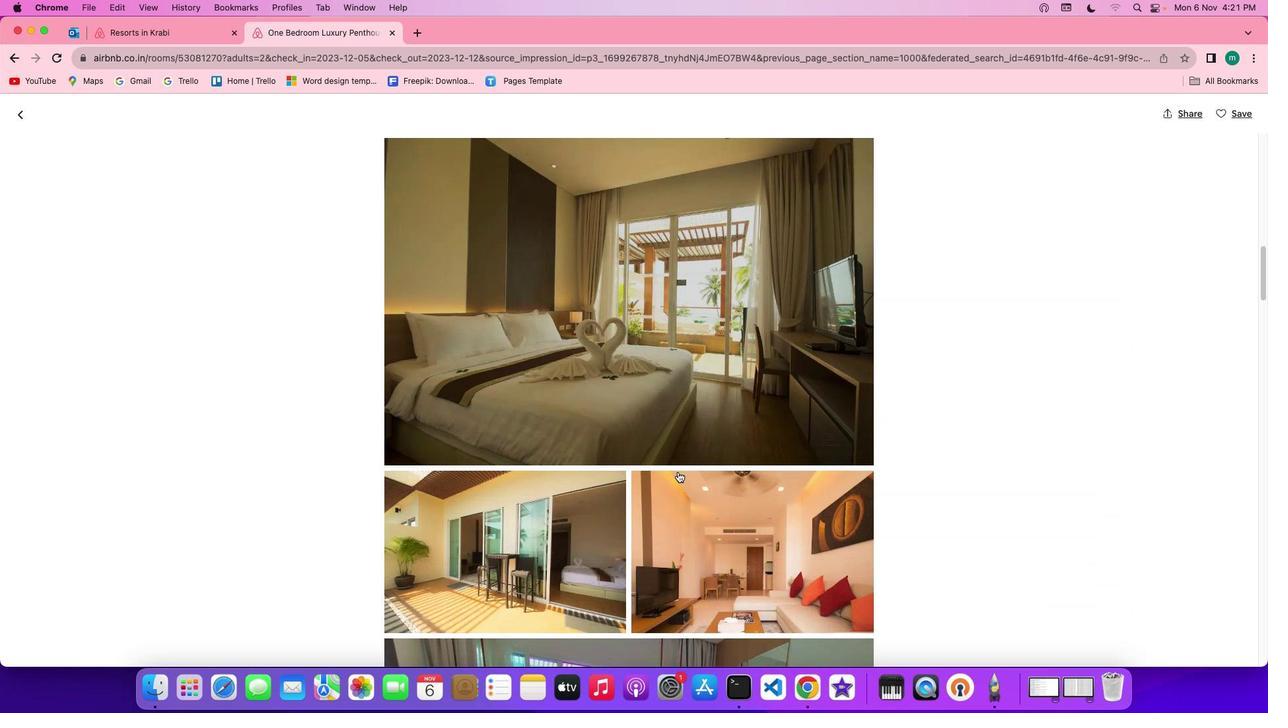 
Action: Mouse scrolled (678, 472) with delta (0, 0)
Screenshot: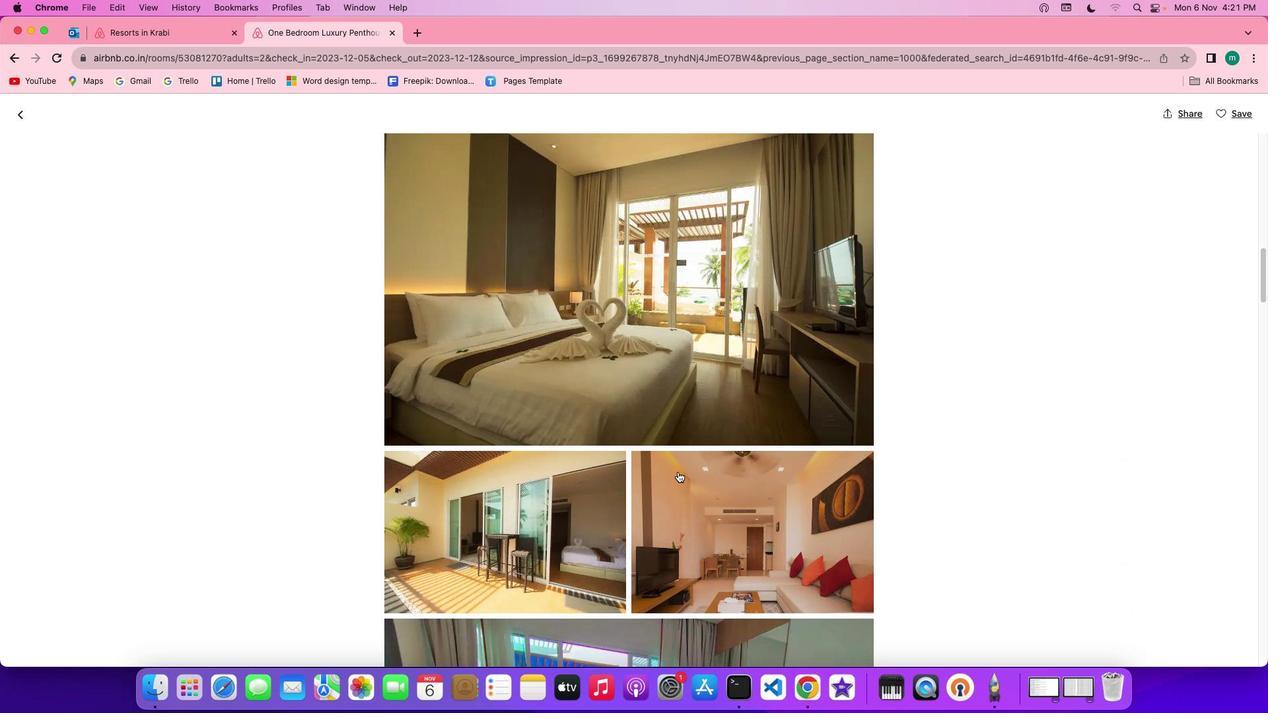 
Action: Mouse scrolled (678, 472) with delta (0, 0)
Screenshot: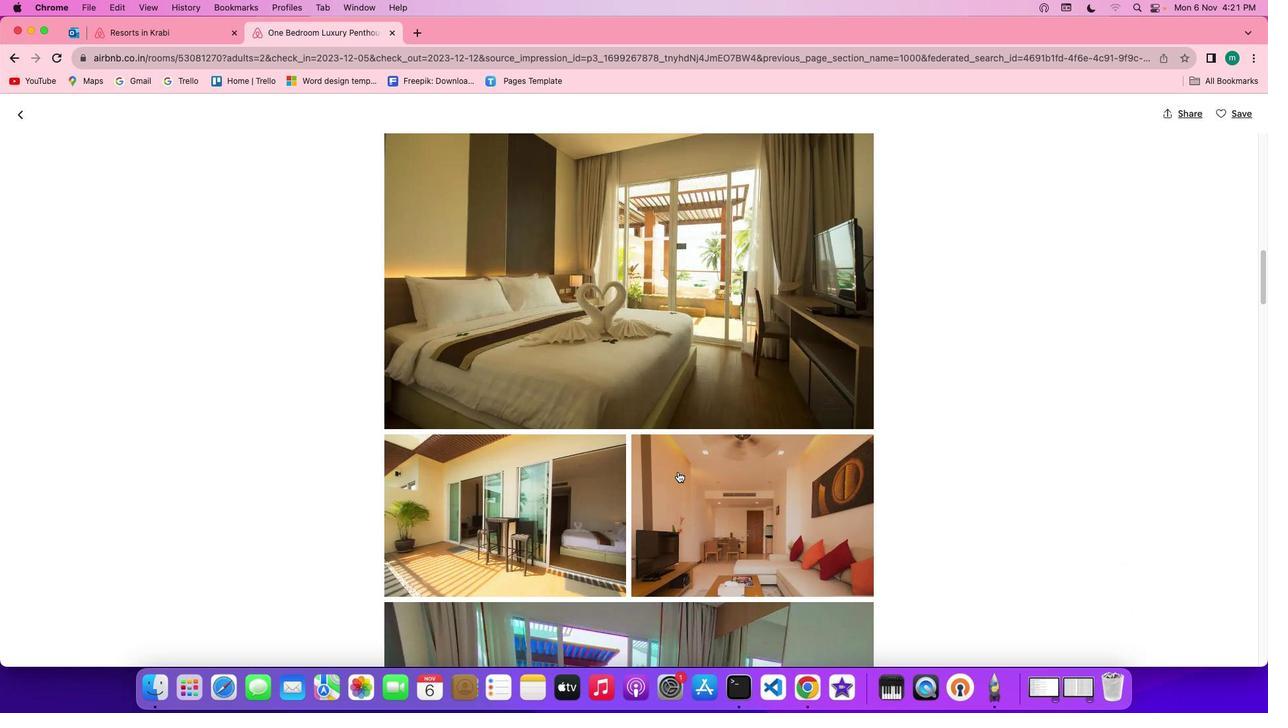 
Action: Mouse scrolled (678, 472) with delta (0, 0)
Screenshot: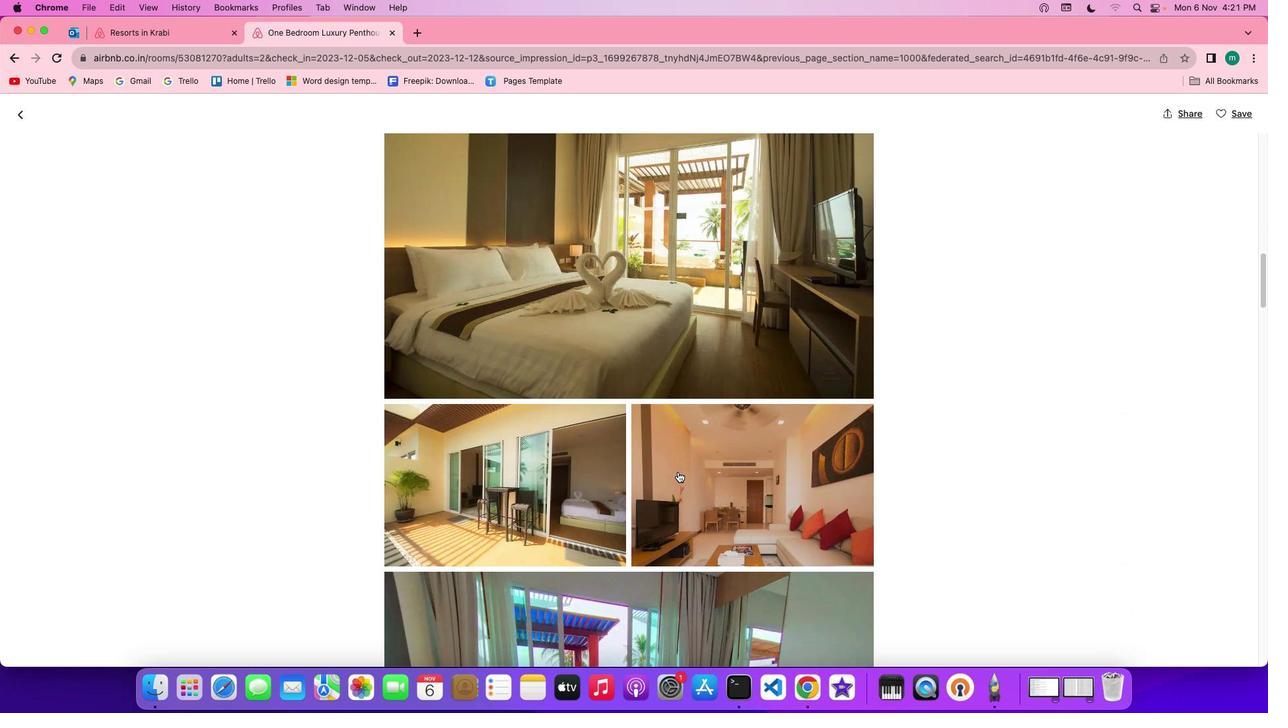
Action: Mouse scrolled (678, 472) with delta (0, 0)
Screenshot: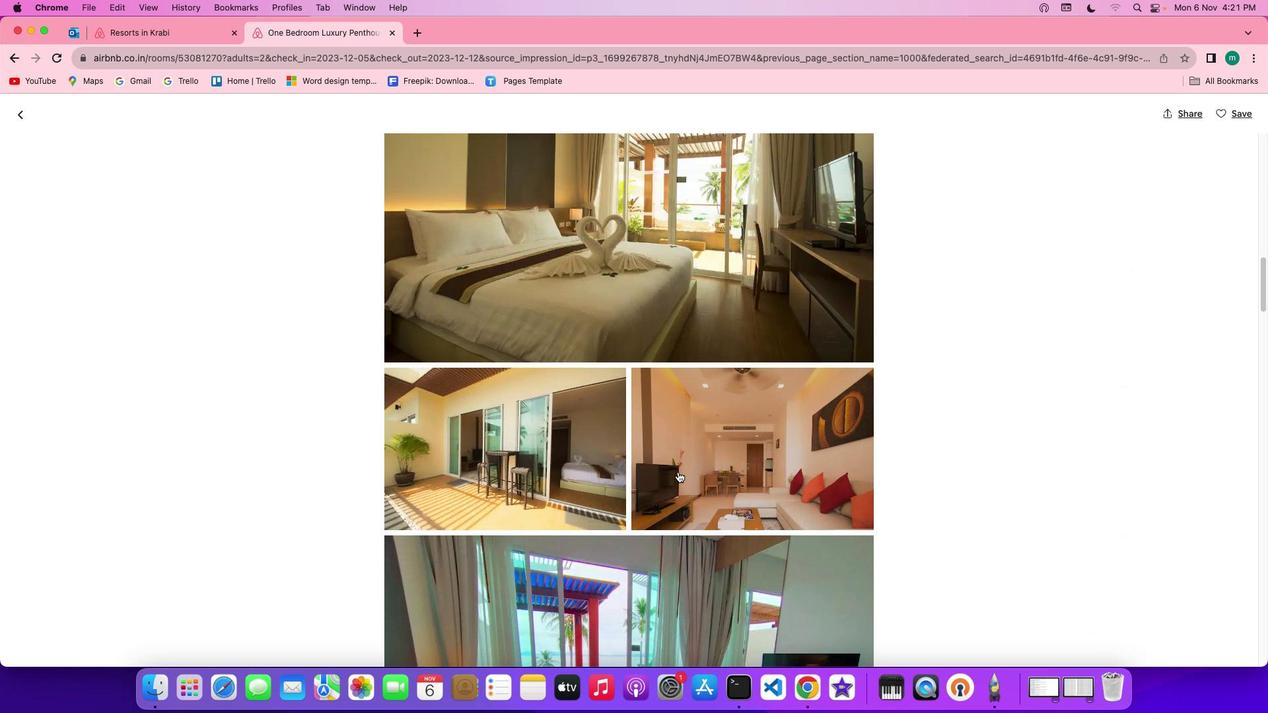 
Action: Mouse scrolled (678, 472) with delta (0, 0)
Screenshot: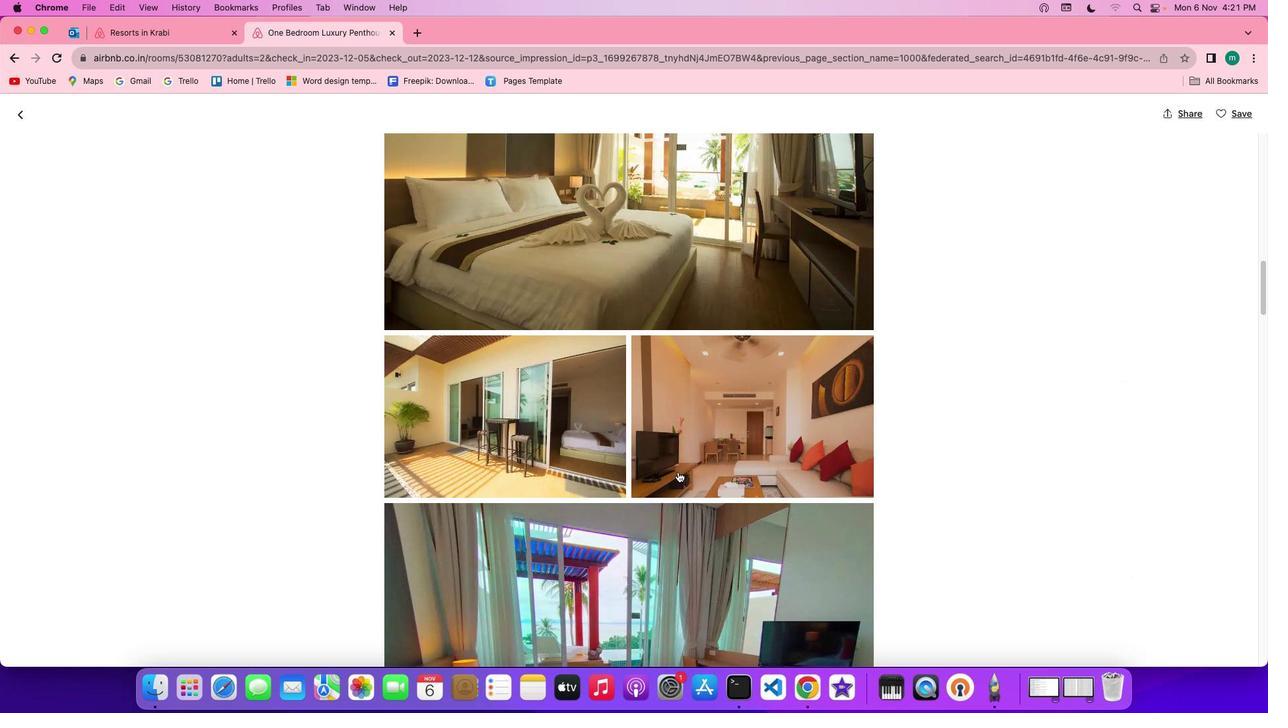 
Action: Mouse scrolled (678, 472) with delta (0, 0)
Screenshot: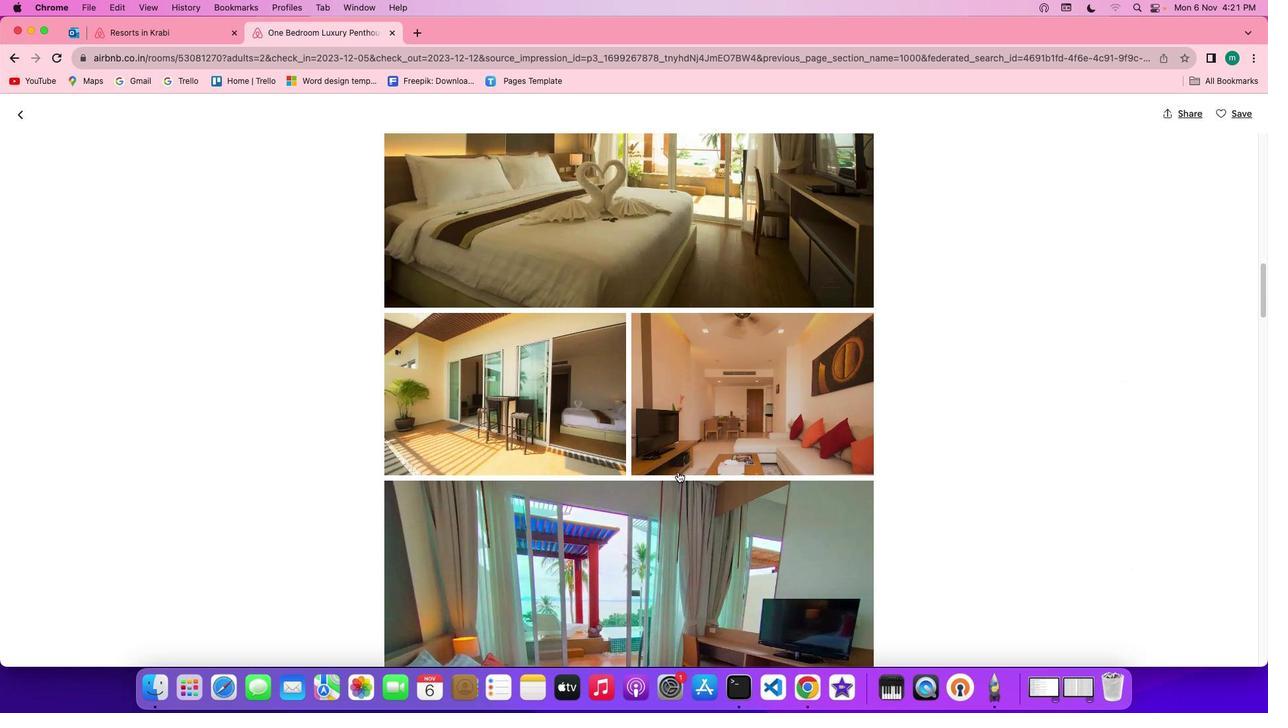 
Action: Mouse scrolled (678, 472) with delta (0, -1)
Screenshot: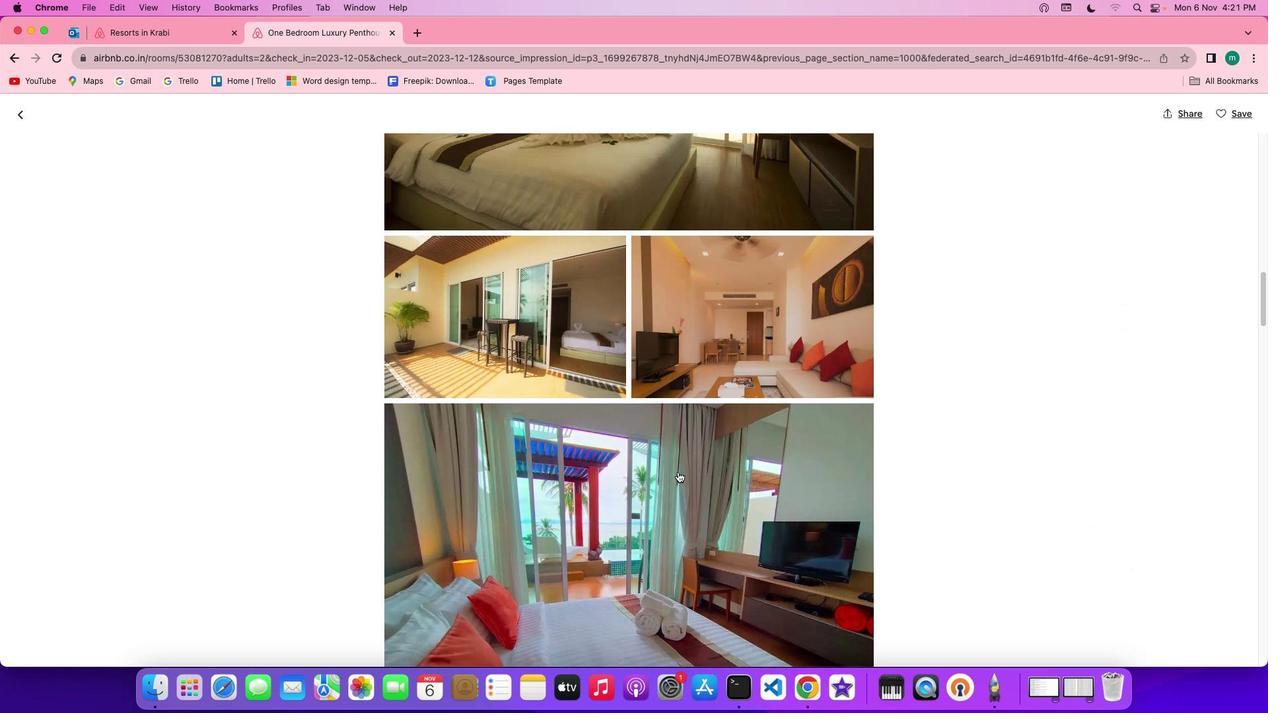 
Action: Mouse scrolled (678, 472) with delta (0, -1)
Screenshot: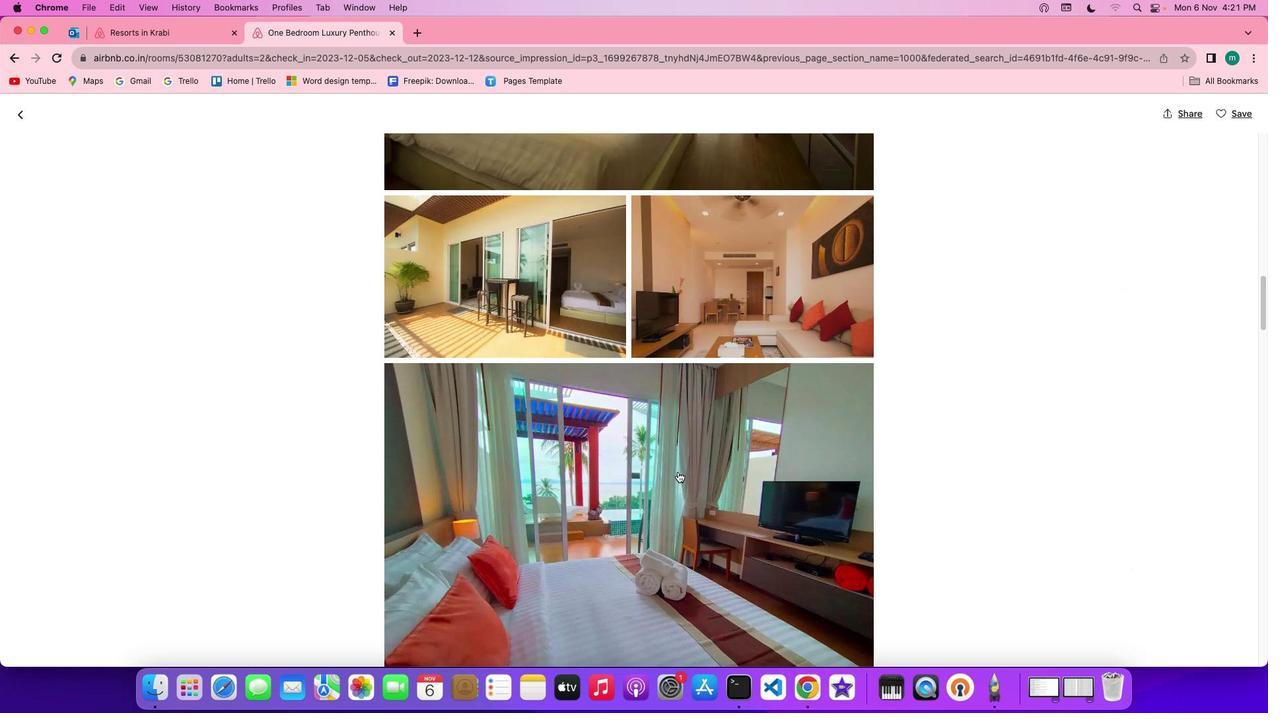 
Action: Mouse scrolled (678, 472) with delta (0, 0)
Screenshot: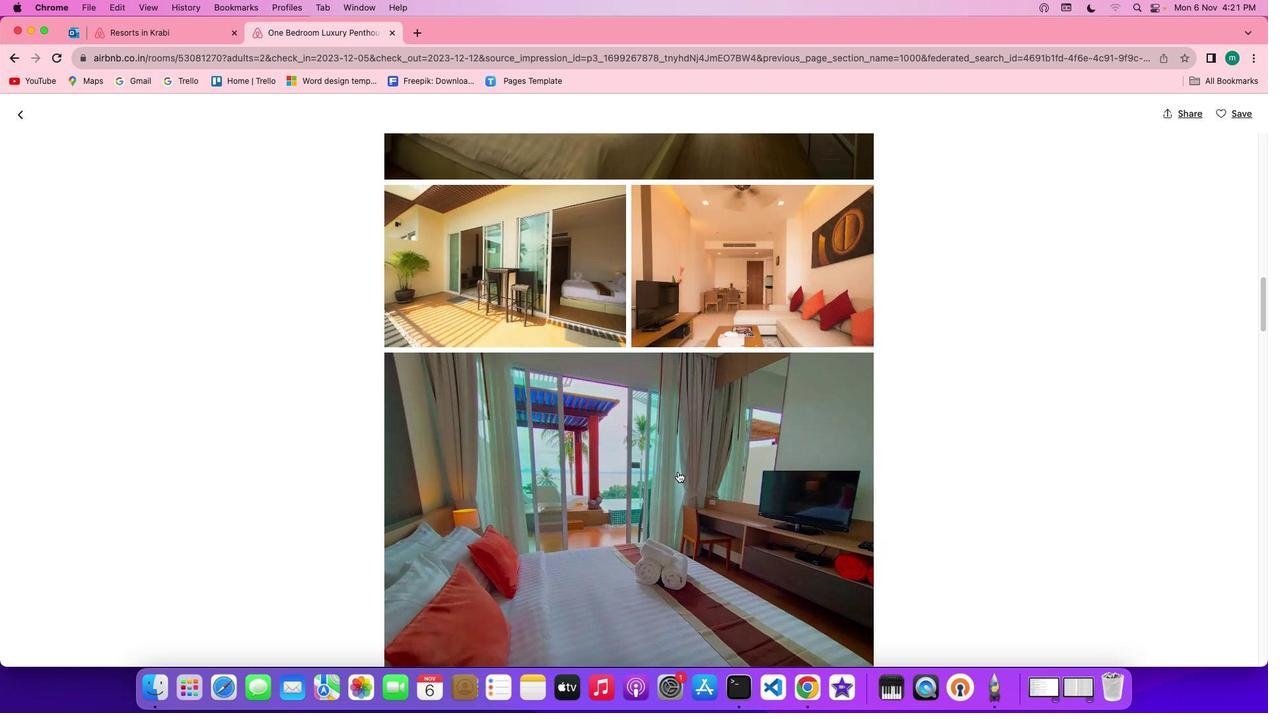 
Action: Mouse scrolled (678, 472) with delta (0, 0)
Screenshot: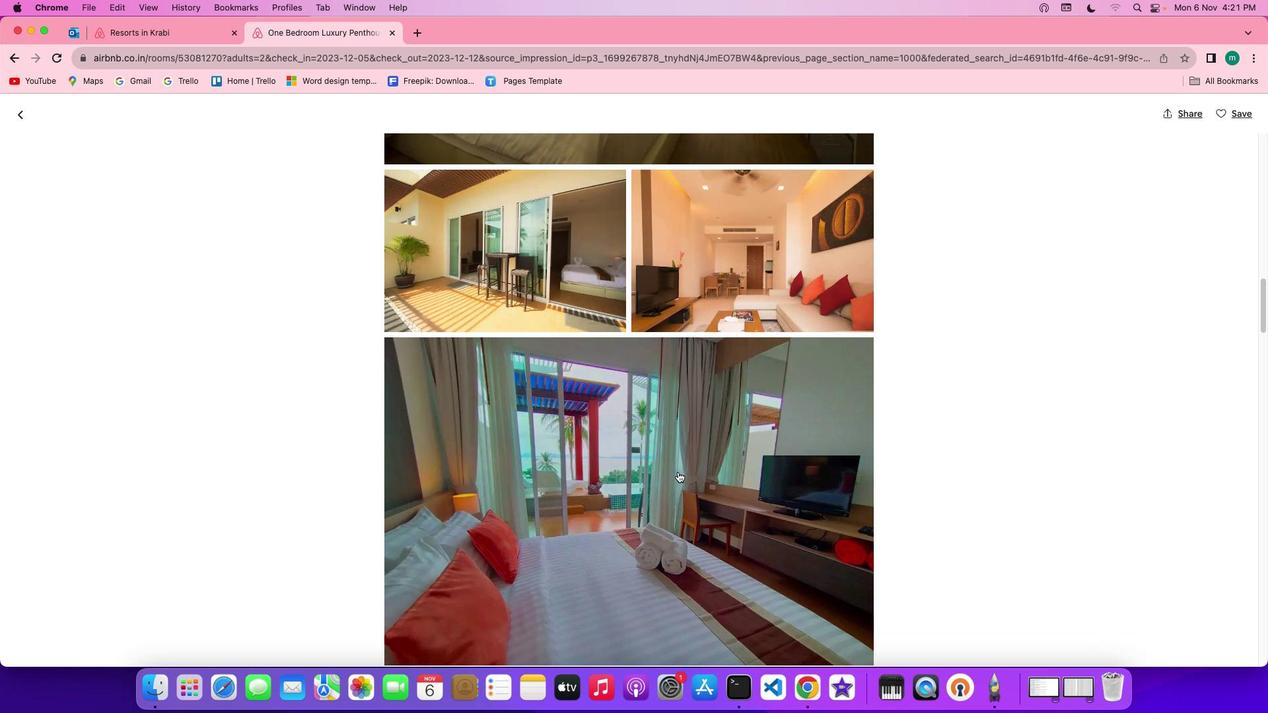 
Action: Mouse scrolled (678, 472) with delta (0, 0)
Screenshot: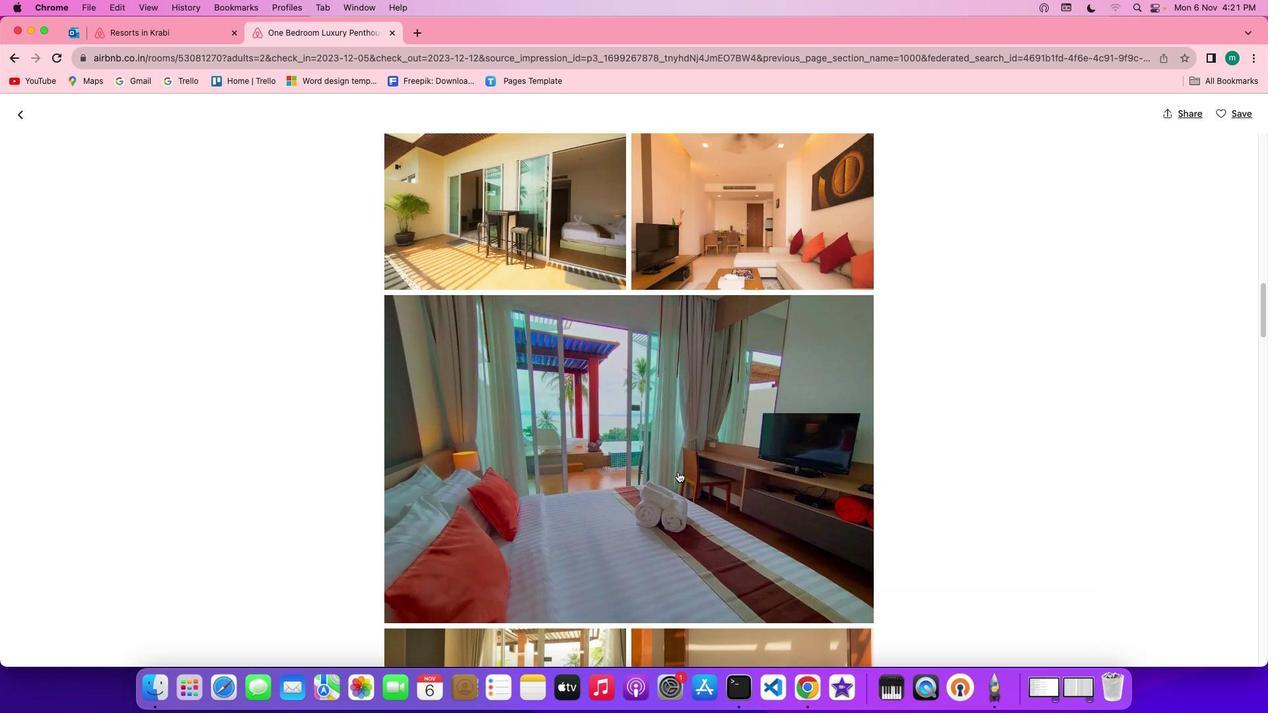 
Action: Mouse scrolled (678, 472) with delta (0, -1)
Screenshot: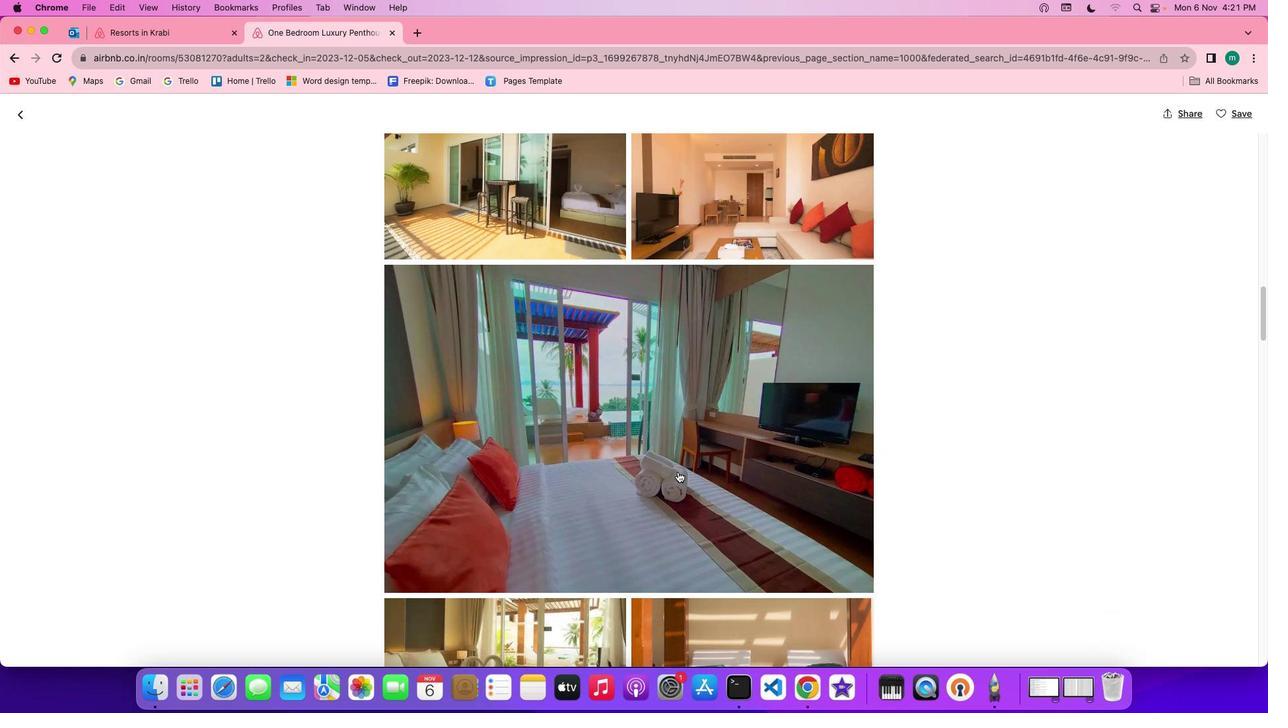 
Action: Mouse scrolled (678, 472) with delta (0, -1)
Screenshot: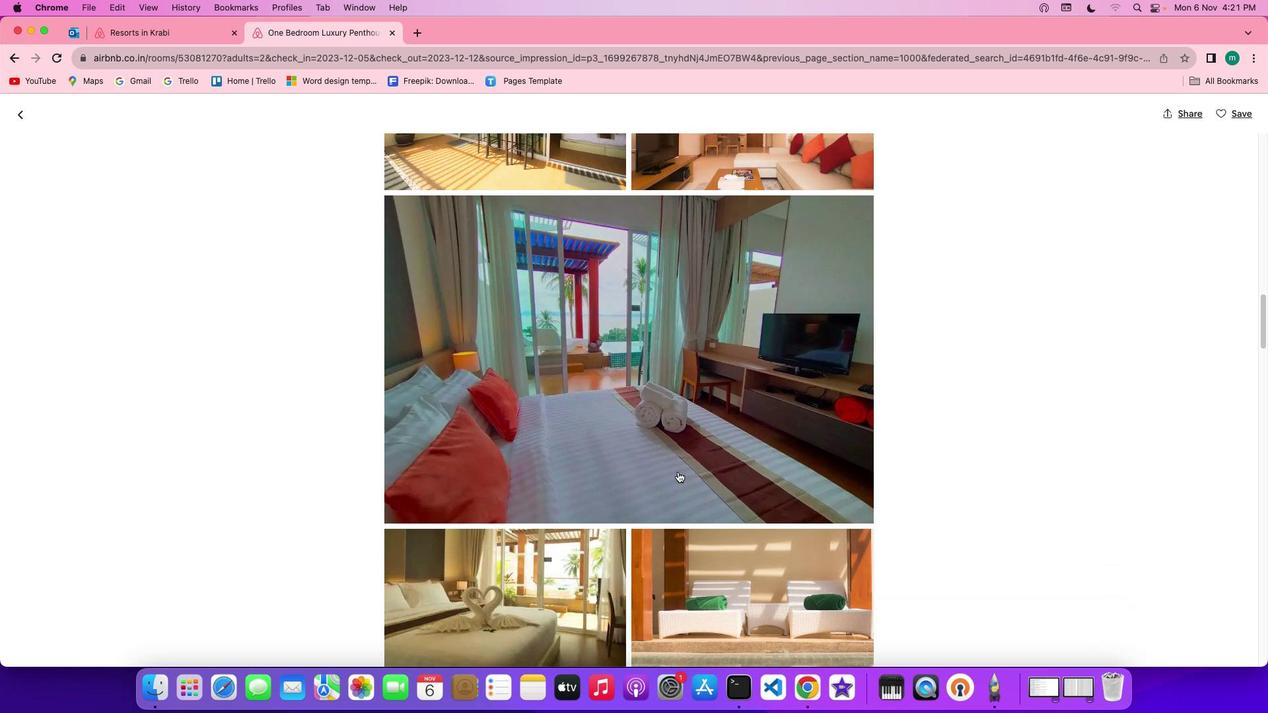 
Action: Mouse scrolled (678, 472) with delta (0, 0)
Screenshot: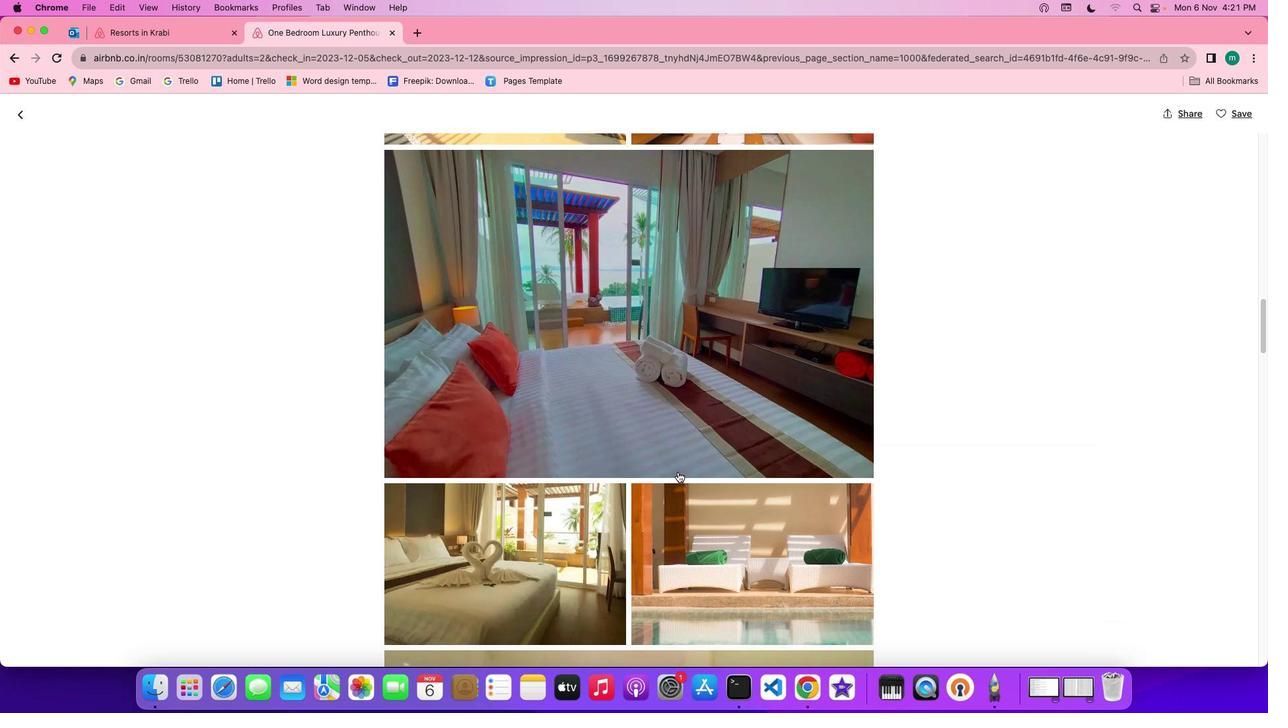 
Action: Mouse scrolled (678, 472) with delta (0, 0)
Screenshot: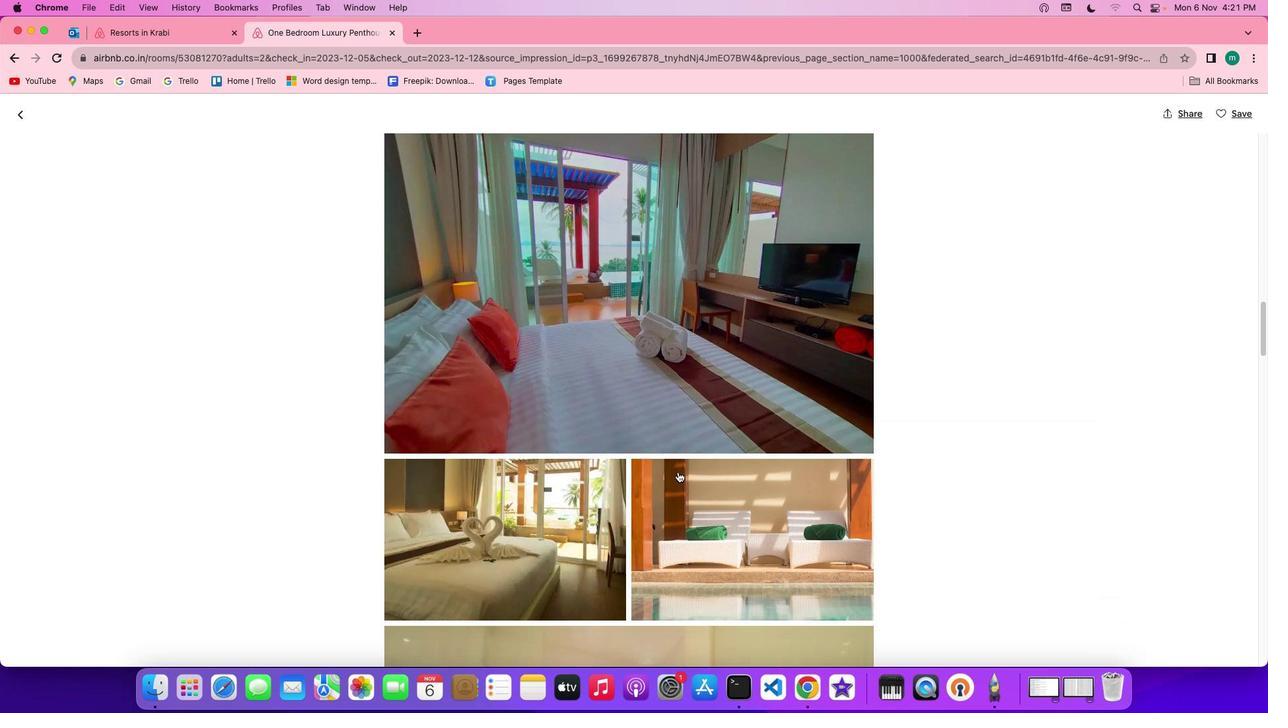 
Action: Mouse scrolled (678, 472) with delta (0, -1)
Screenshot: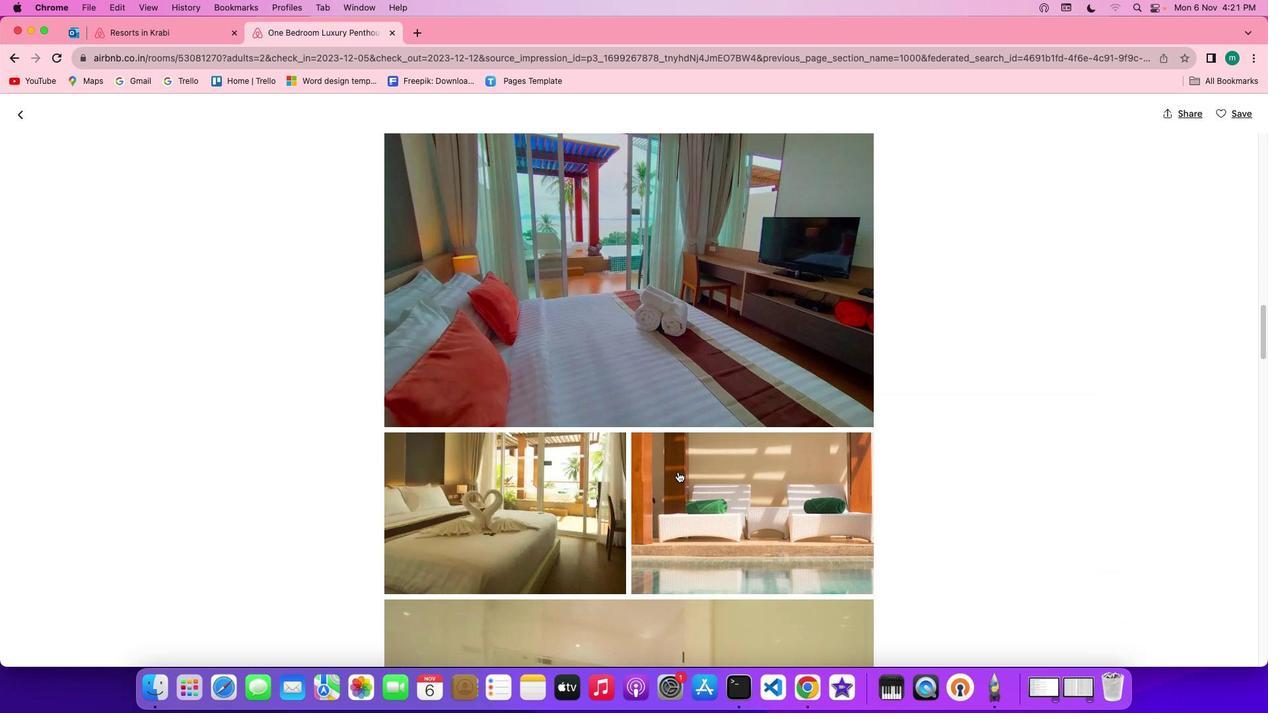 
Action: Mouse scrolled (678, 472) with delta (0, -1)
Screenshot: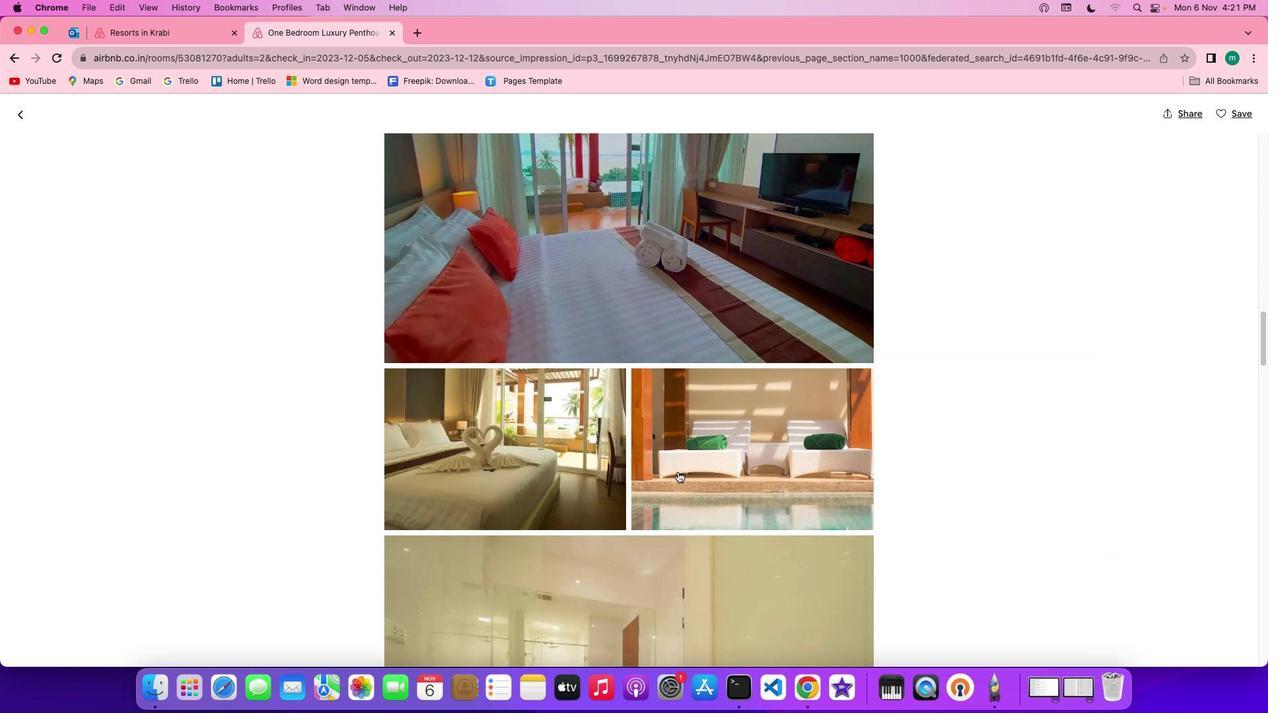 
Action: Mouse scrolled (678, 472) with delta (0, 0)
Screenshot: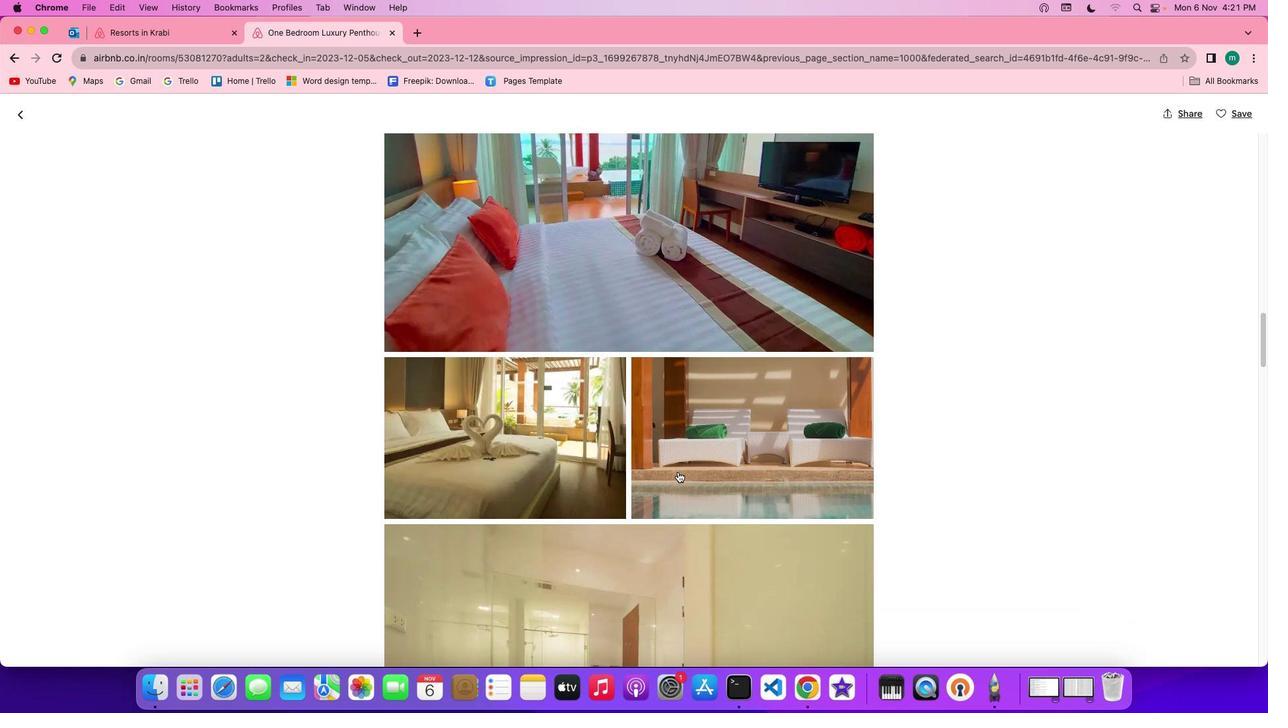 
Action: Mouse scrolled (678, 472) with delta (0, 0)
Screenshot: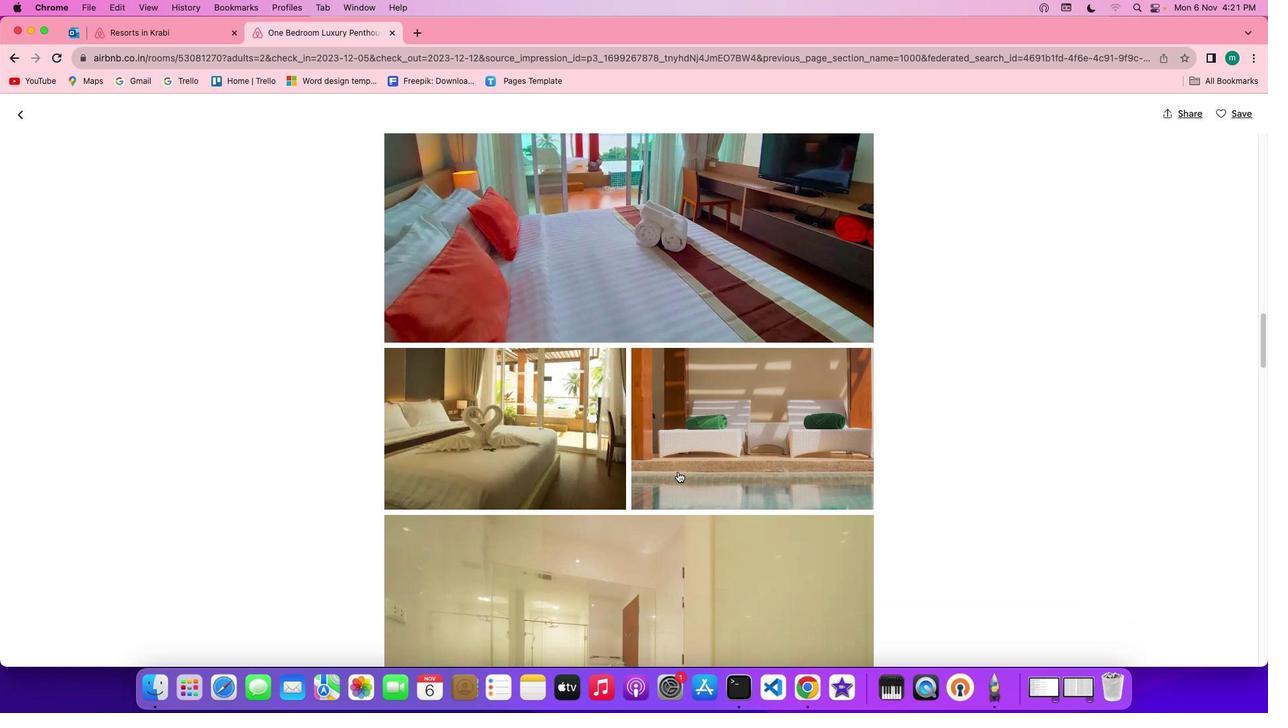 
Action: Mouse scrolled (678, 472) with delta (0, -1)
Screenshot: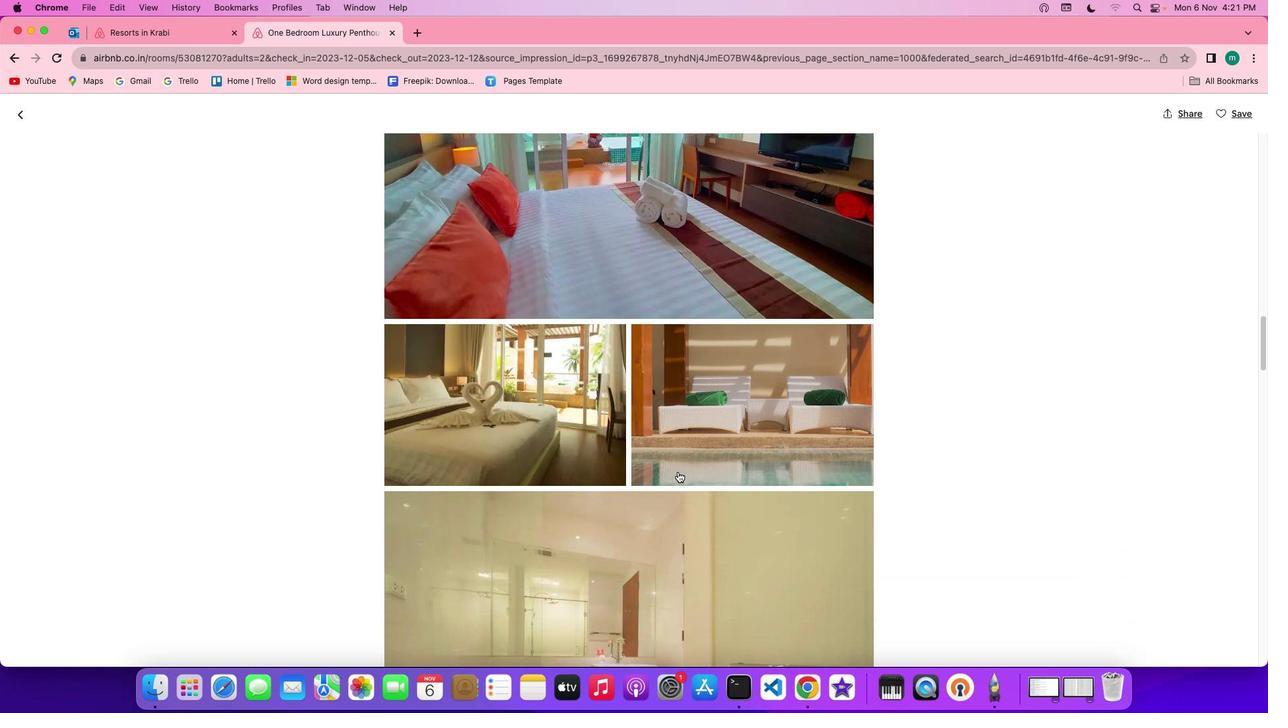 
Action: Mouse scrolled (678, 472) with delta (0, 0)
Screenshot: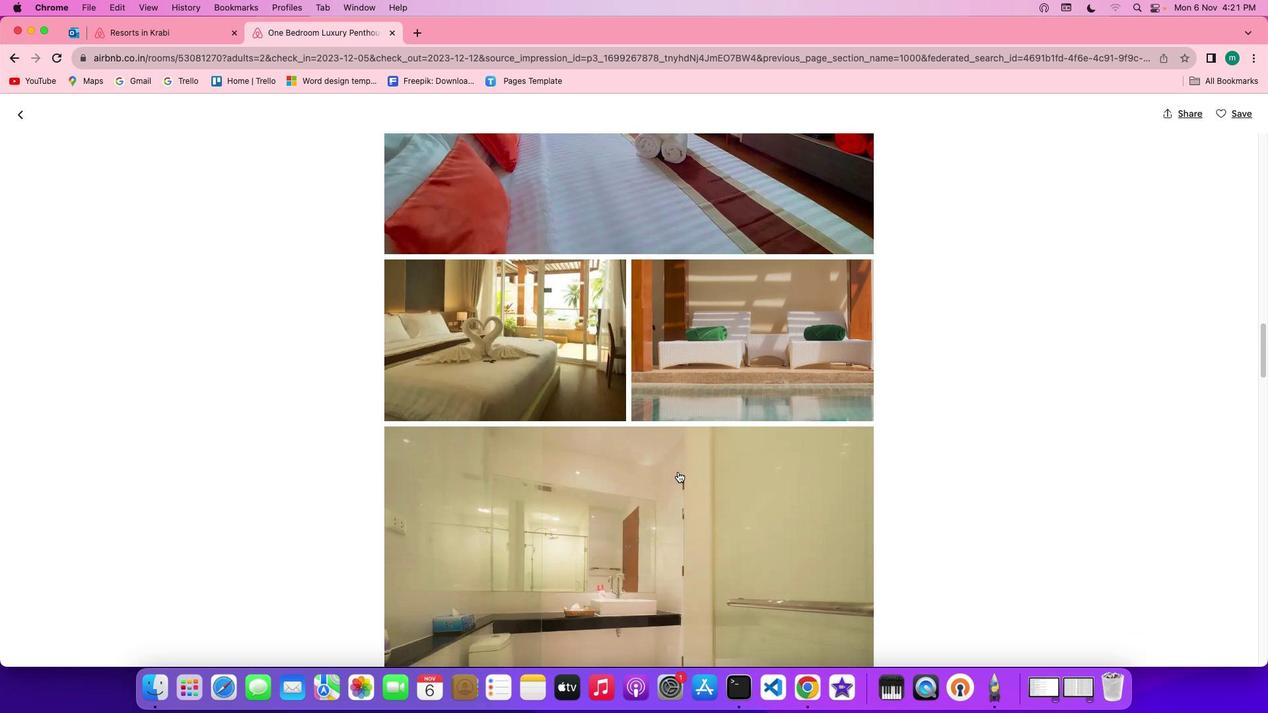 
Action: Mouse scrolled (678, 472) with delta (0, 0)
Screenshot: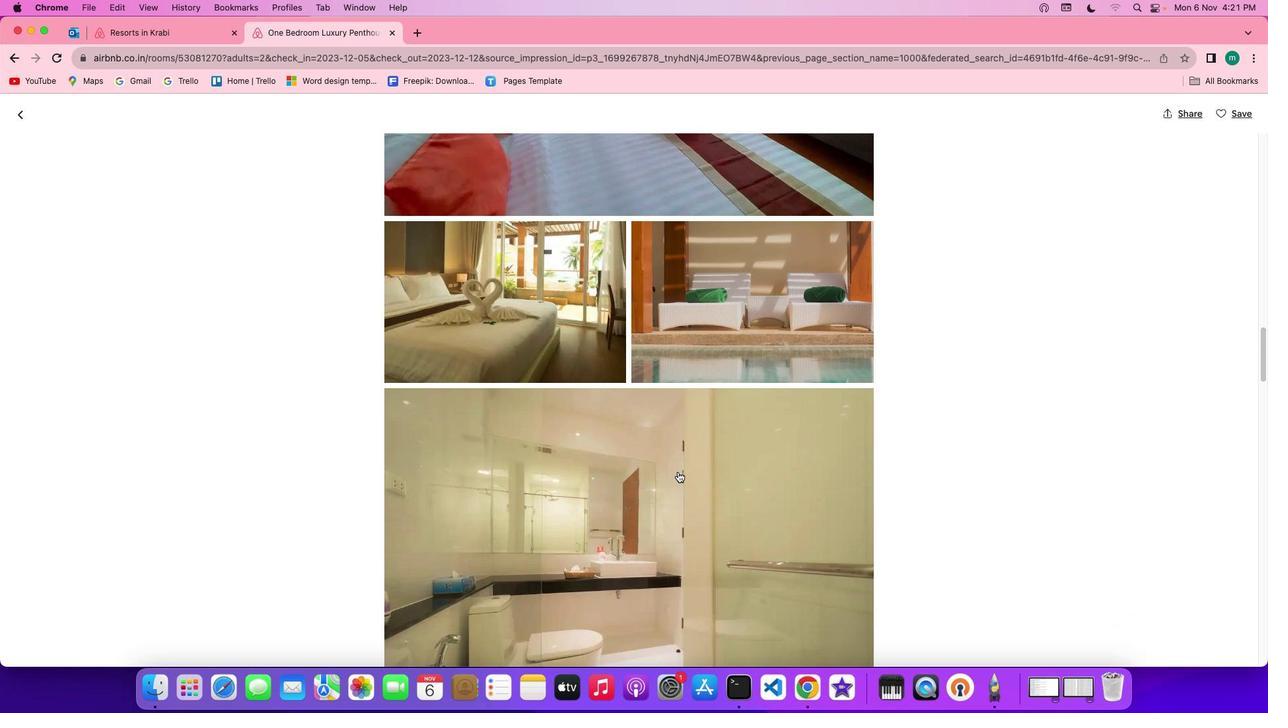 
Action: Mouse scrolled (678, 472) with delta (0, 0)
Screenshot: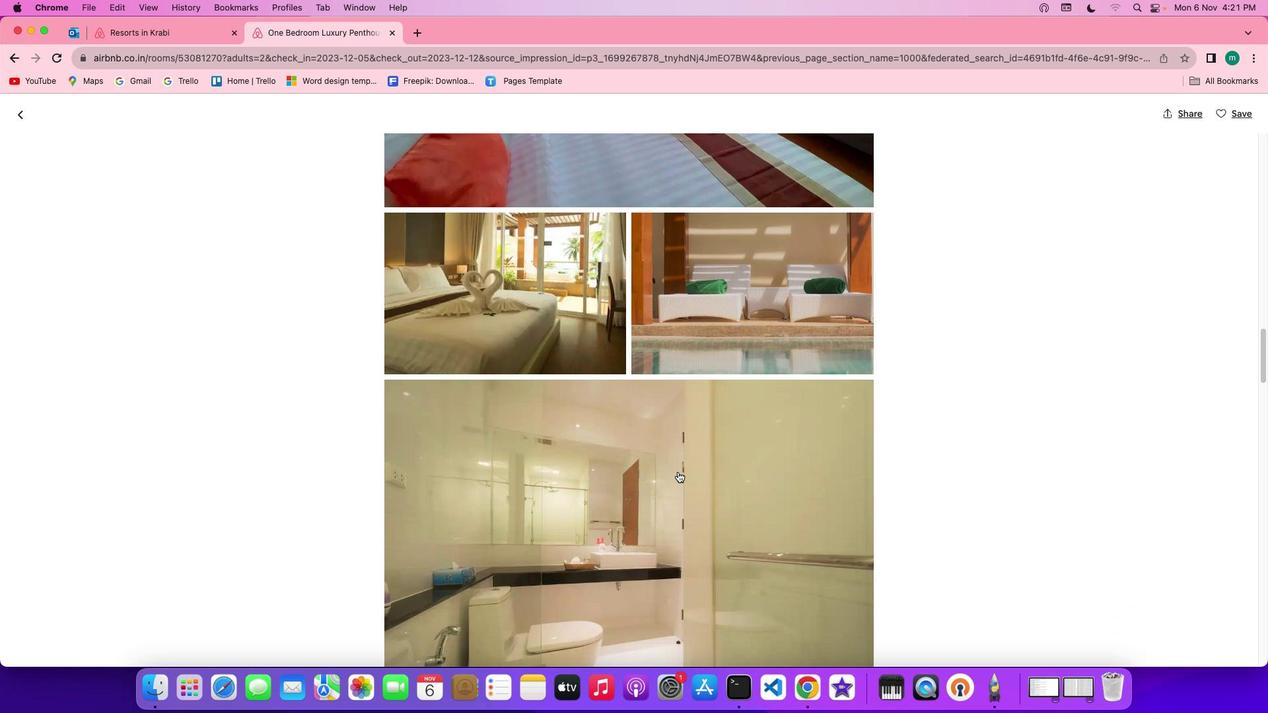 
Action: Mouse scrolled (678, 472) with delta (0, -1)
Screenshot: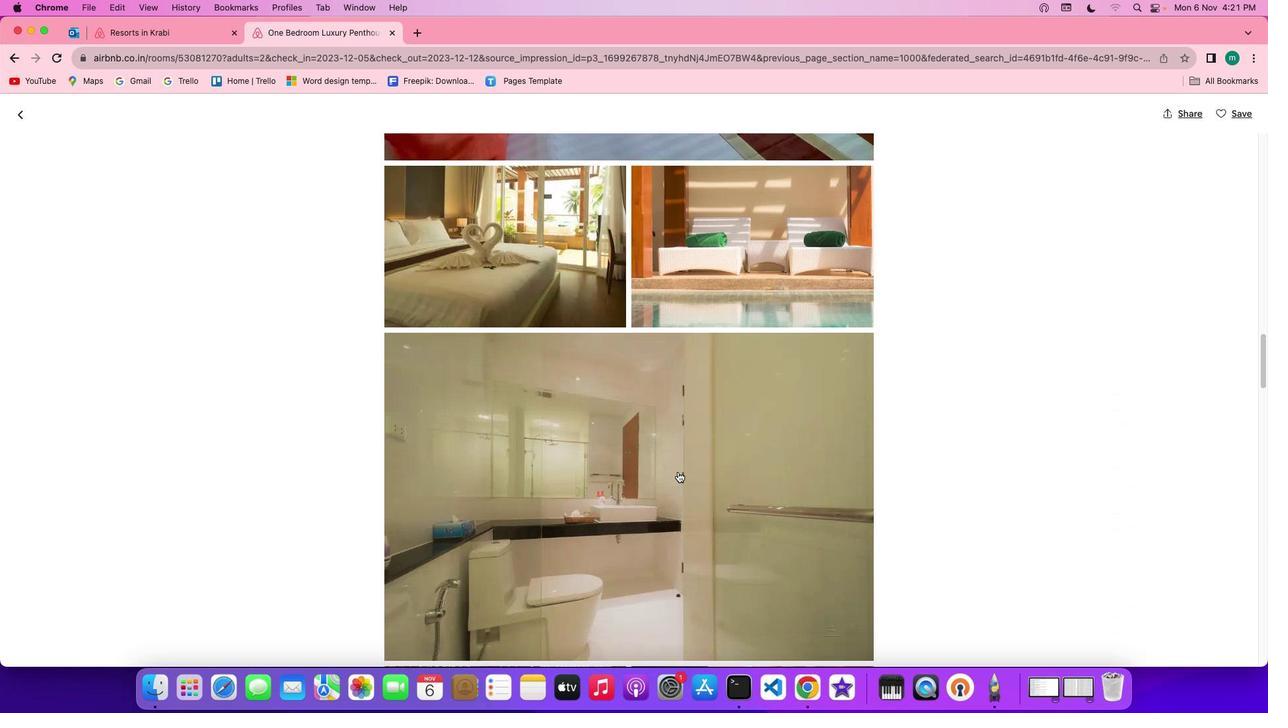 
Action: Mouse scrolled (678, 472) with delta (0, -1)
Screenshot: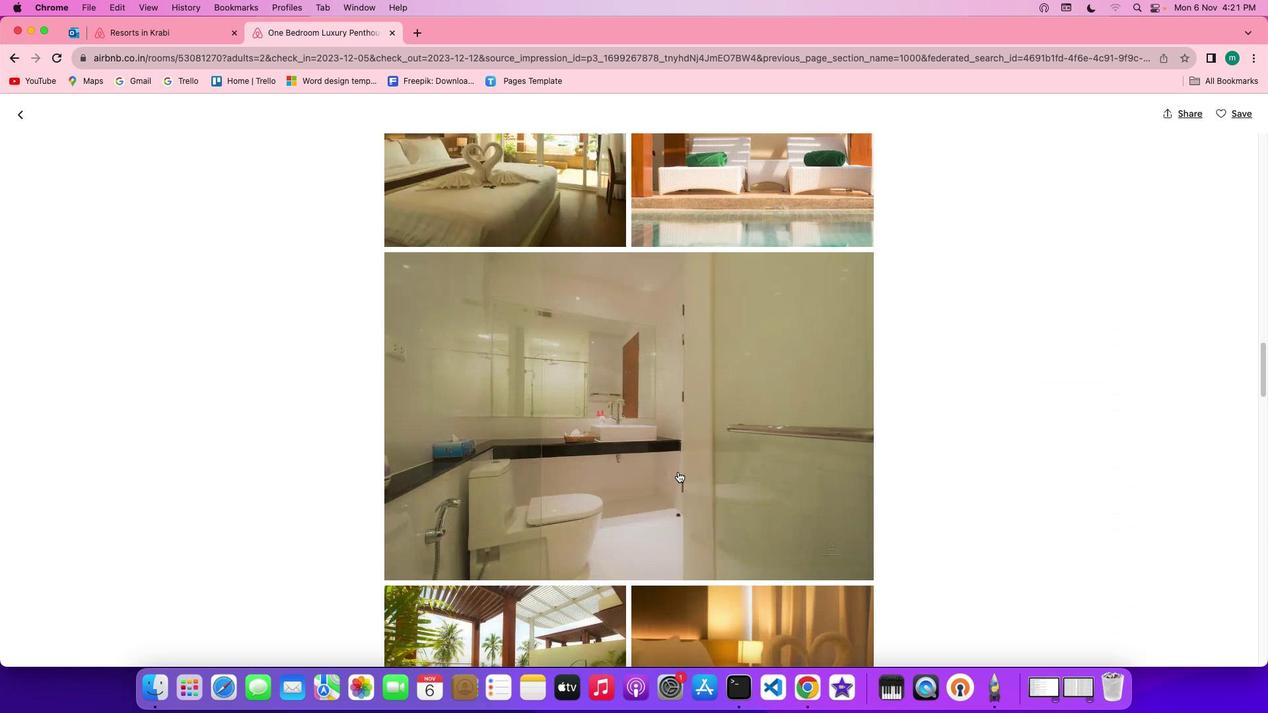 
Action: Mouse scrolled (678, 472) with delta (0, 0)
Screenshot: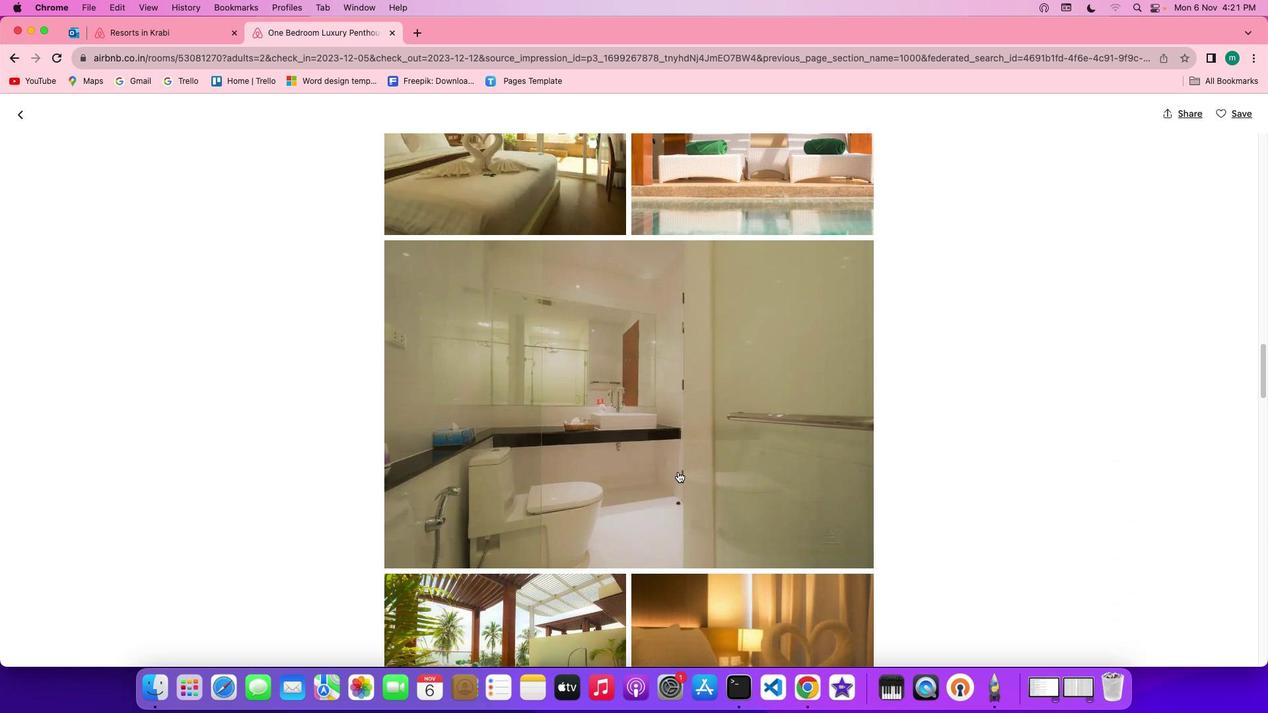 
Action: Mouse scrolled (678, 472) with delta (0, 0)
Screenshot: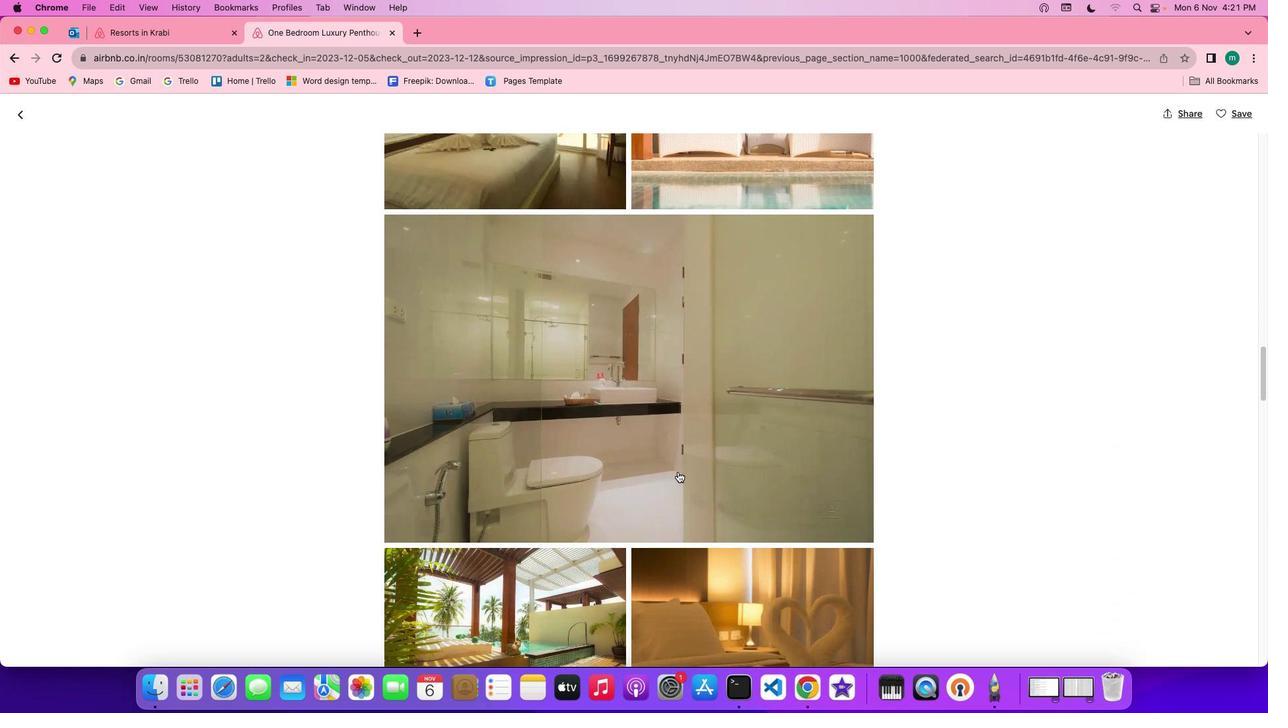 
Action: Mouse scrolled (678, 472) with delta (0, 0)
Screenshot: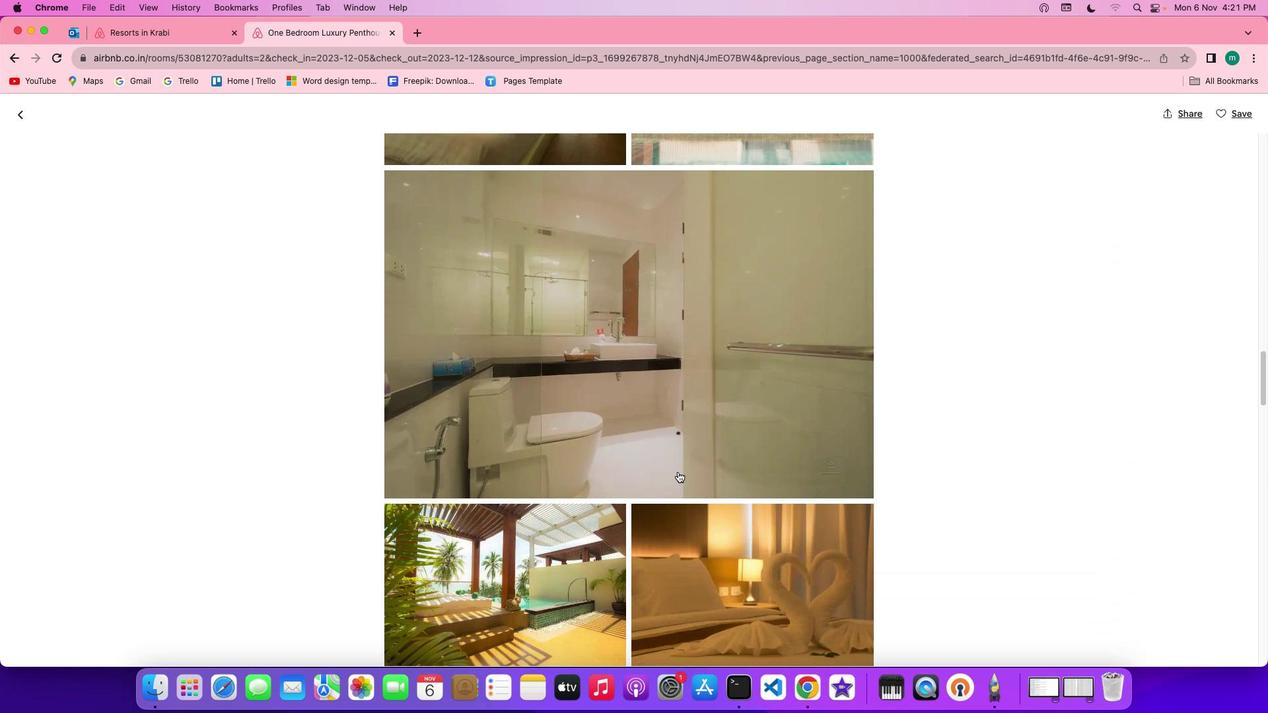
Action: Mouse scrolled (678, 472) with delta (0, -1)
Screenshot: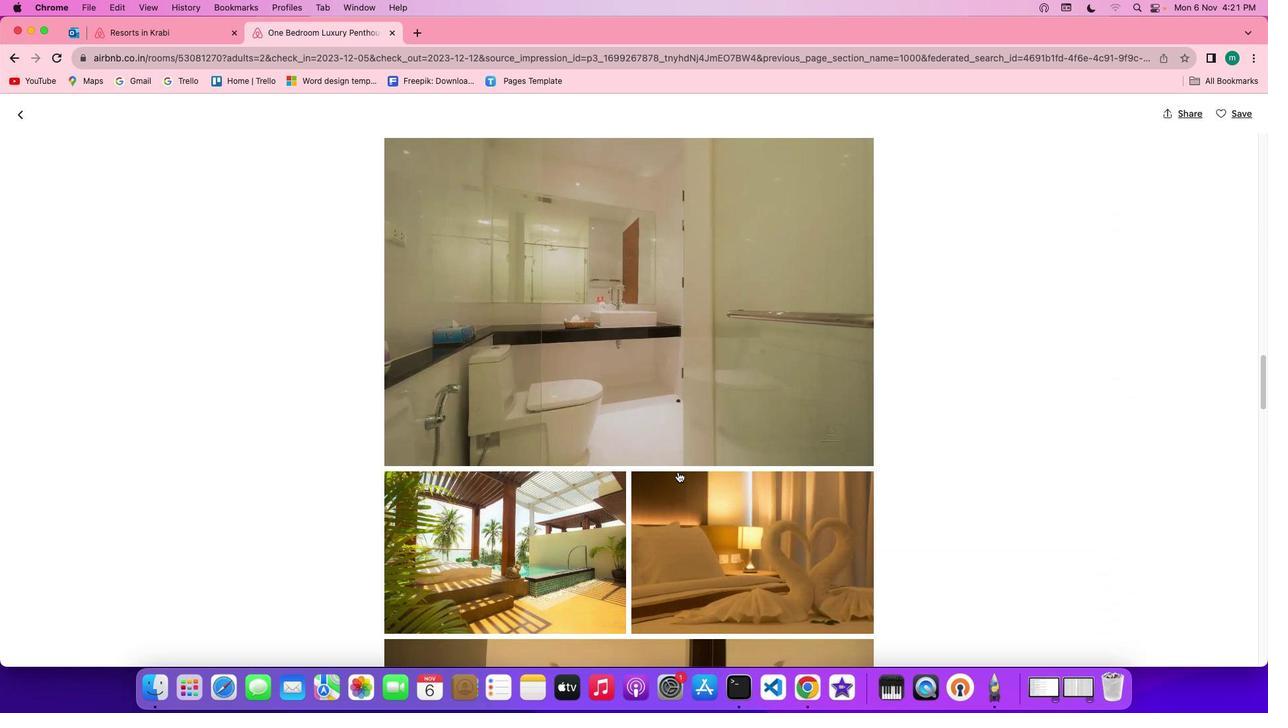 
Action: Mouse scrolled (678, 472) with delta (0, 0)
Screenshot: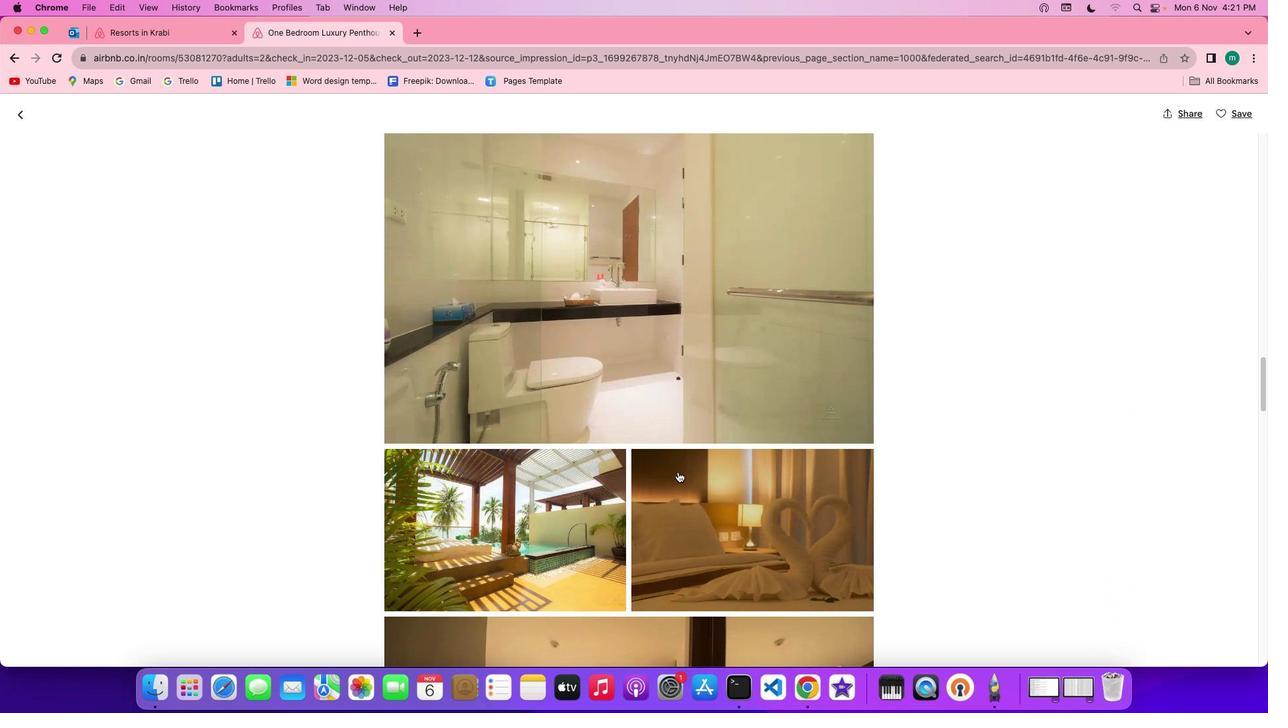 
Action: Mouse scrolled (678, 472) with delta (0, 0)
Screenshot: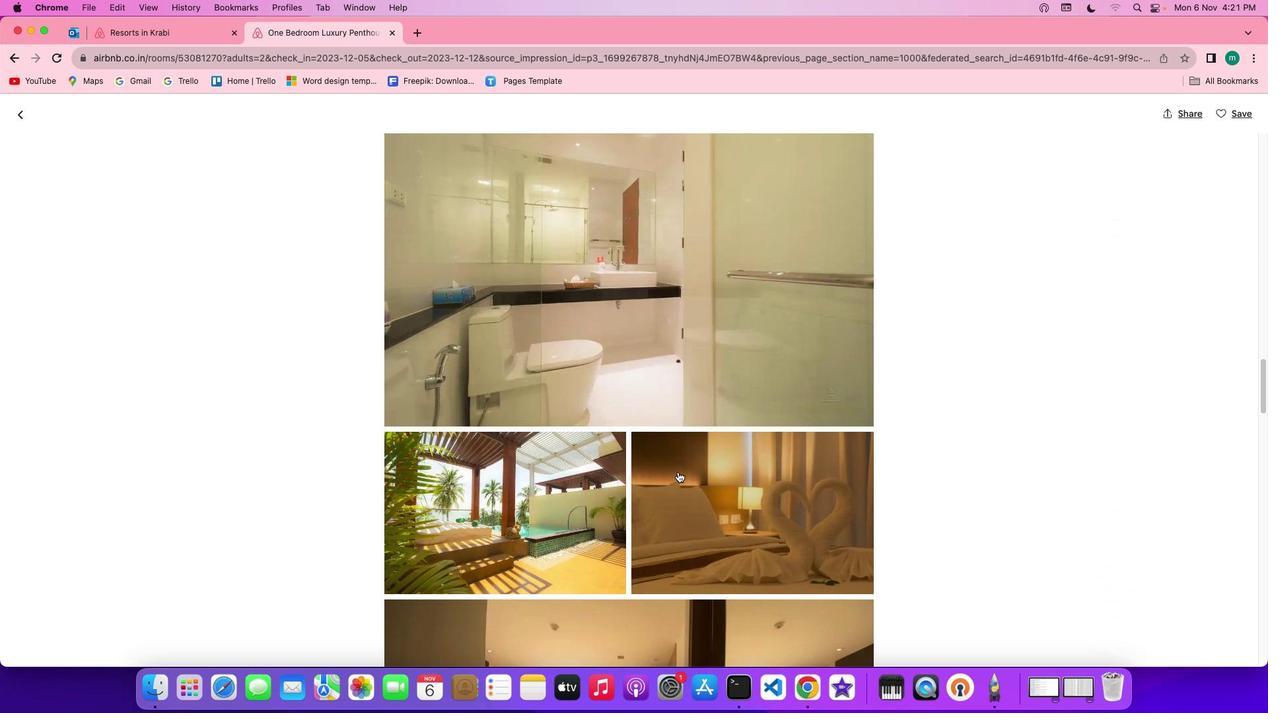 
Action: Mouse scrolled (678, 472) with delta (0, 0)
Screenshot: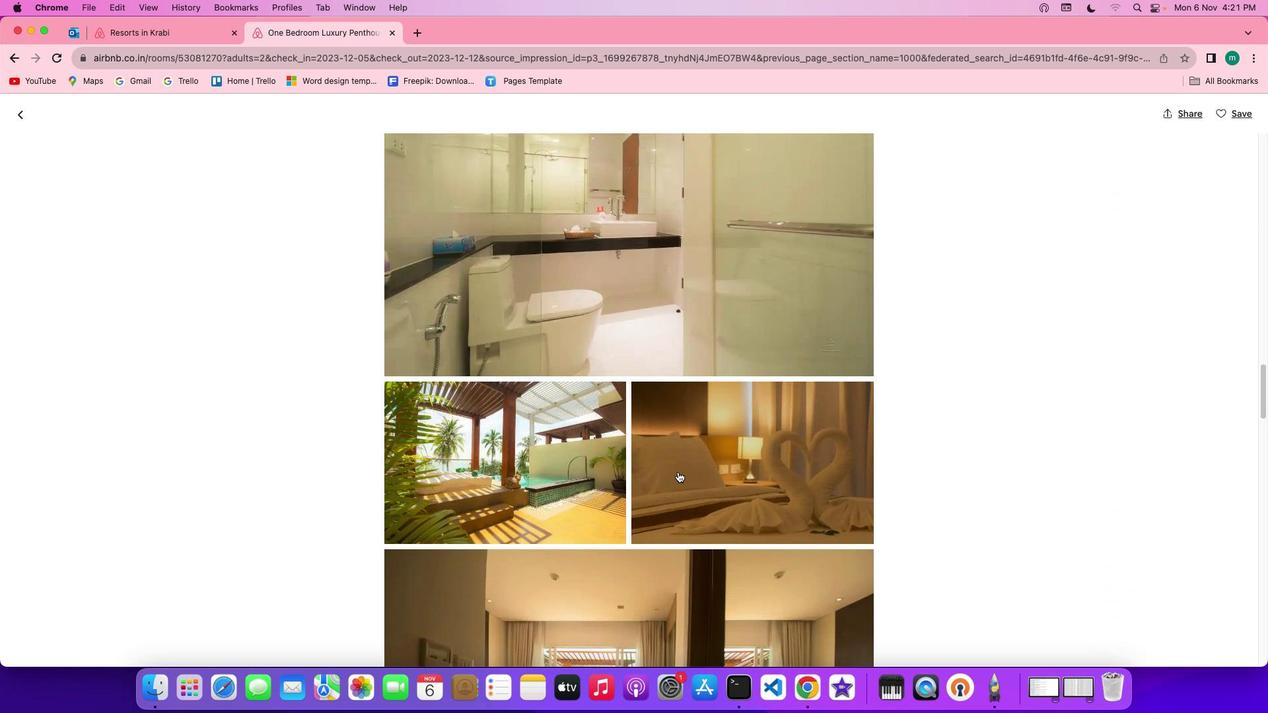 
Action: Mouse scrolled (678, 472) with delta (0, -1)
Screenshot: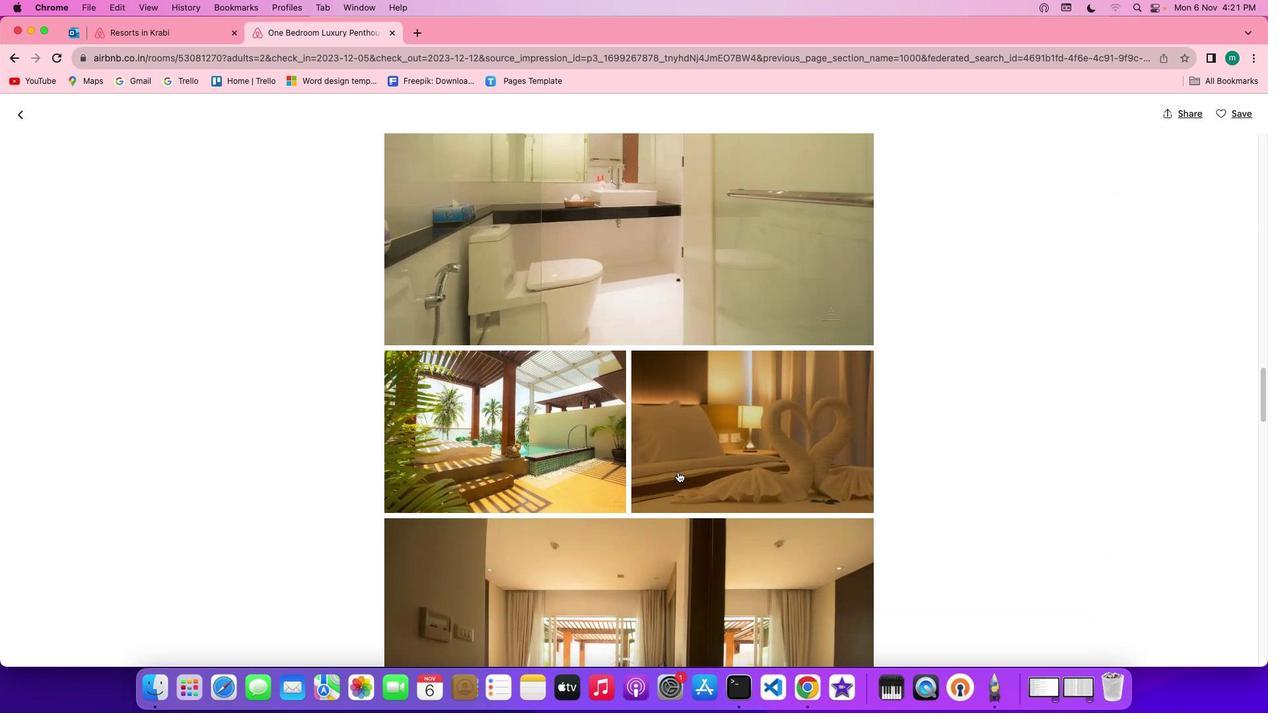 
Action: Mouse scrolled (678, 472) with delta (0, 0)
Screenshot: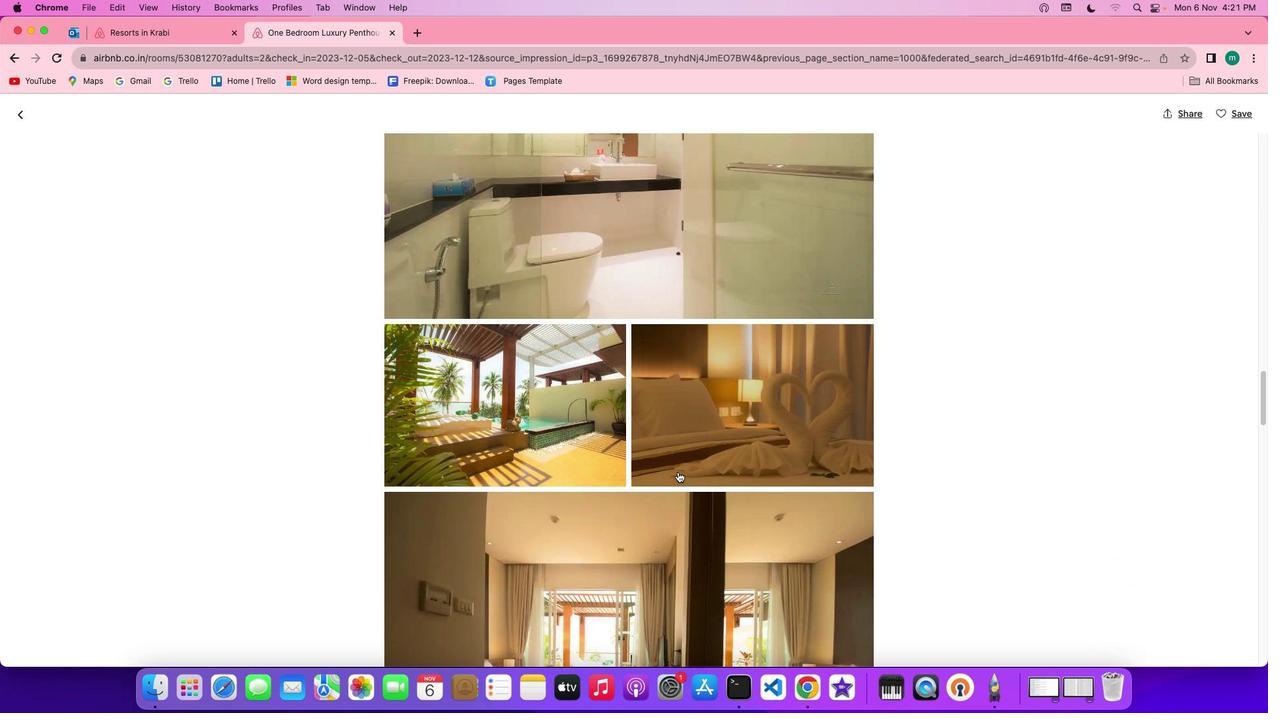 
Action: Mouse scrolled (678, 472) with delta (0, 0)
Screenshot: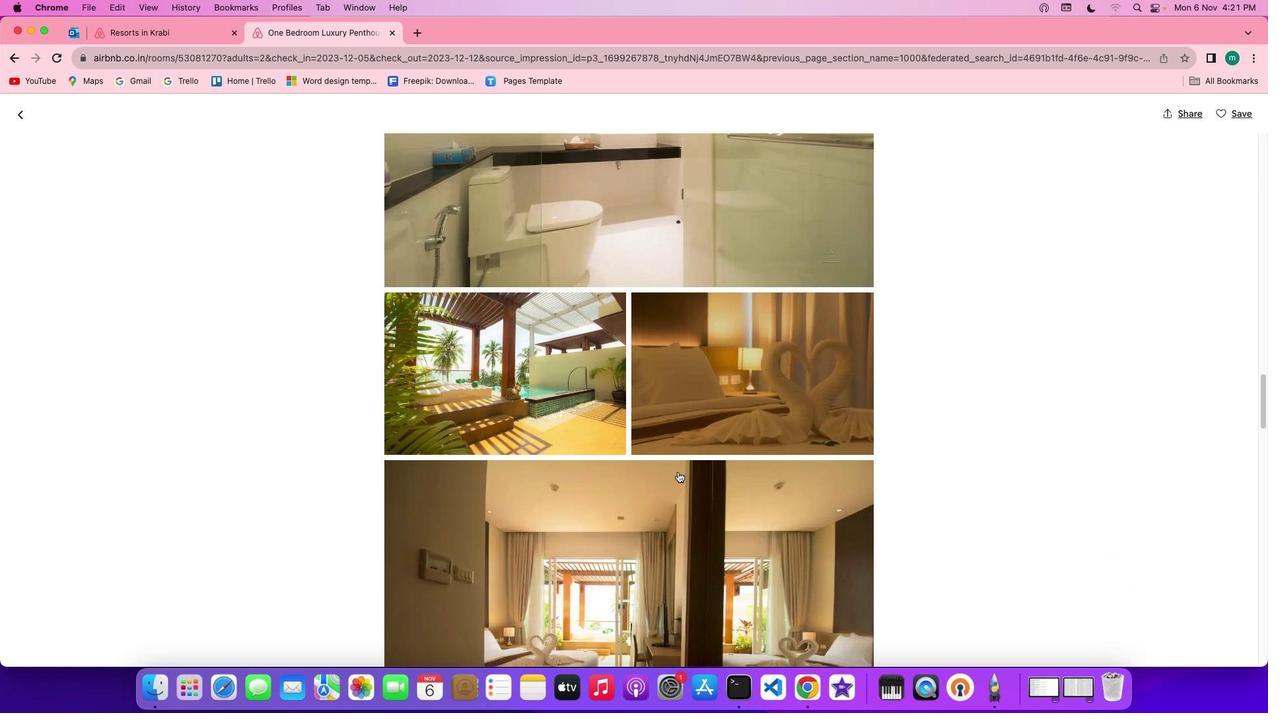 
Action: Mouse scrolled (678, 472) with delta (0, -1)
Screenshot: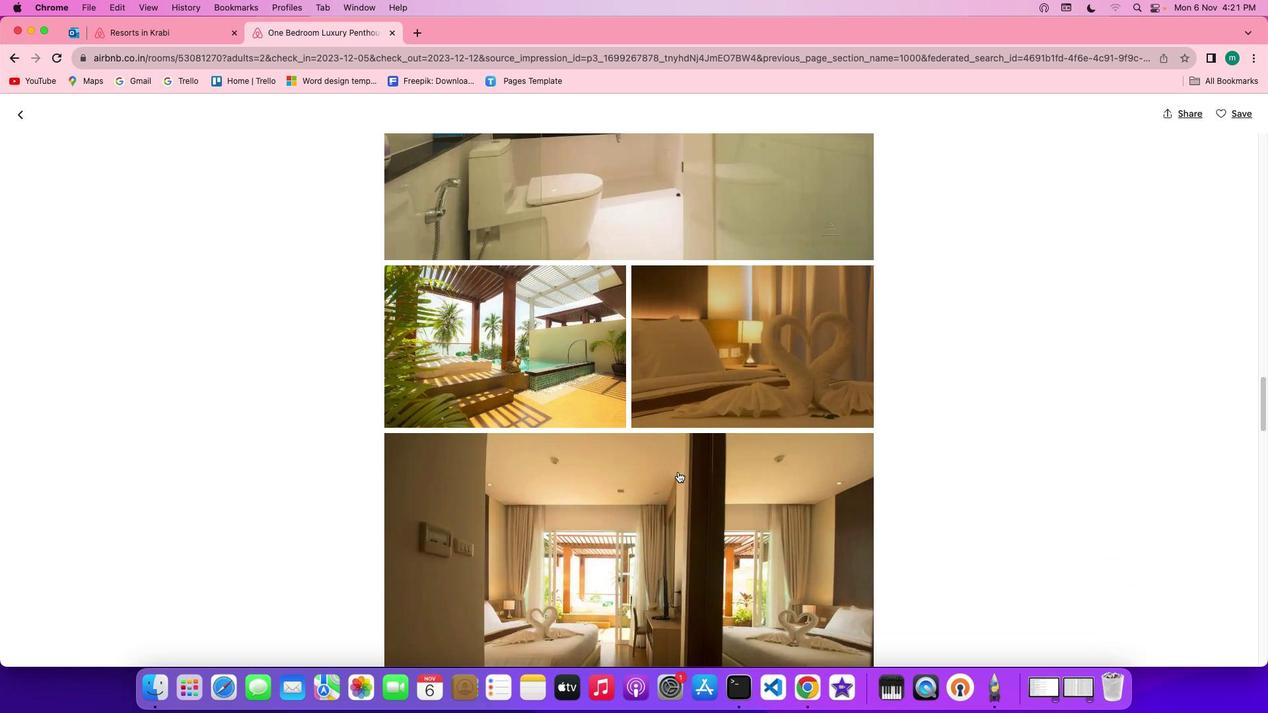 
Action: Mouse scrolled (678, 472) with delta (0, 0)
Screenshot: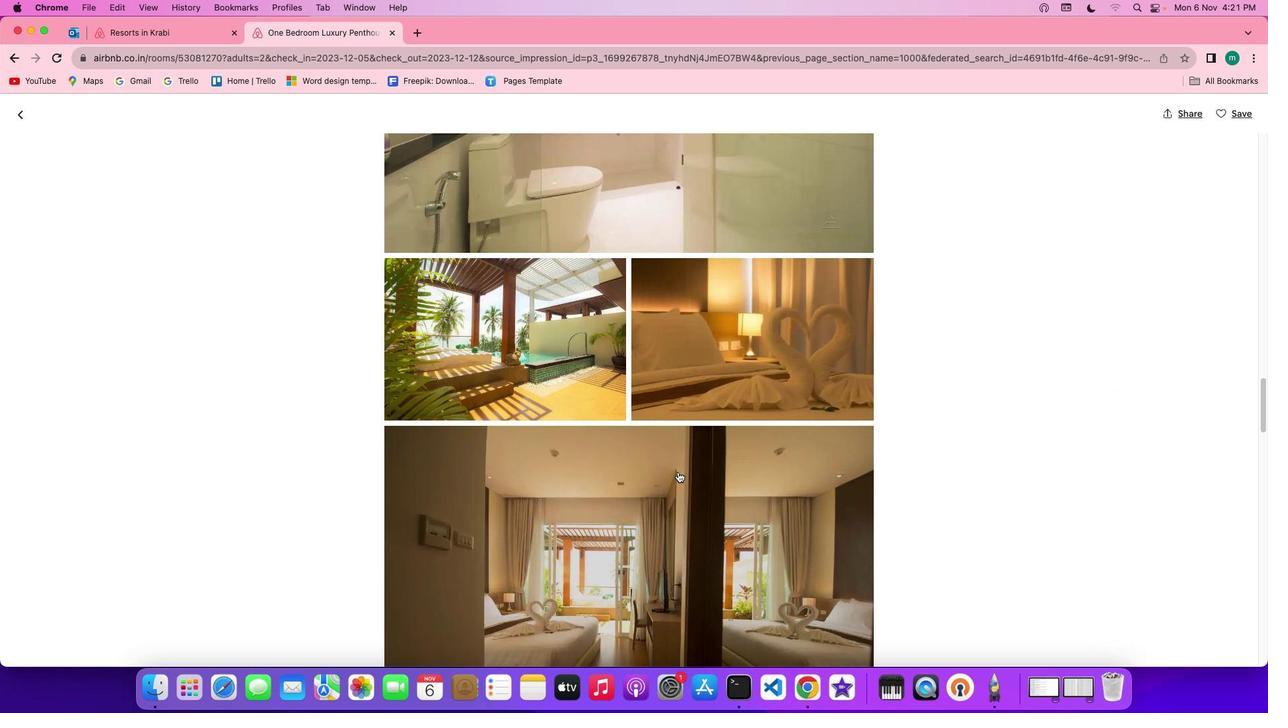 
Action: Mouse scrolled (678, 472) with delta (0, 0)
Screenshot: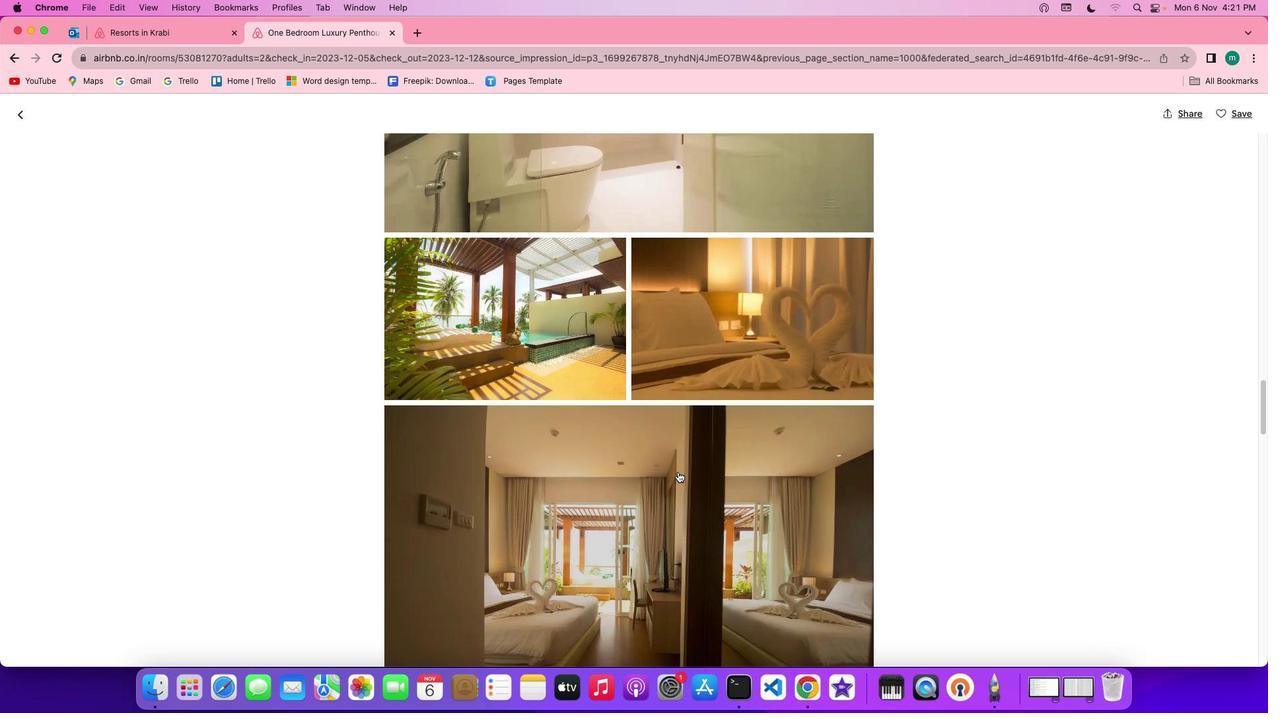 
Action: Mouse scrolled (678, 472) with delta (0, 0)
Screenshot: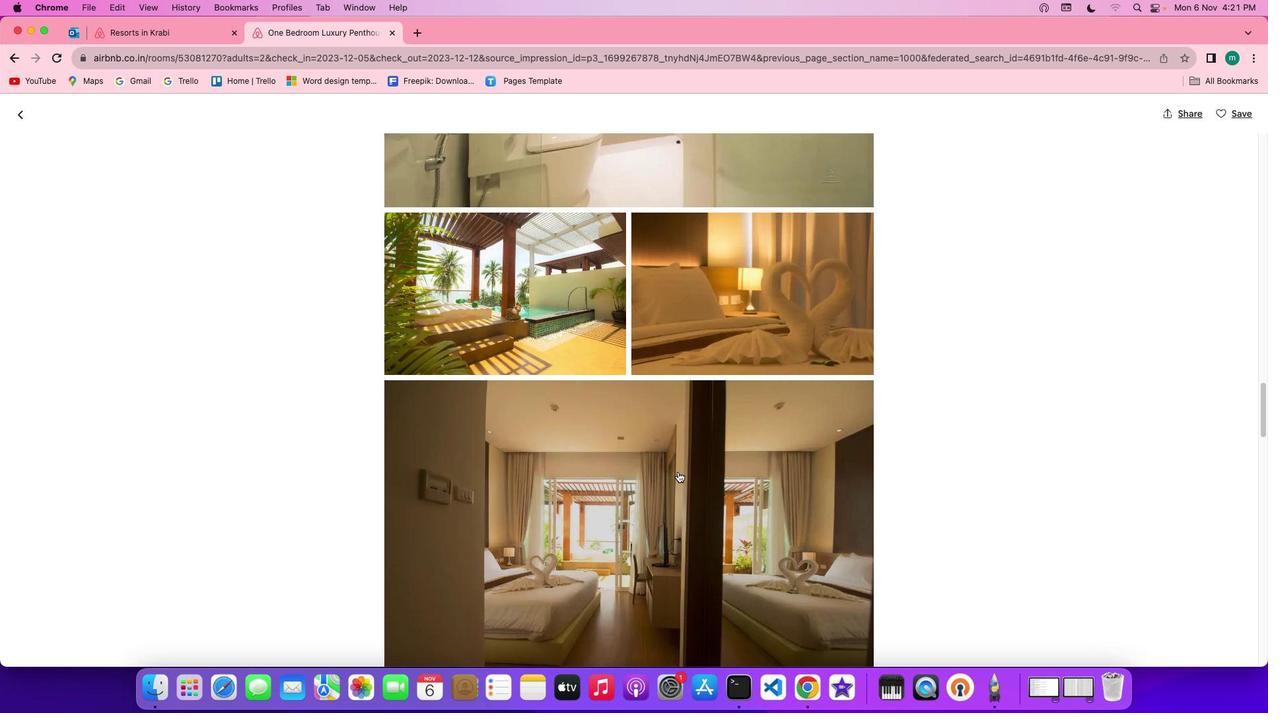 
Action: Mouse scrolled (678, 472) with delta (0, -1)
Screenshot: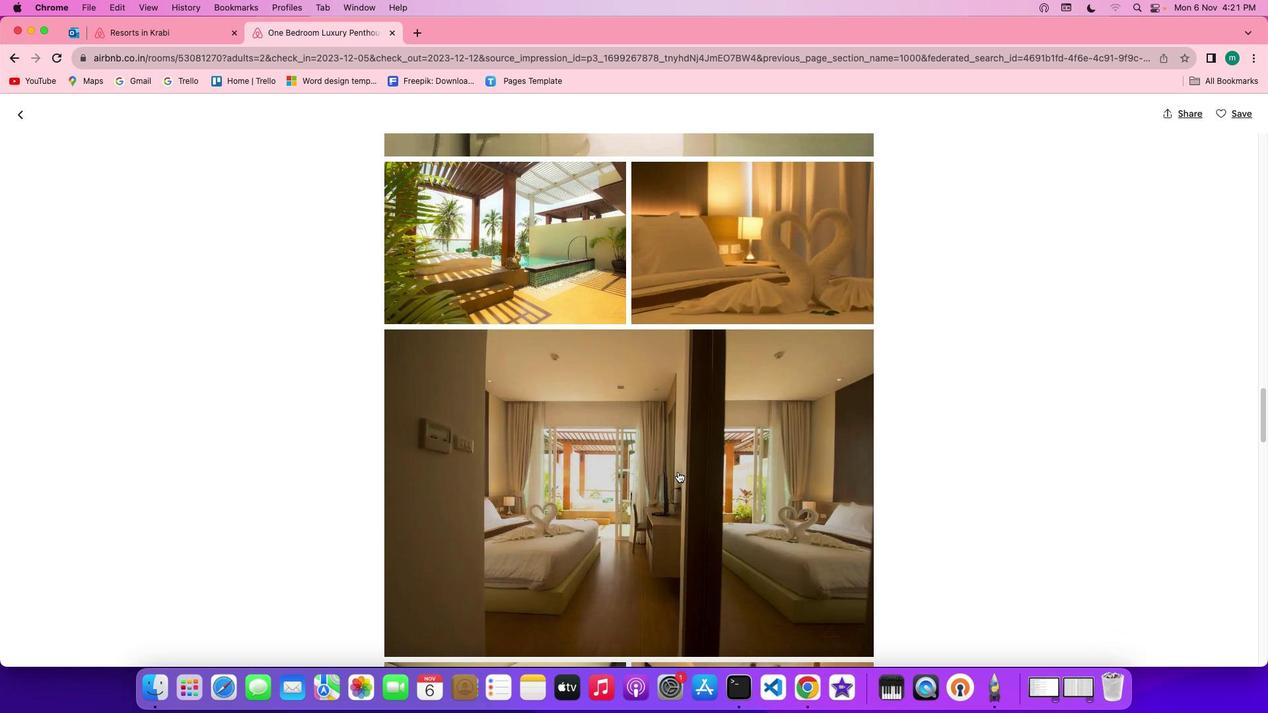 
Action: Mouse scrolled (678, 472) with delta (0, 0)
Screenshot: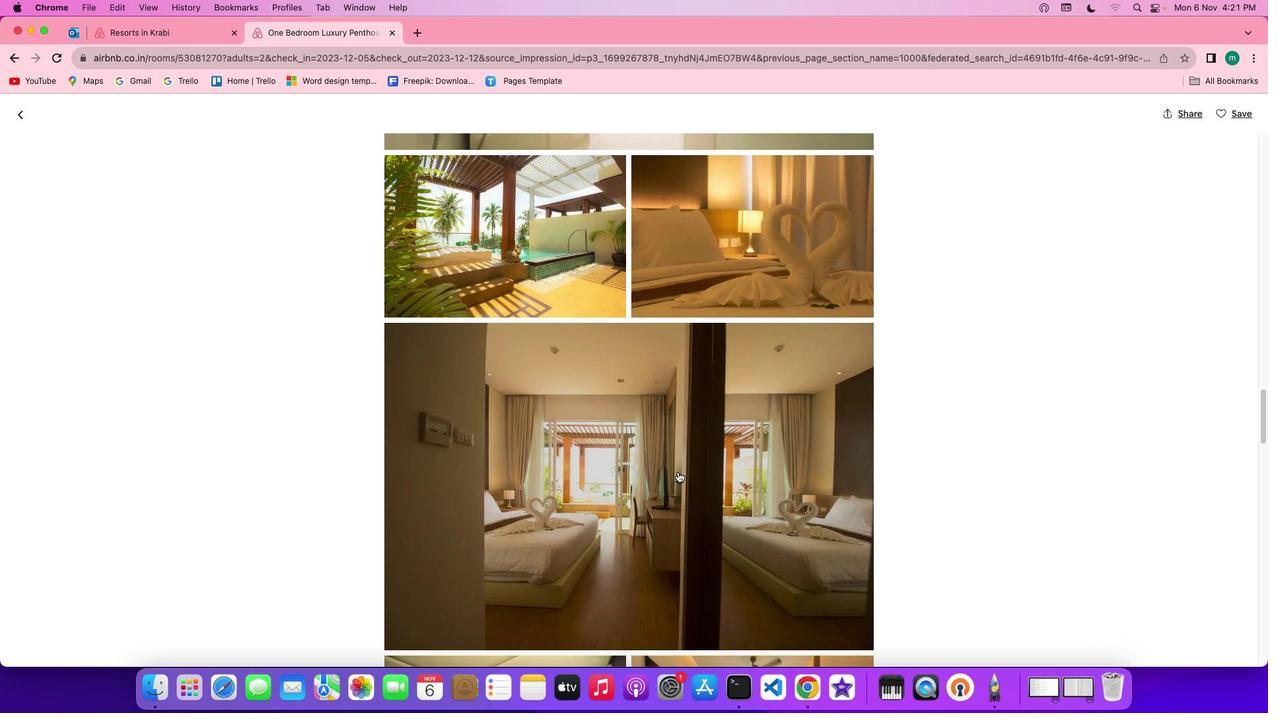 
Action: Mouse scrolled (678, 472) with delta (0, 0)
Screenshot: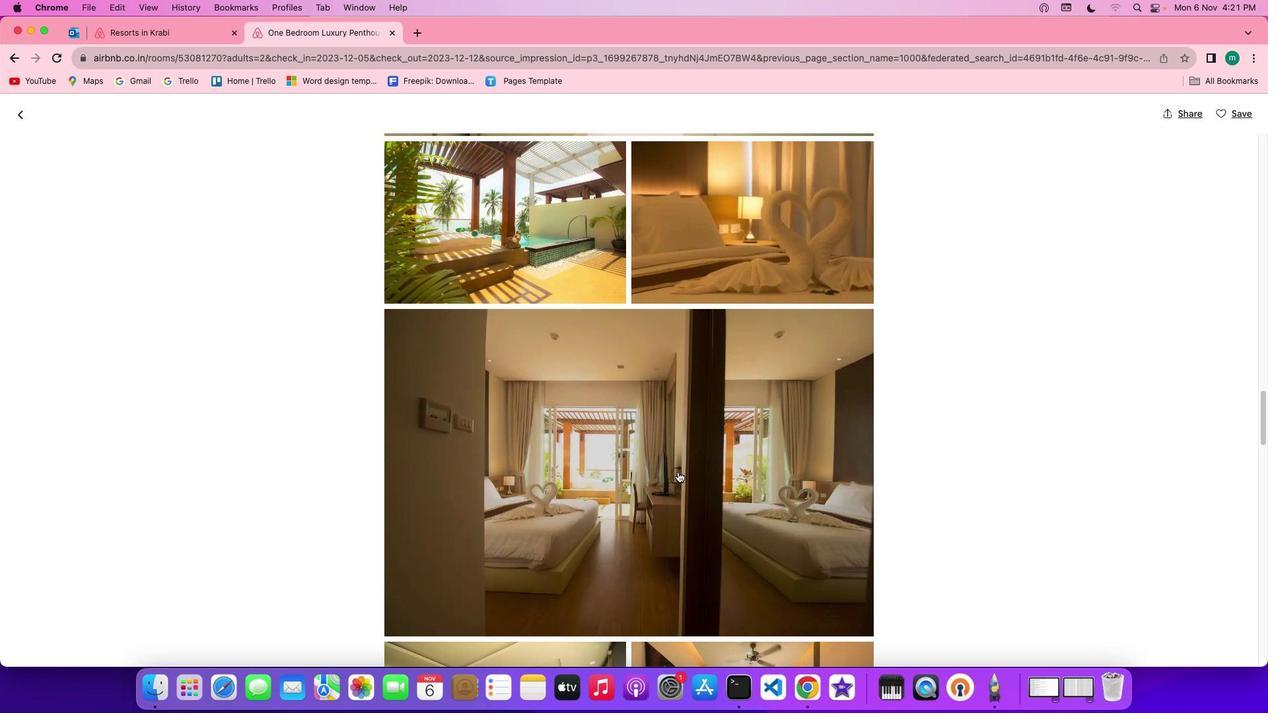 
Action: Mouse scrolled (678, 472) with delta (0, 0)
Screenshot: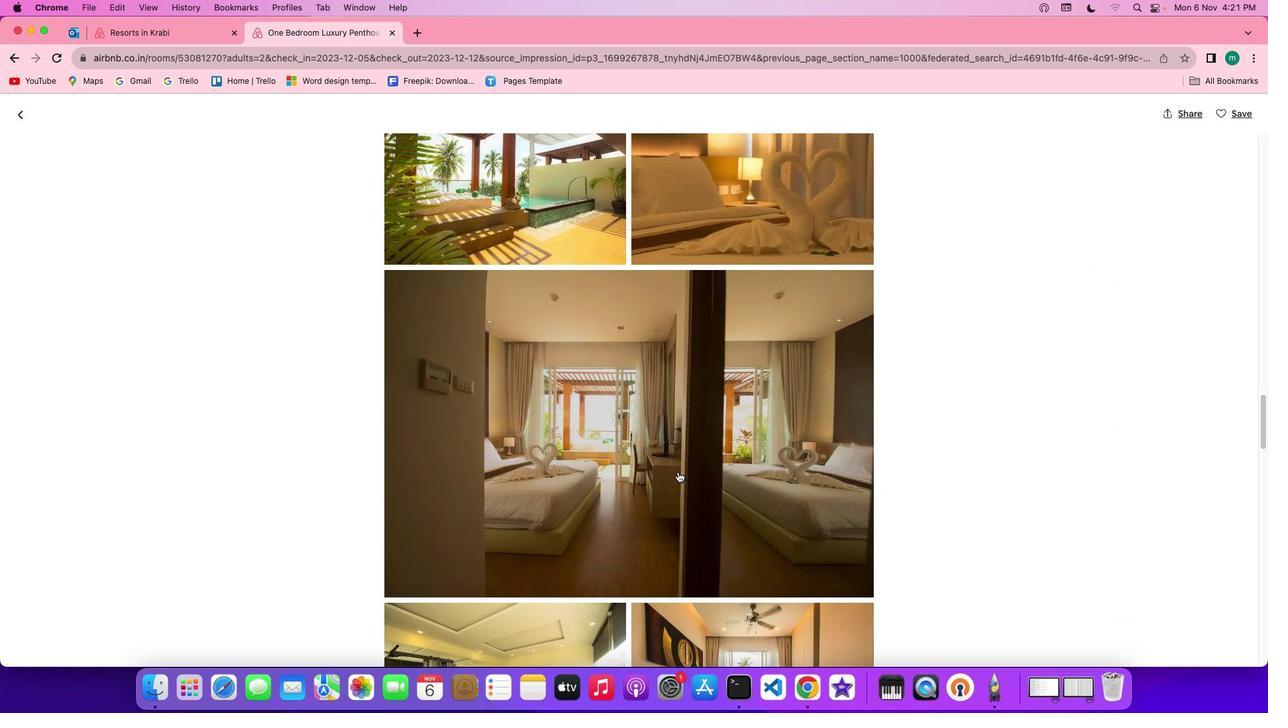 
Action: Mouse scrolled (678, 472) with delta (0, -1)
Screenshot: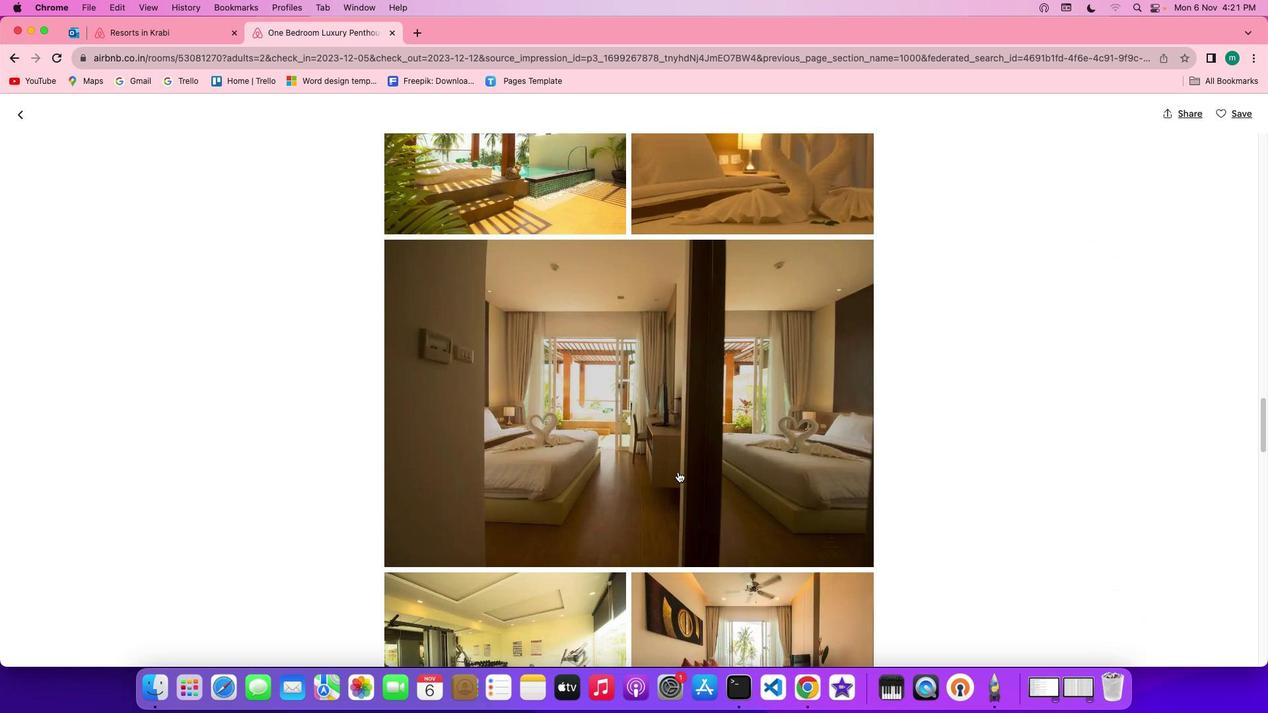 
Action: Mouse scrolled (678, 472) with delta (0, -1)
Screenshot: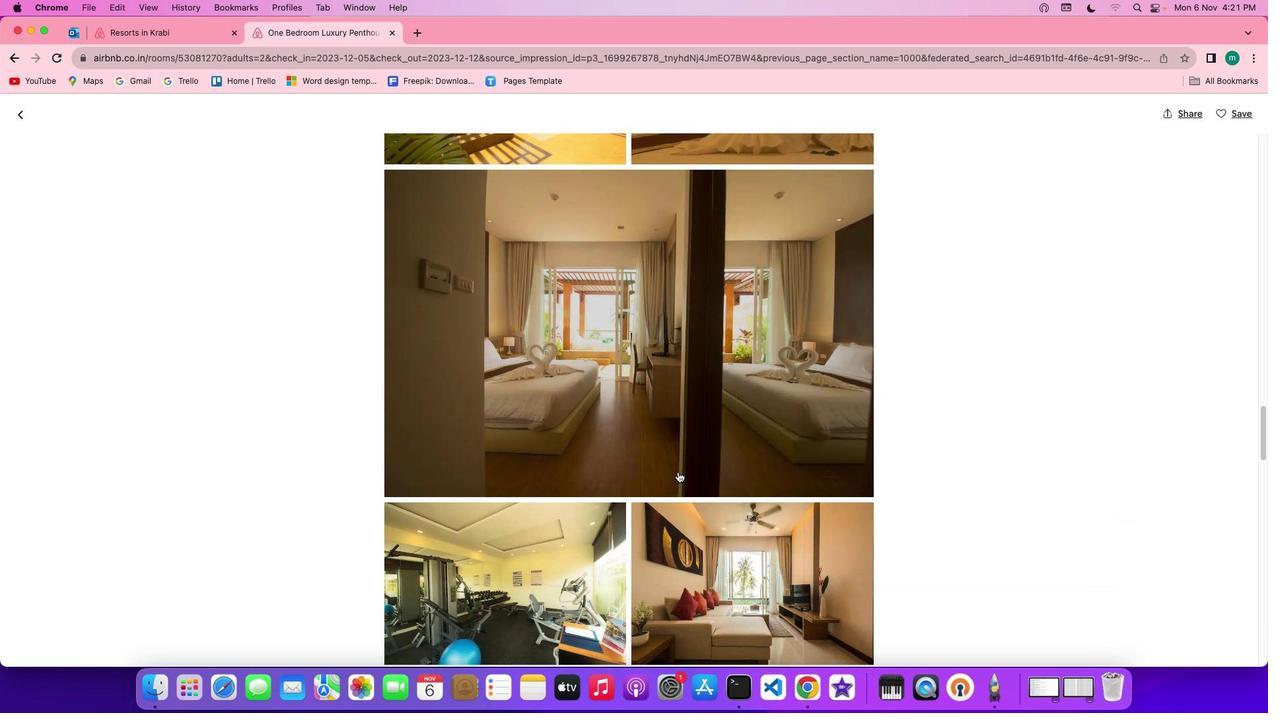 
Action: Mouse scrolled (678, 472) with delta (0, 0)
Screenshot: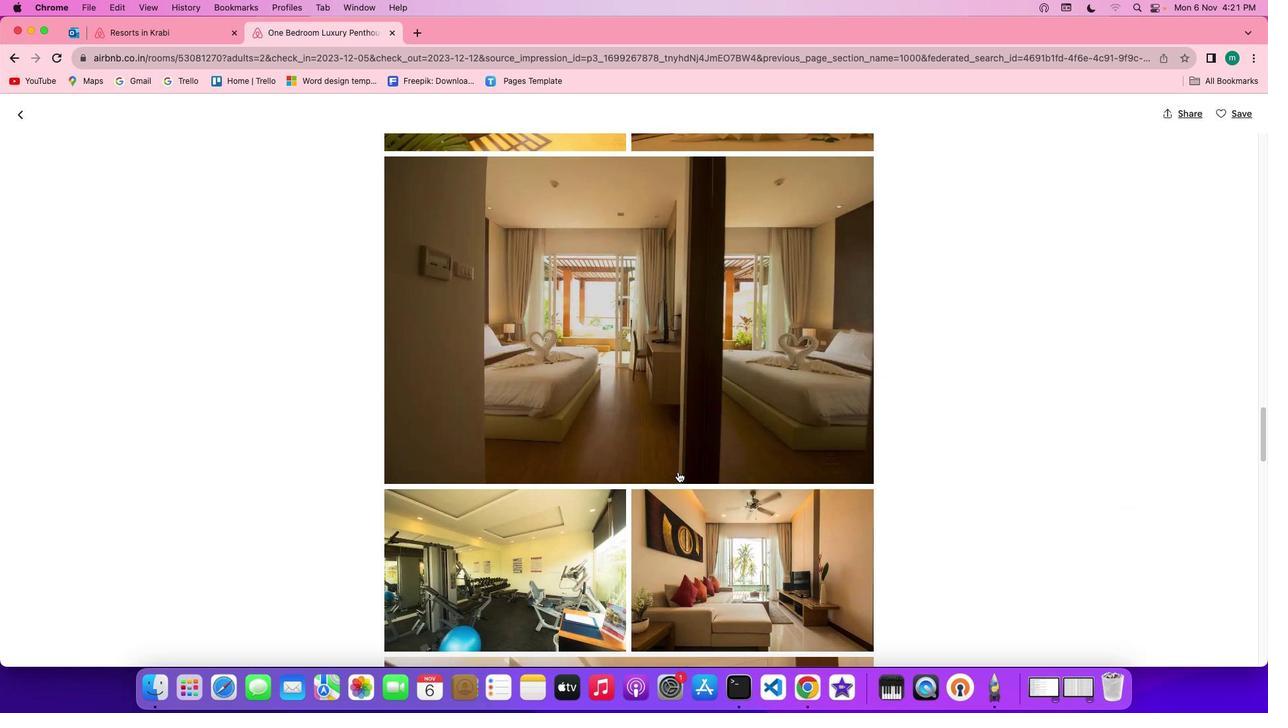 
Action: Mouse scrolled (678, 472) with delta (0, 0)
Screenshot: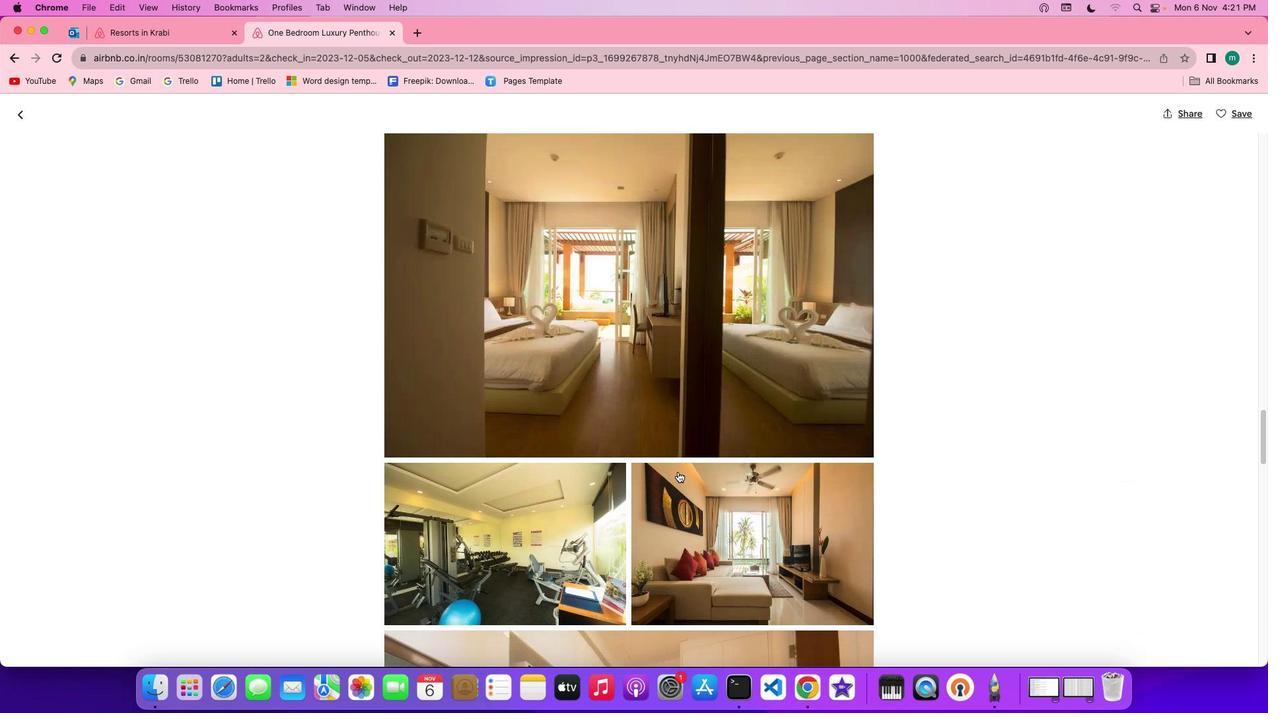 
Action: Mouse scrolled (678, 472) with delta (0, 0)
Screenshot: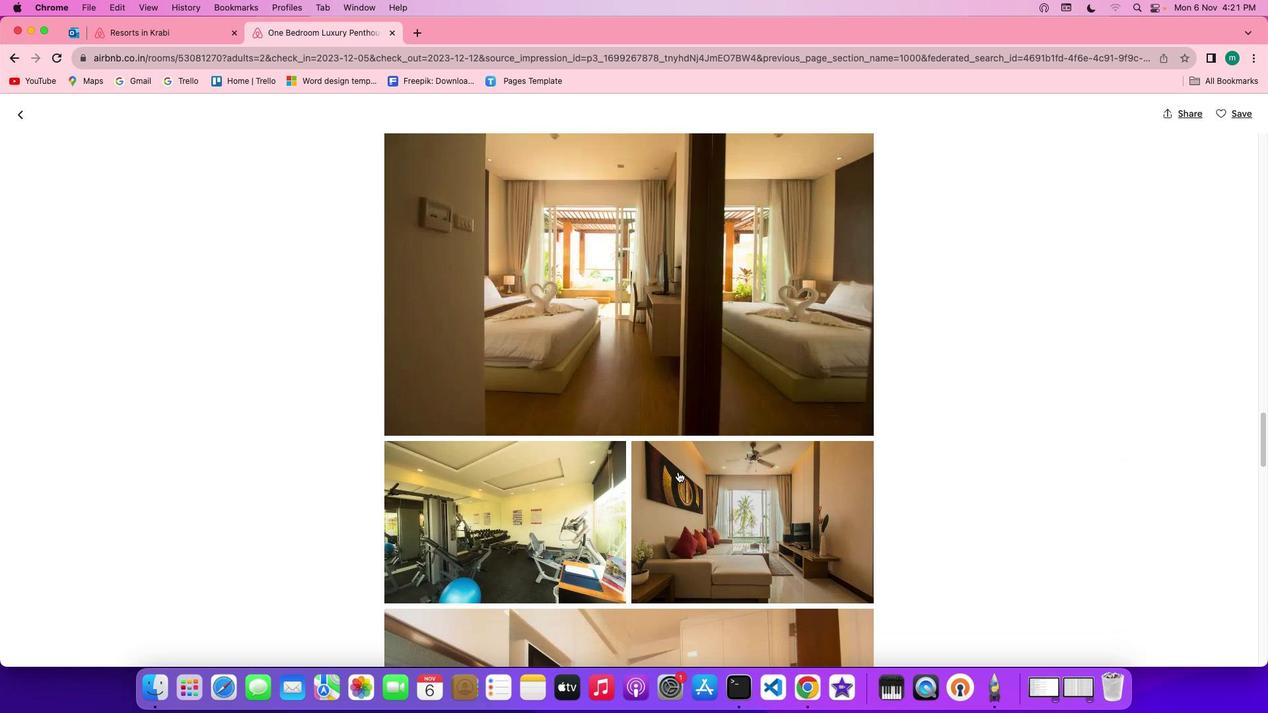 
Action: Mouse scrolled (678, 472) with delta (0, 0)
Screenshot: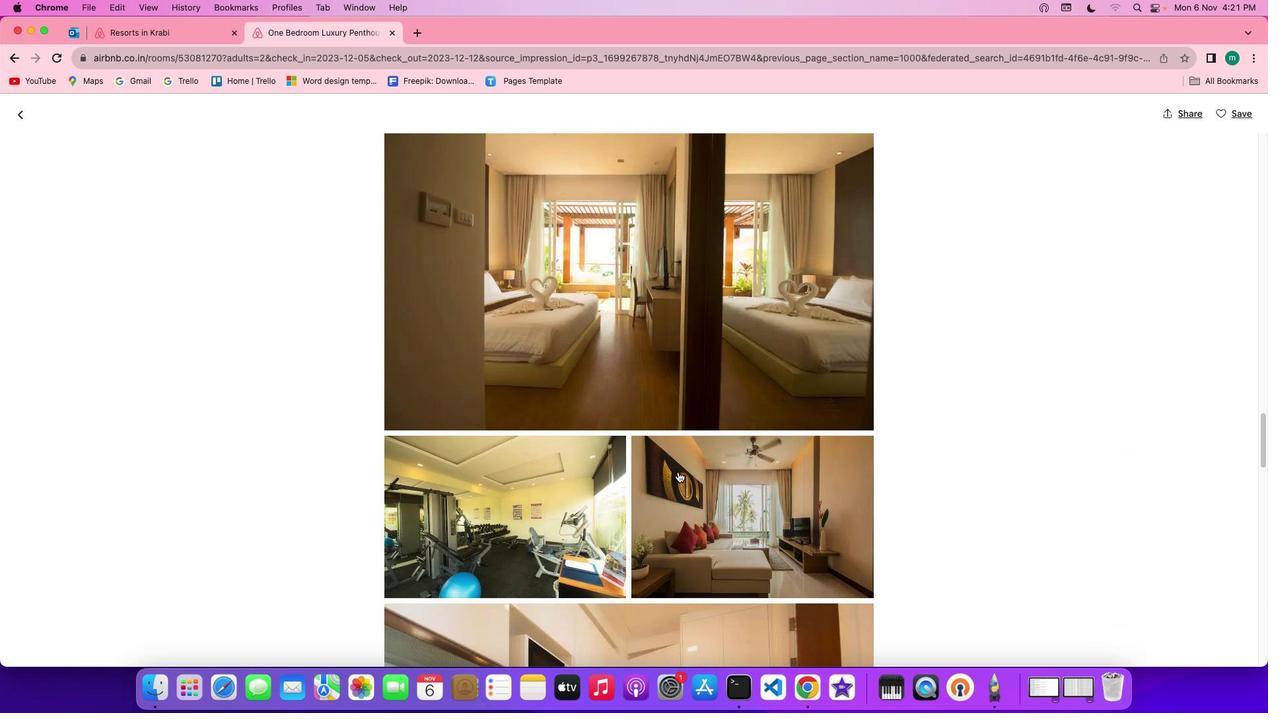 
Action: Mouse scrolled (678, 472) with delta (0, 0)
Screenshot: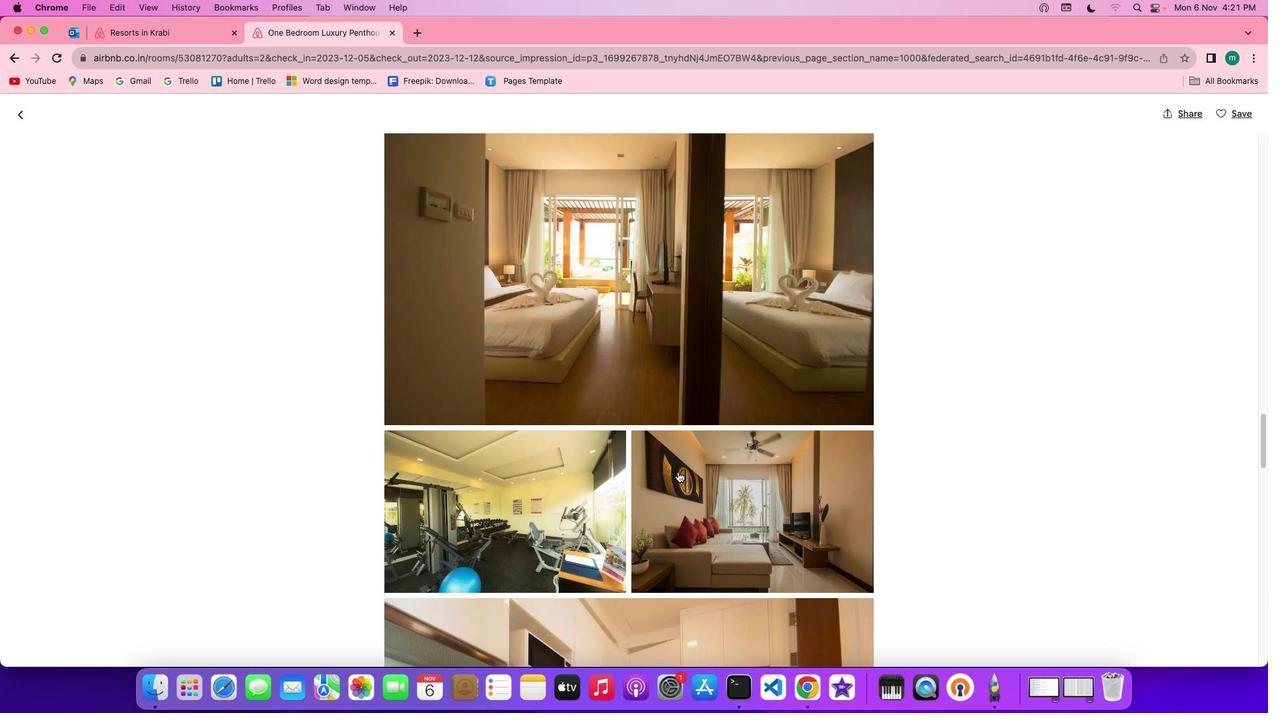 
Action: Mouse scrolled (678, 472) with delta (0, 0)
Screenshot: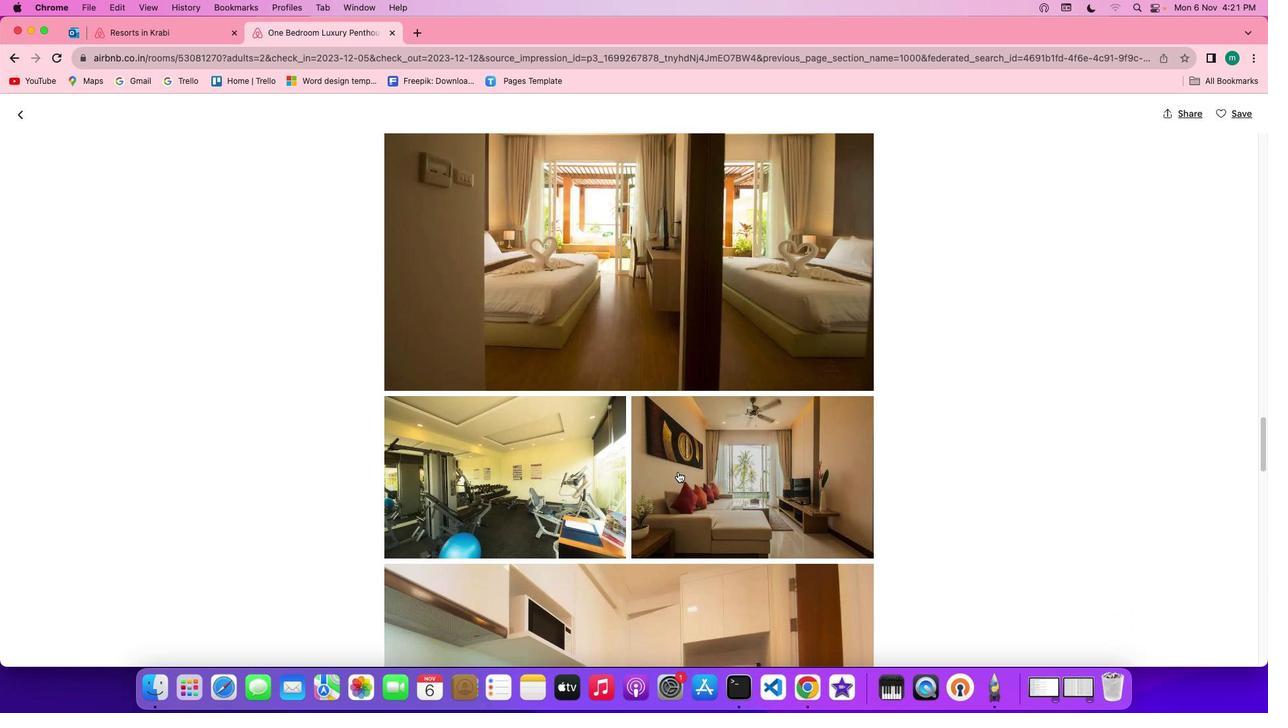 
Action: Mouse scrolled (678, 472) with delta (0, 0)
Screenshot: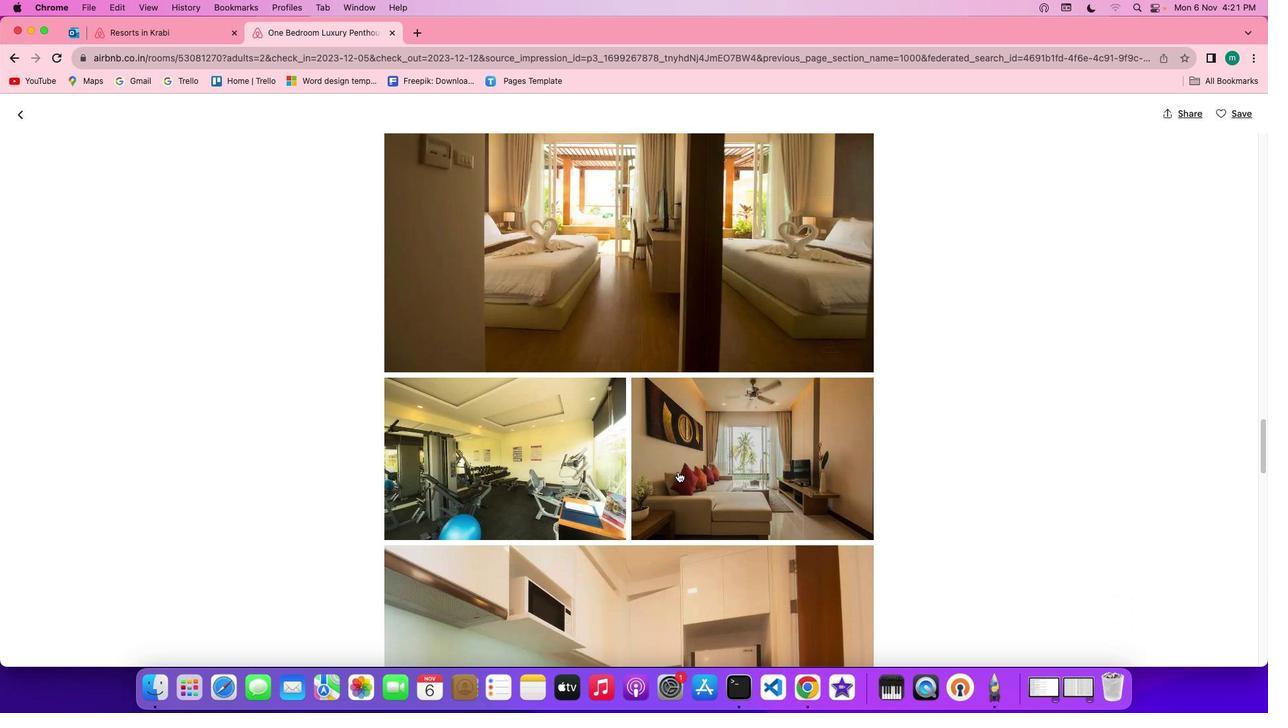 
Action: Mouse scrolled (678, 472) with delta (0, -1)
Screenshot: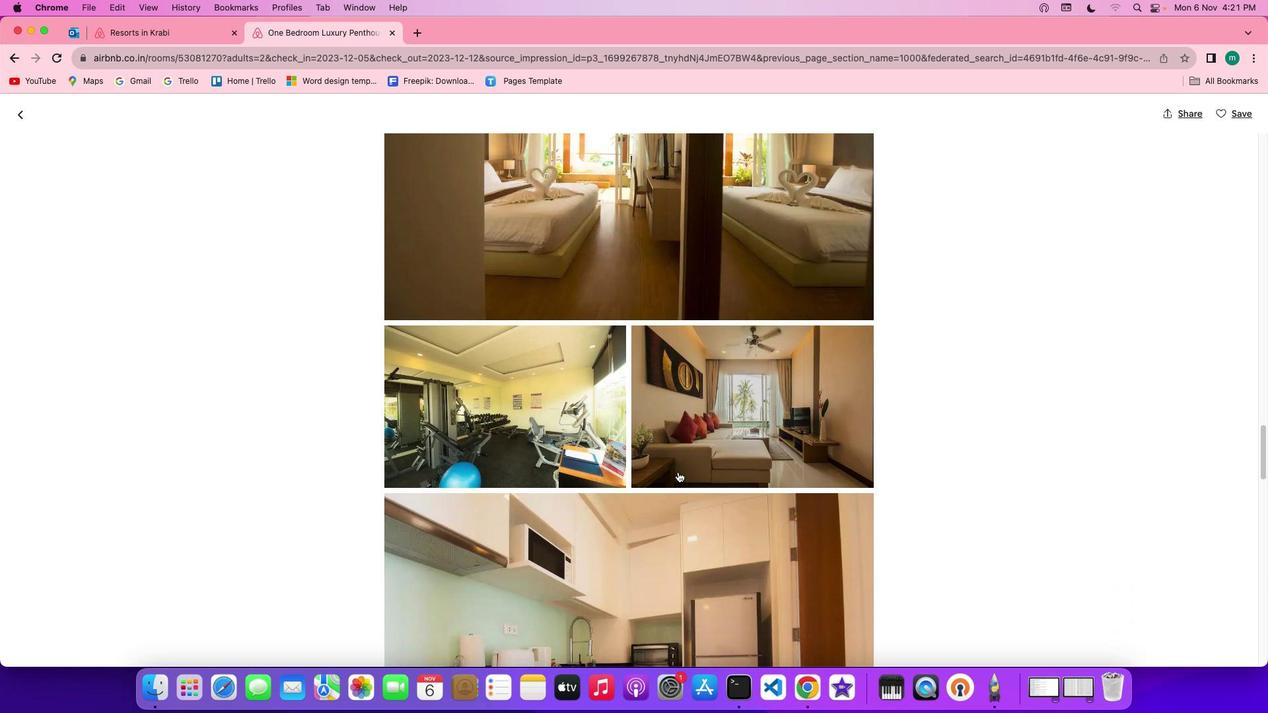 
Action: Mouse scrolled (678, 472) with delta (0, 0)
Screenshot: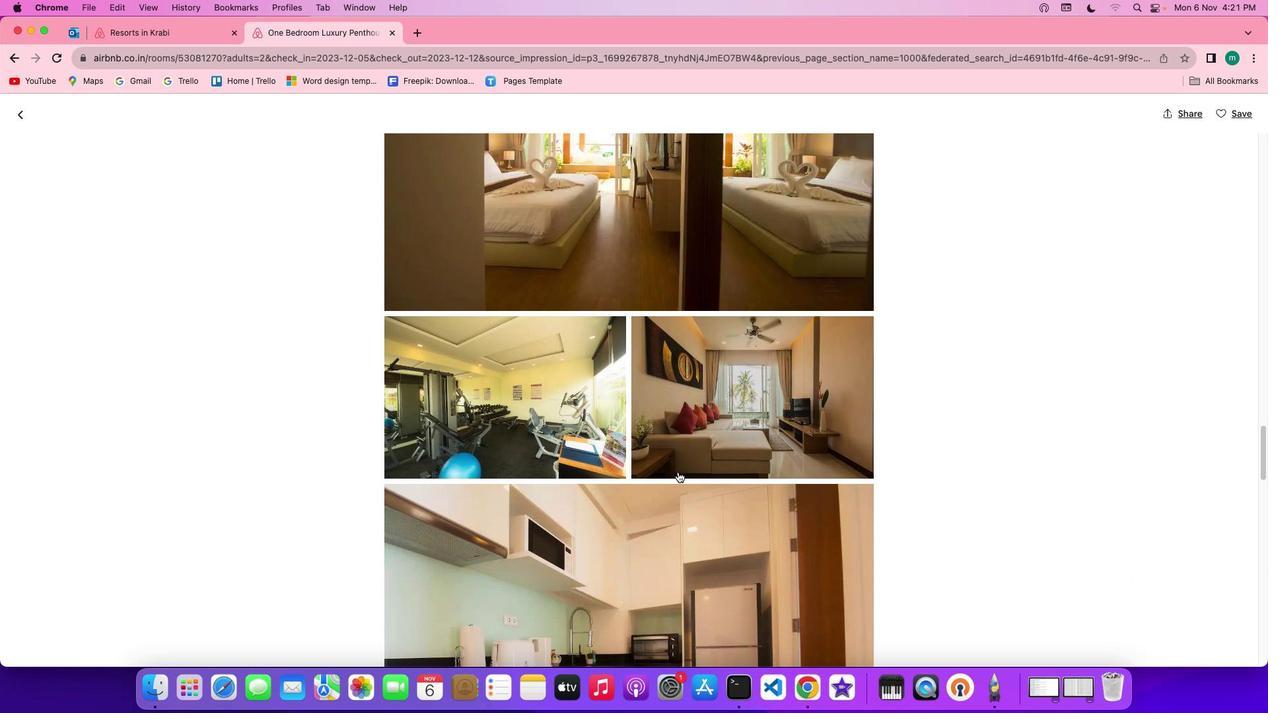 
Action: Mouse scrolled (678, 472) with delta (0, 0)
Screenshot: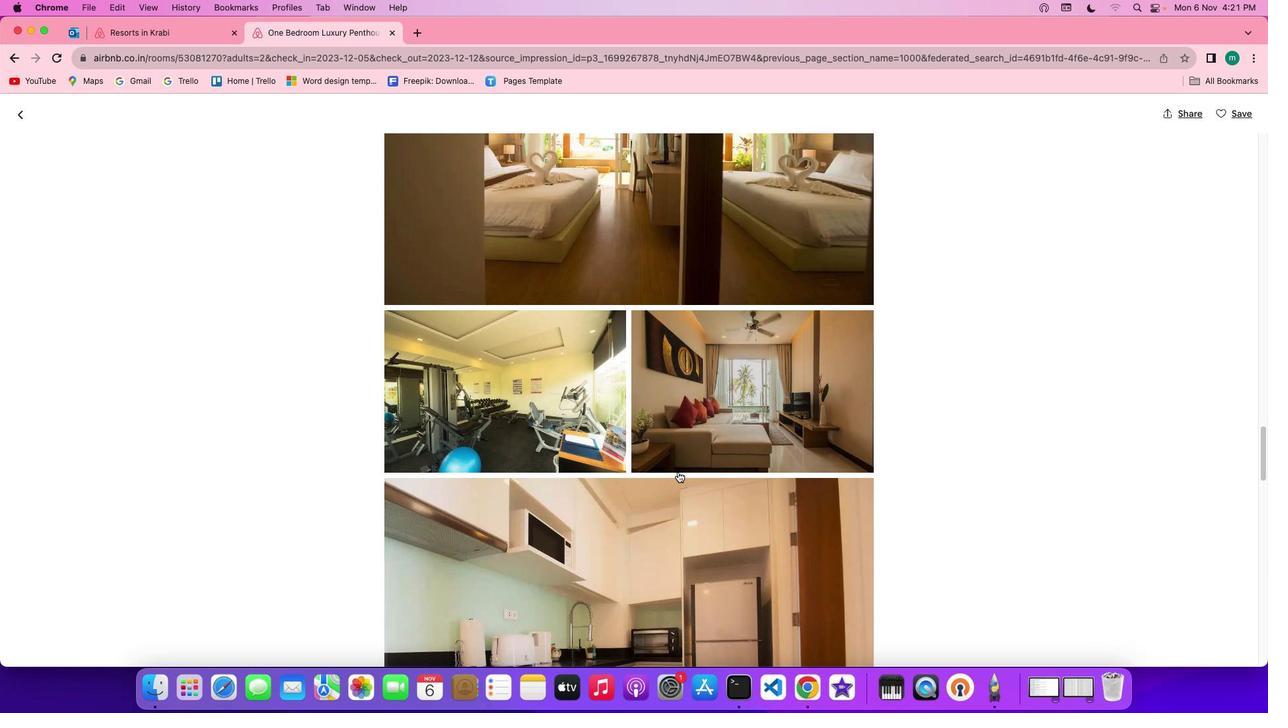
Action: Mouse scrolled (678, 472) with delta (0, 0)
Screenshot: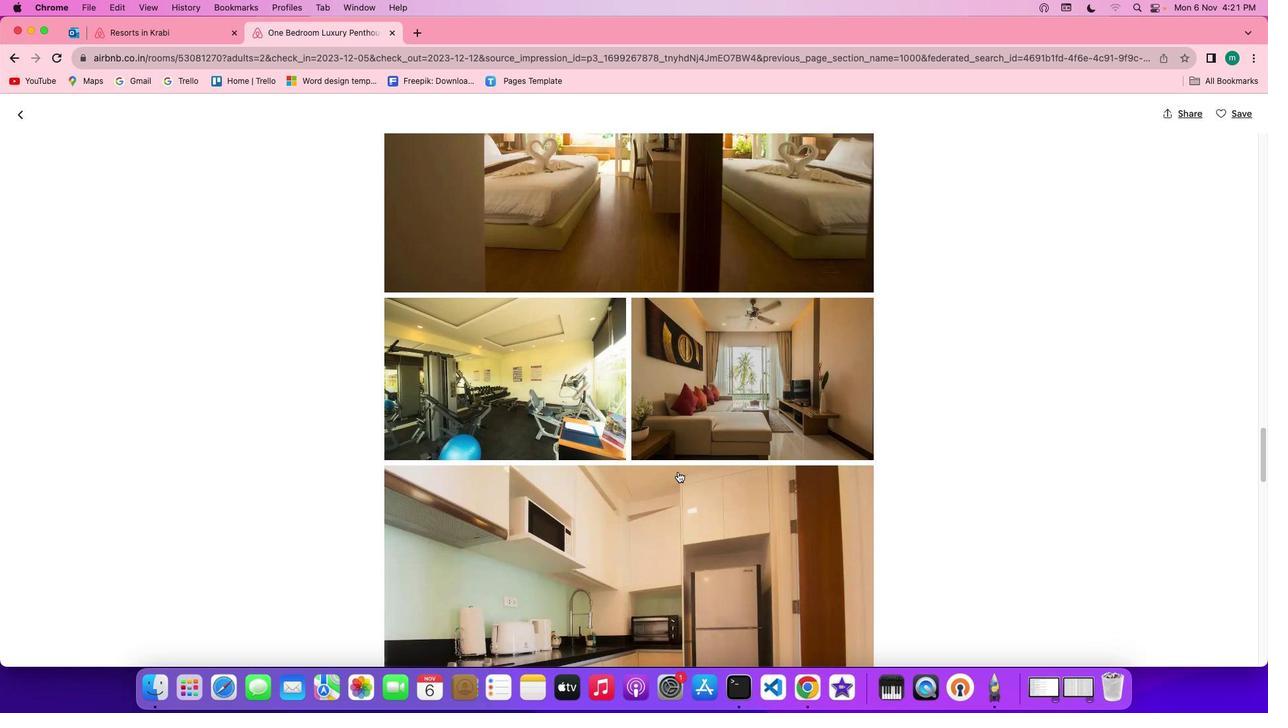 
Action: Mouse scrolled (678, 472) with delta (0, 0)
Screenshot: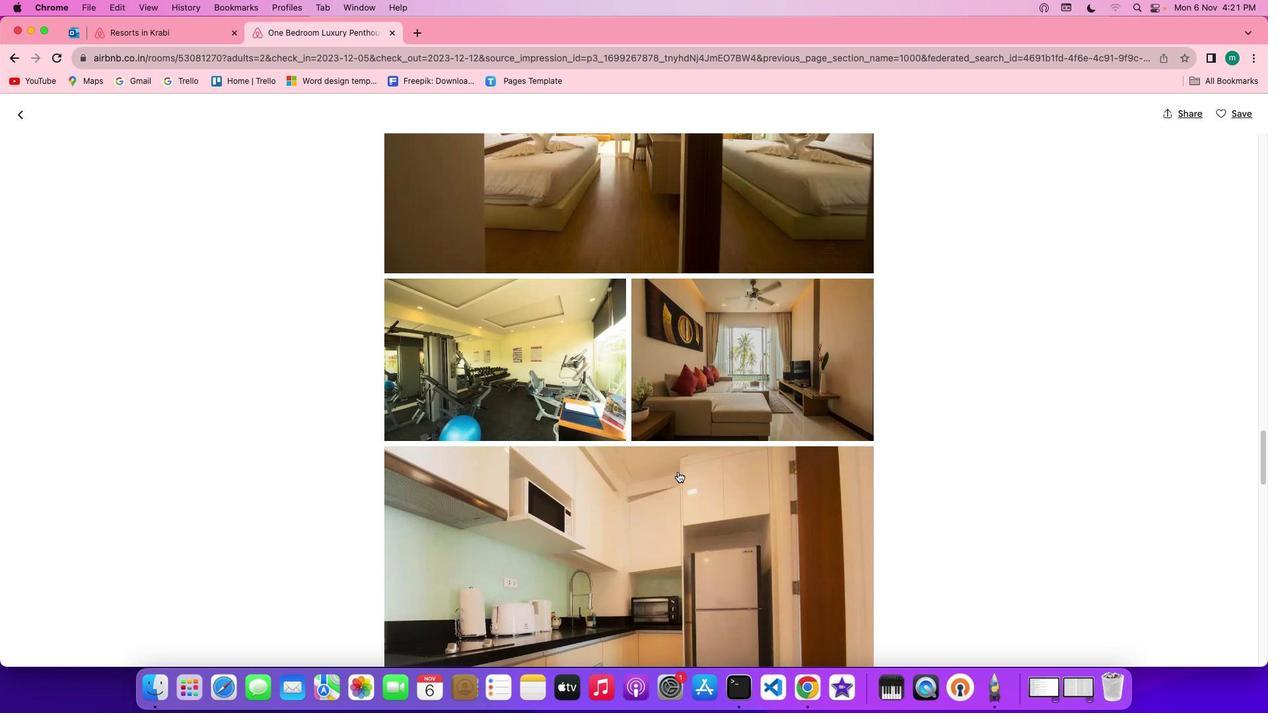 
Action: Mouse scrolled (678, 472) with delta (0, 0)
Screenshot: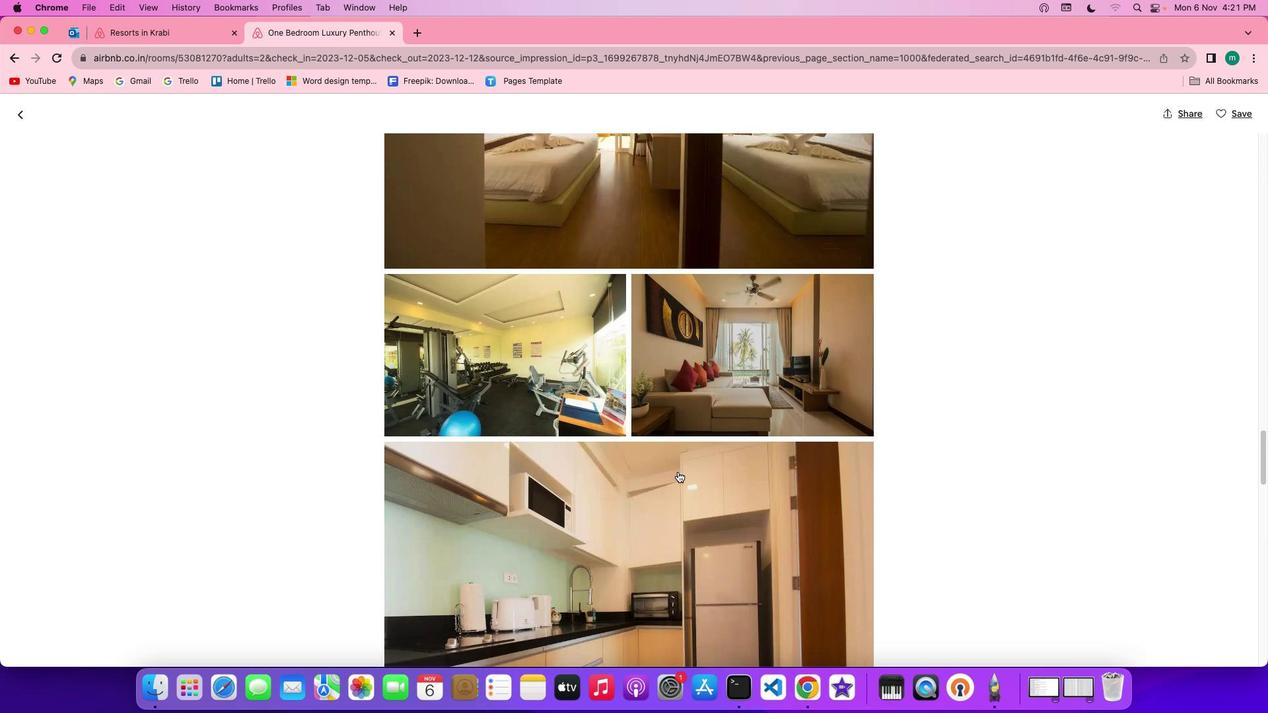 
Action: Mouse scrolled (678, 472) with delta (0, 0)
Screenshot: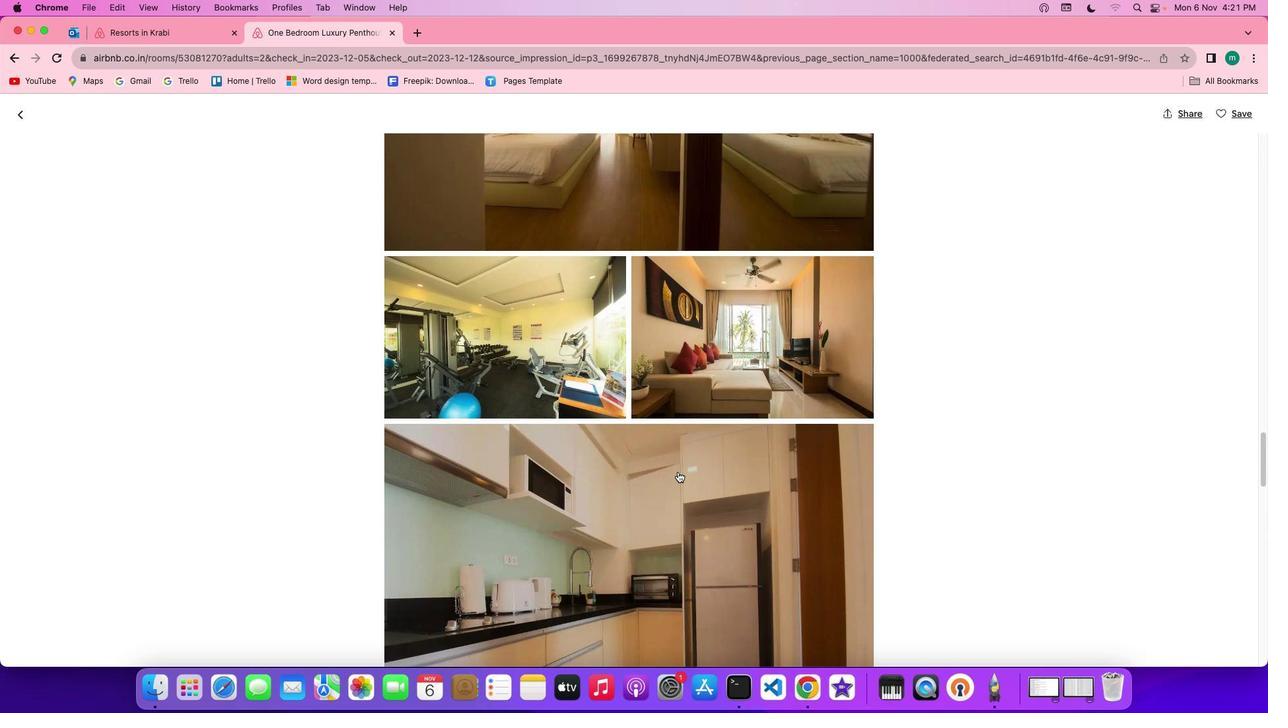
Action: Mouse scrolled (678, 472) with delta (0, 0)
Screenshot: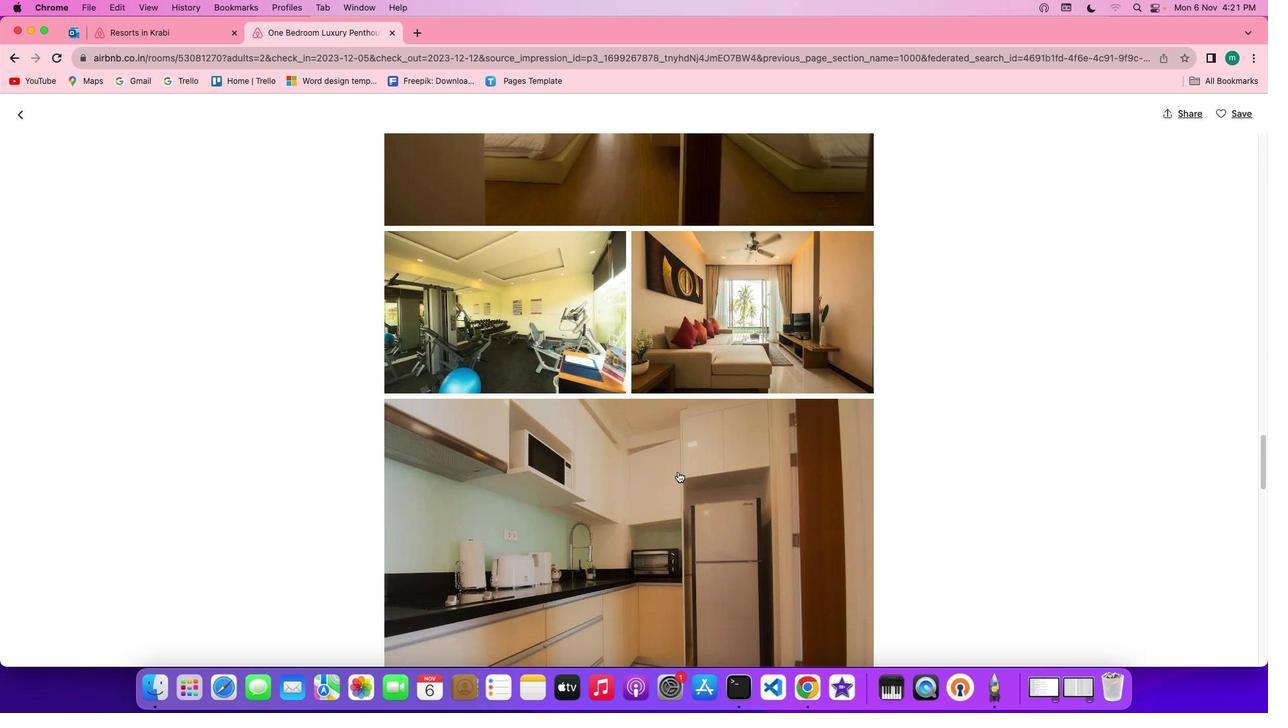 
Action: Mouse scrolled (678, 472) with delta (0, 0)
Screenshot: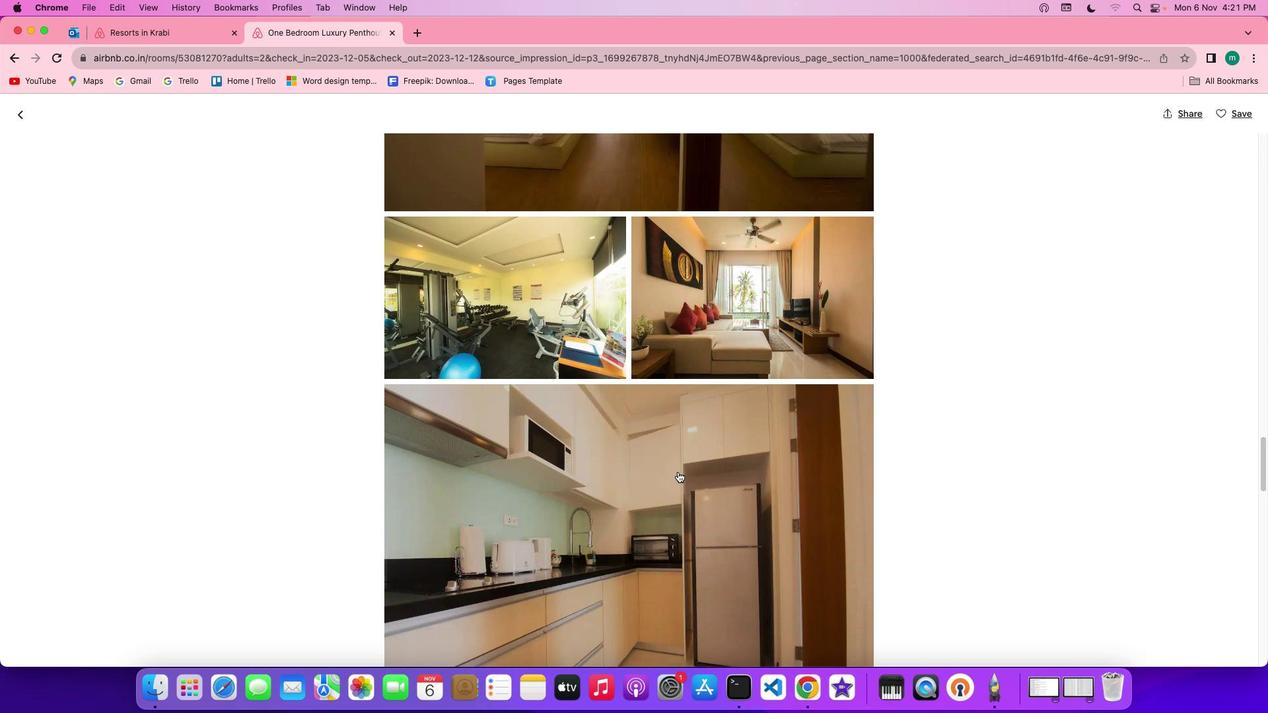 
Action: Mouse scrolled (678, 472) with delta (0, 0)
Screenshot: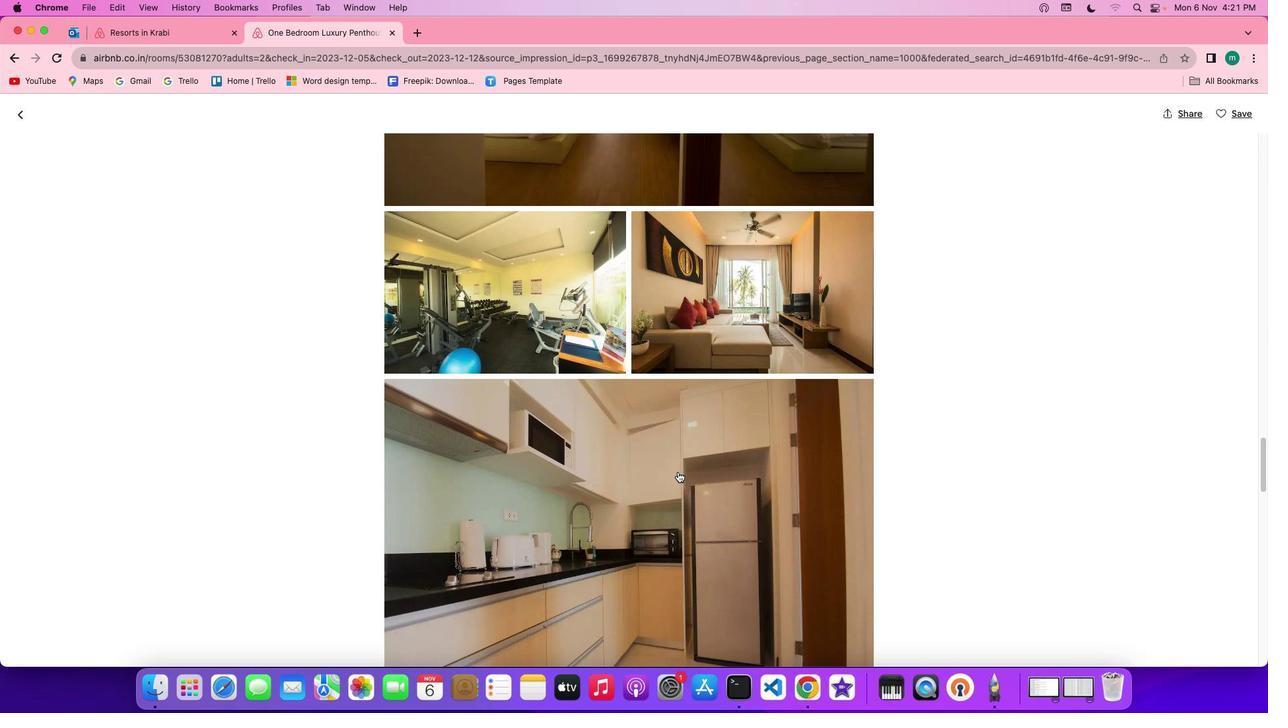 
Action: Mouse scrolled (678, 472) with delta (0, 0)
Screenshot: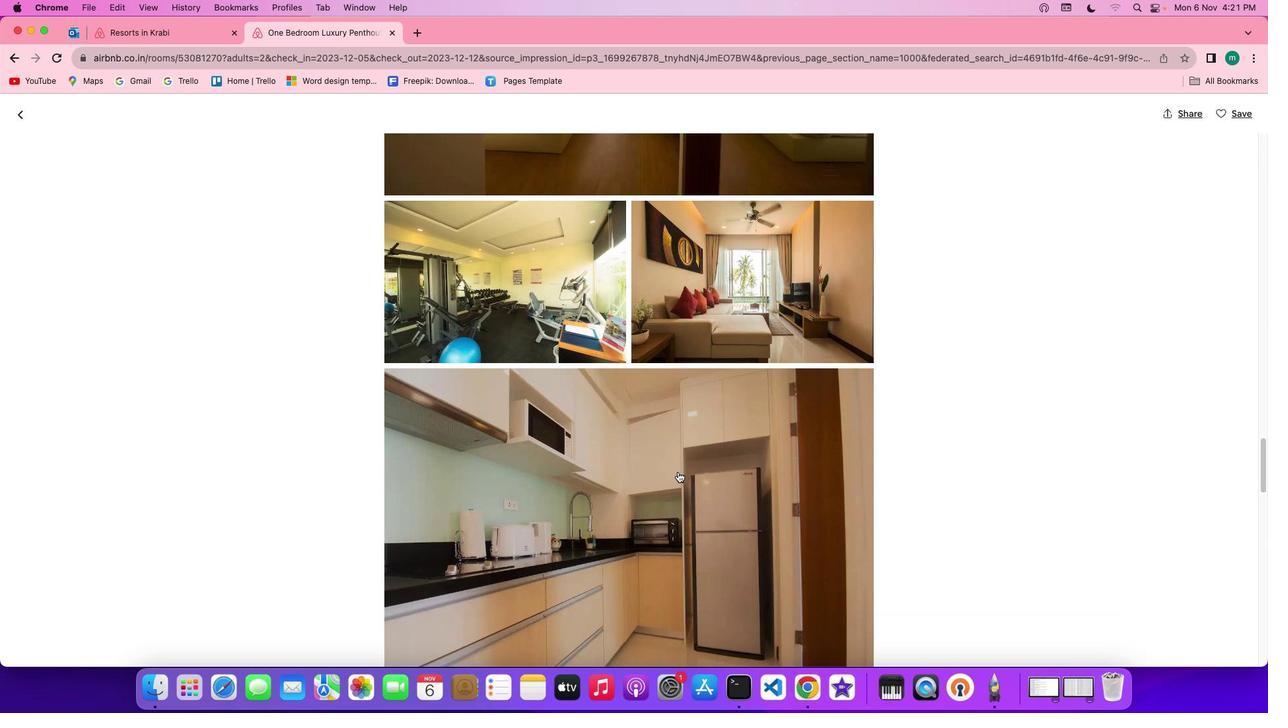
Action: Mouse scrolled (678, 472) with delta (0, 0)
Screenshot: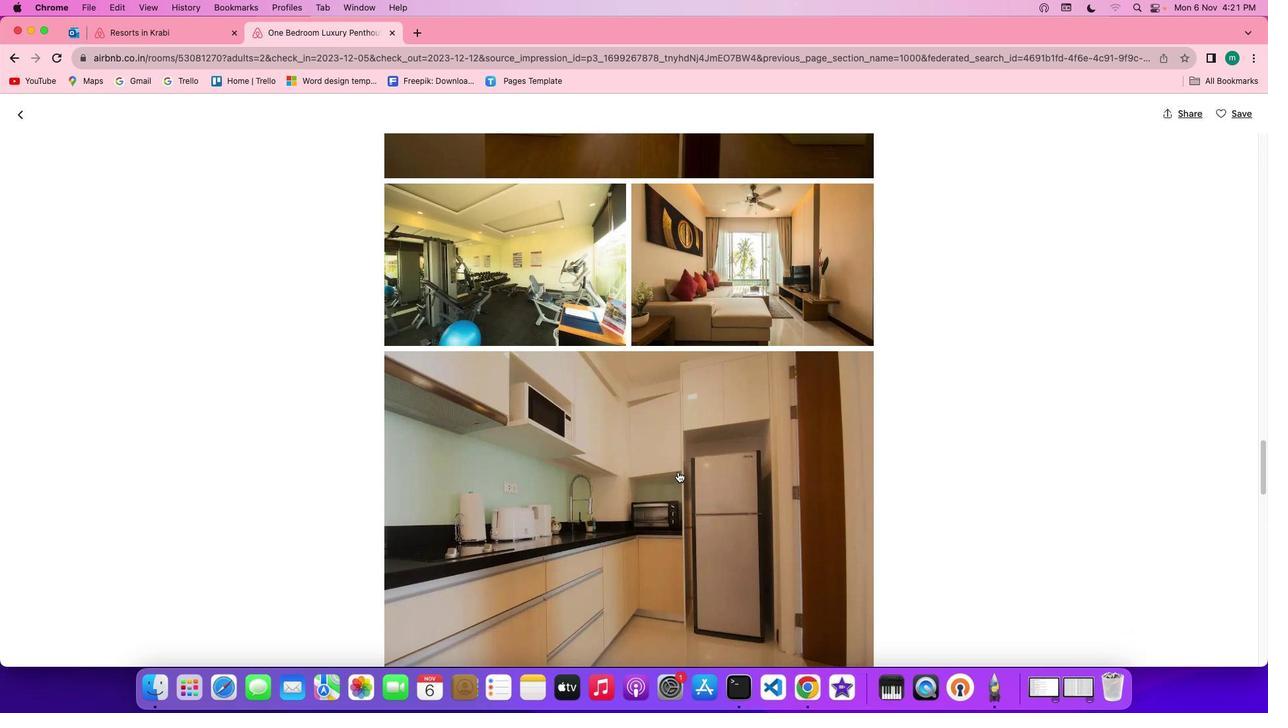 
Action: Mouse scrolled (678, 472) with delta (0, 0)
Screenshot: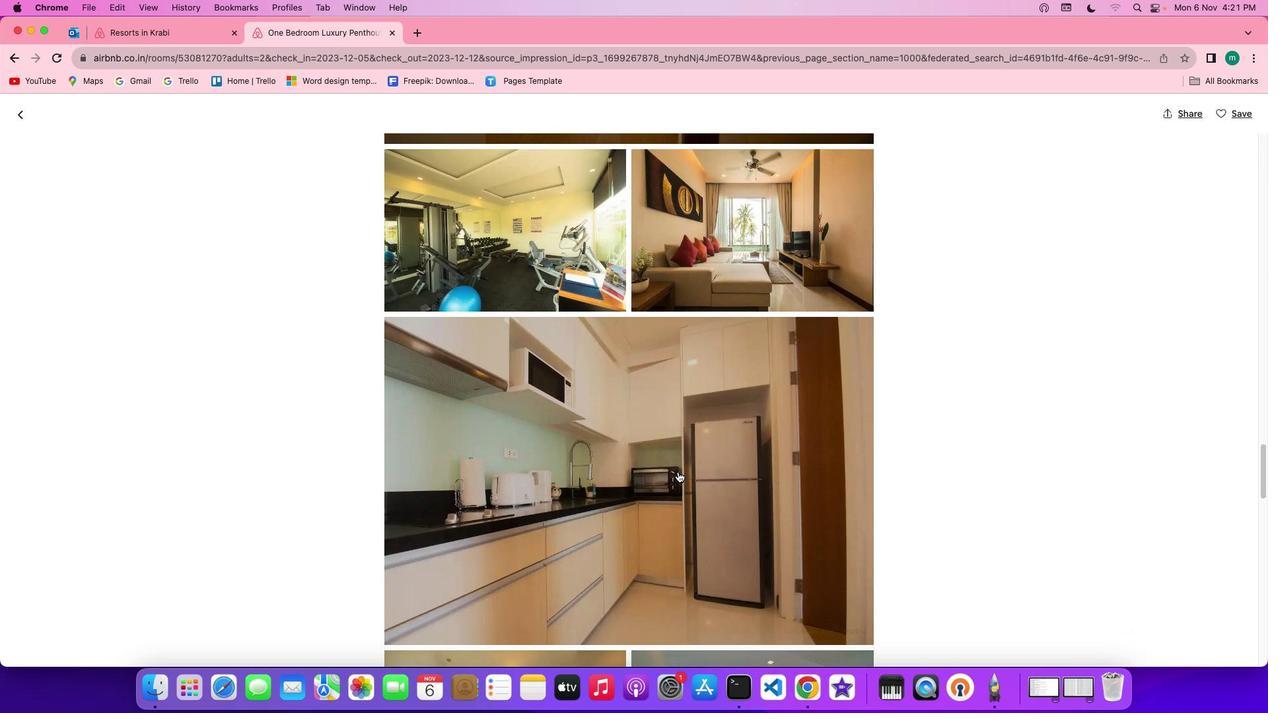 
Action: Mouse scrolled (678, 472) with delta (0, 0)
Screenshot: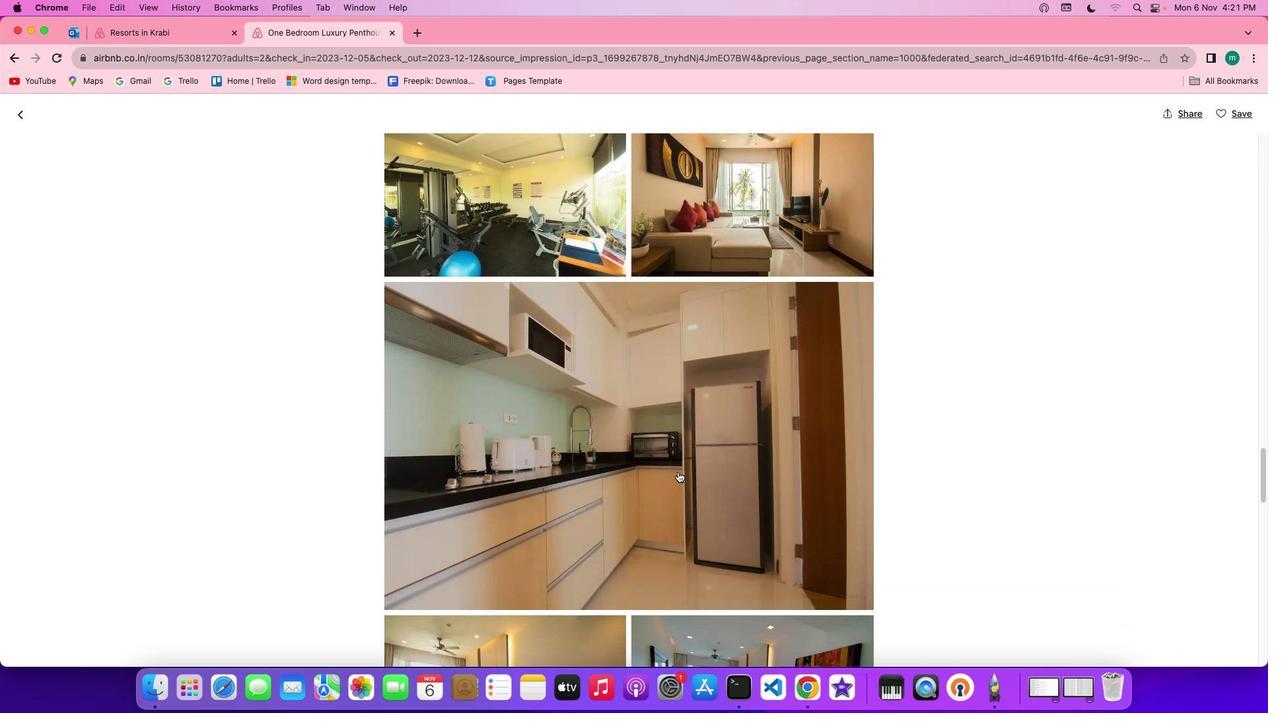 
Action: Mouse scrolled (678, 472) with delta (0, 0)
Screenshot: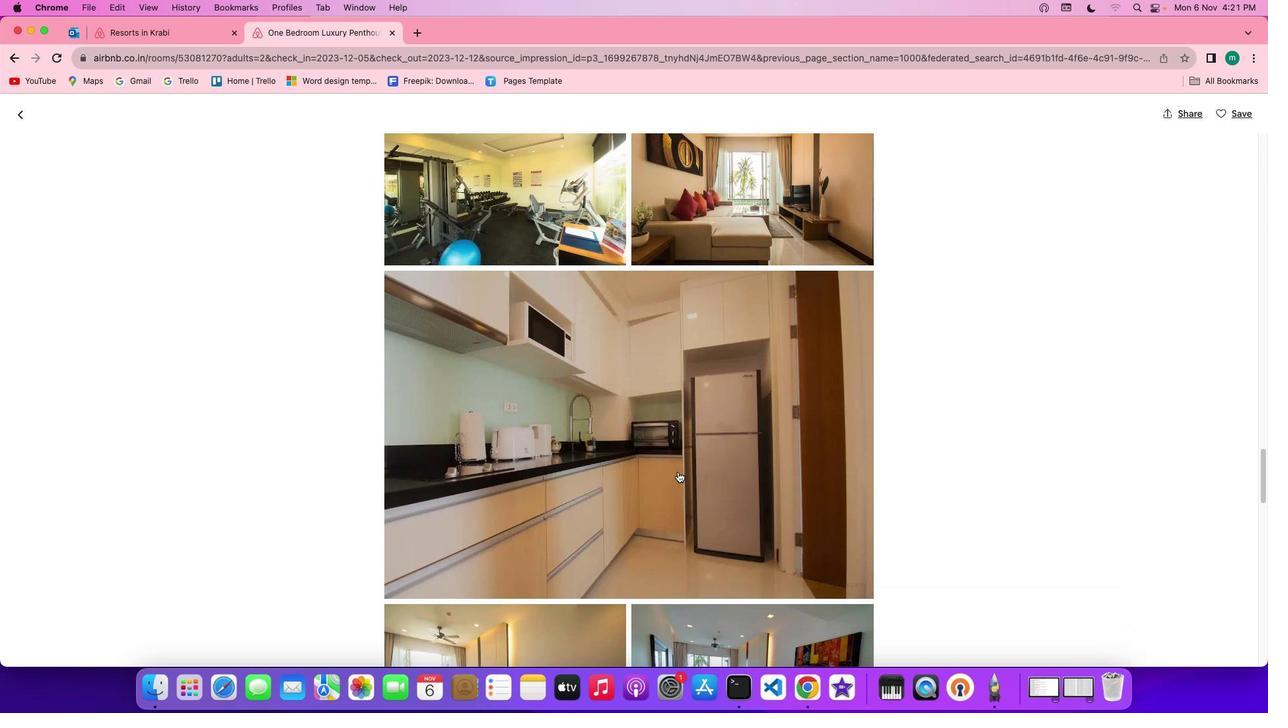 
Action: Mouse scrolled (678, 472) with delta (0, 0)
Screenshot: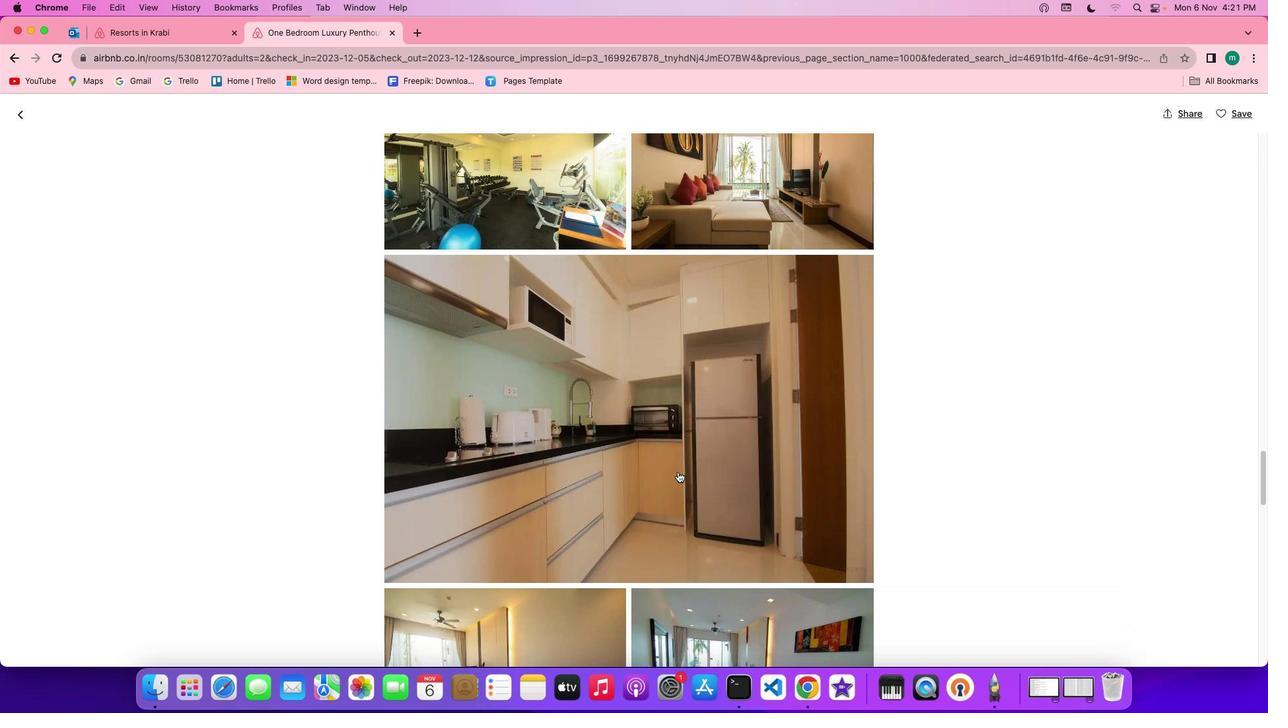 
Action: Mouse scrolled (678, 472) with delta (0, 0)
Screenshot: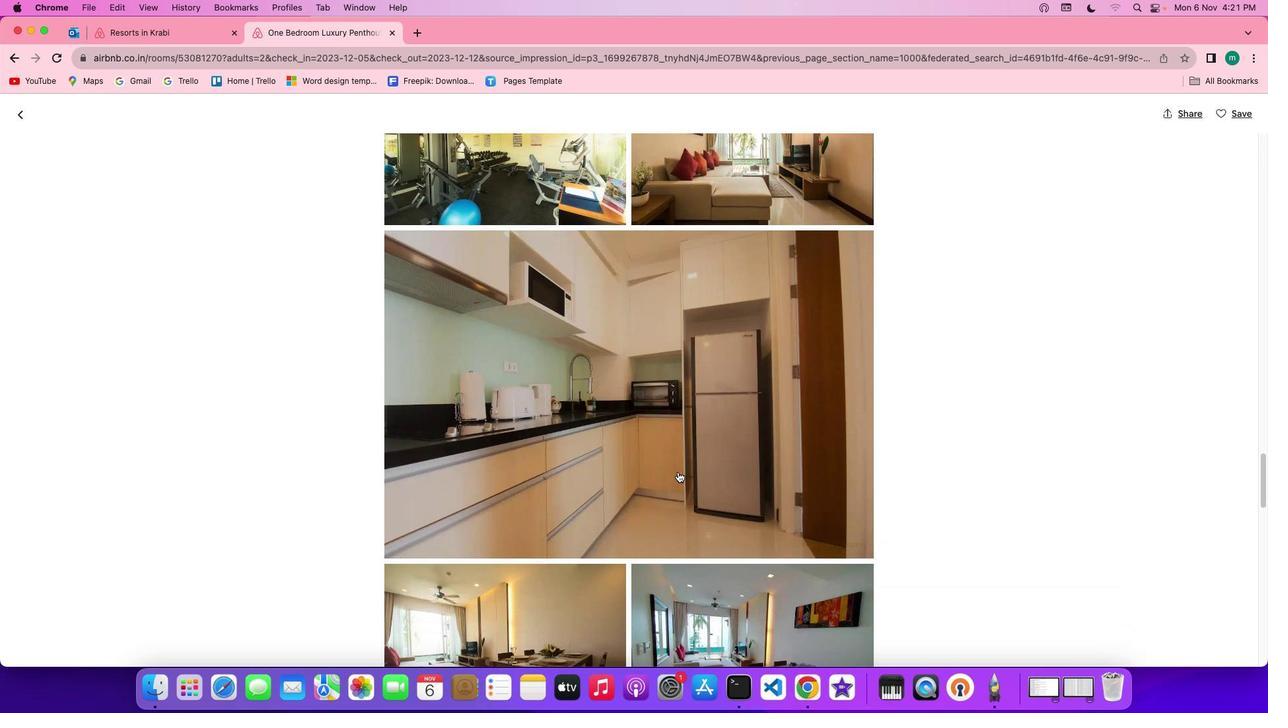 
Action: Mouse scrolled (678, 472) with delta (0, 0)
Screenshot: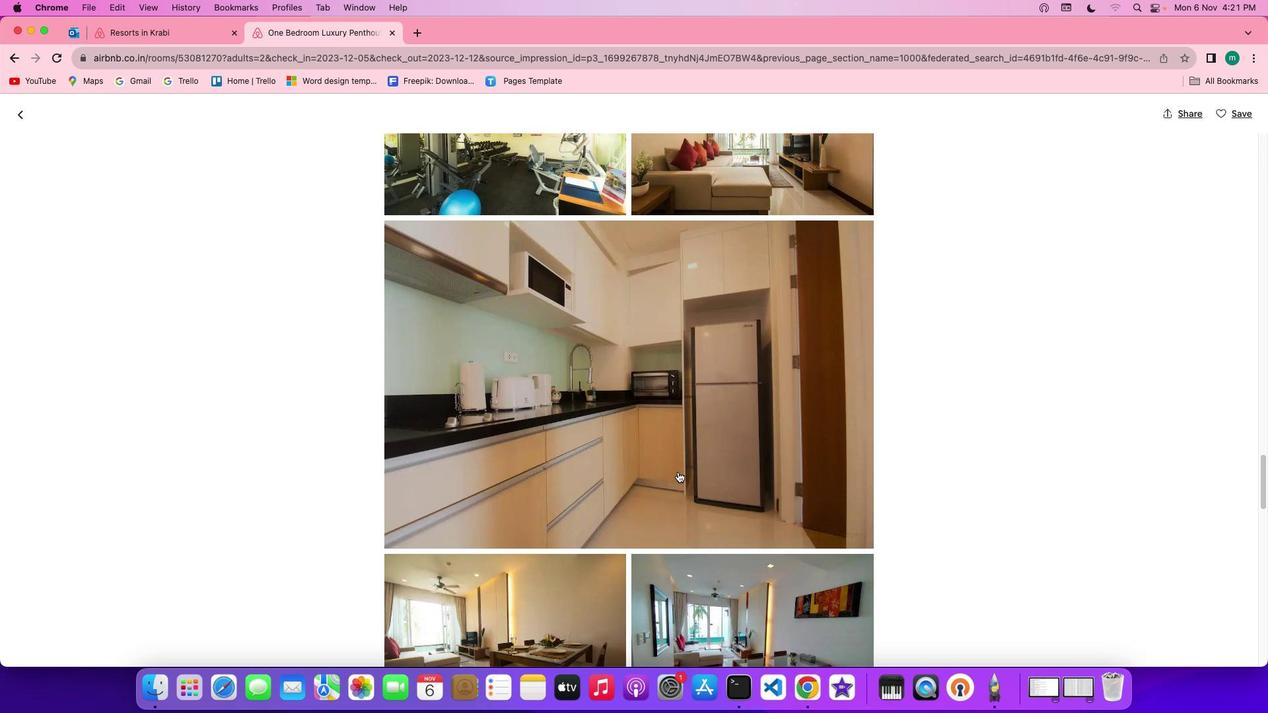 
Action: Mouse scrolled (678, 472) with delta (0, 0)
Screenshot: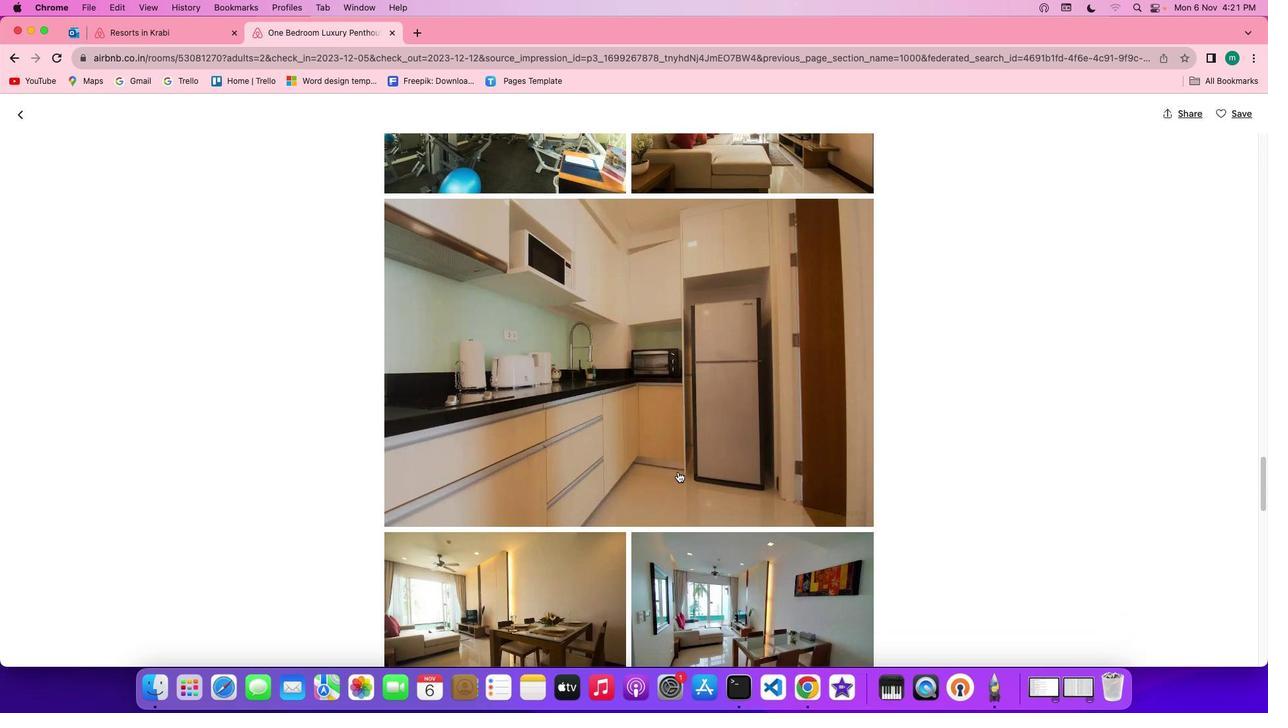 
Action: Mouse scrolled (678, 472) with delta (0, 0)
Screenshot: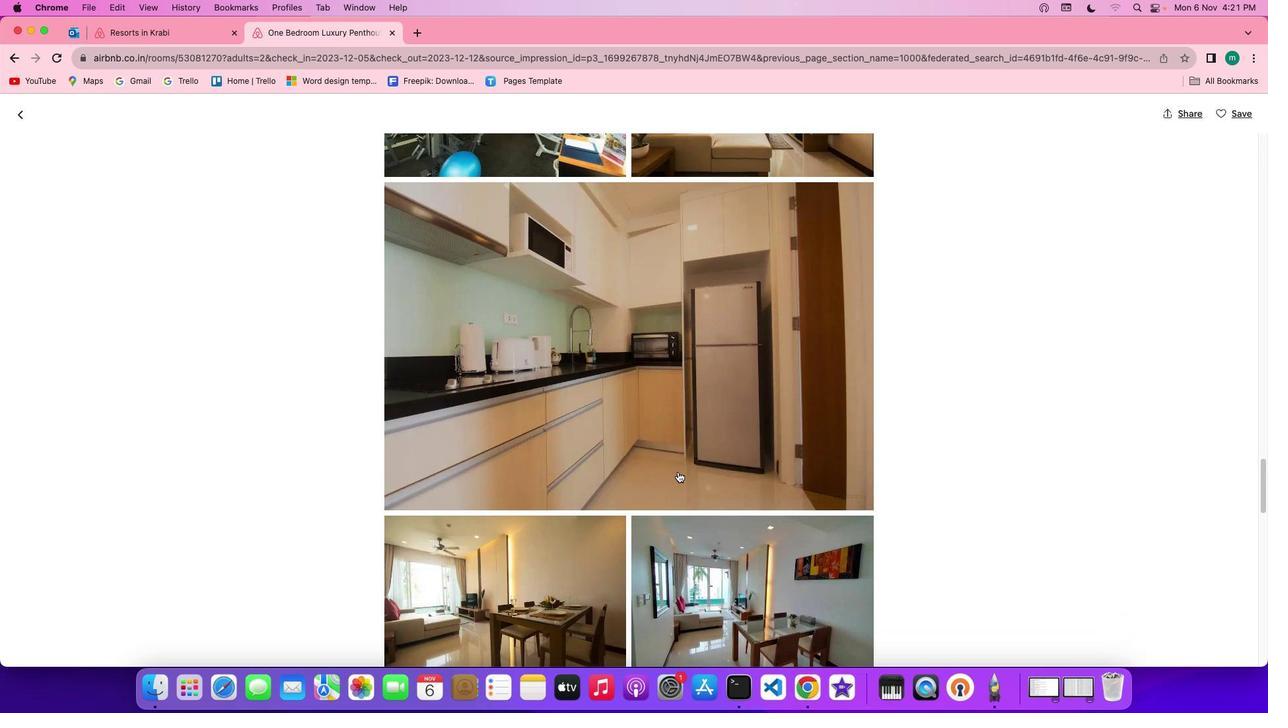 
Action: Mouse scrolled (678, 472) with delta (0, 0)
Screenshot: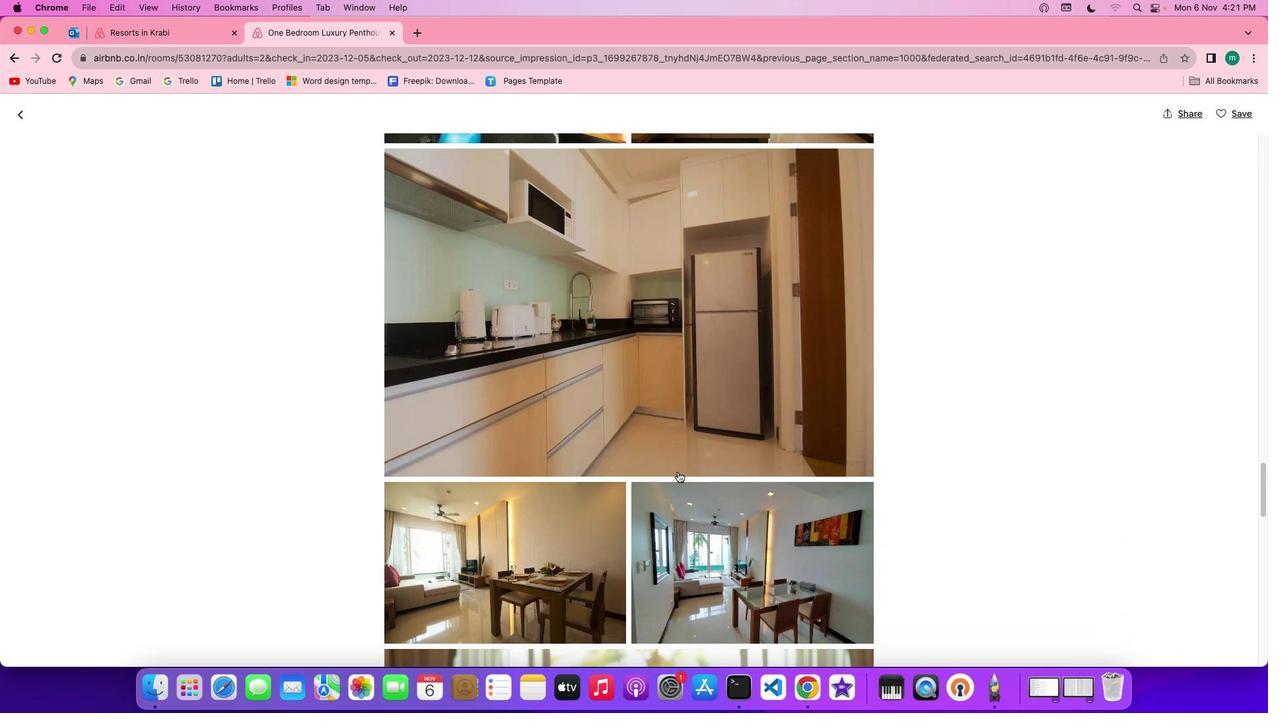 
Action: Mouse scrolled (678, 472) with delta (0, 0)
Screenshot: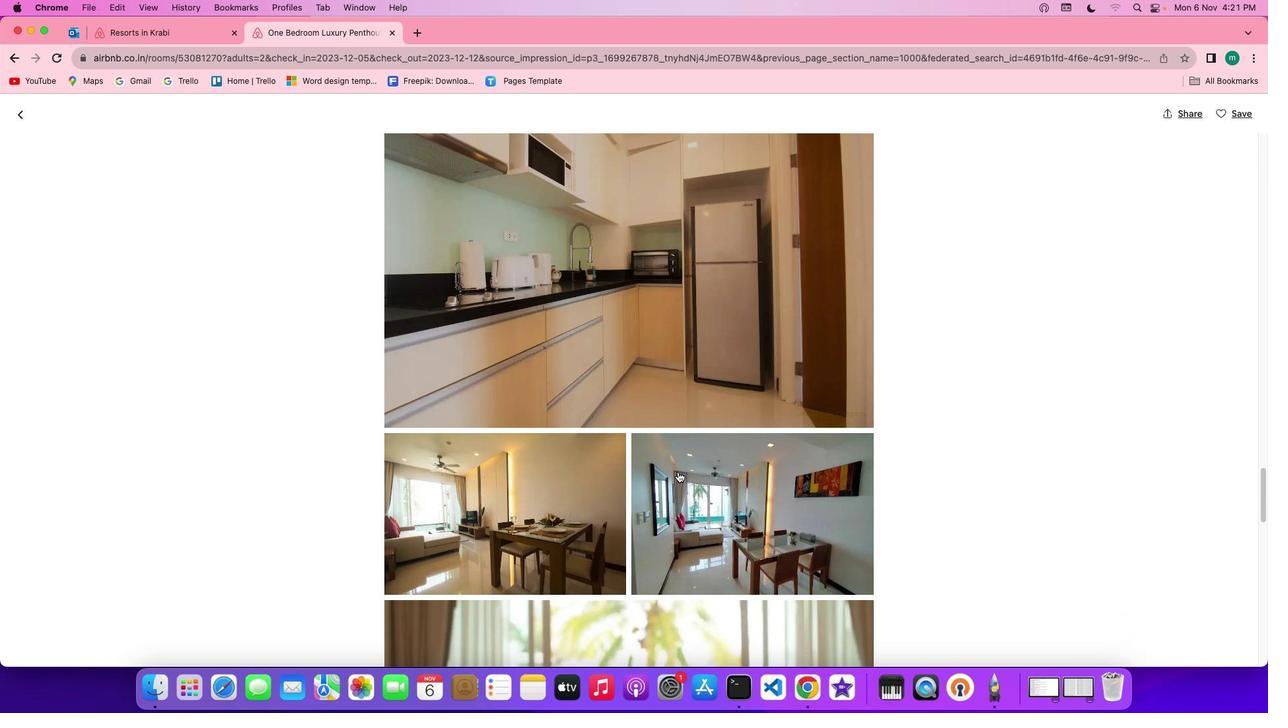 
Action: Mouse scrolled (678, 472) with delta (0, 0)
Screenshot: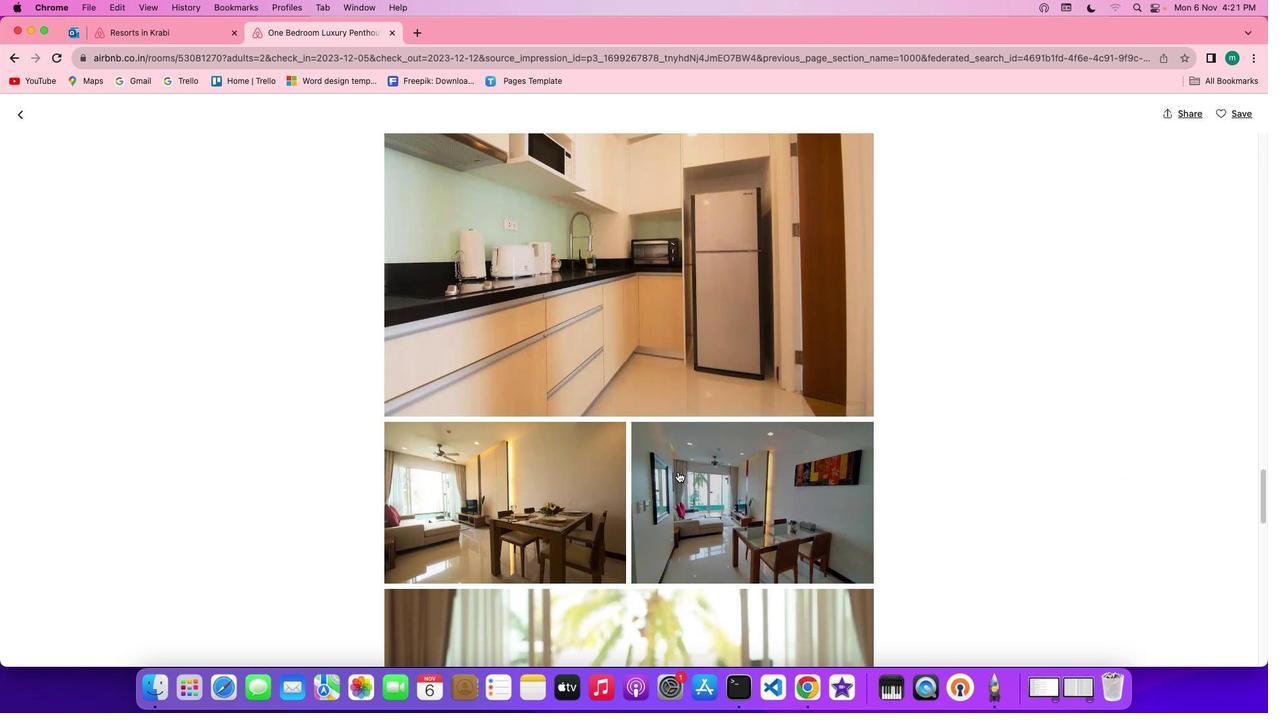 
Action: Mouse scrolled (678, 472) with delta (0, 0)
Screenshot: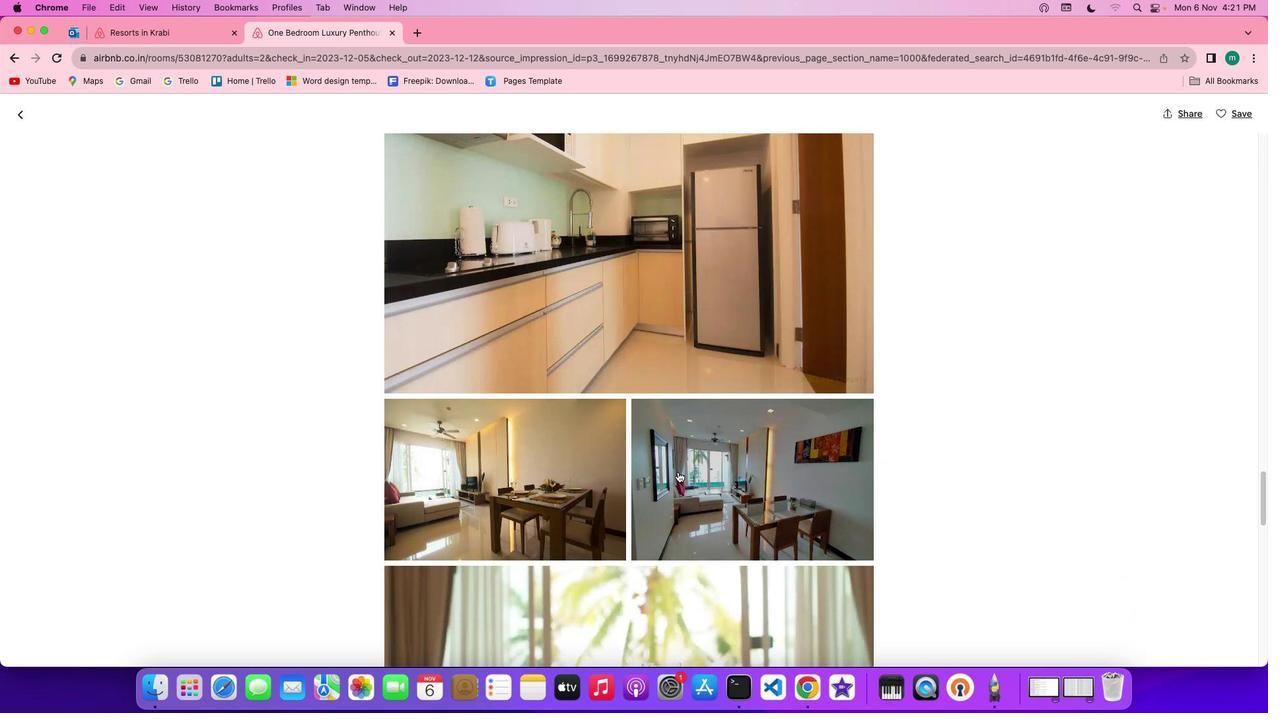 
Action: Mouse scrolled (678, 472) with delta (0, 0)
Screenshot: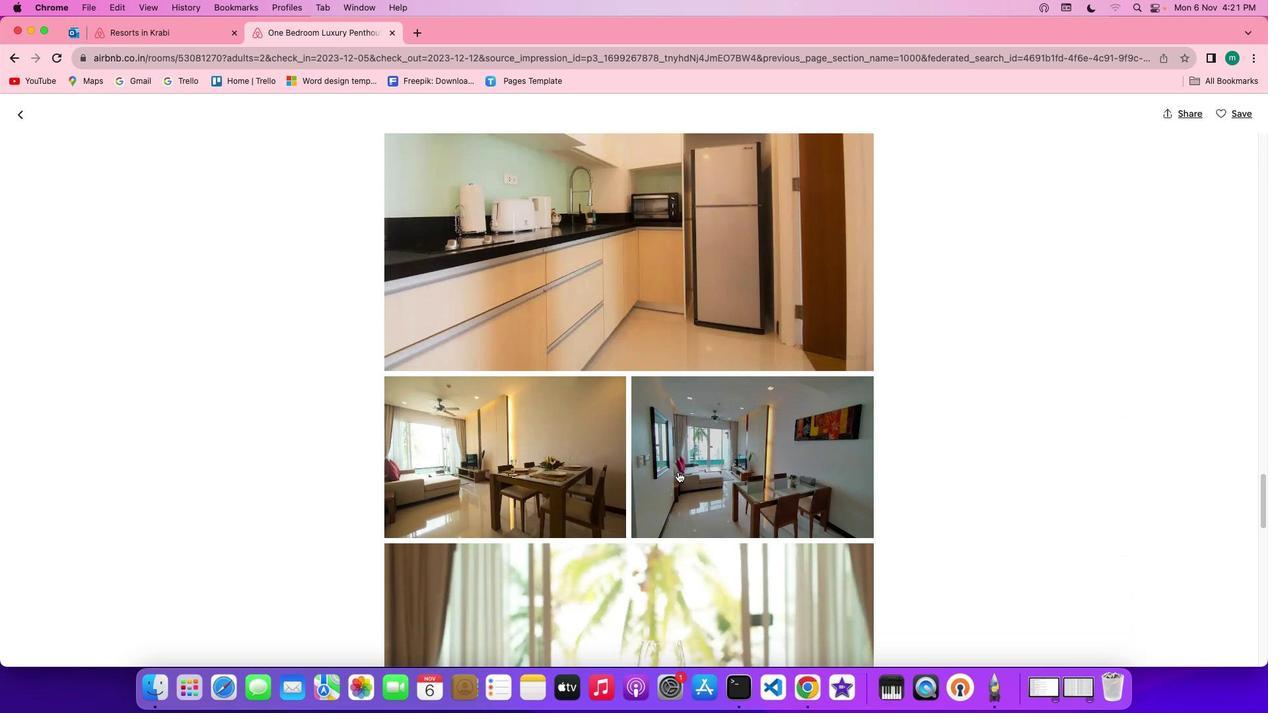 
Action: Mouse scrolled (678, 472) with delta (0, 0)
Screenshot: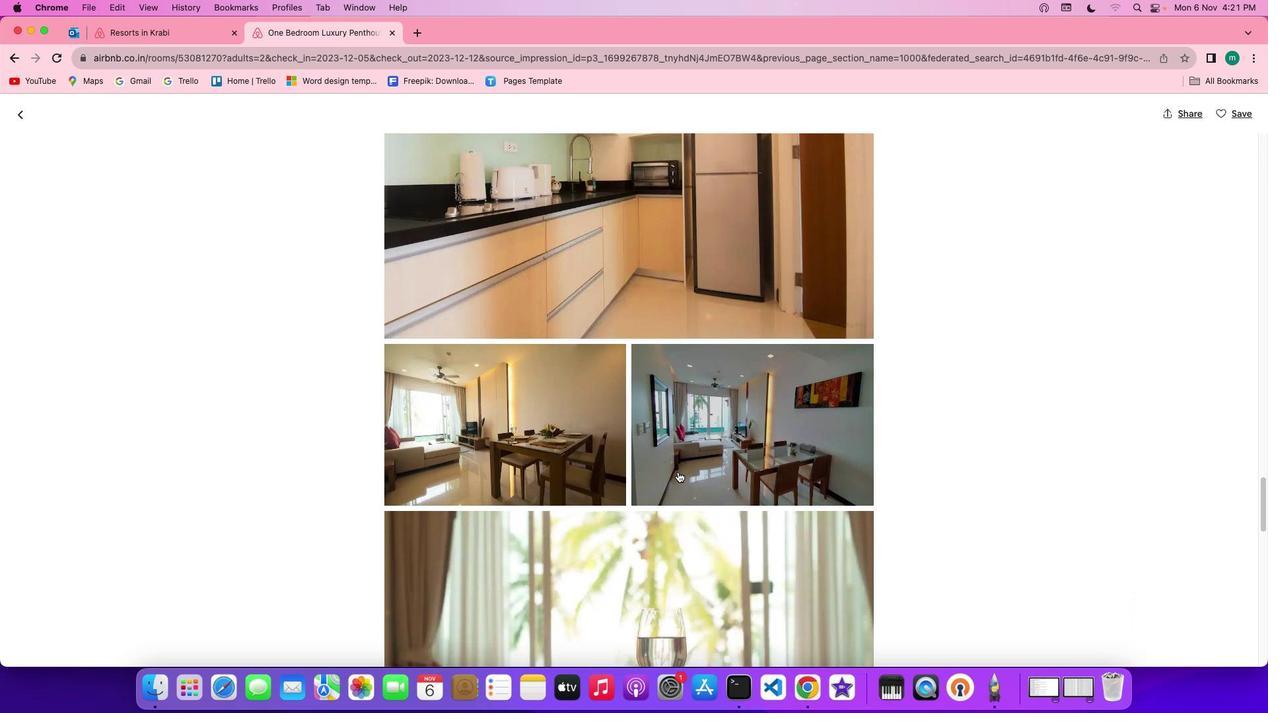 
Action: Mouse scrolled (678, 472) with delta (0, 0)
Screenshot: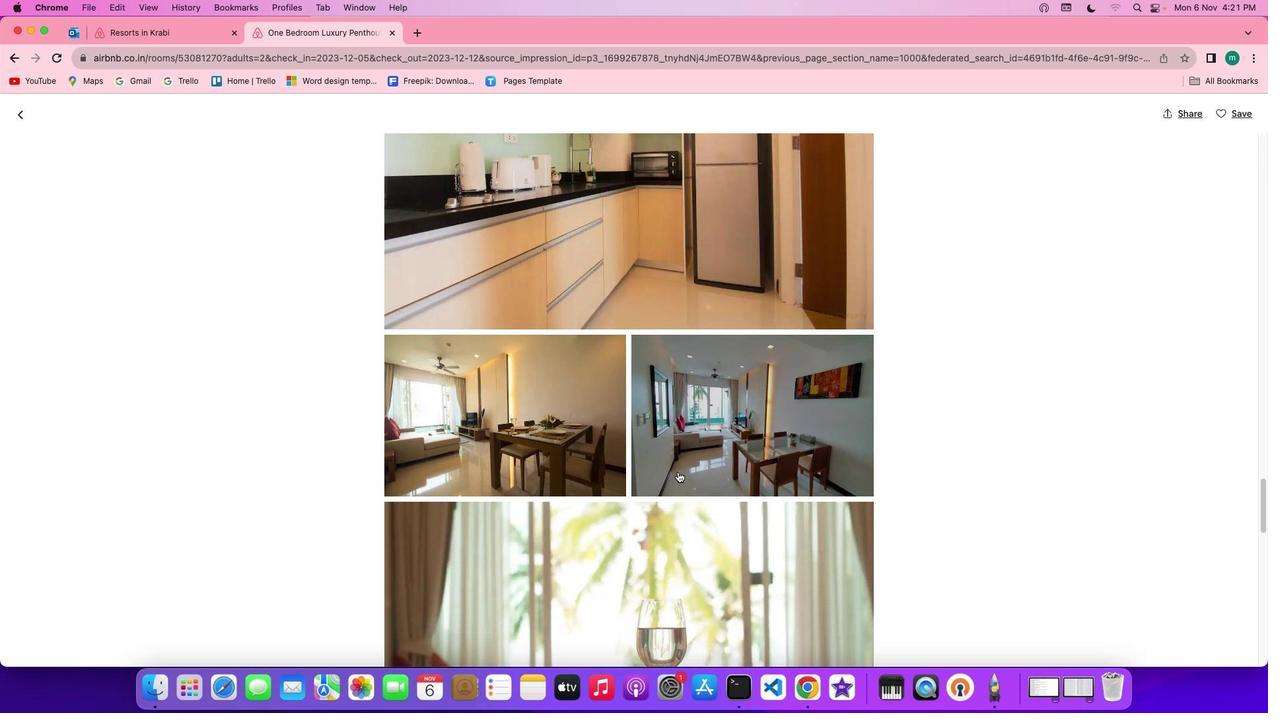 
Action: Mouse scrolled (678, 472) with delta (0, 0)
Screenshot: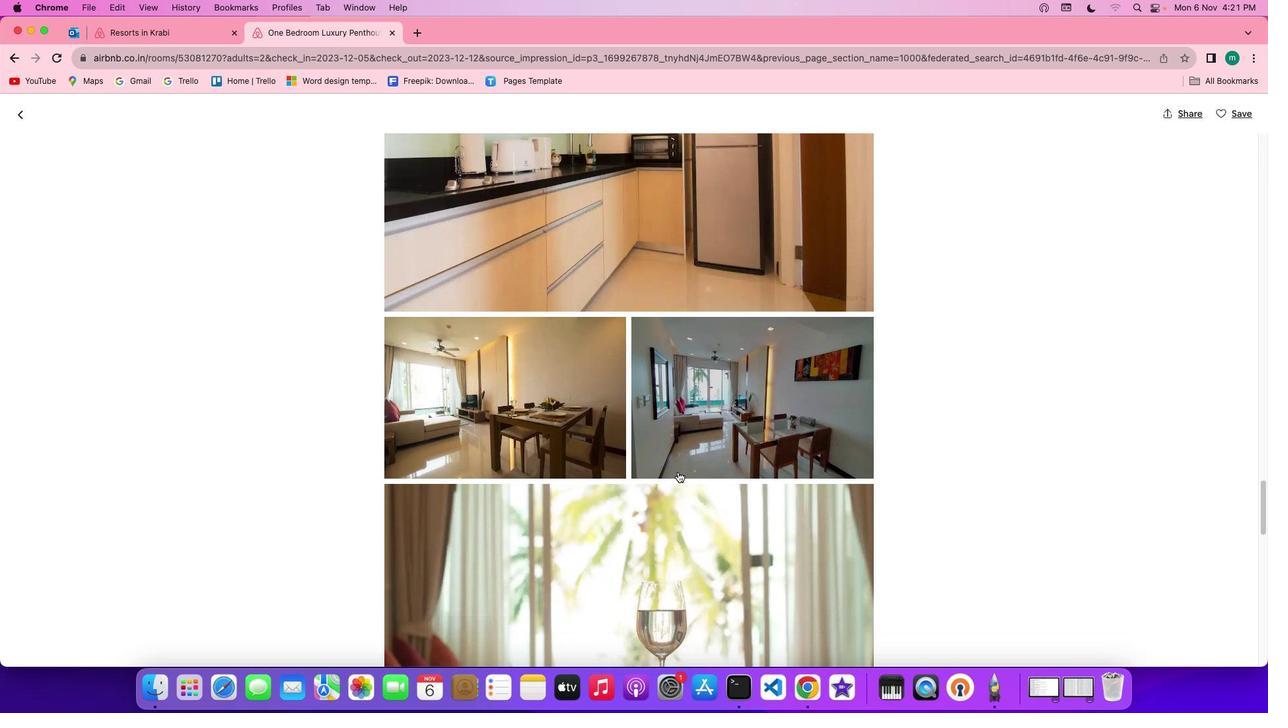 
Action: Mouse scrolled (678, 472) with delta (0, 0)
Screenshot: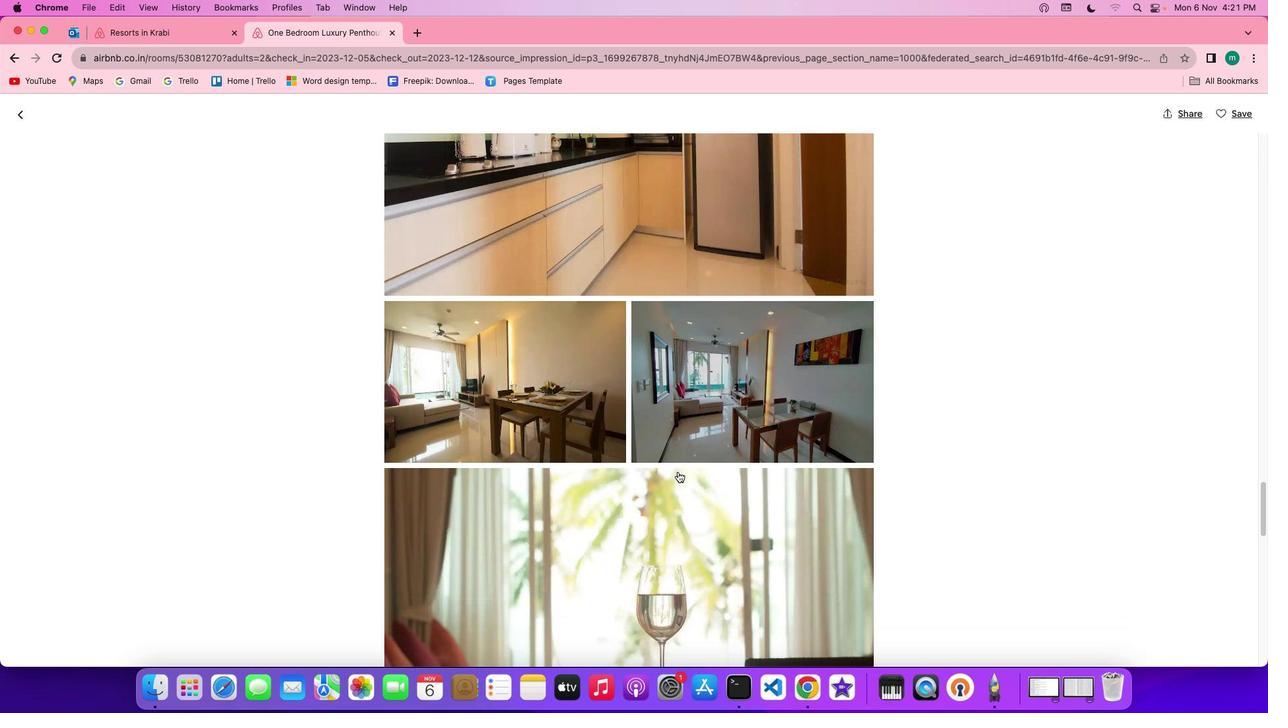 
Action: Mouse scrolled (678, 472) with delta (0, 0)
Screenshot: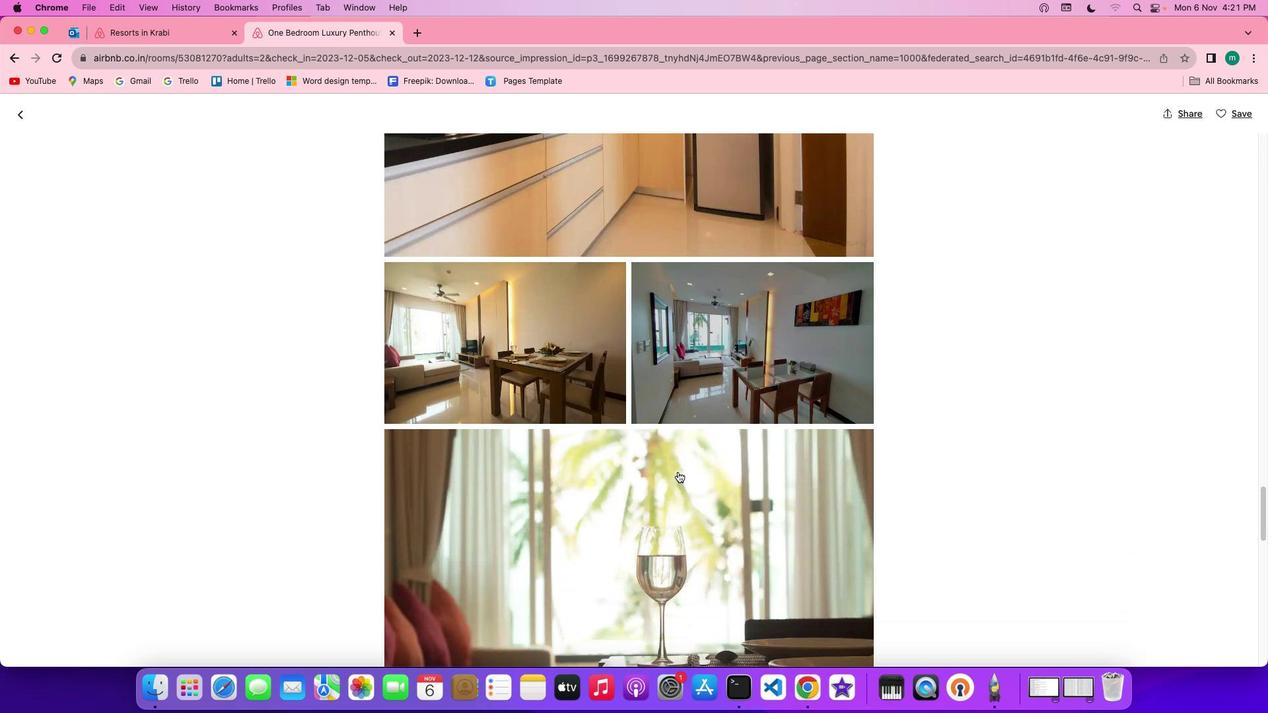 
Action: Mouse scrolled (678, 472) with delta (0, 0)
Screenshot: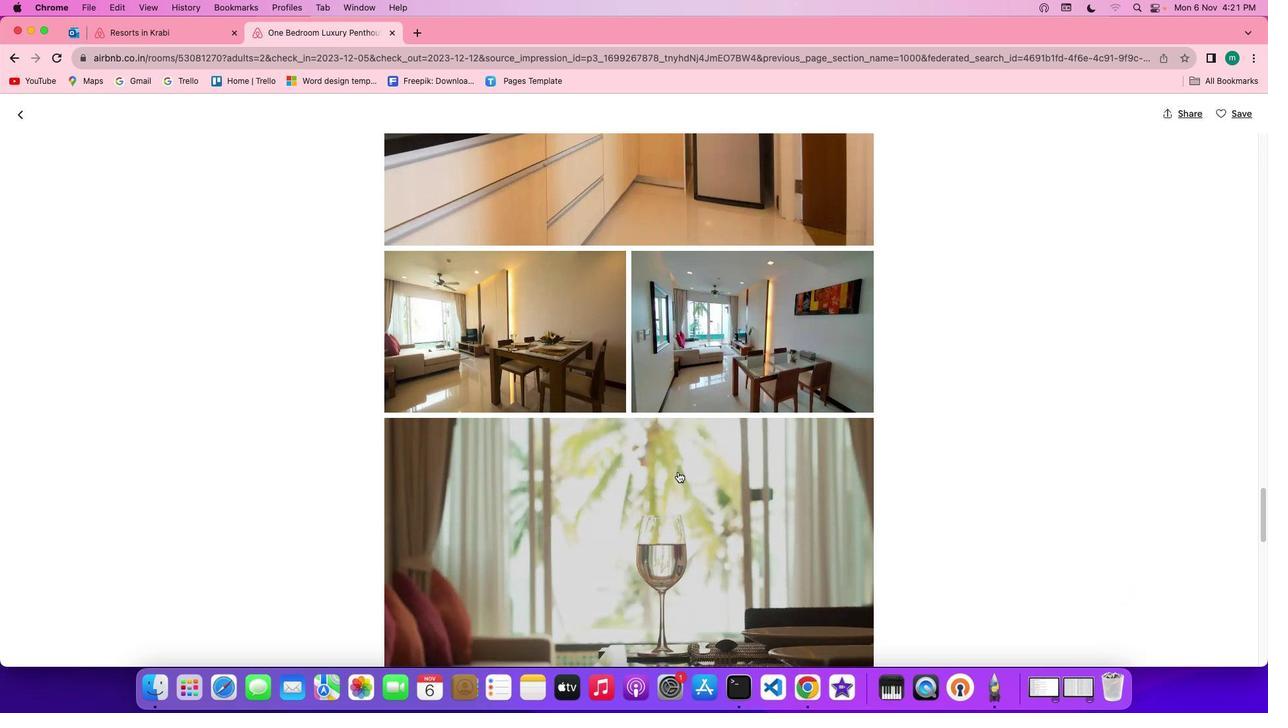 
Action: Mouse scrolled (678, 472) with delta (0, 0)
Screenshot: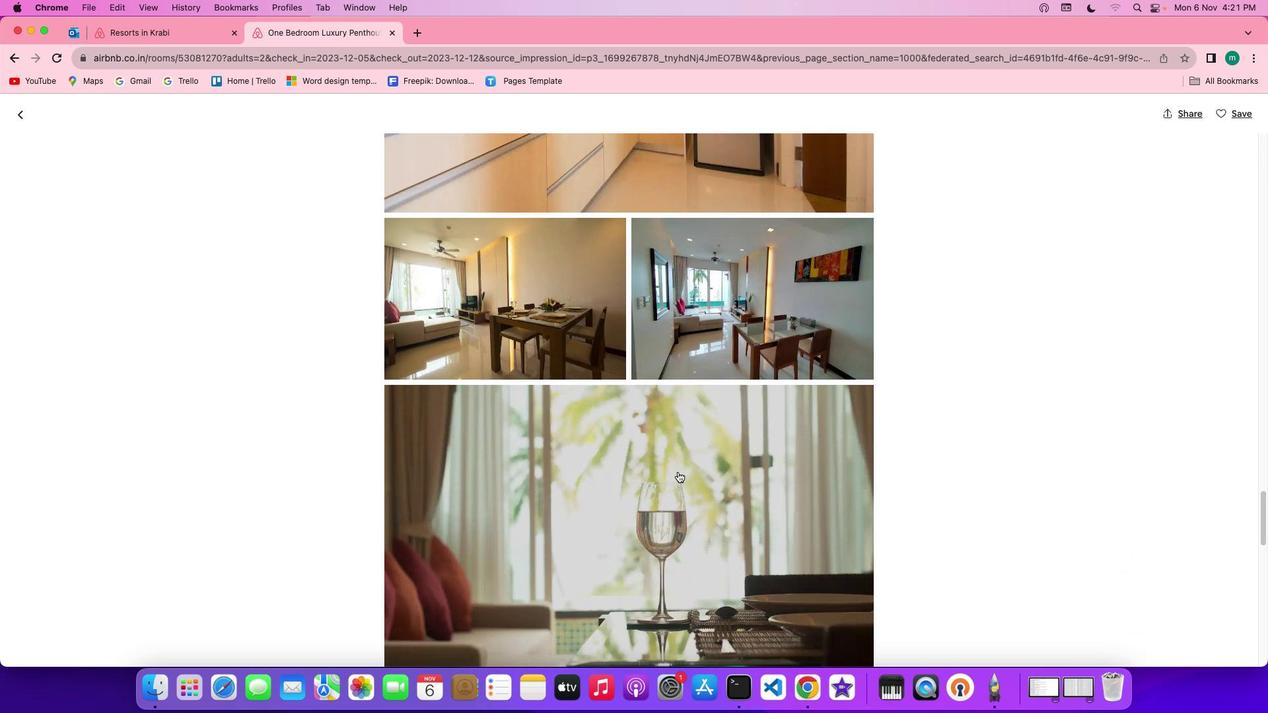
Action: Mouse scrolled (678, 472) with delta (0, 0)
Screenshot: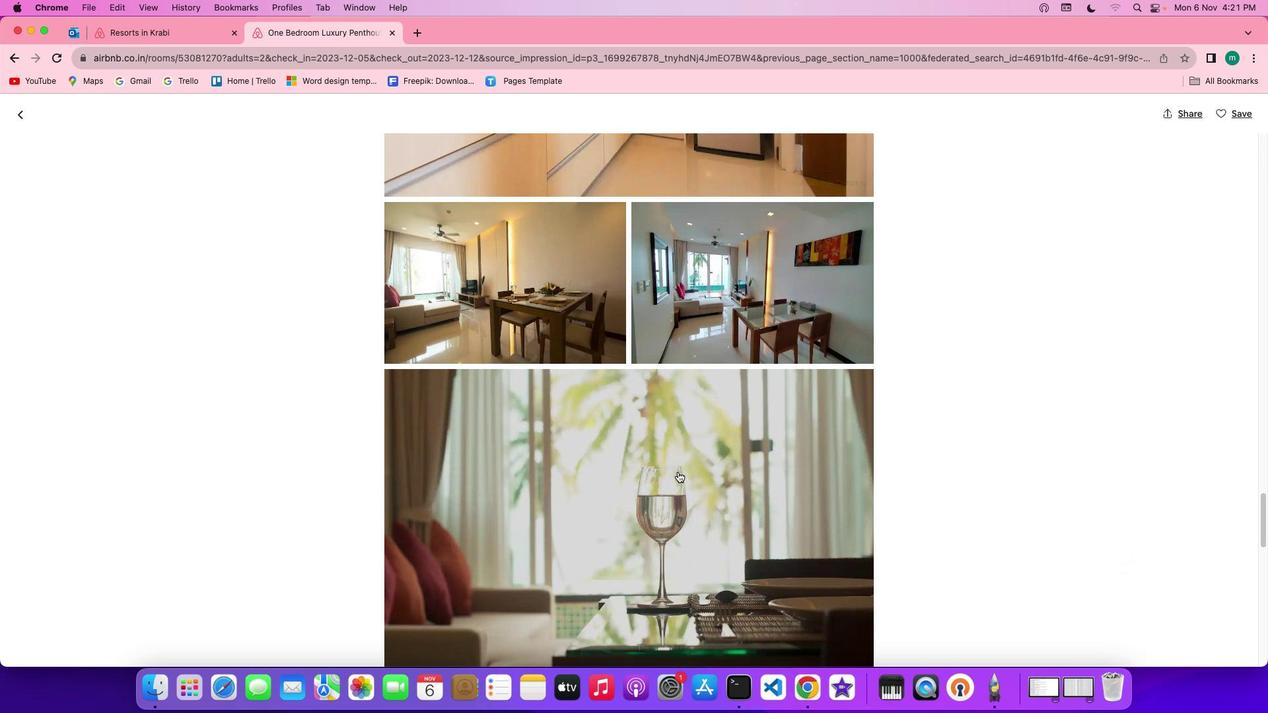 
Action: Mouse scrolled (678, 472) with delta (0, 0)
Screenshot: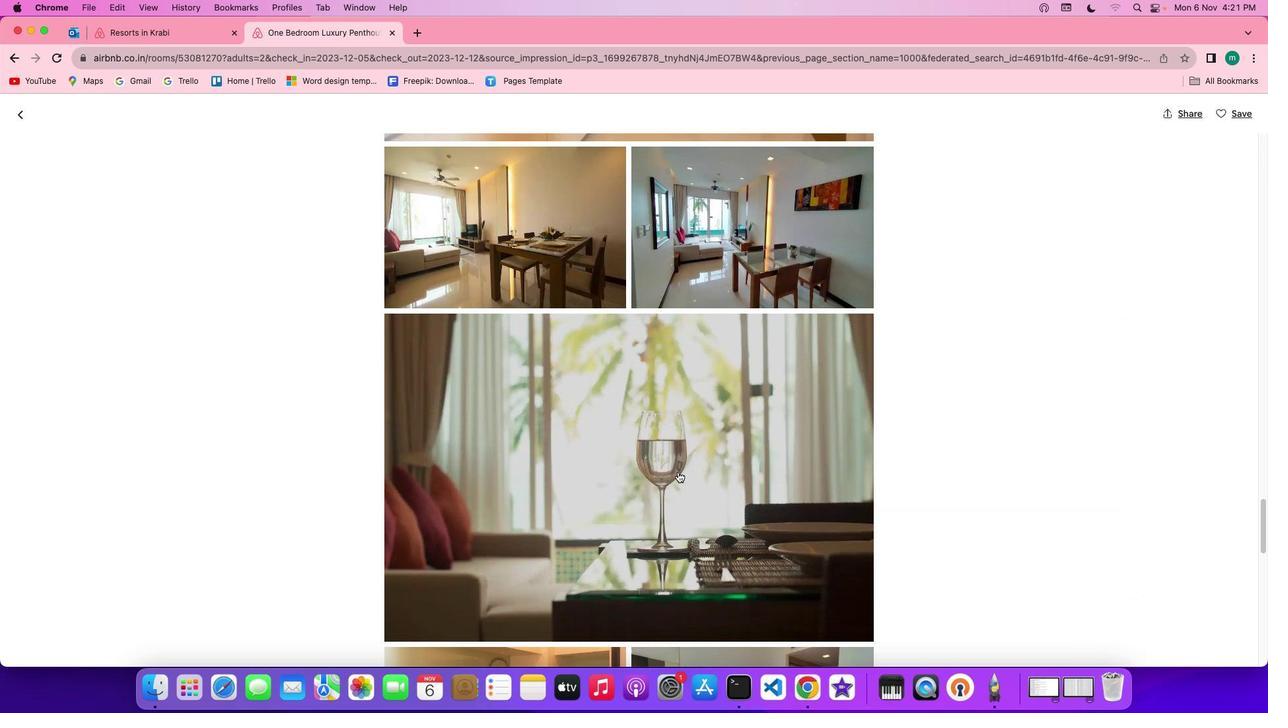 
Action: Mouse scrolled (678, 472) with delta (0, 0)
Screenshot: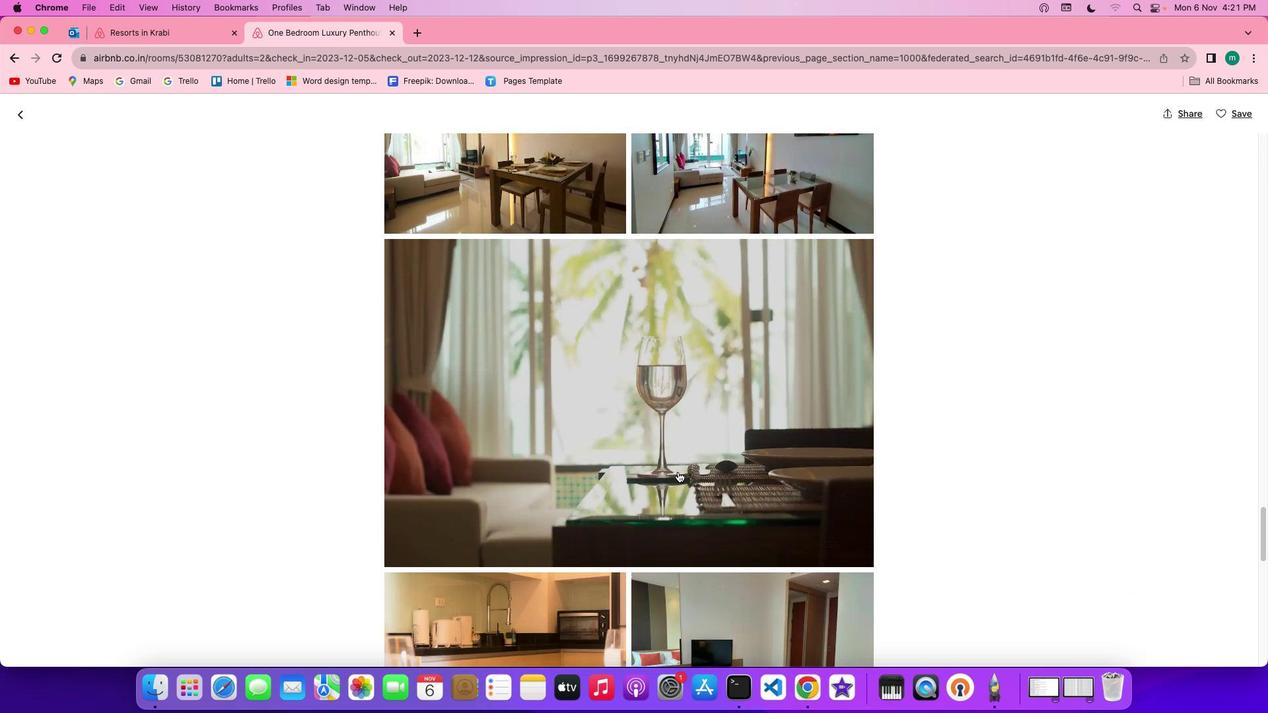 
Action: Mouse scrolled (678, 472) with delta (0, 0)
Screenshot: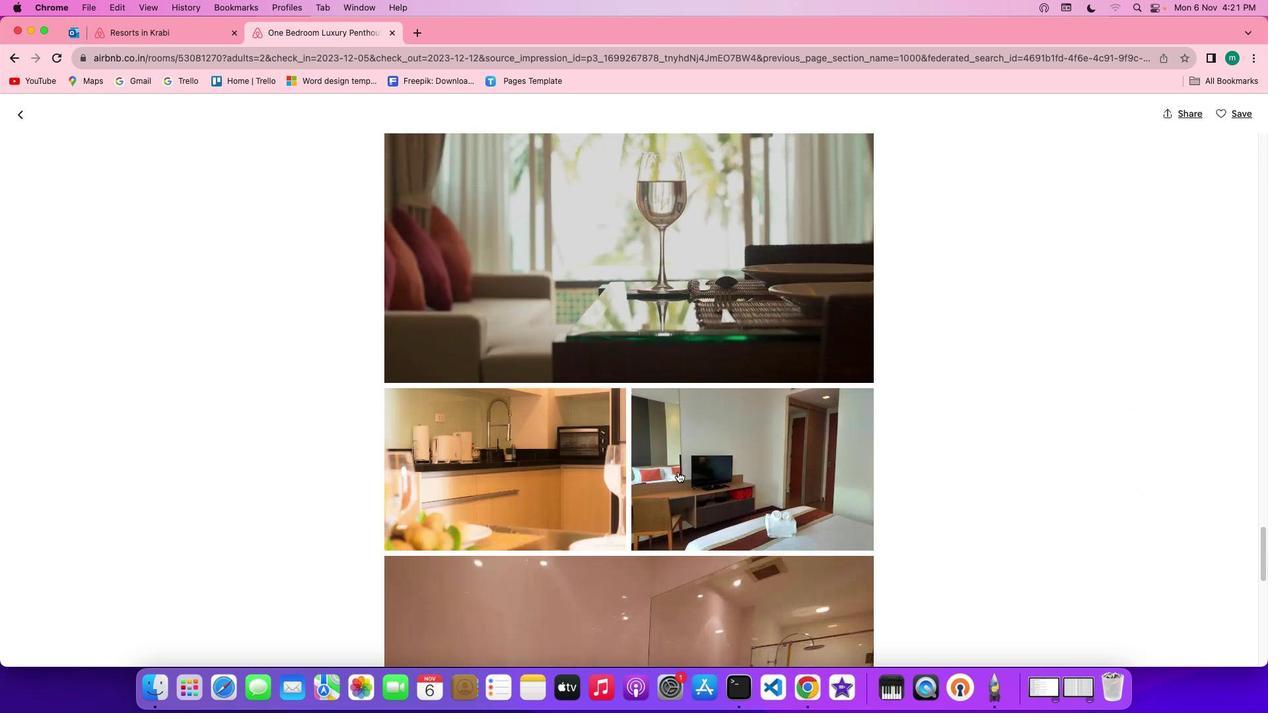 
Action: Mouse scrolled (678, 472) with delta (0, -1)
Screenshot: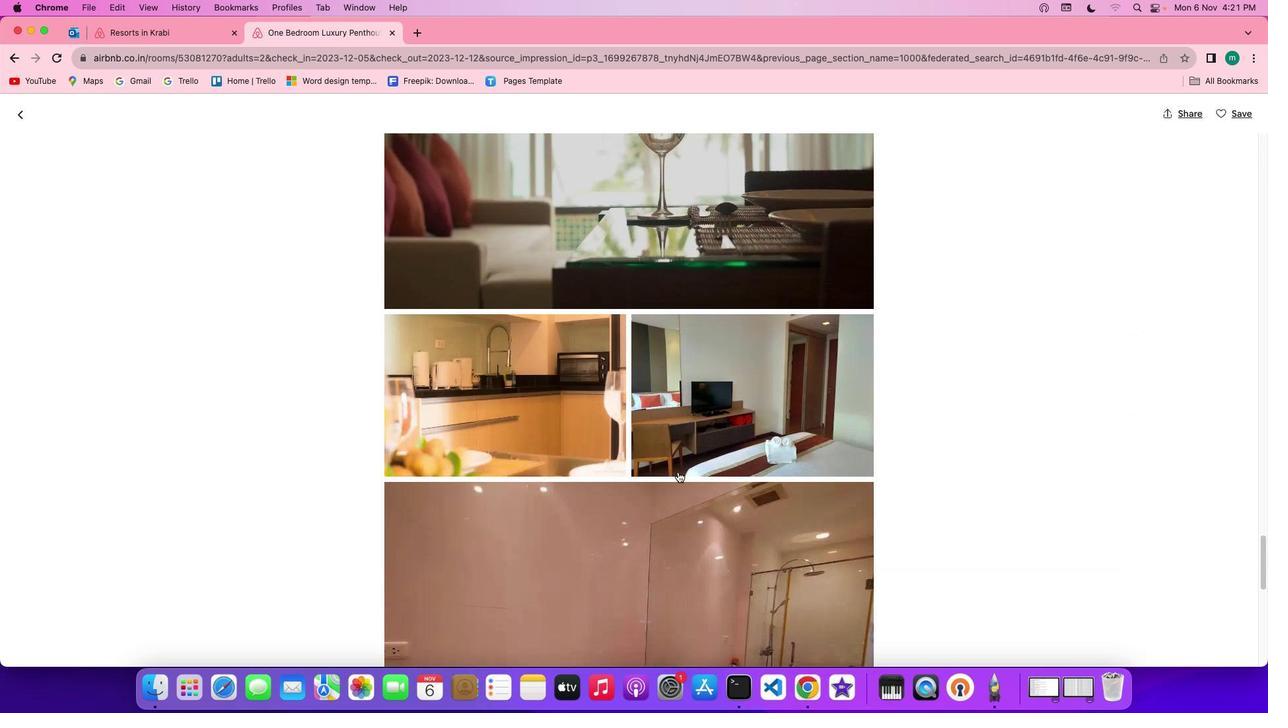 
Action: Mouse scrolled (678, 472) with delta (0, -2)
Screenshot: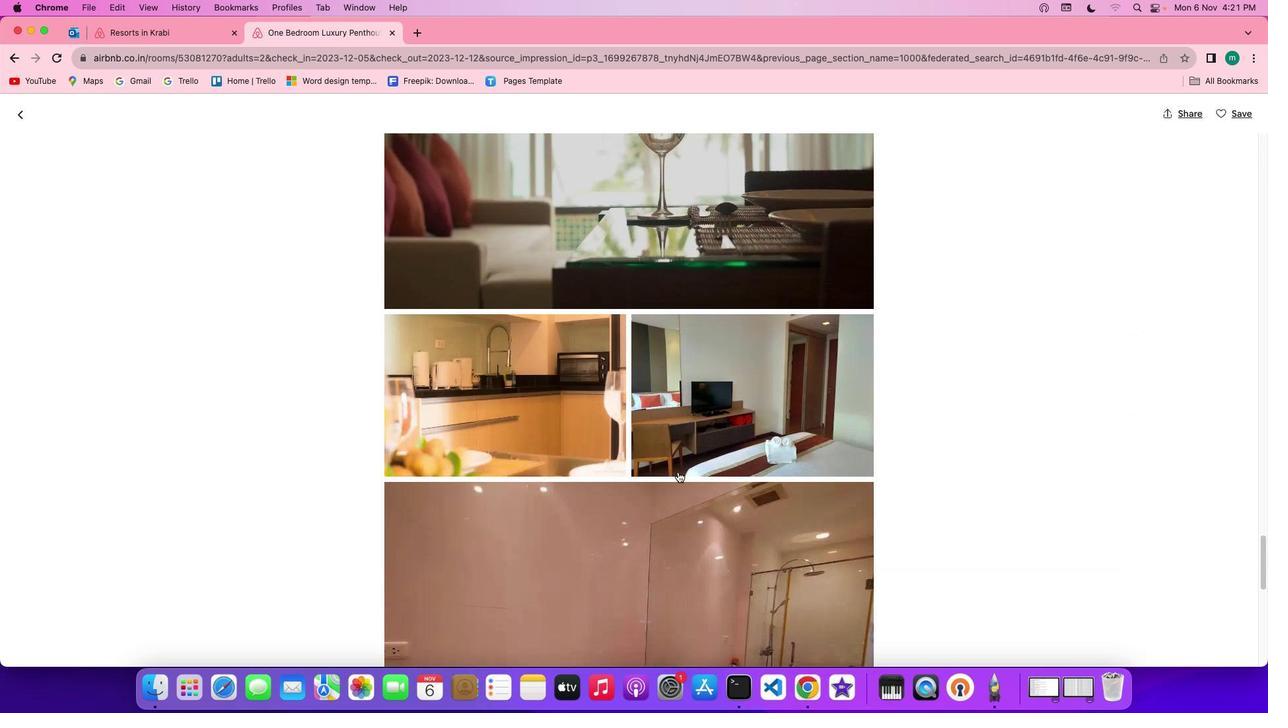 
Action: Mouse scrolled (678, 472) with delta (0, -3)
Screenshot: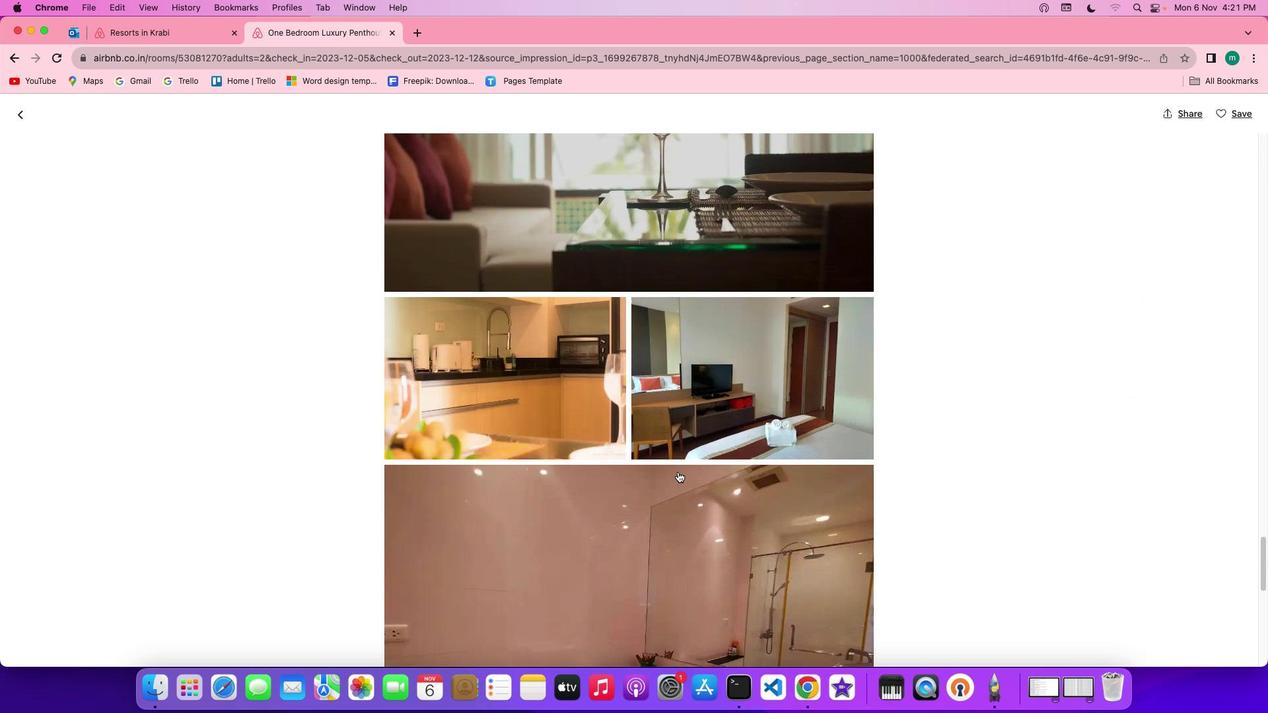 
Action: Mouse scrolled (678, 472) with delta (0, 0)
Screenshot: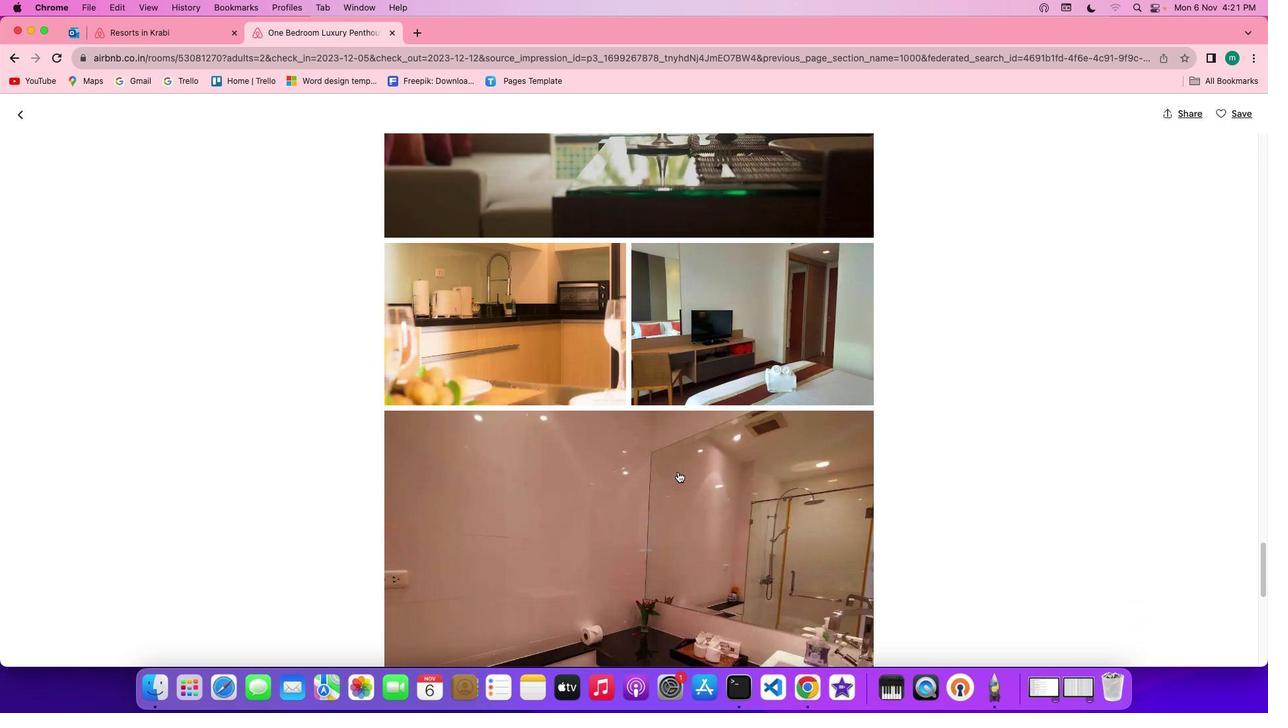 
Action: Mouse scrolled (678, 472) with delta (0, 0)
Screenshot: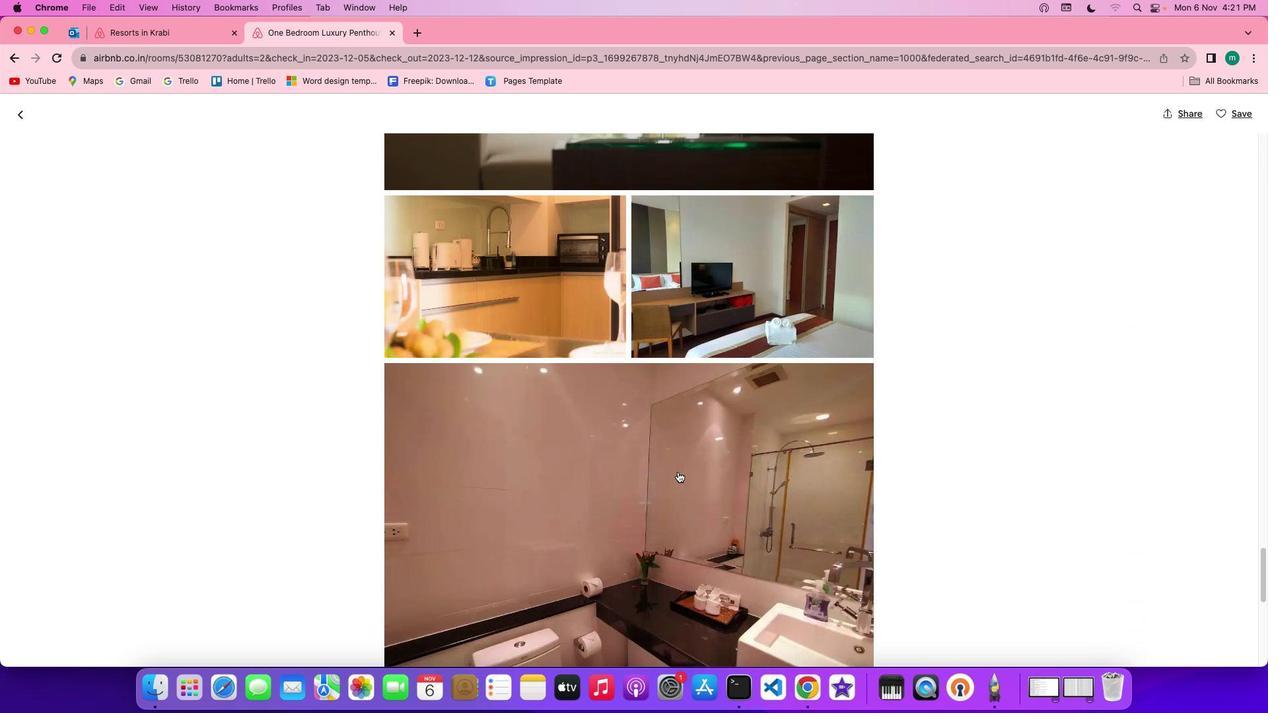 
Action: Mouse scrolled (678, 472) with delta (0, -1)
Screenshot: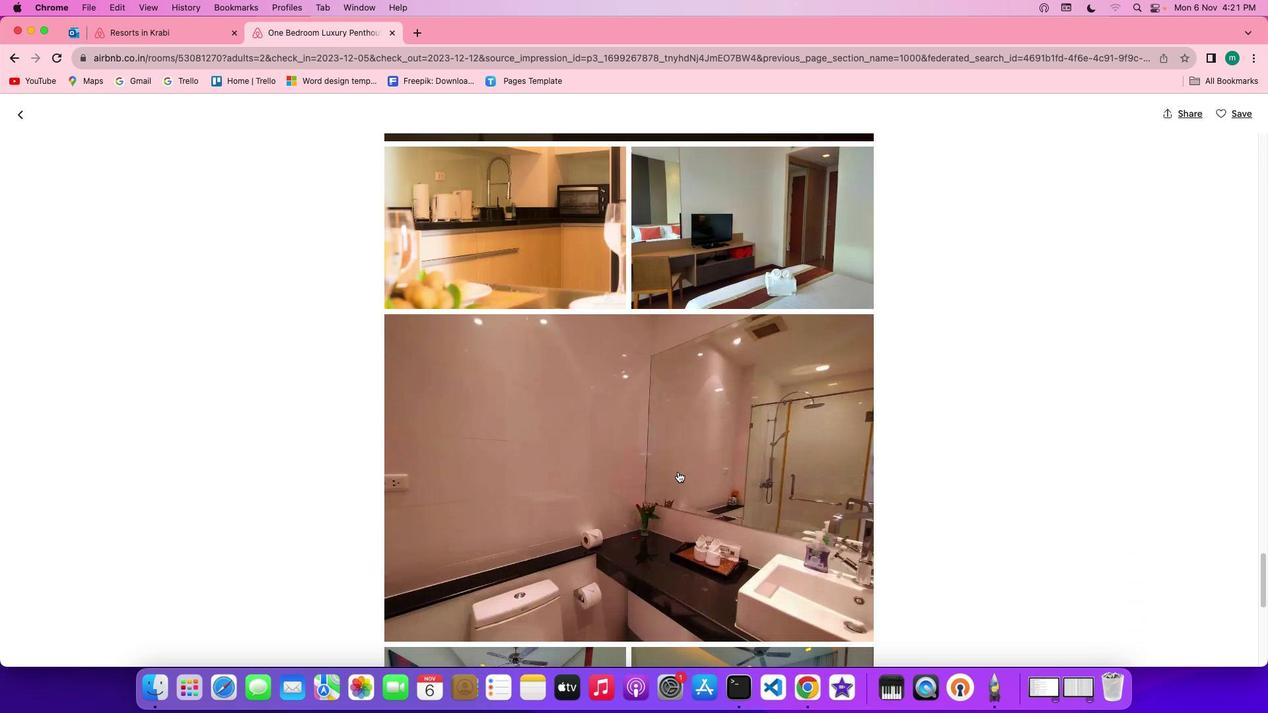 
Action: Mouse scrolled (678, 472) with delta (0, -1)
Screenshot: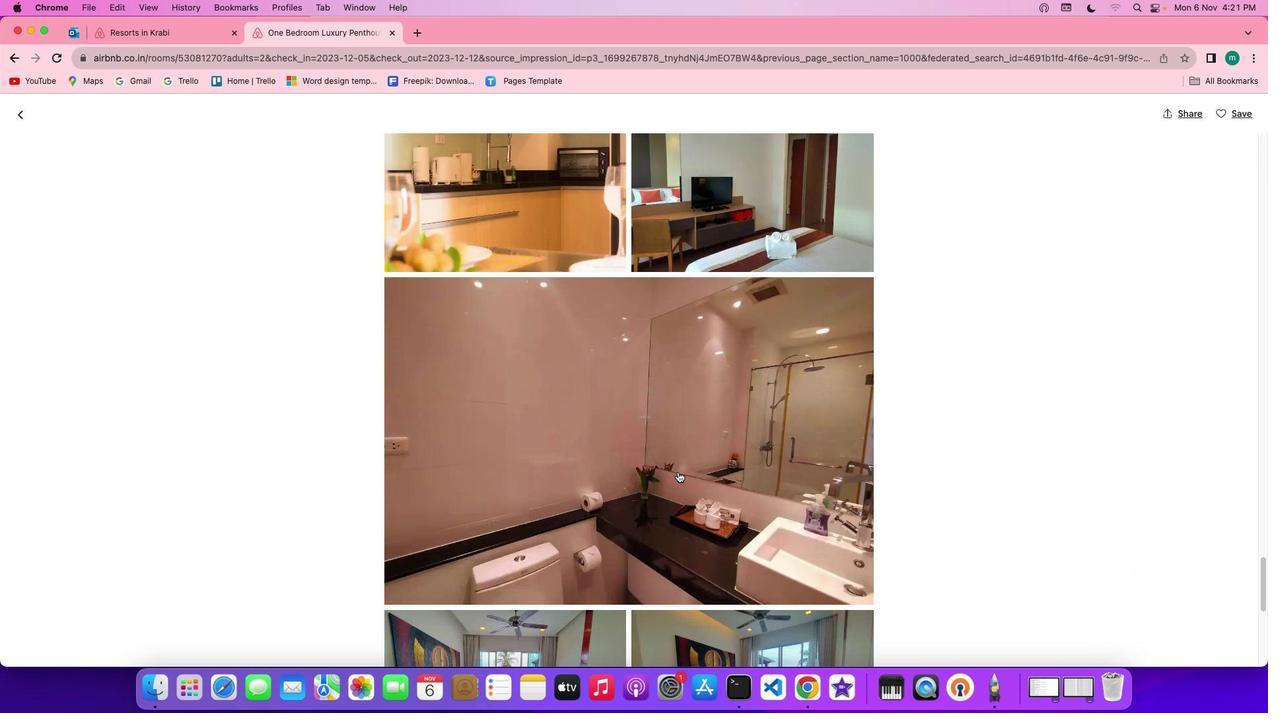 
Action: Mouse scrolled (678, 472) with delta (0, 0)
Screenshot: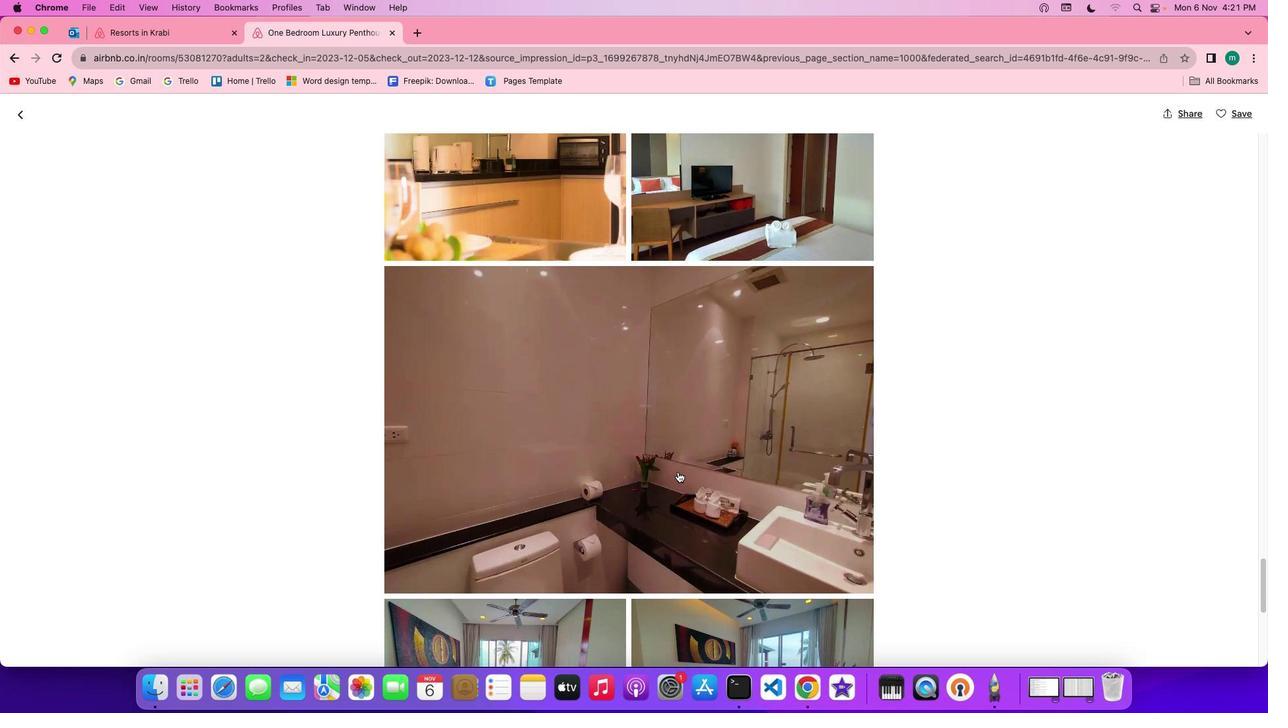 
Action: Mouse scrolled (678, 472) with delta (0, 0)
Screenshot: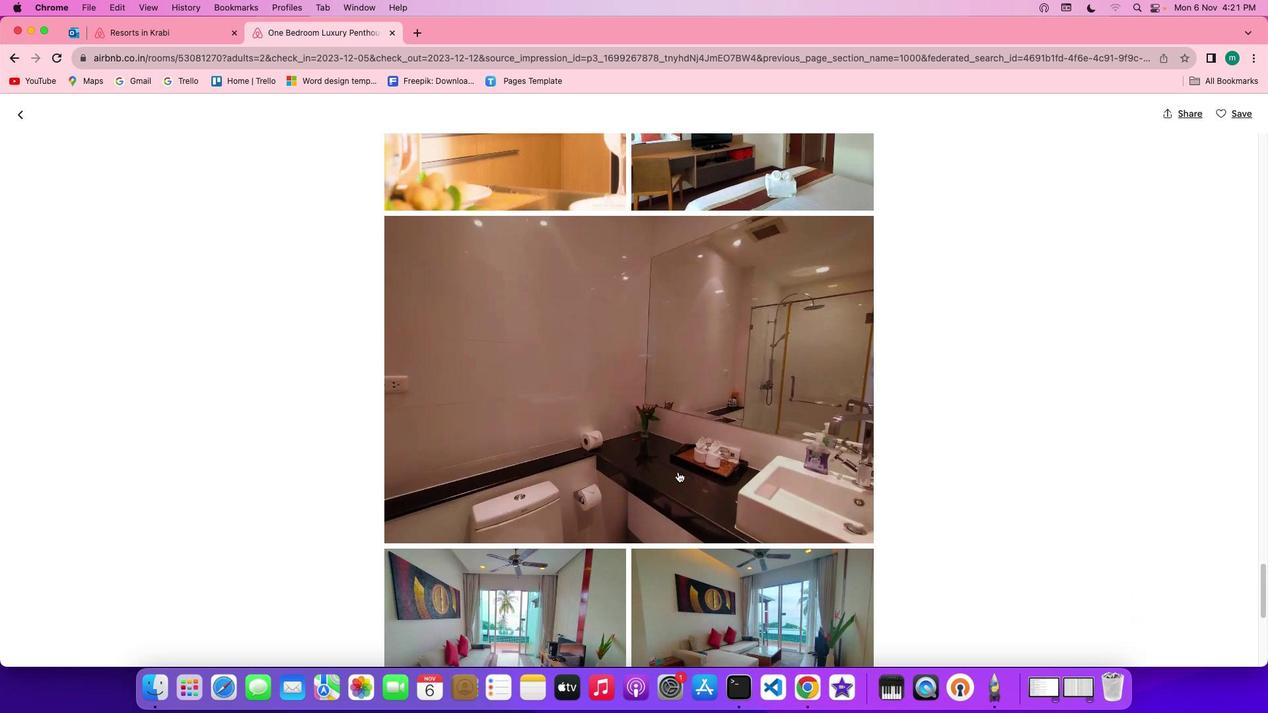 
Action: Mouse scrolled (678, 472) with delta (0, -1)
Screenshot: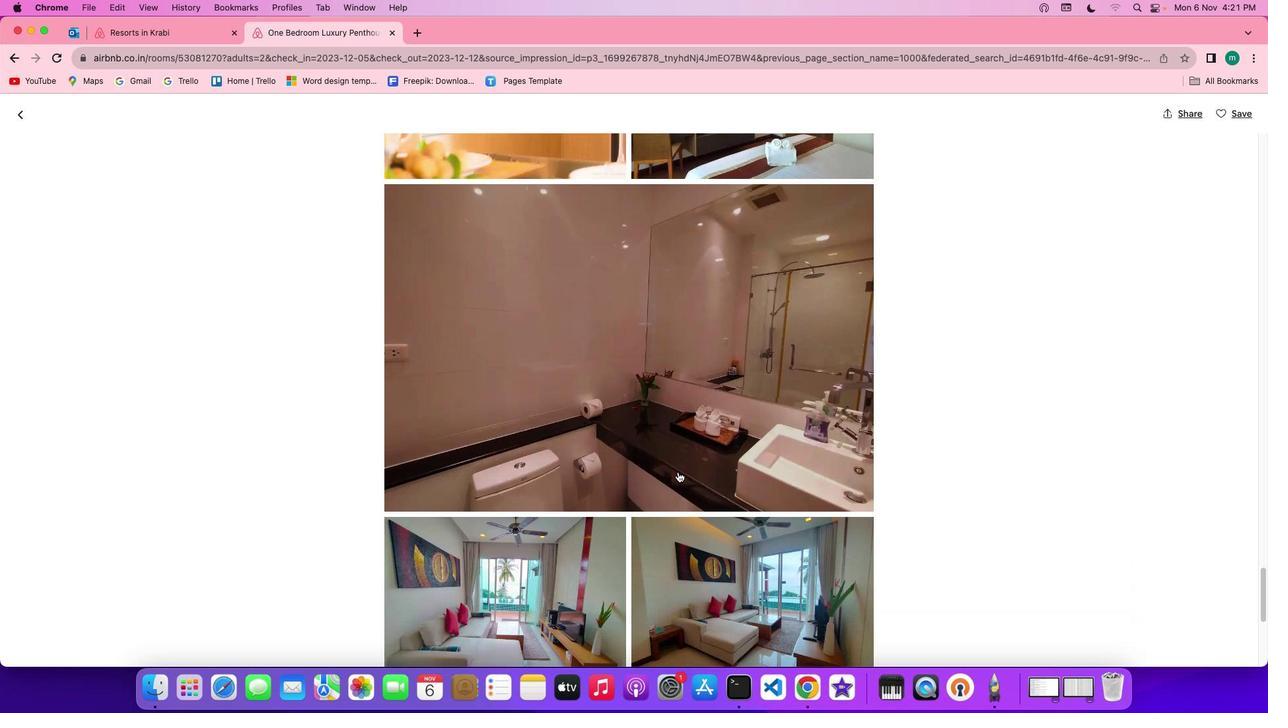 
Action: Mouse scrolled (678, 472) with delta (0, -1)
Screenshot: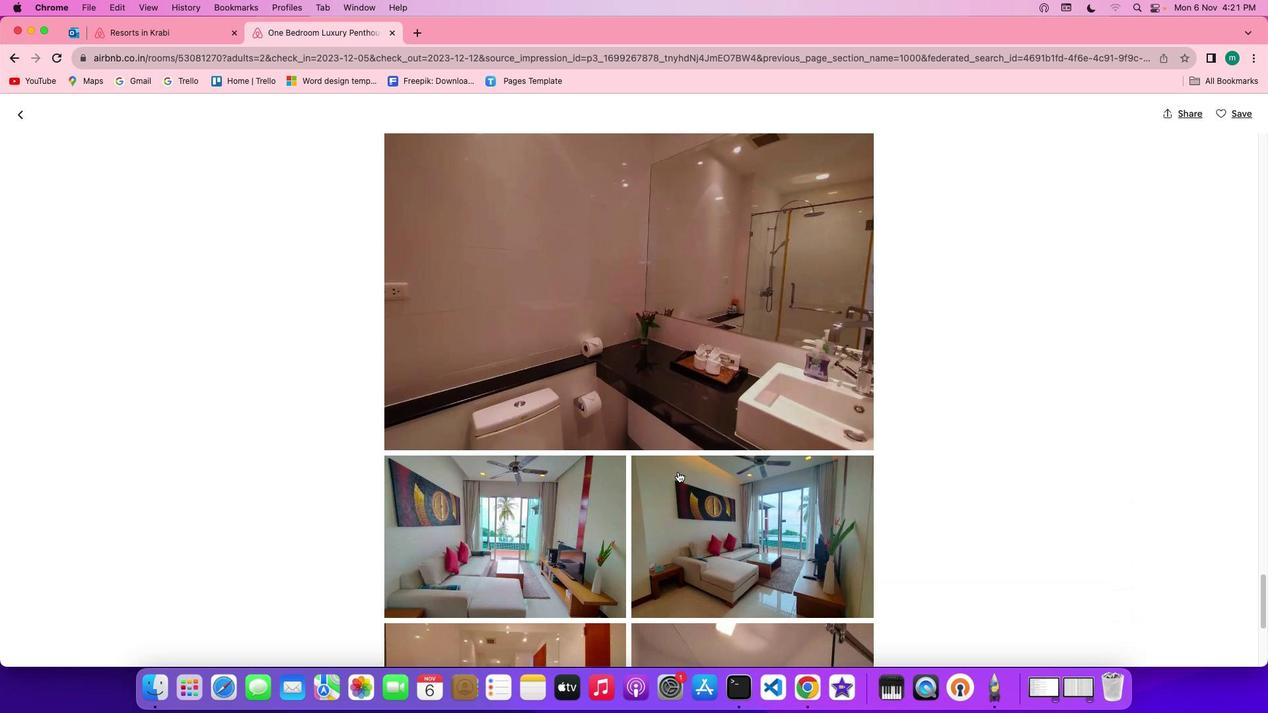 
Action: Mouse scrolled (678, 472) with delta (0, 0)
Screenshot: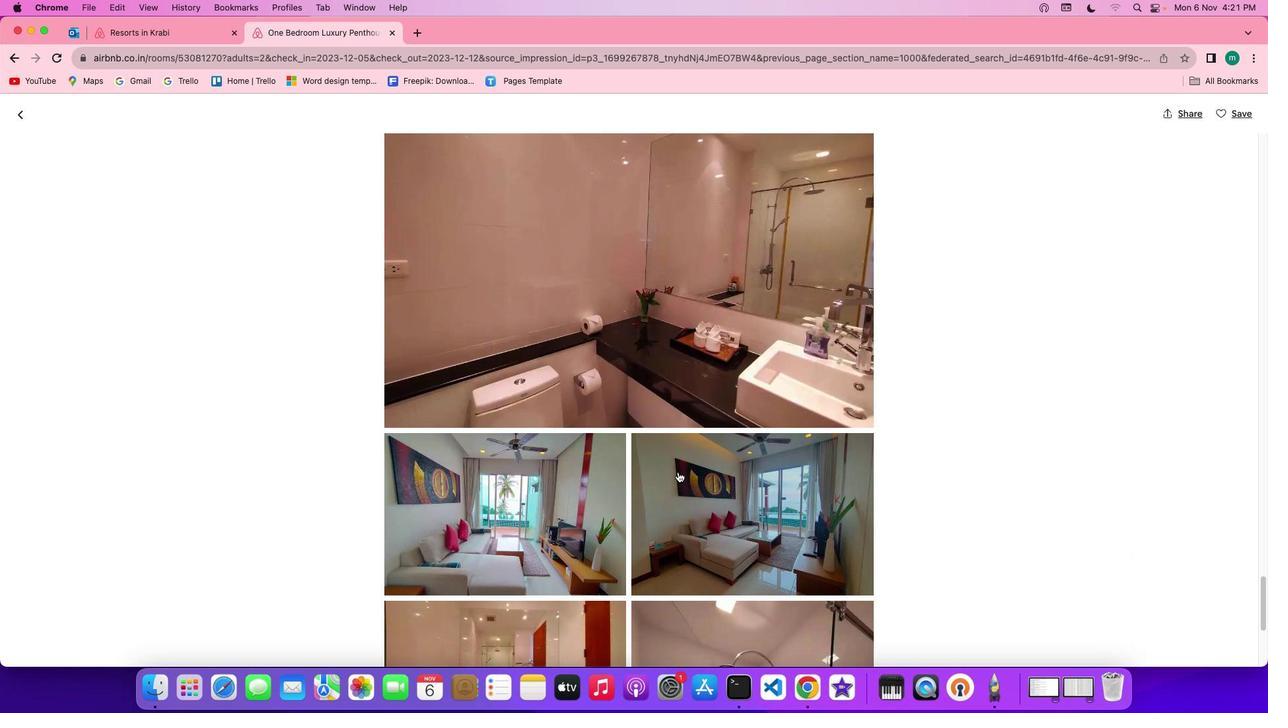 
Action: Mouse scrolled (678, 472) with delta (0, 0)
Screenshot: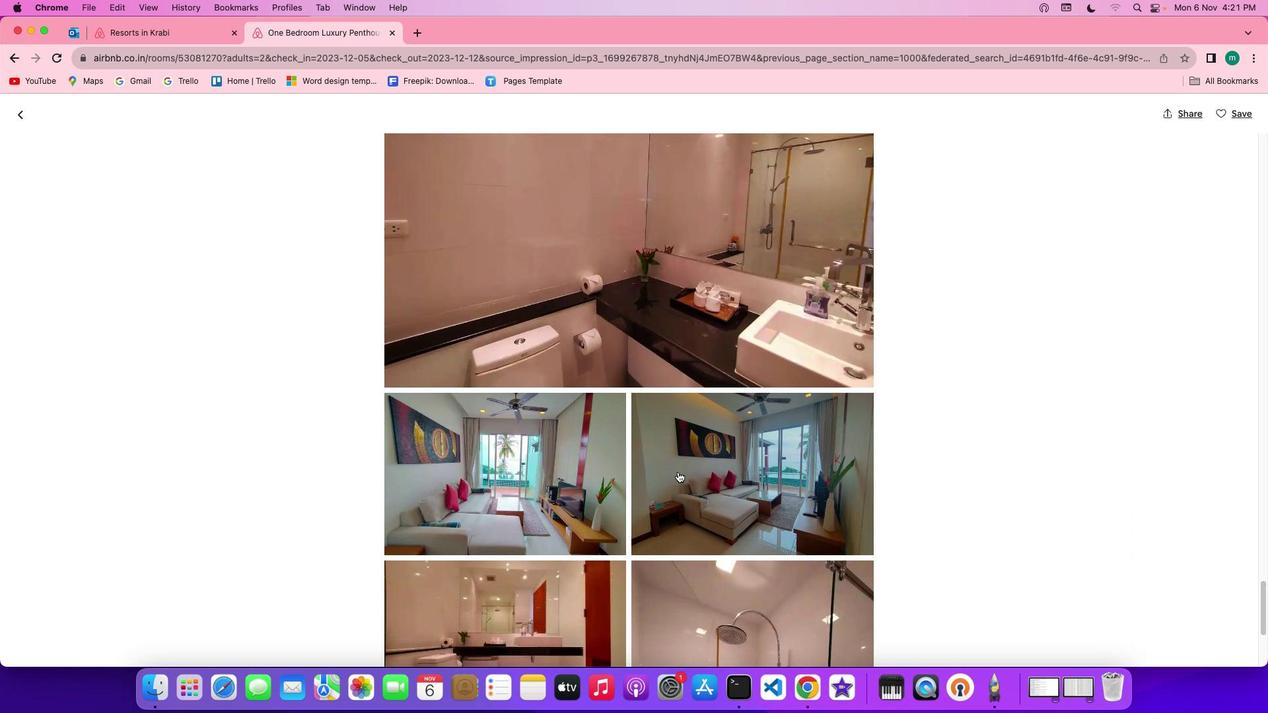 
Action: Mouse scrolled (678, 472) with delta (0, -1)
Screenshot: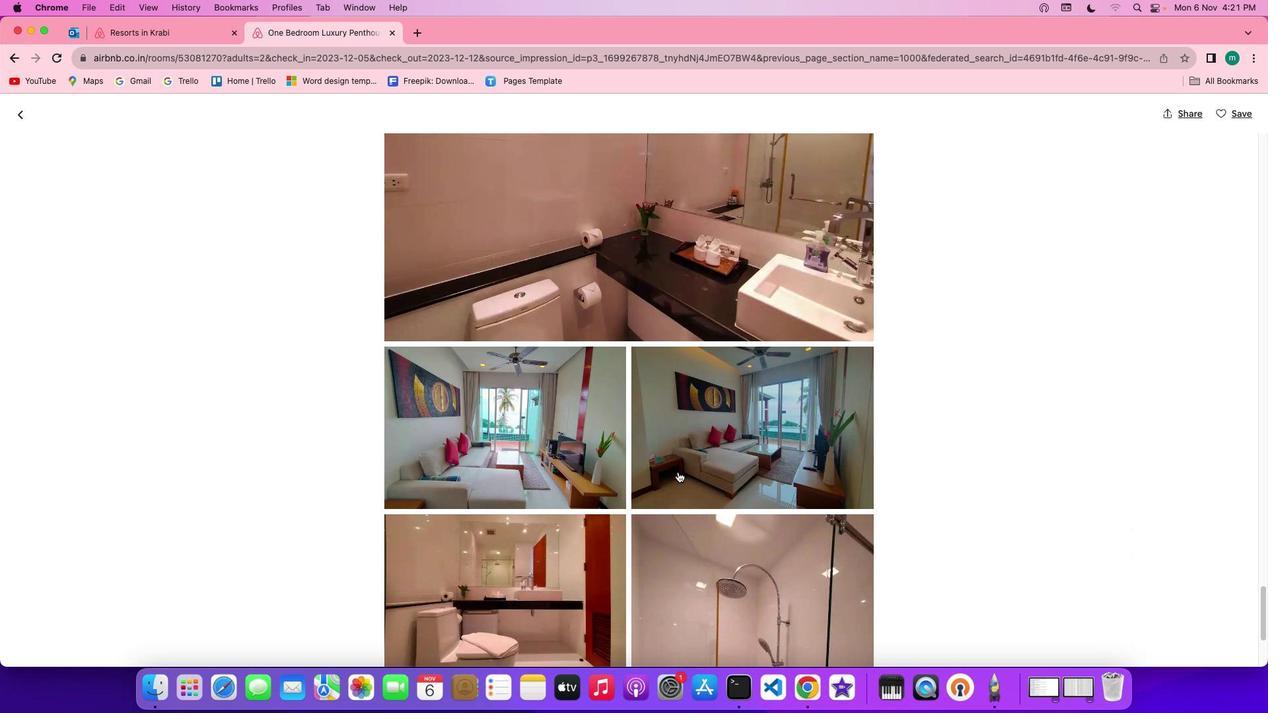 
Action: Mouse scrolled (678, 472) with delta (0, -1)
Screenshot: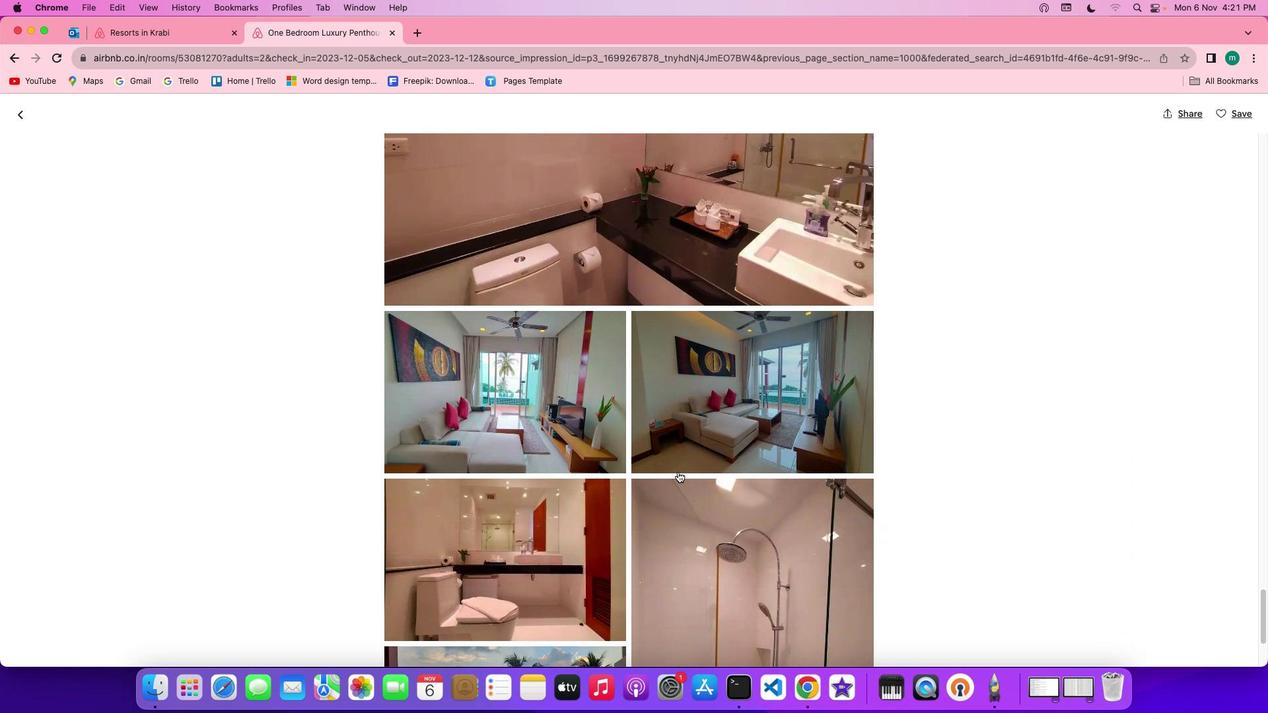 
Action: Mouse scrolled (678, 472) with delta (0, 0)
Screenshot: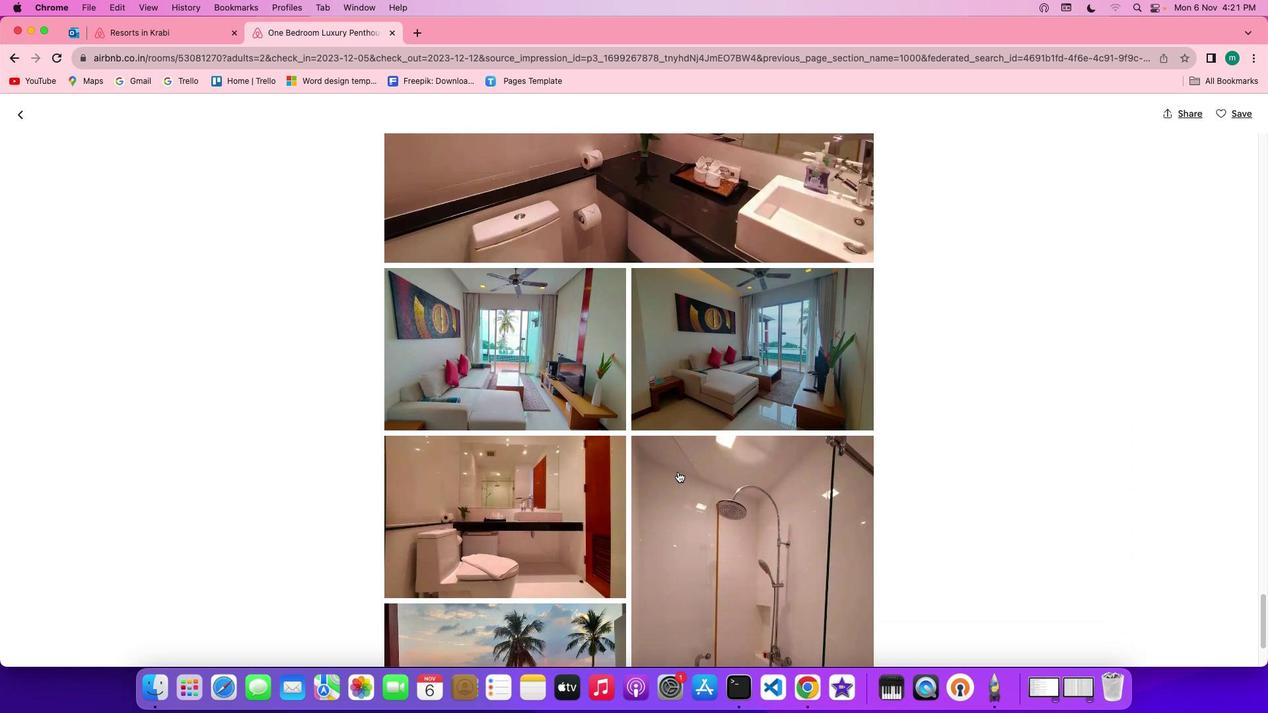 
Action: Mouse scrolled (678, 472) with delta (0, 0)
Screenshot: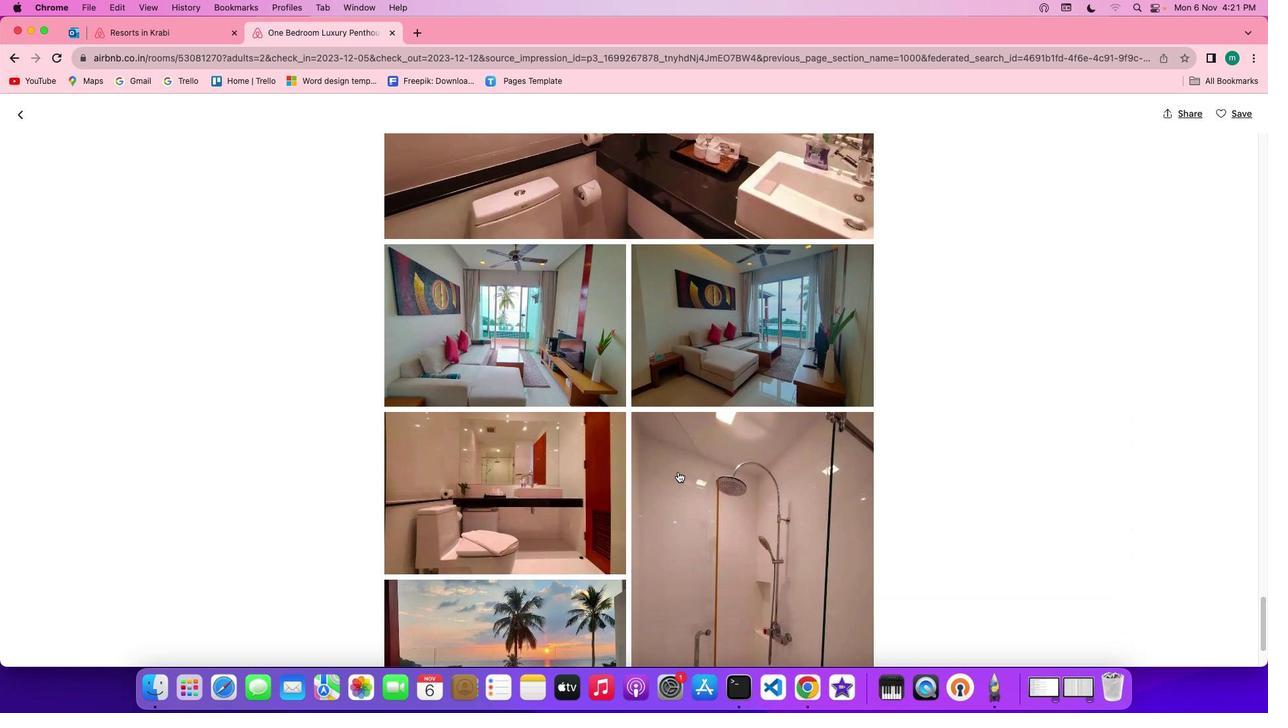 
Action: Mouse scrolled (678, 472) with delta (0, -1)
